 Task: Explore Airbnb accommodation in Aalst, Belgium from 21st December, 2023 to 29th December, 2023 for 6 adults. Place can be entire room with 3 bedrooms having 3 beds and 3 bathrooms. Property type can be house. Amenities needed are: washing machine, heating.
Action: Mouse moved to (473, 92)
Screenshot: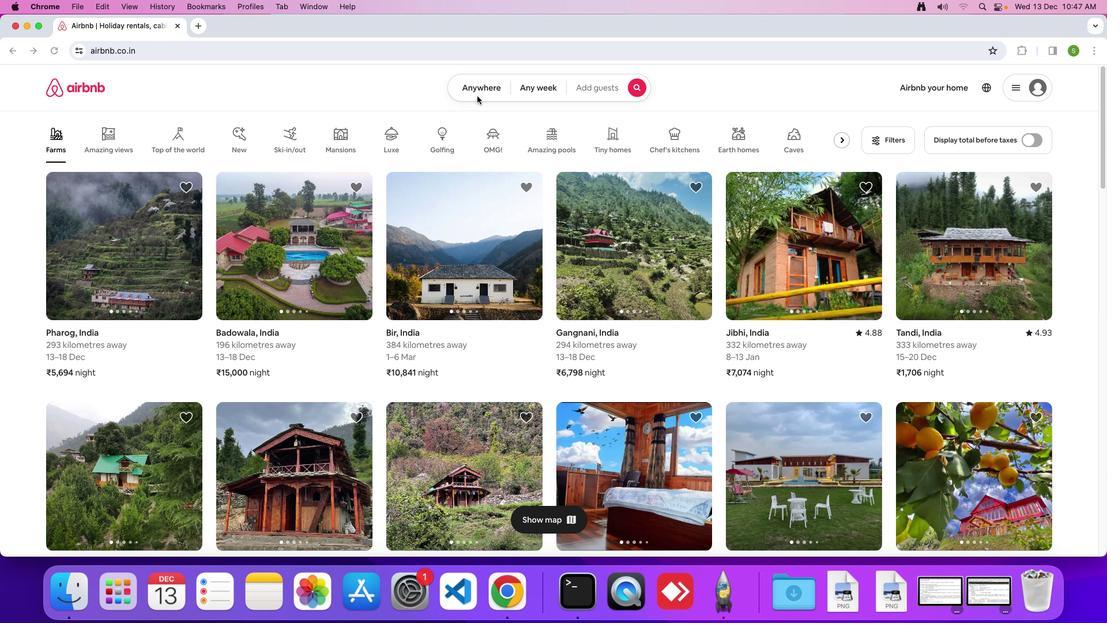 
Action: Mouse pressed left at (473, 92)
Screenshot: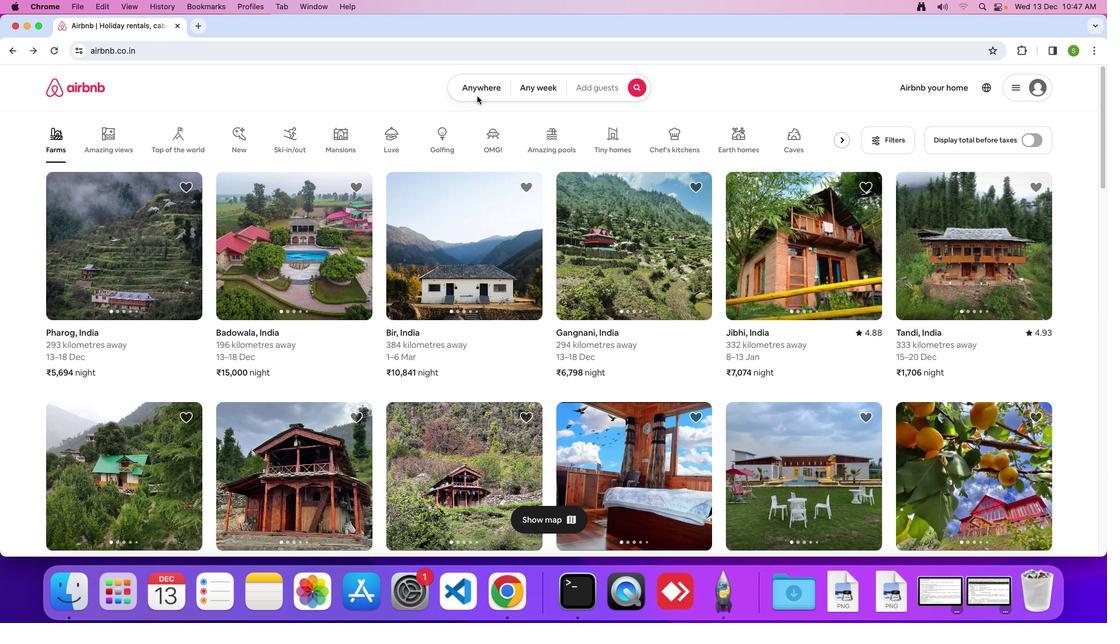 
Action: Mouse pressed left at (473, 92)
Screenshot: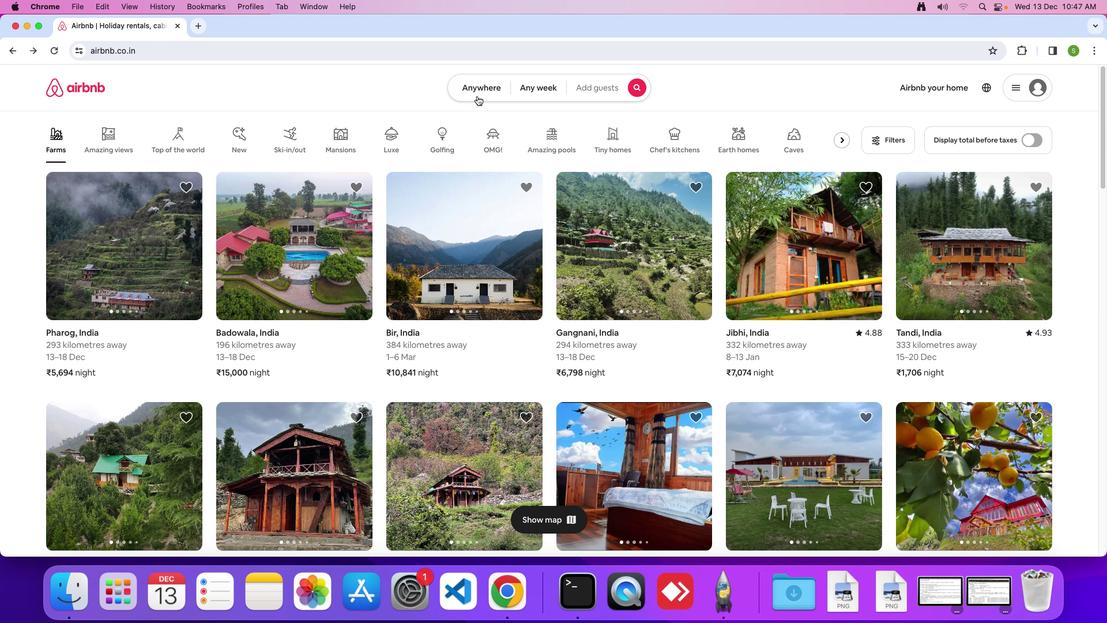 
Action: Mouse moved to (436, 126)
Screenshot: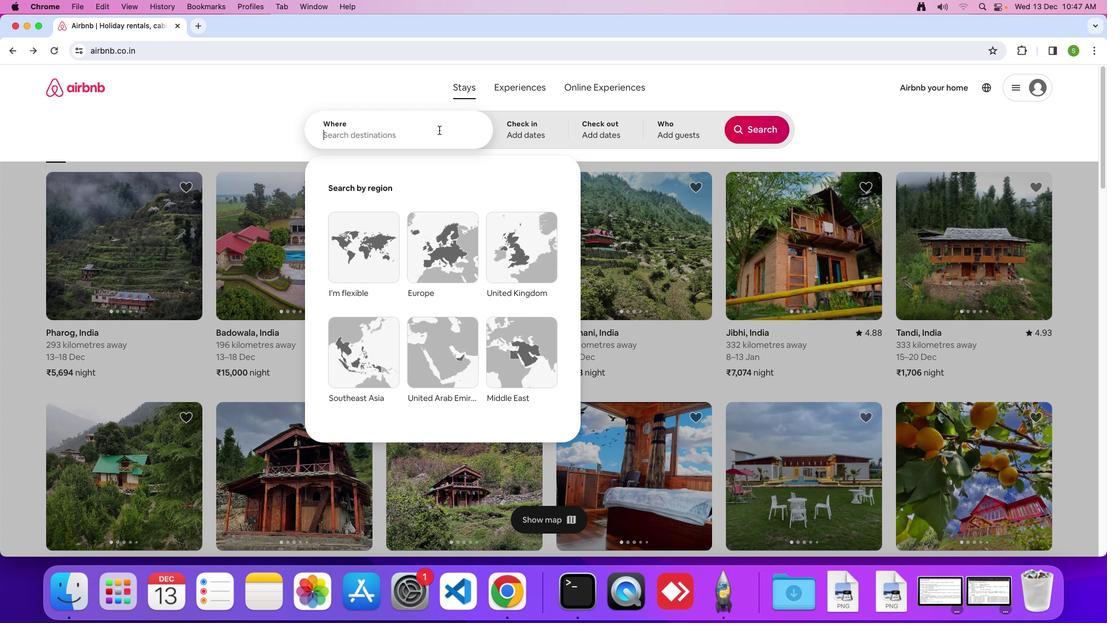 
Action: Mouse pressed left at (436, 126)
Screenshot: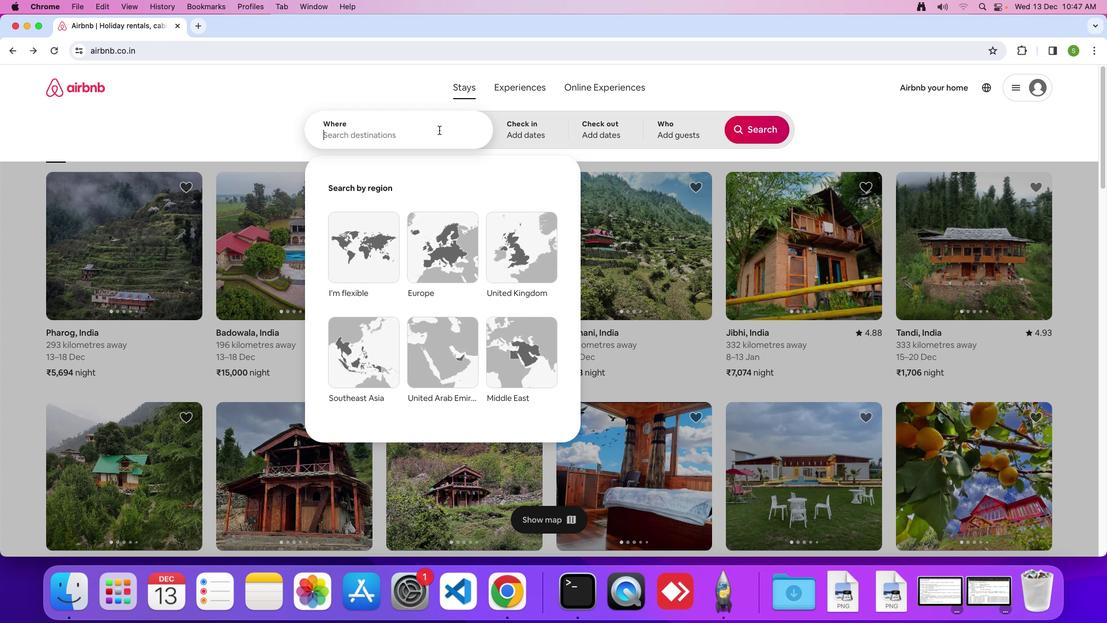 
Action: Key pressed 'A'Key.caps_lock'a''l''s''t'','Key.spaceKey.shift'B'
Screenshot: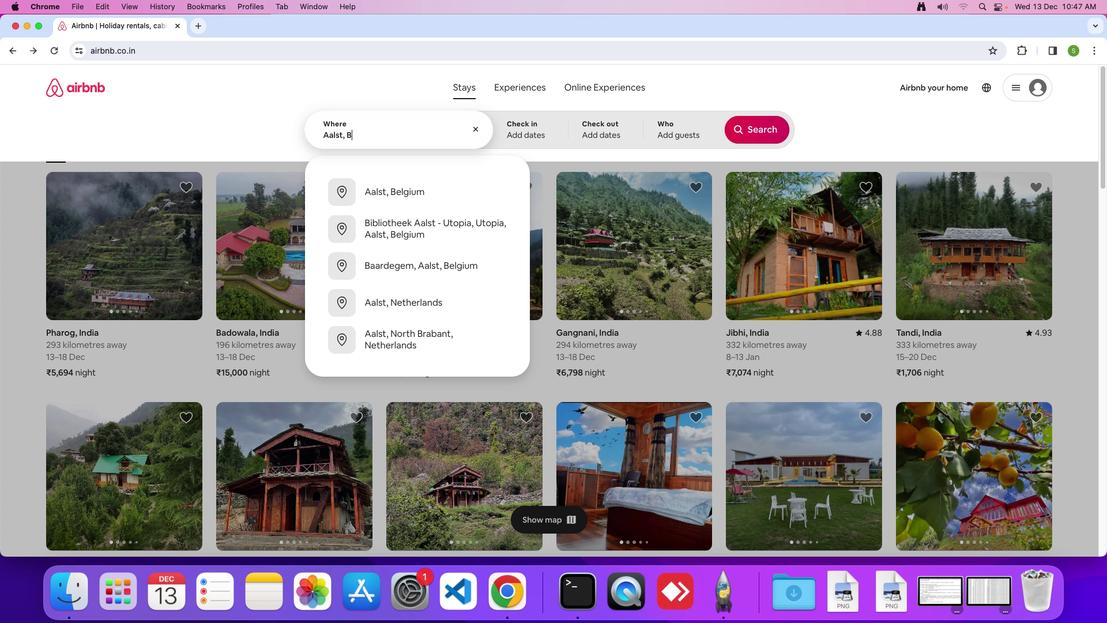 
Action: Mouse moved to (436, 126)
Screenshot: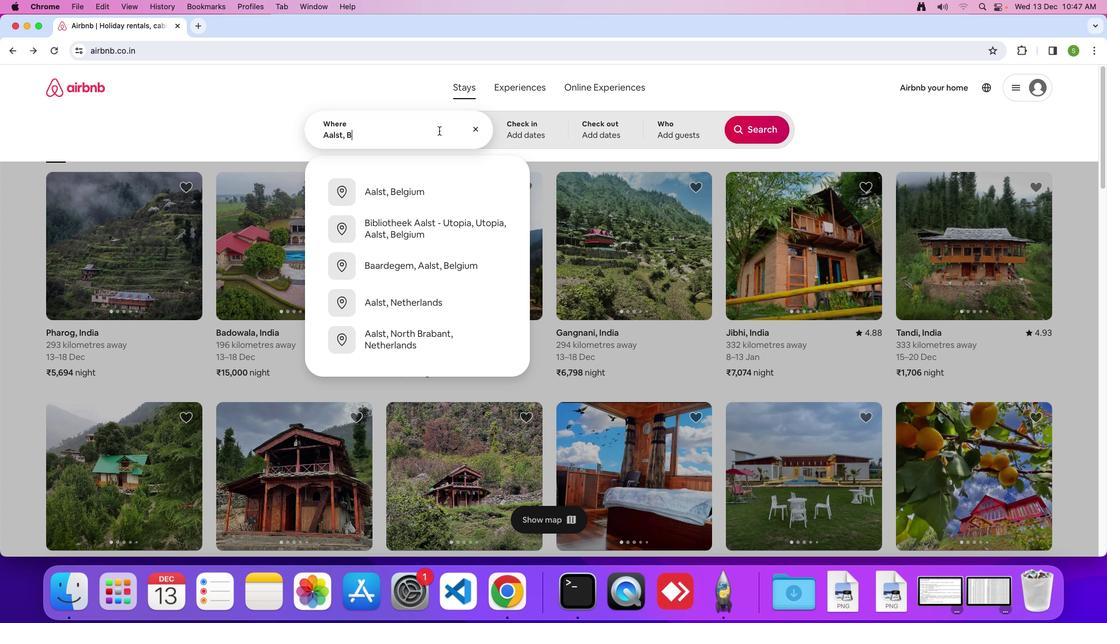 
Action: Key pressed 'e''l''g''i''u''m'Key.enter
Screenshot: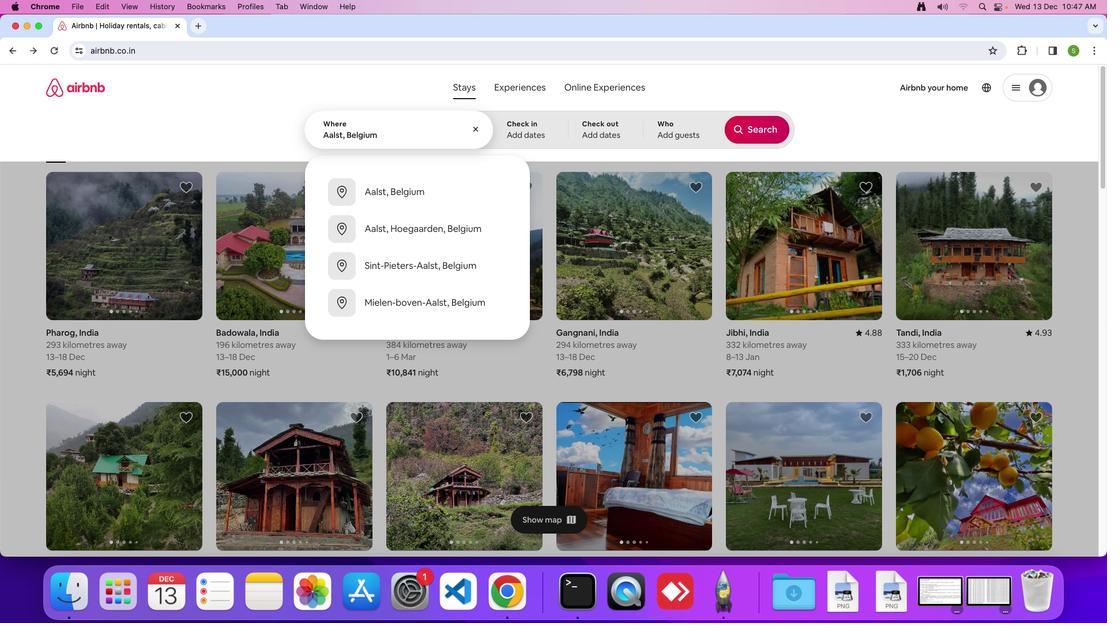 
Action: Mouse moved to (463, 351)
Screenshot: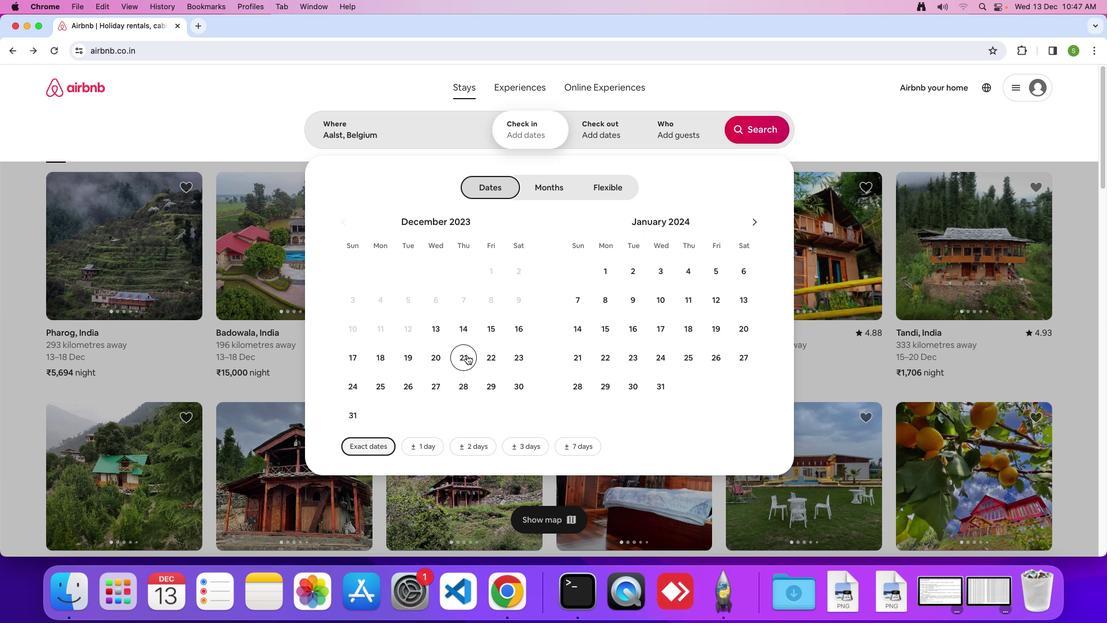 
Action: Mouse pressed left at (463, 351)
Screenshot: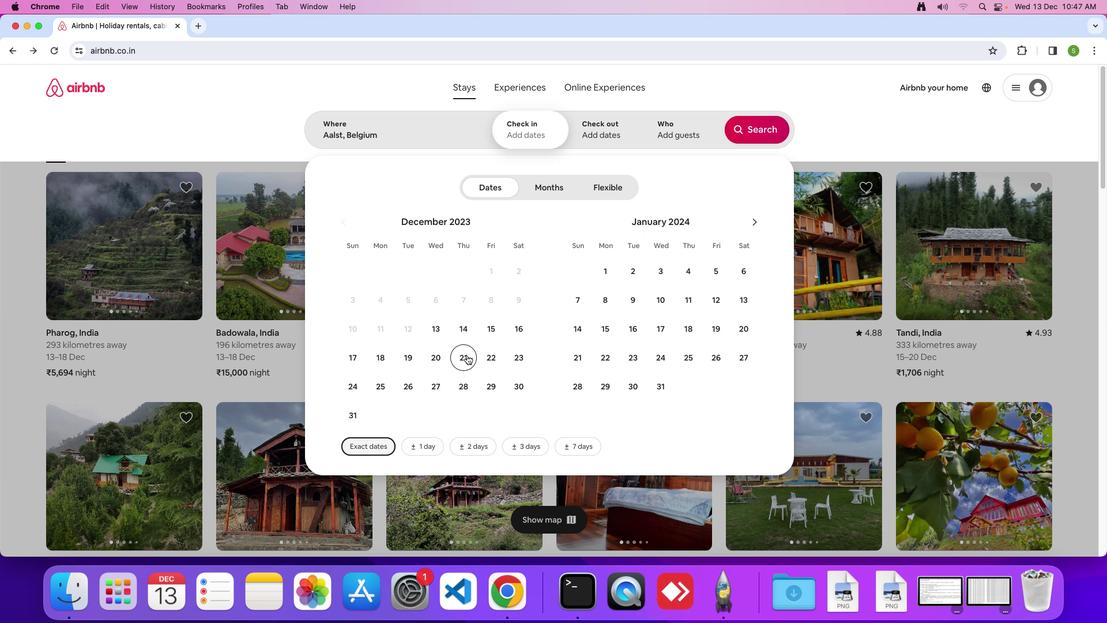 
Action: Mouse moved to (482, 378)
Screenshot: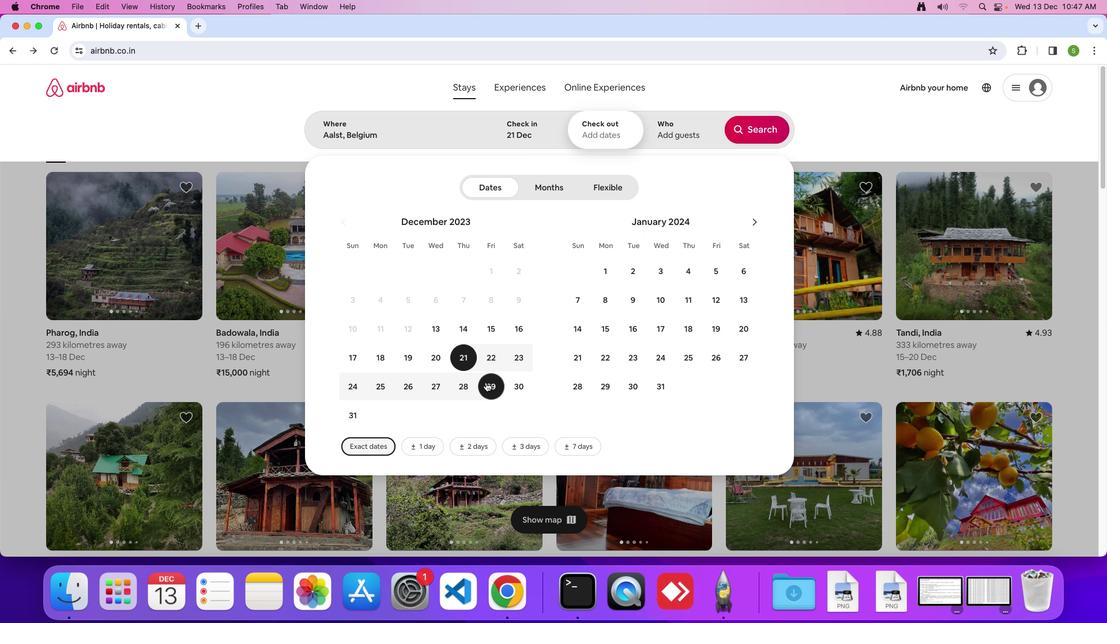 
Action: Mouse pressed left at (482, 378)
Screenshot: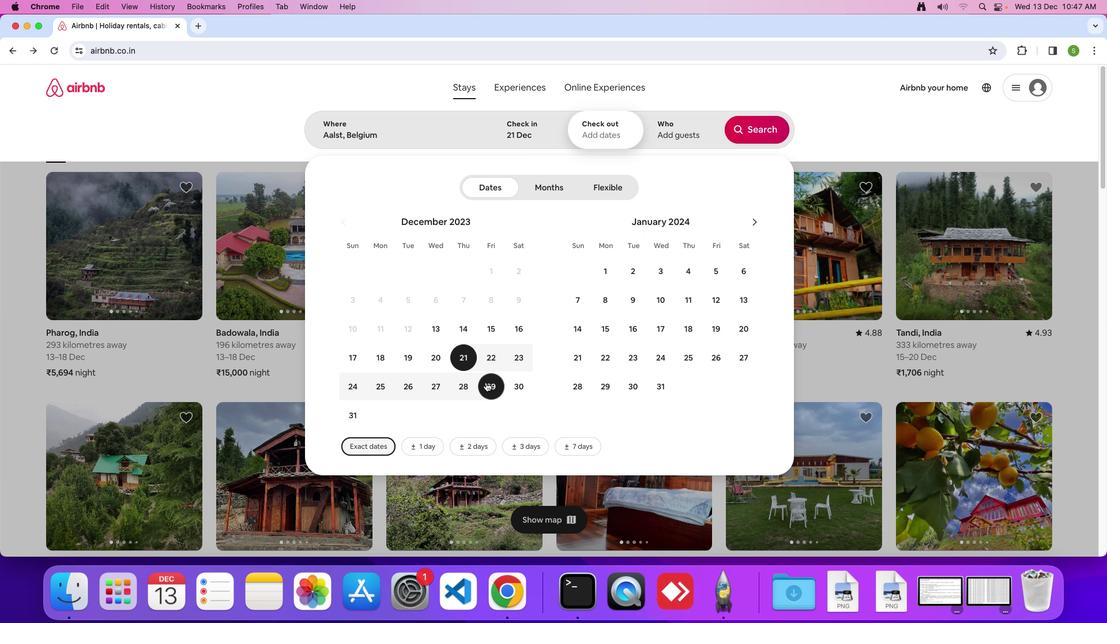 
Action: Mouse moved to (676, 132)
Screenshot: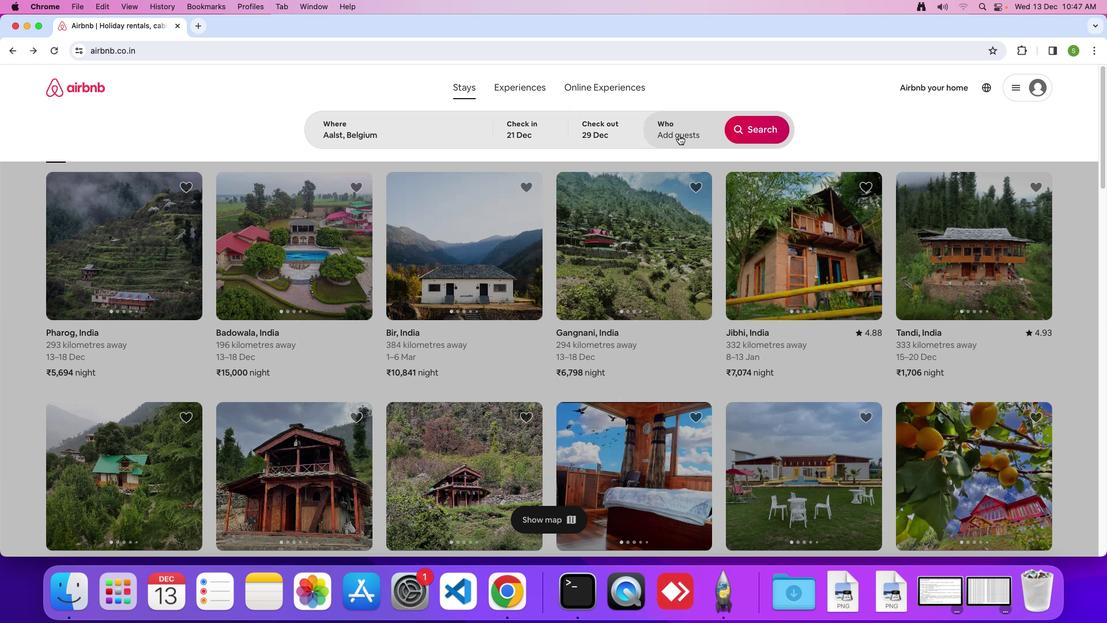 
Action: Mouse pressed left at (676, 132)
Screenshot: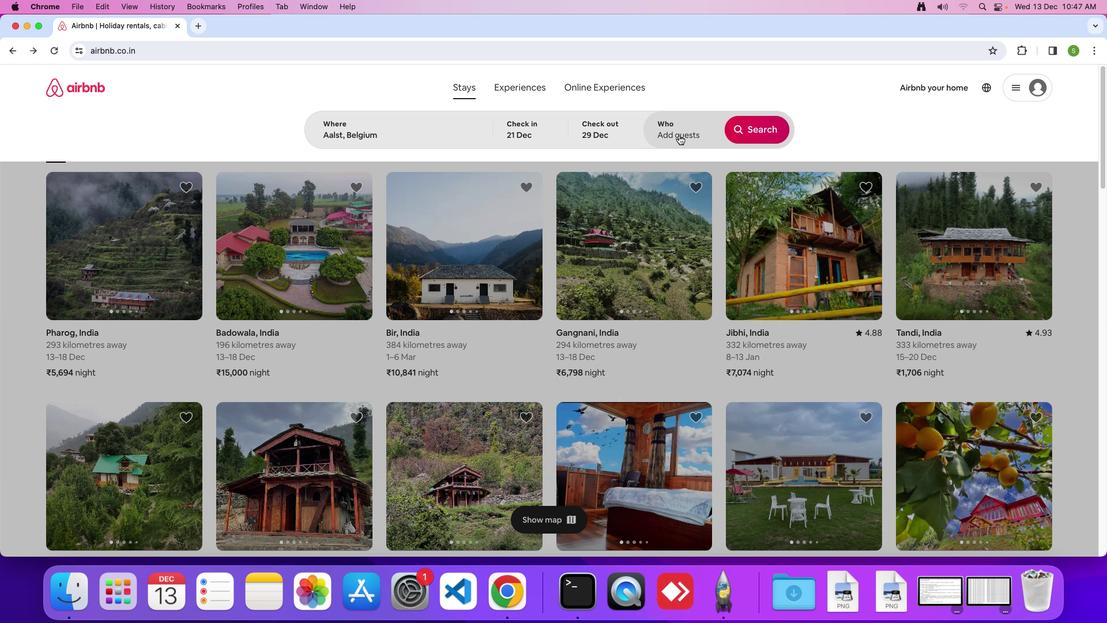 
Action: Mouse moved to (761, 188)
Screenshot: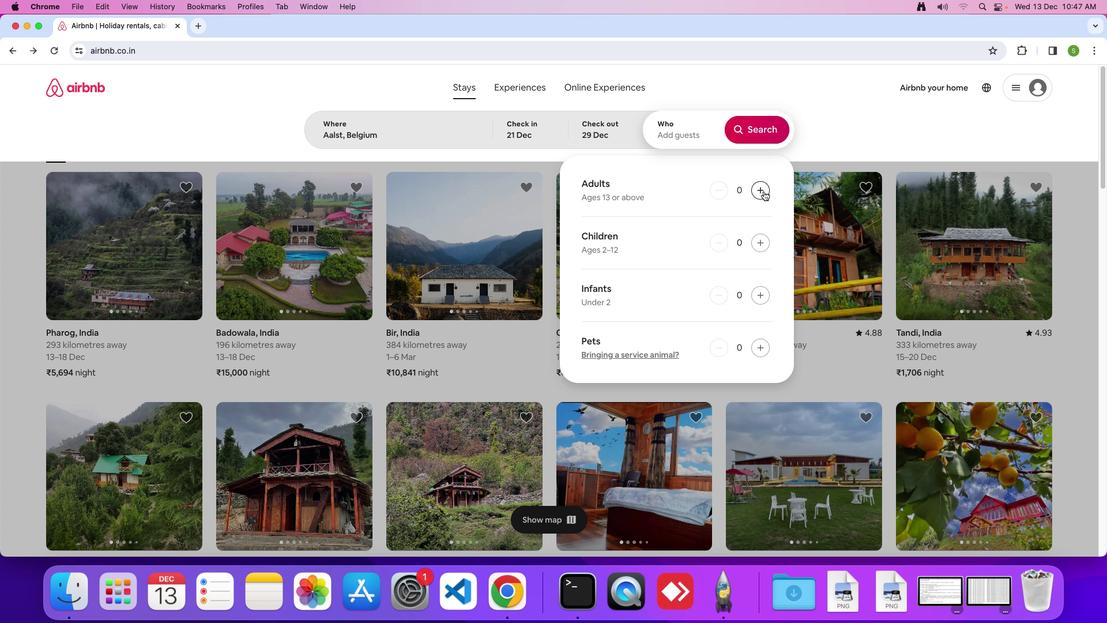 
Action: Mouse pressed left at (761, 188)
Screenshot: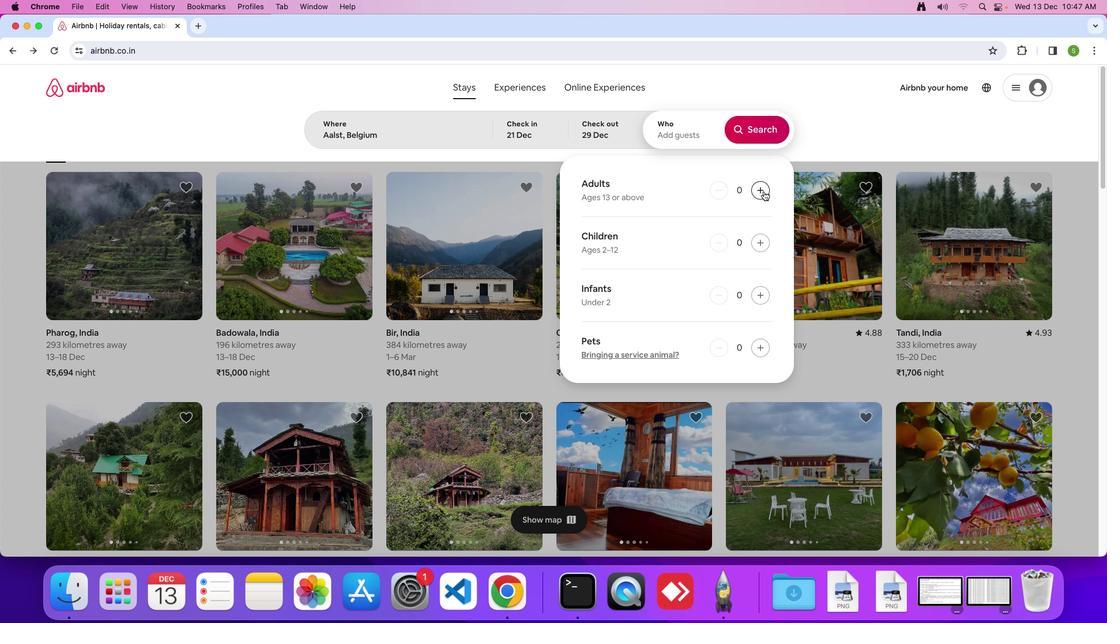 
Action: Mouse pressed left at (761, 188)
Screenshot: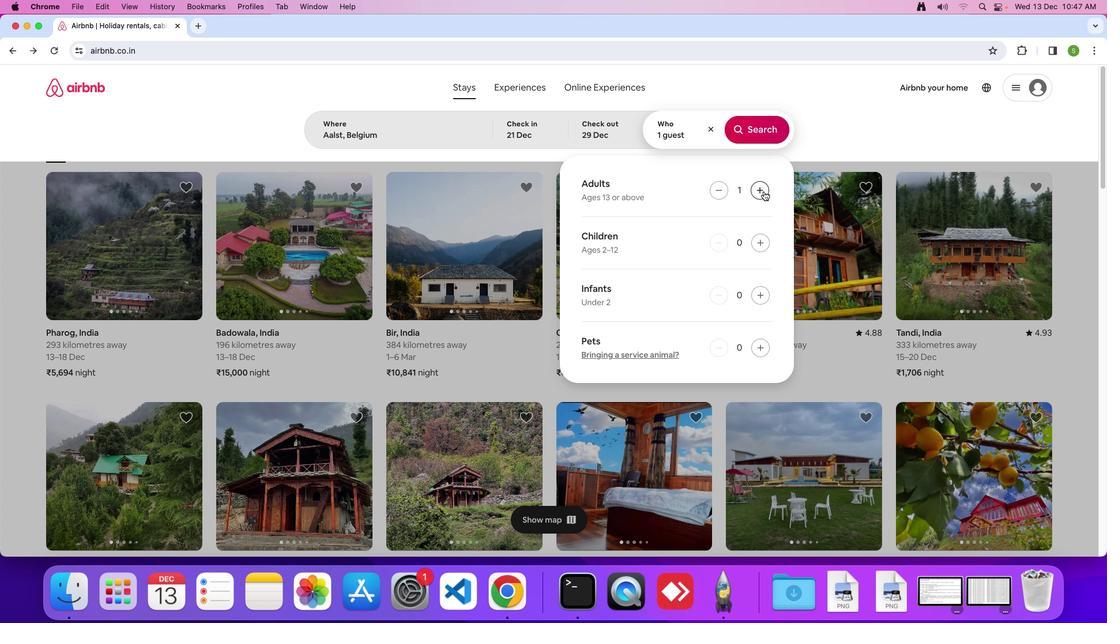 
Action: Mouse pressed left at (761, 188)
Screenshot: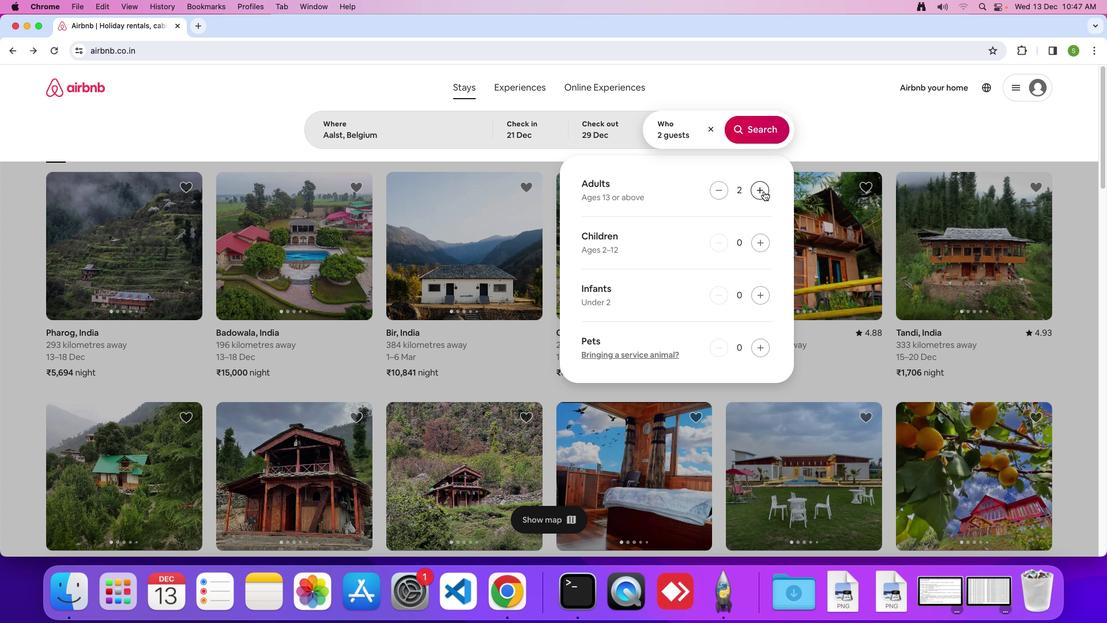 
Action: Mouse pressed left at (761, 188)
Screenshot: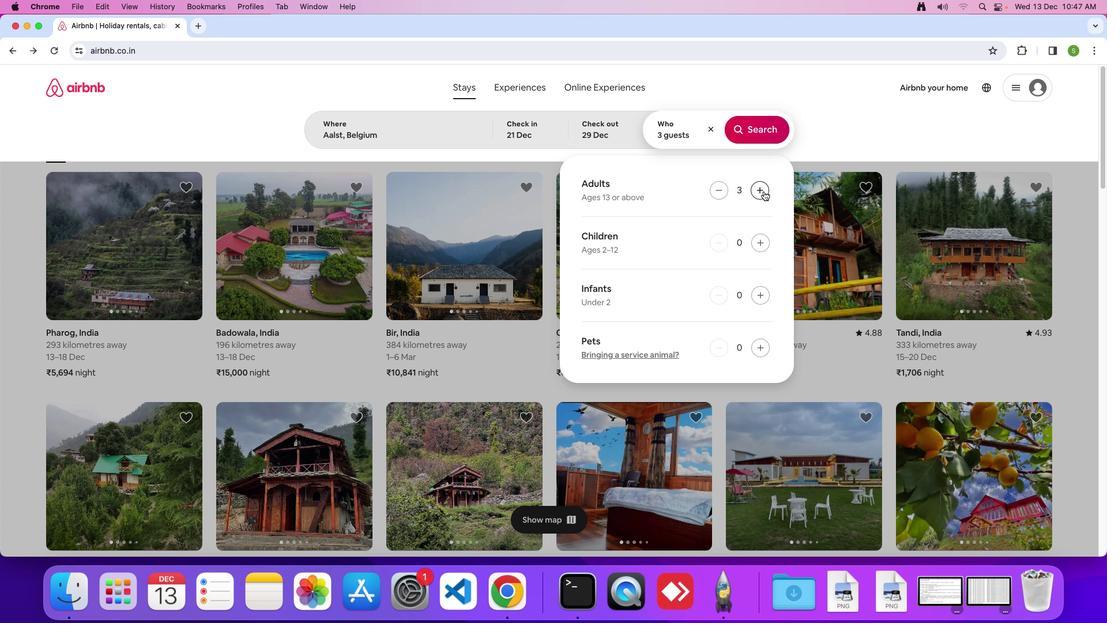 
Action: Mouse pressed left at (761, 188)
Screenshot: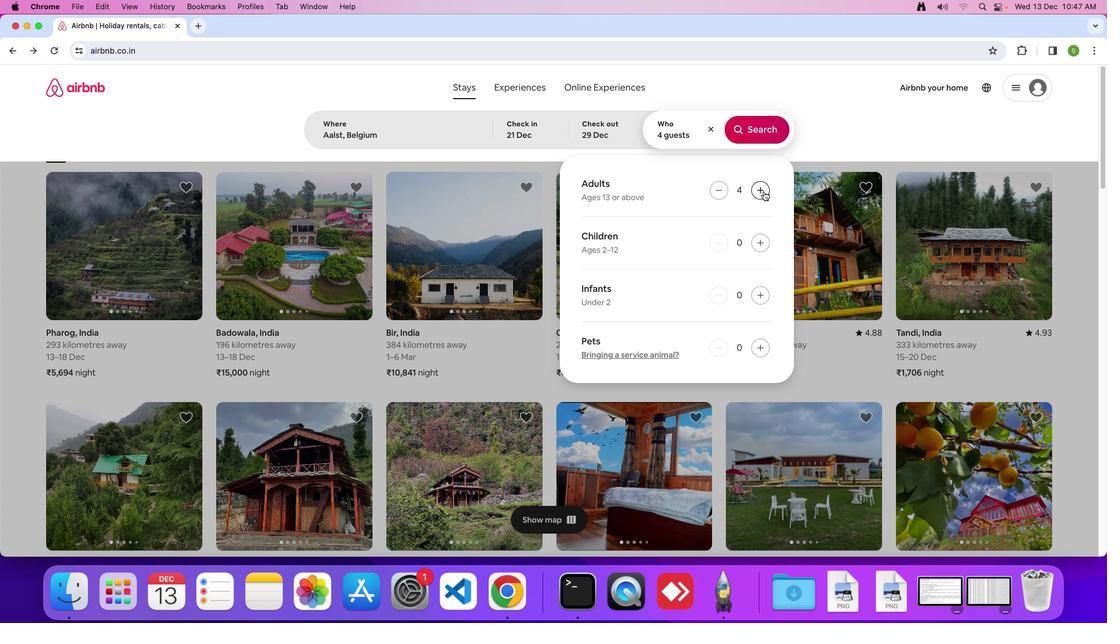 
Action: Mouse pressed left at (761, 188)
Screenshot: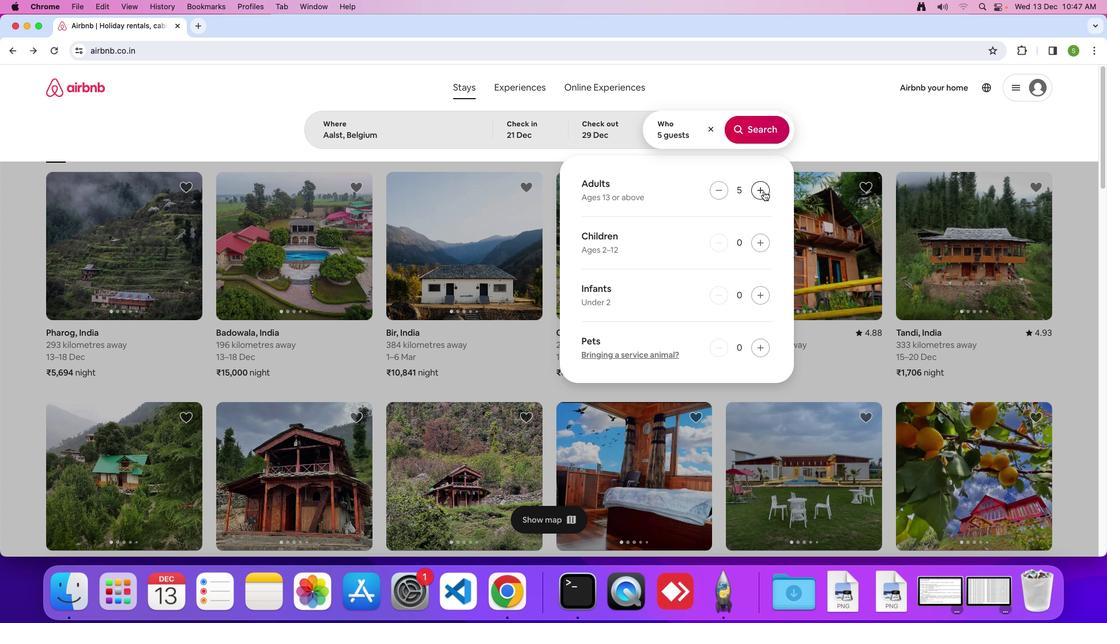 
Action: Mouse moved to (745, 121)
Screenshot: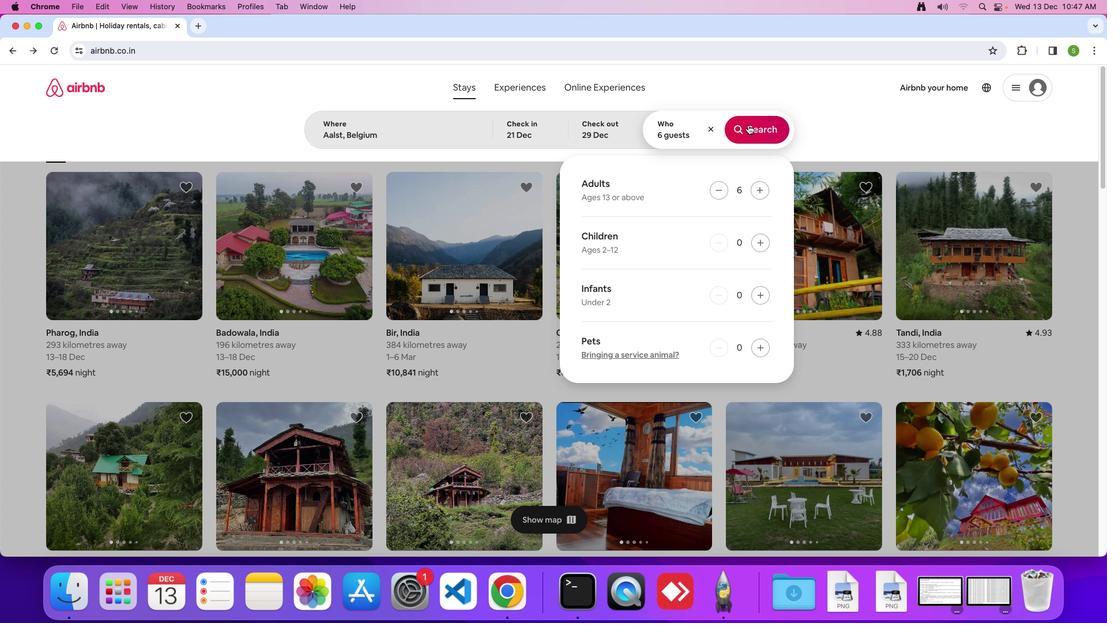 
Action: Mouse pressed left at (745, 121)
Screenshot: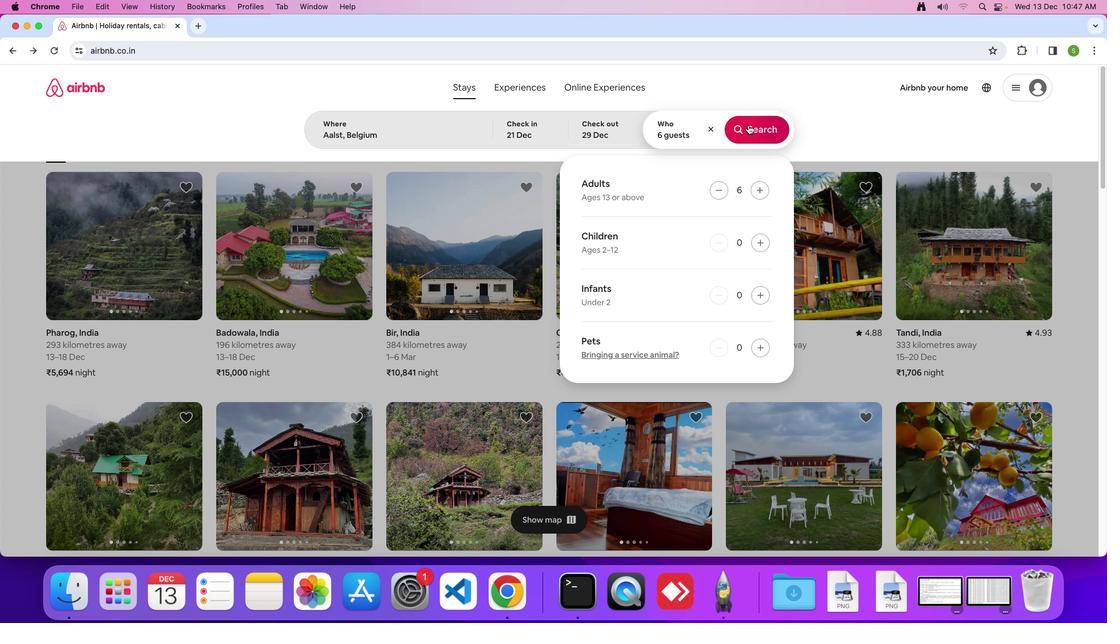 
Action: Mouse moved to (933, 135)
Screenshot: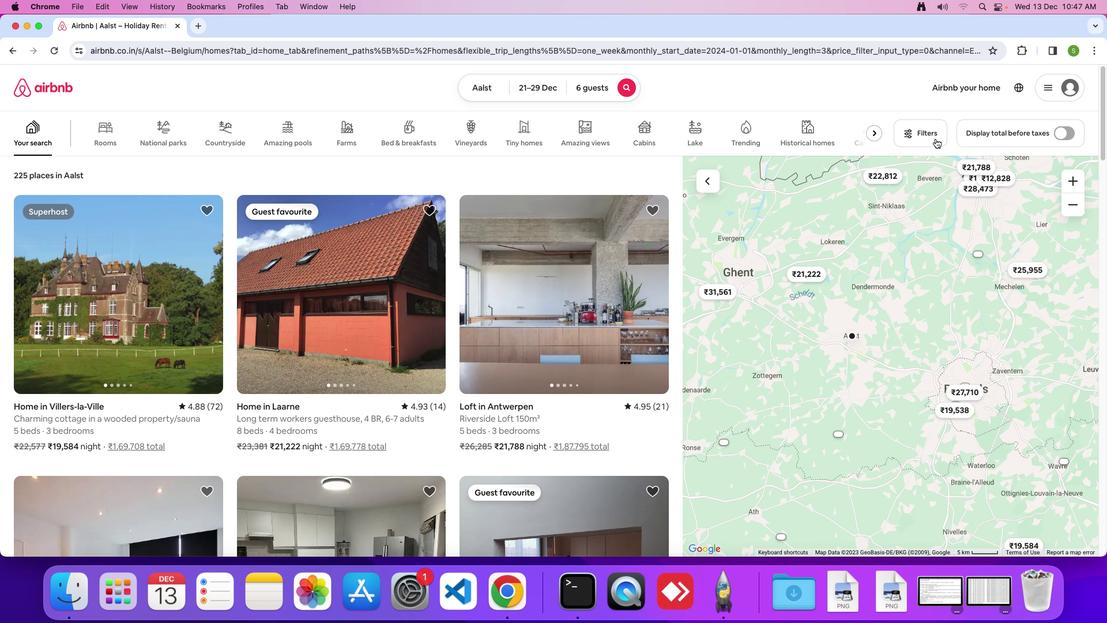 
Action: Mouse pressed left at (933, 135)
Screenshot: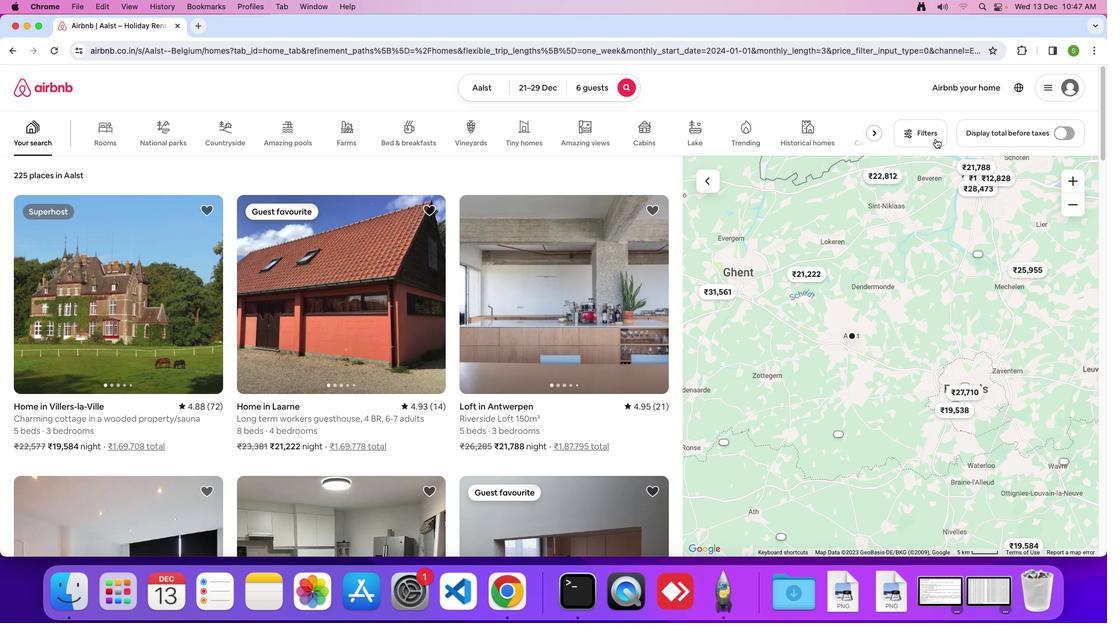 
Action: Mouse moved to (515, 316)
Screenshot: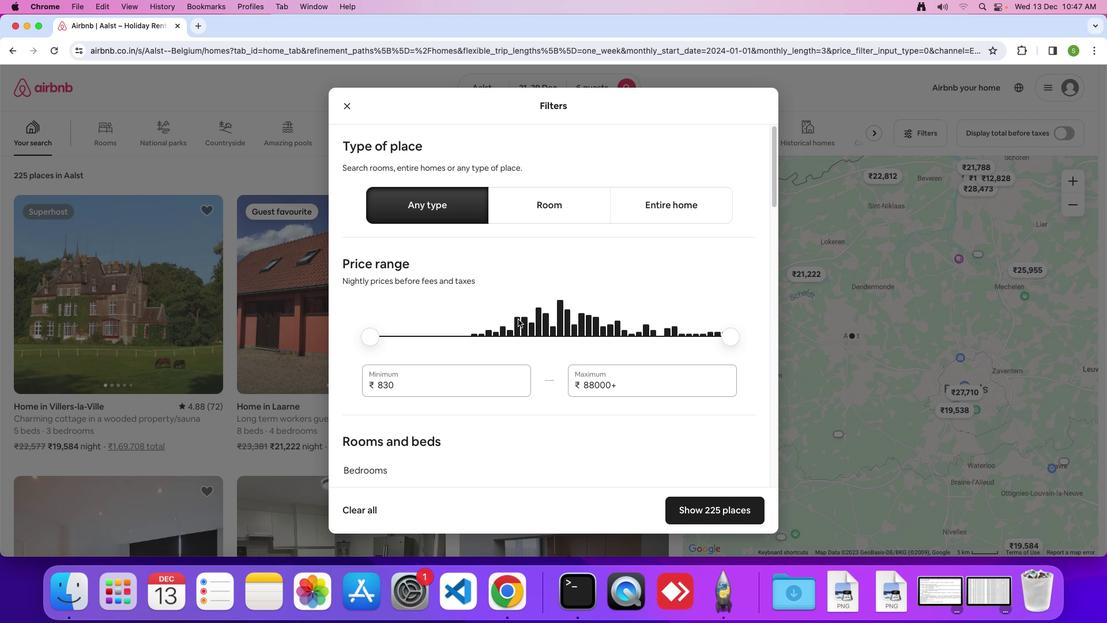 
Action: Mouse scrolled (515, 316) with delta (-2, -3)
Screenshot: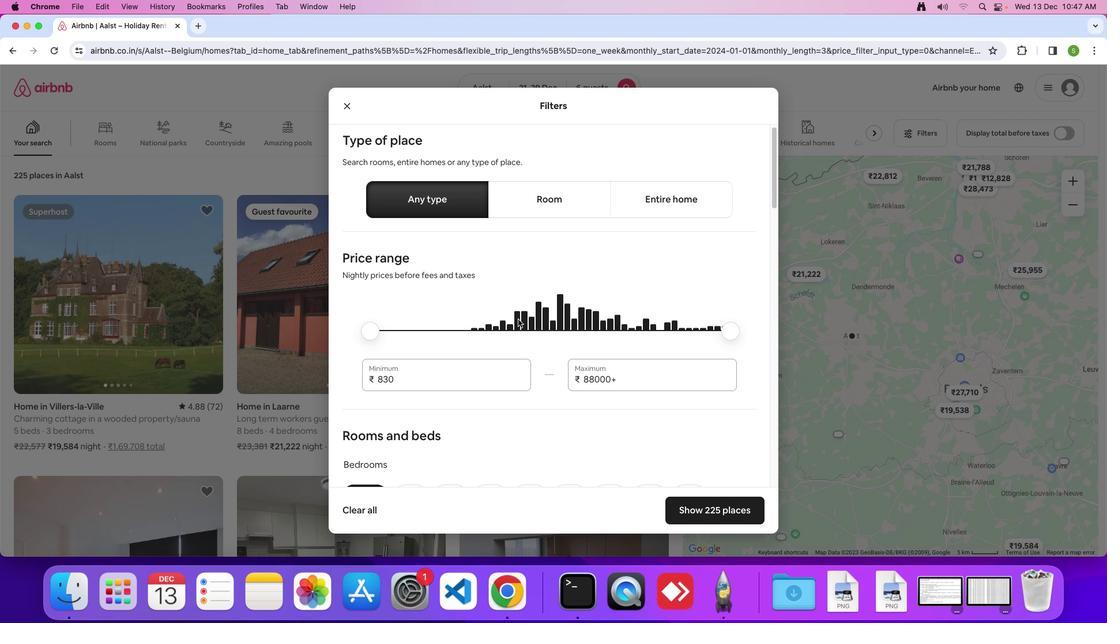 
Action: Mouse scrolled (515, 316) with delta (-2, -3)
Screenshot: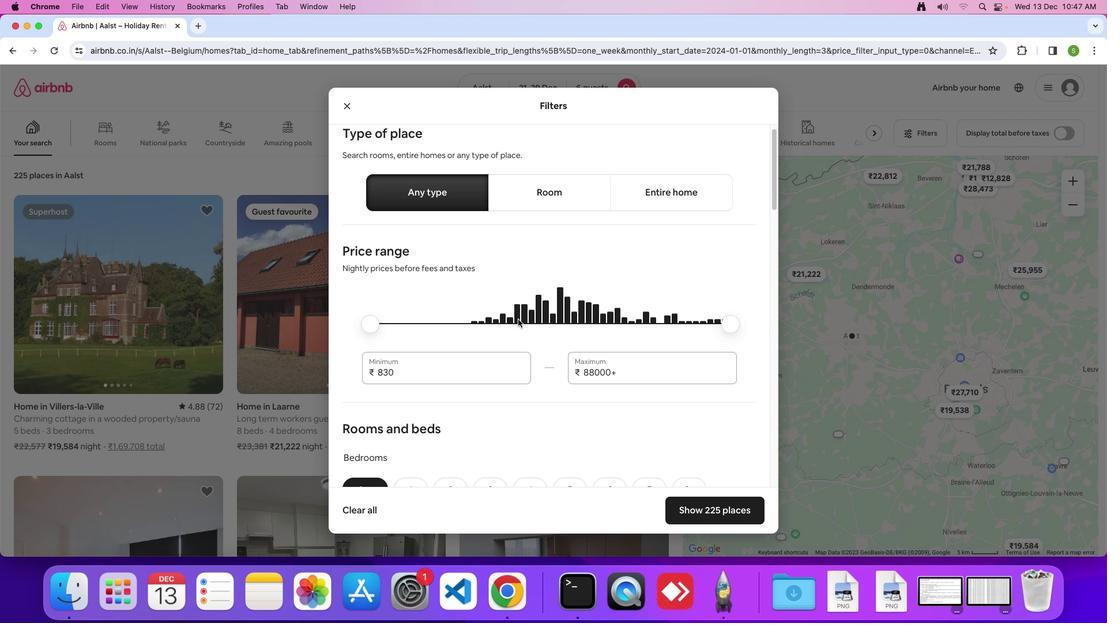 
Action: Mouse scrolled (515, 316) with delta (-2, -4)
Screenshot: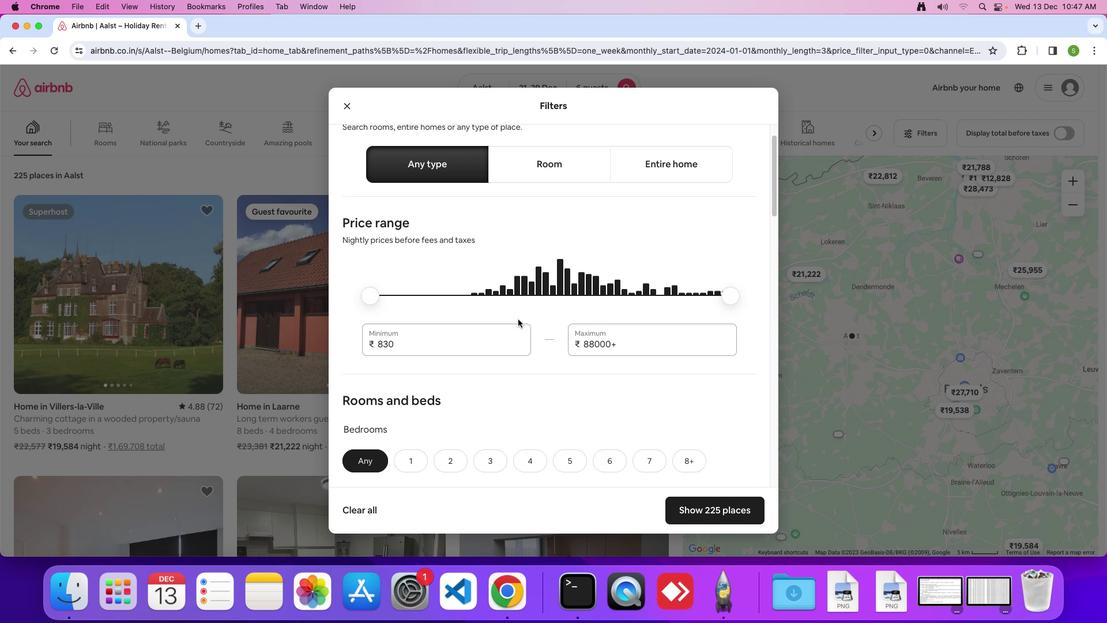 
Action: Mouse scrolled (515, 316) with delta (-2, -3)
Screenshot: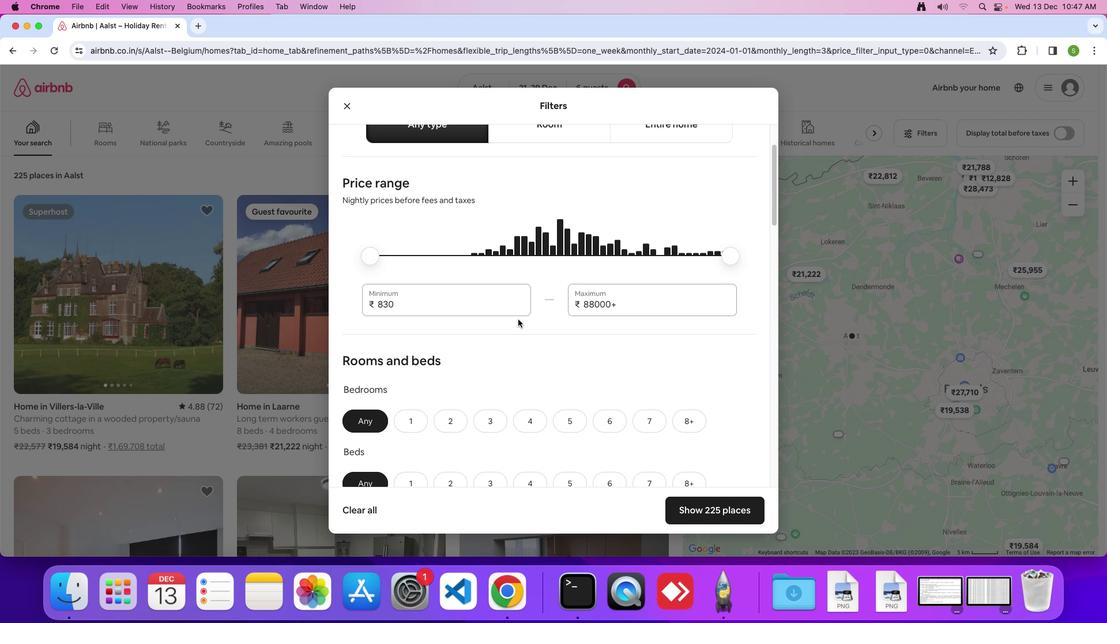 
Action: Mouse scrolled (515, 316) with delta (-2, -3)
Screenshot: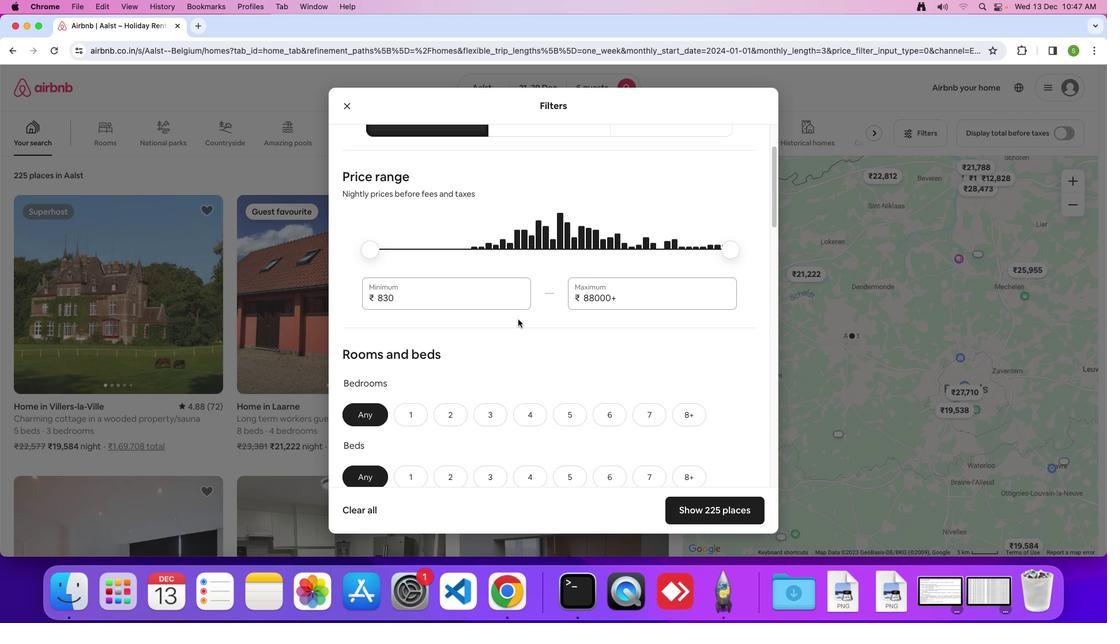 
Action: Mouse scrolled (515, 316) with delta (-2, -3)
Screenshot: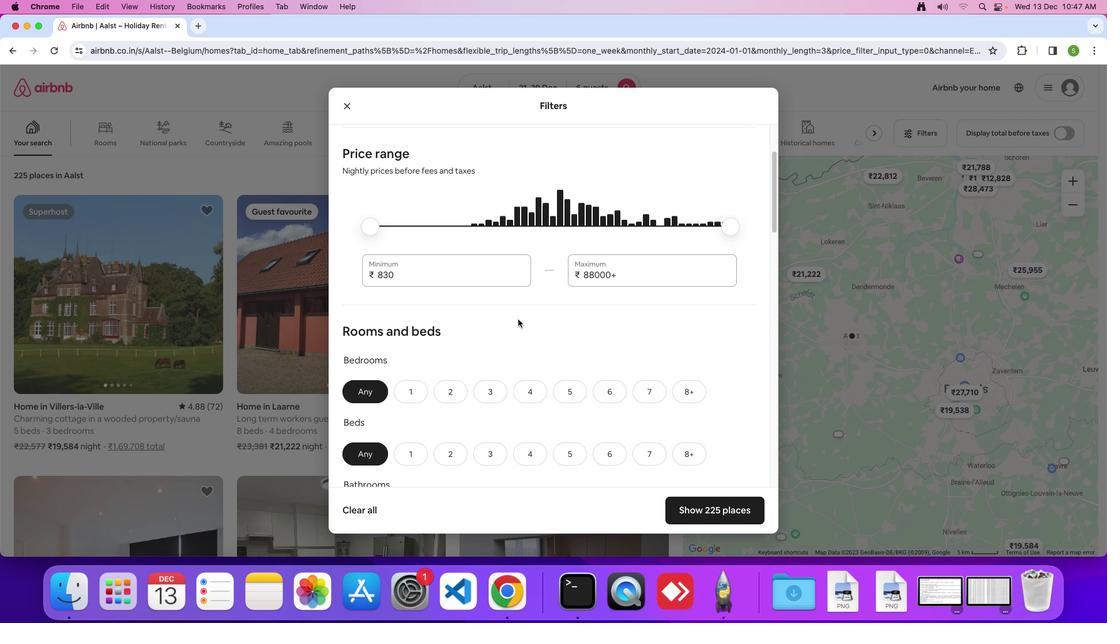 
Action: Mouse scrolled (515, 316) with delta (-2, -3)
Screenshot: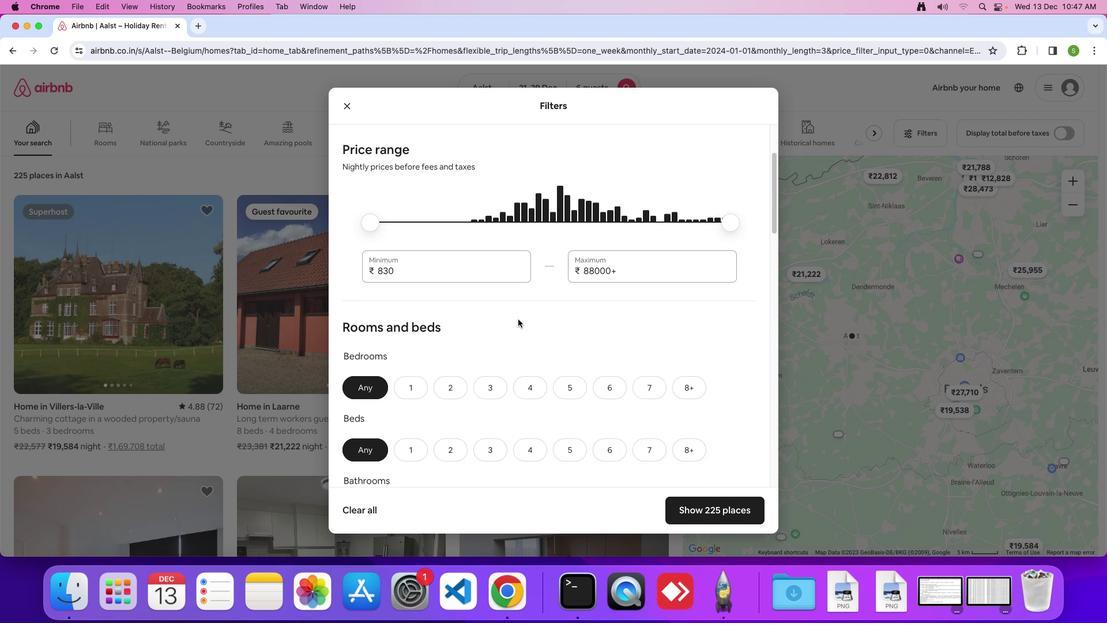 
Action: Mouse scrolled (515, 316) with delta (-2, -4)
Screenshot: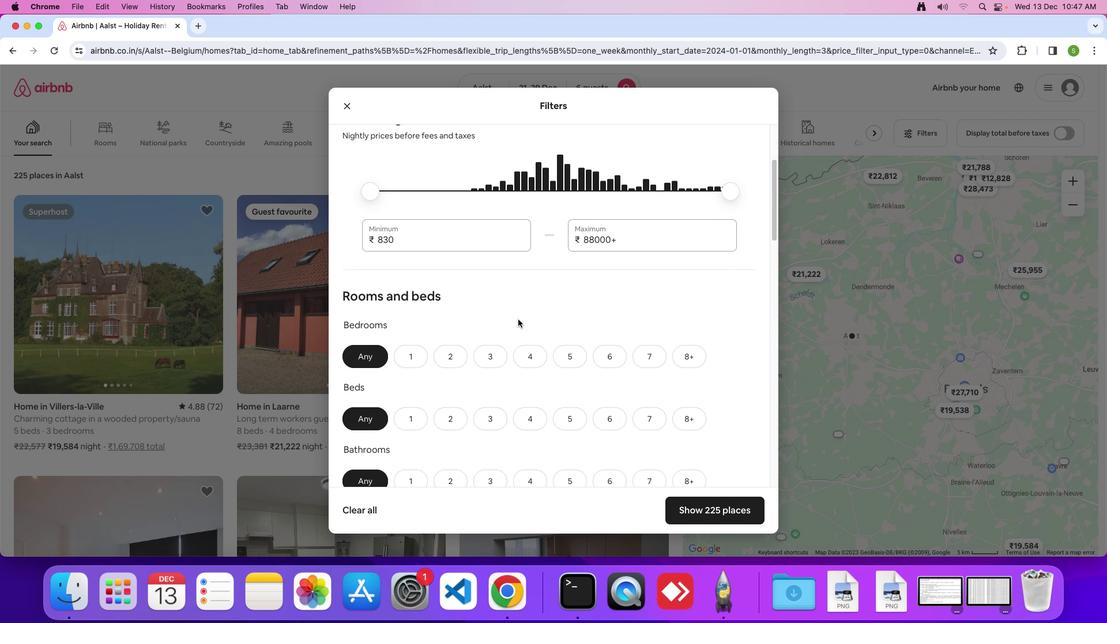 
Action: Mouse scrolled (515, 316) with delta (-2, -3)
Screenshot: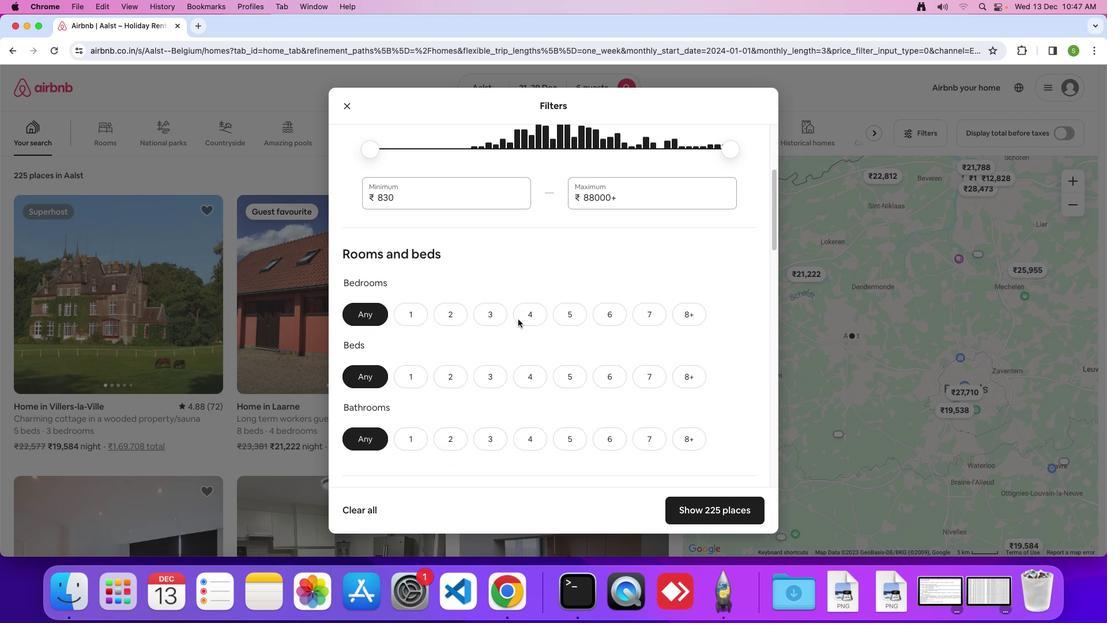
Action: Mouse scrolled (515, 316) with delta (-2, -3)
Screenshot: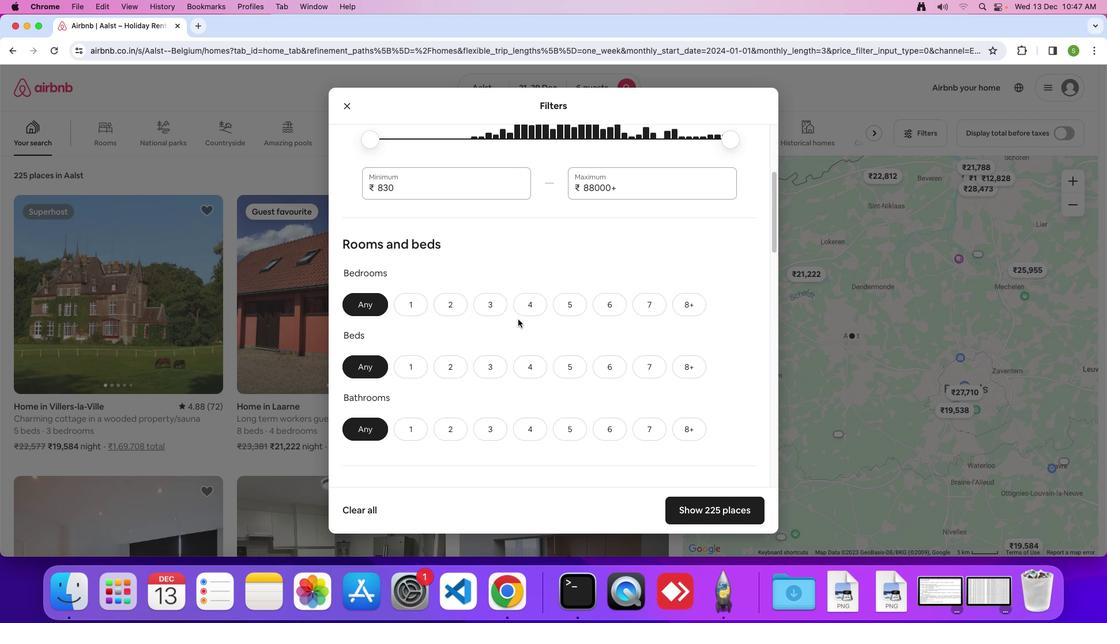 
Action: Mouse scrolled (515, 316) with delta (-2, -3)
Screenshot: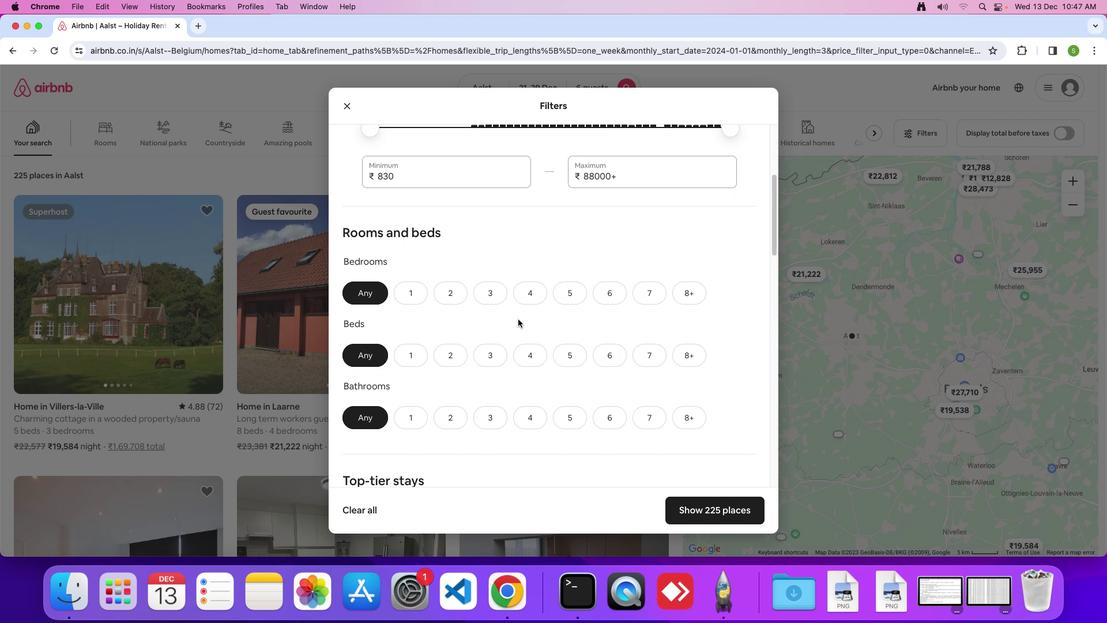 
Action: Mouse scrolled (515, 316) with delta (-2, -3)
Screenshot: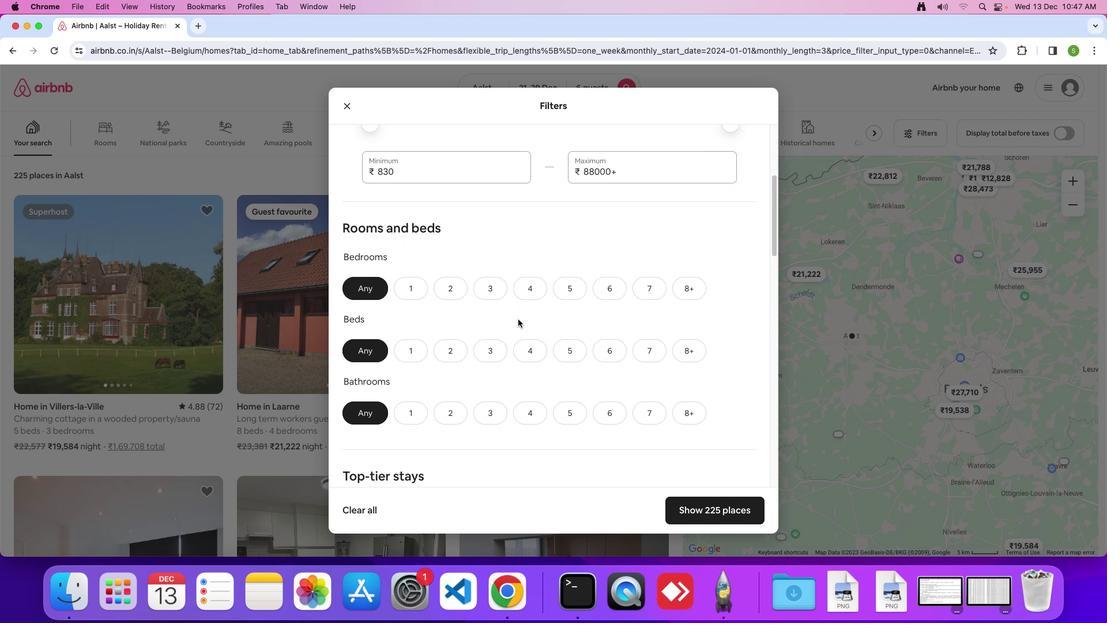 
Action: Mouse scrolled (515, 316) with delta (-2, -3)
Screenshot: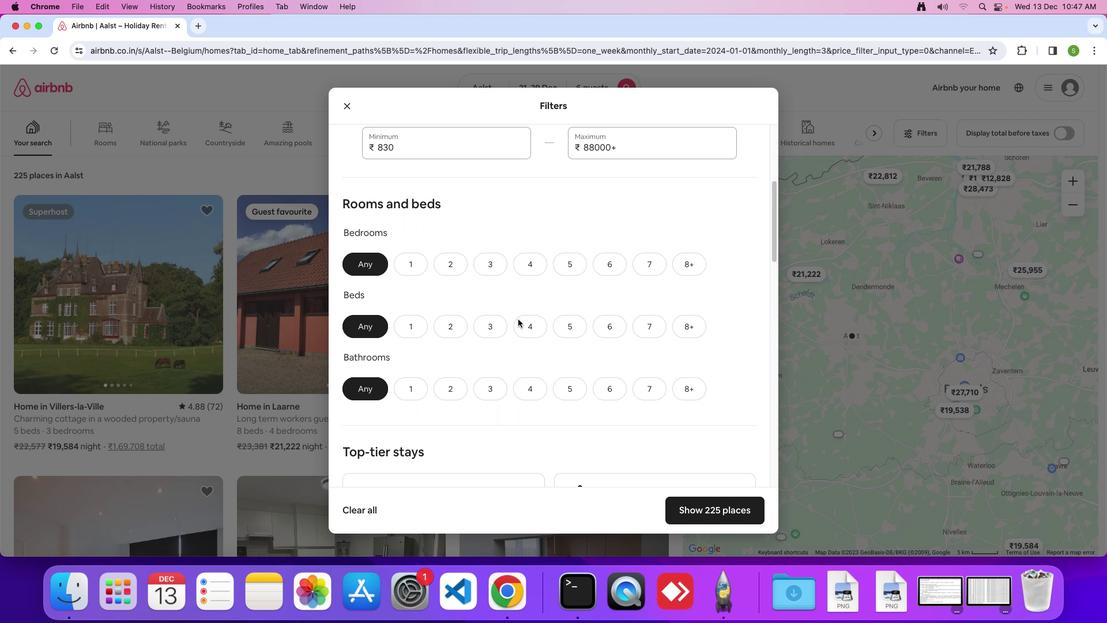 
Action: Mouse moved to (494, 252)
Screenshot: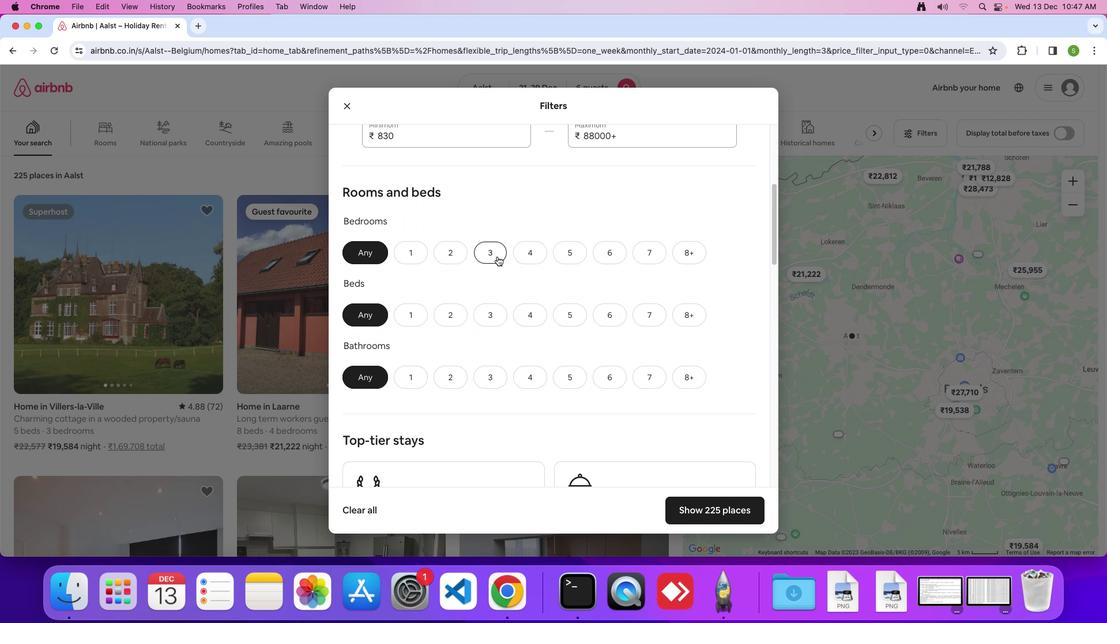 
Action: Mouse pressed left at (494, 252)
Screenshot: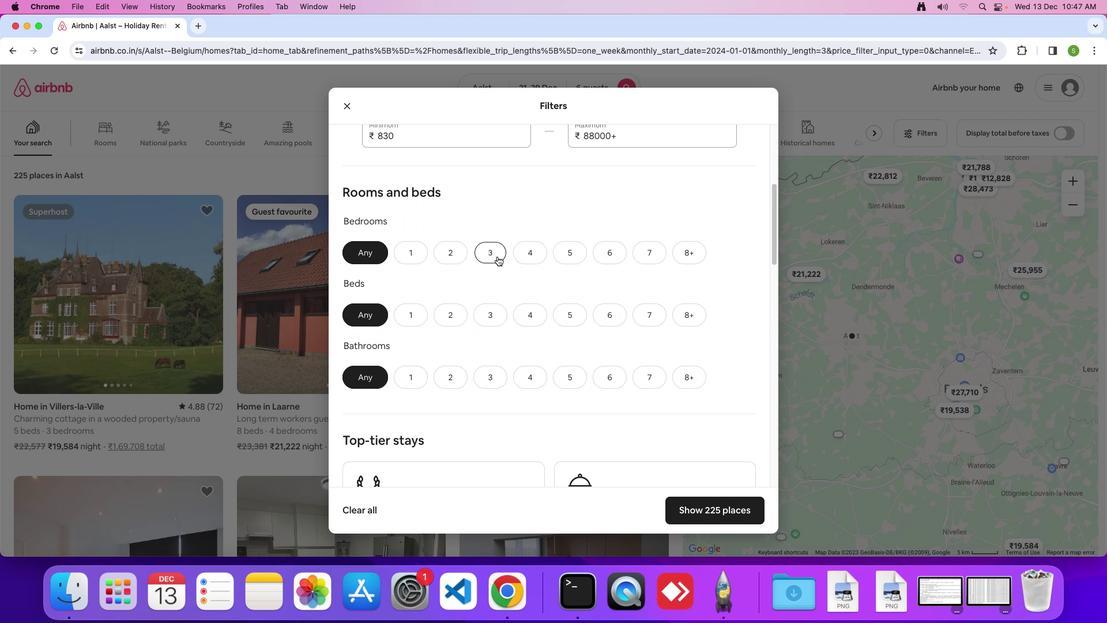 
Action: Mouse moved to (489, 322)
Screenshot: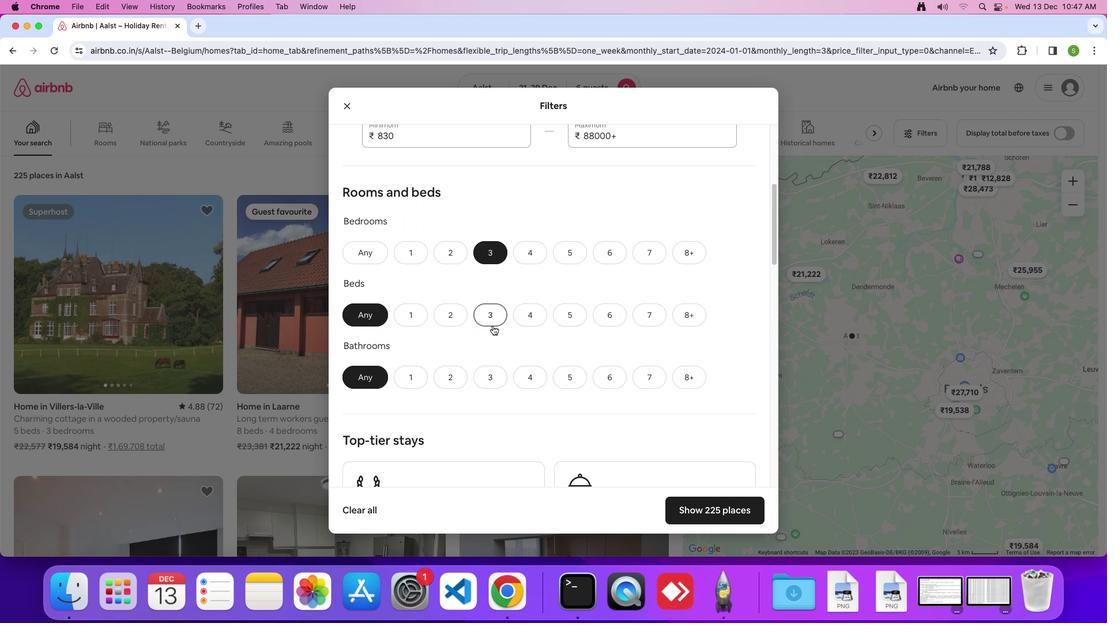 
Action: Mouse pressed left at (489, 322)
Screenshot: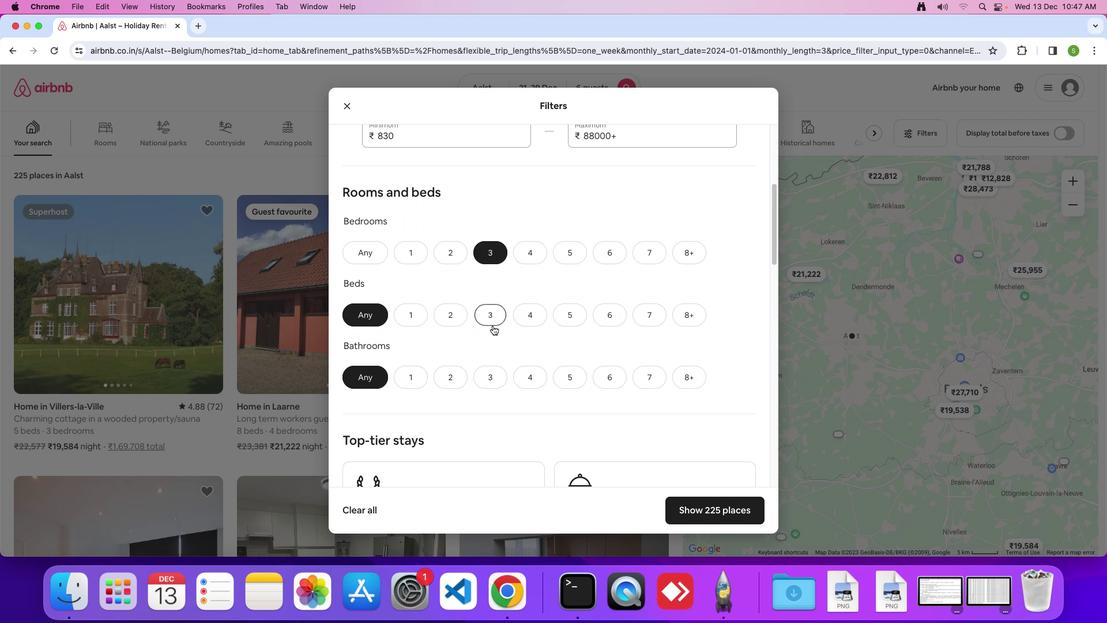 
Action: Mouse moved to (492, 312)
Screenshot: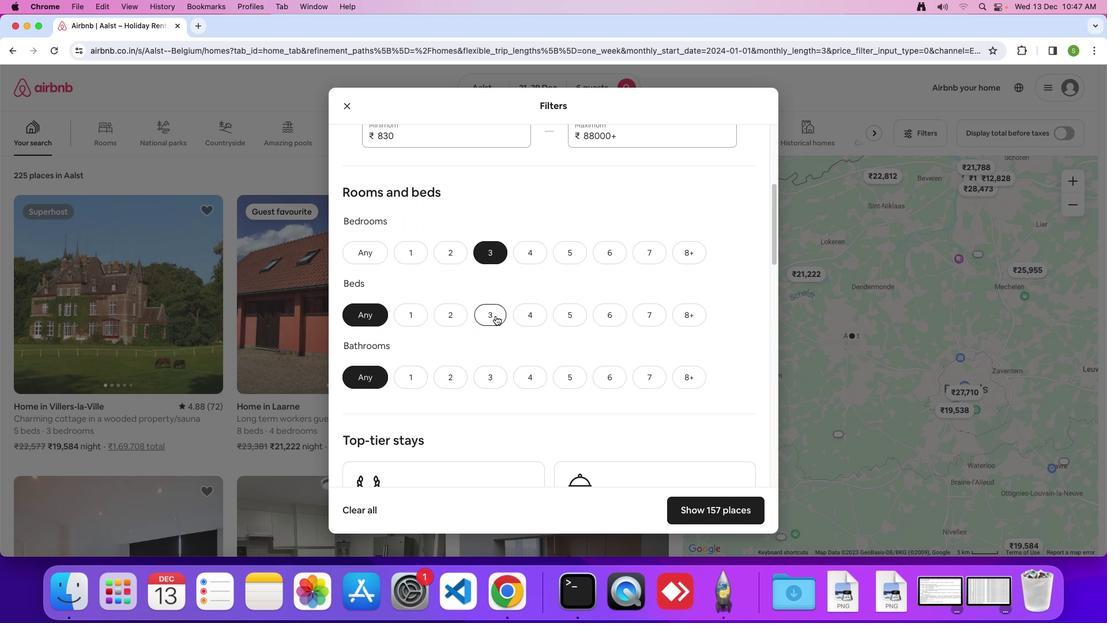 
Action: Mouse pressed left at (492, 312)
Screenshot: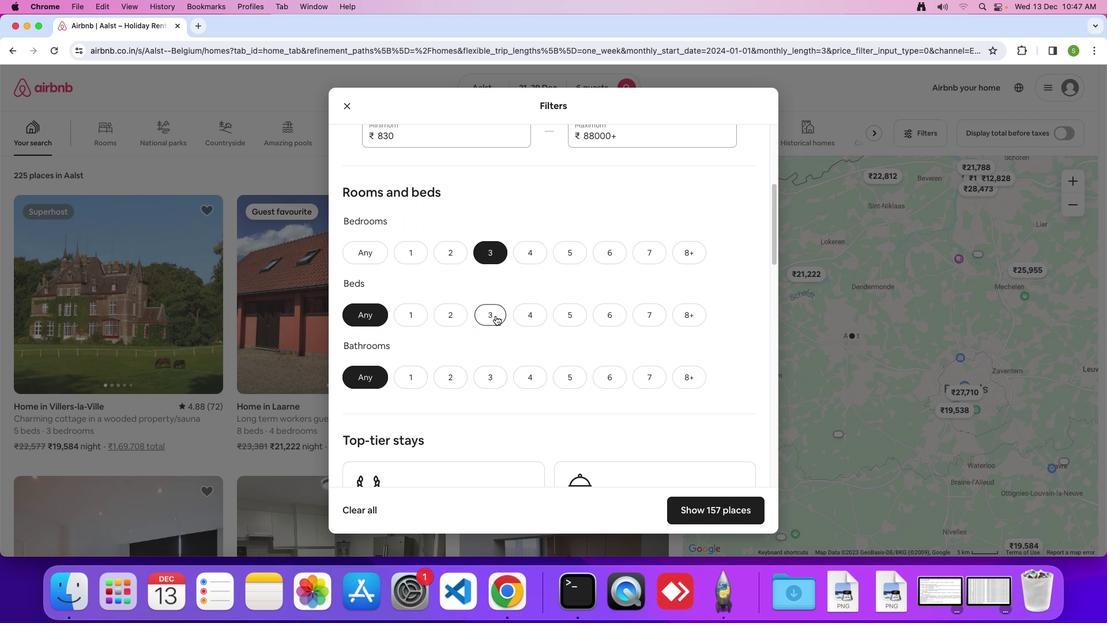 
Action: Mouse moved to (485, 376)
Screenshot: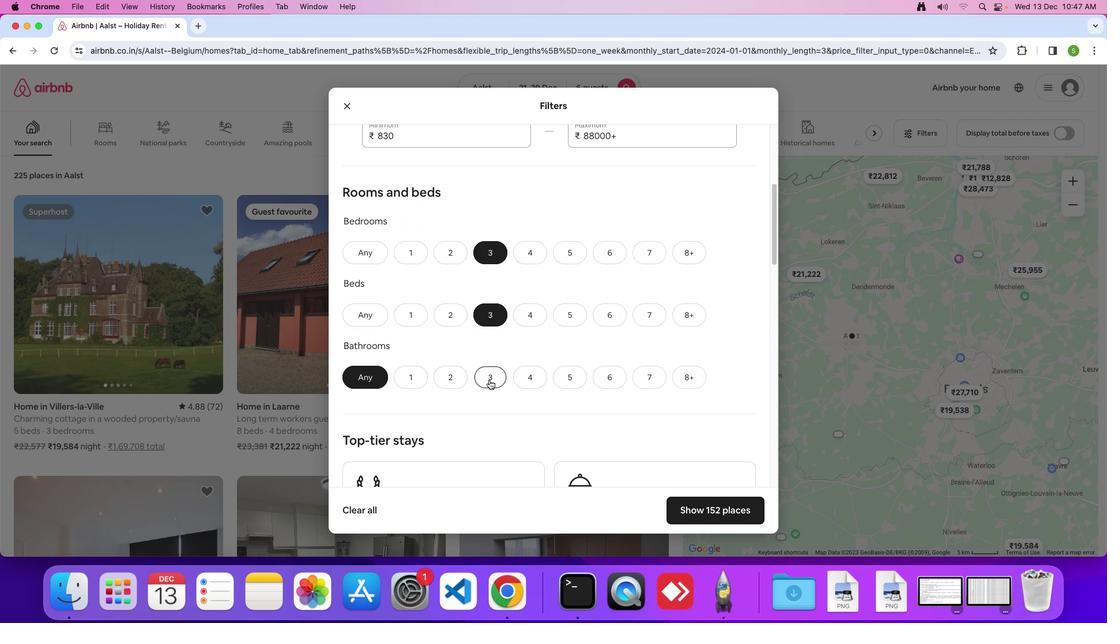 
Action: Mouse pressed left at (485, 376)
Screenshot: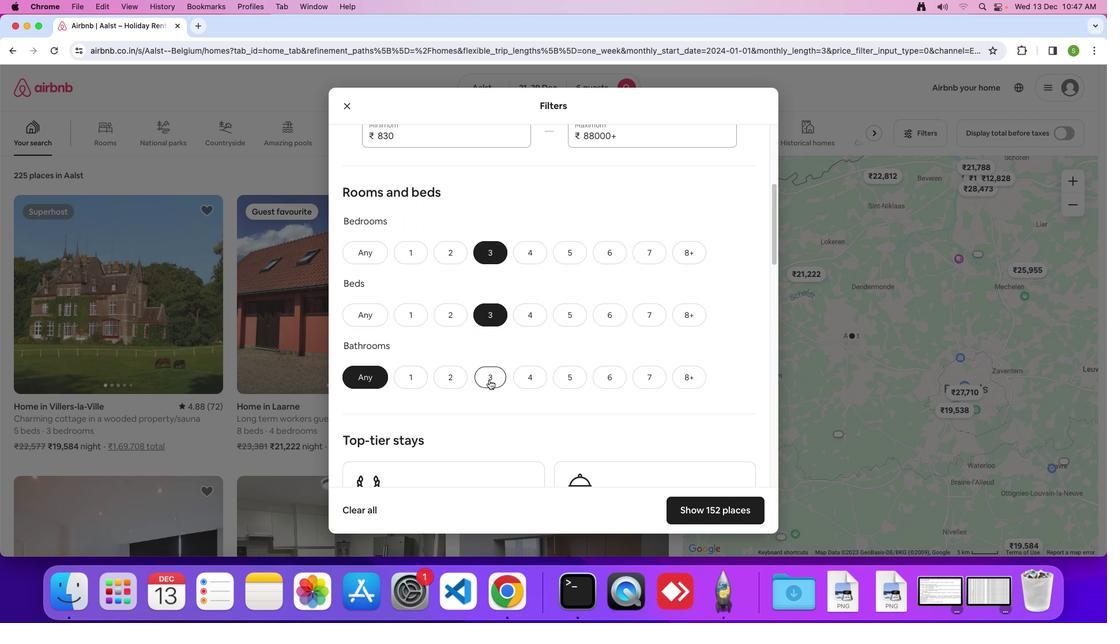 
Action: Mouse moved to (558, 345)
Screenshot: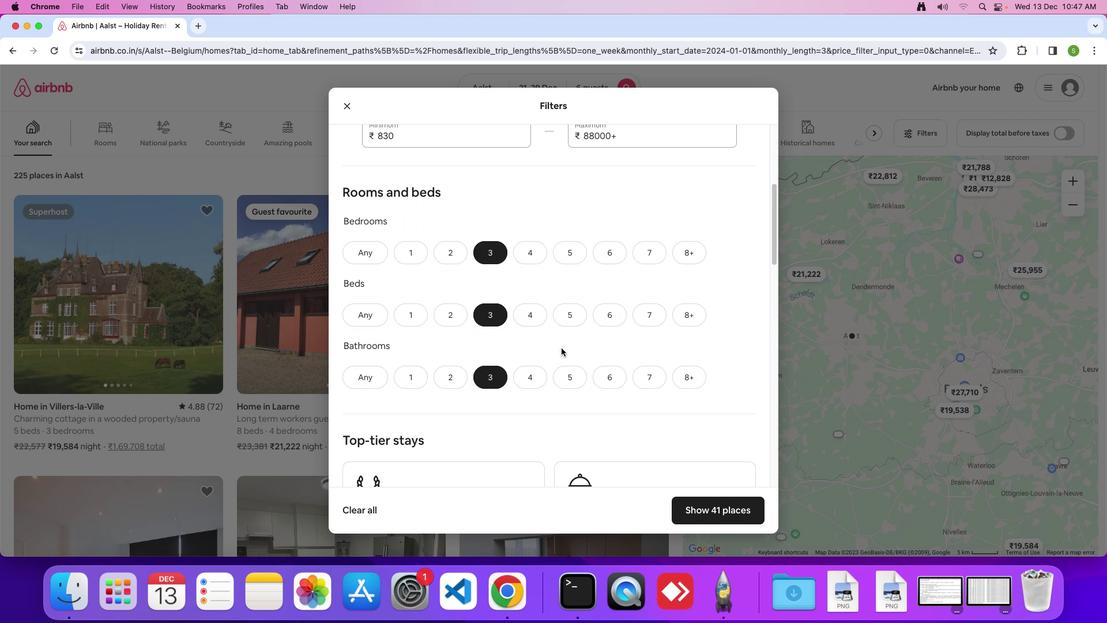 
Action: Mouse scrolled (558, 345) with delta (-2, -3)
Screenshot: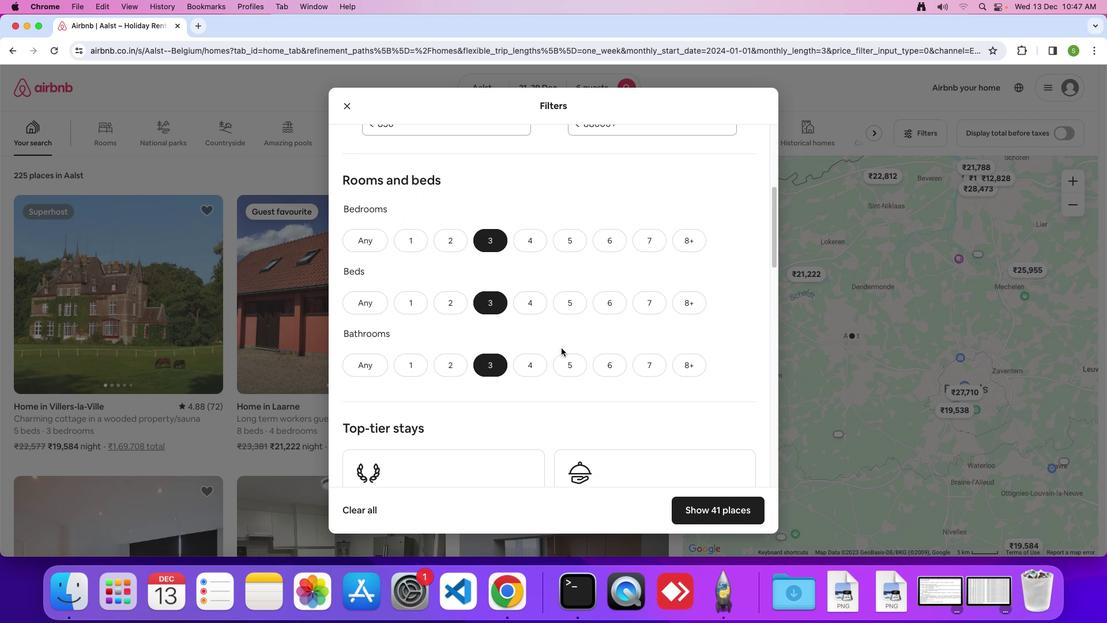 
Action: Mouse scrolled (558, 345) with delta (-2, -3)
Screenshot: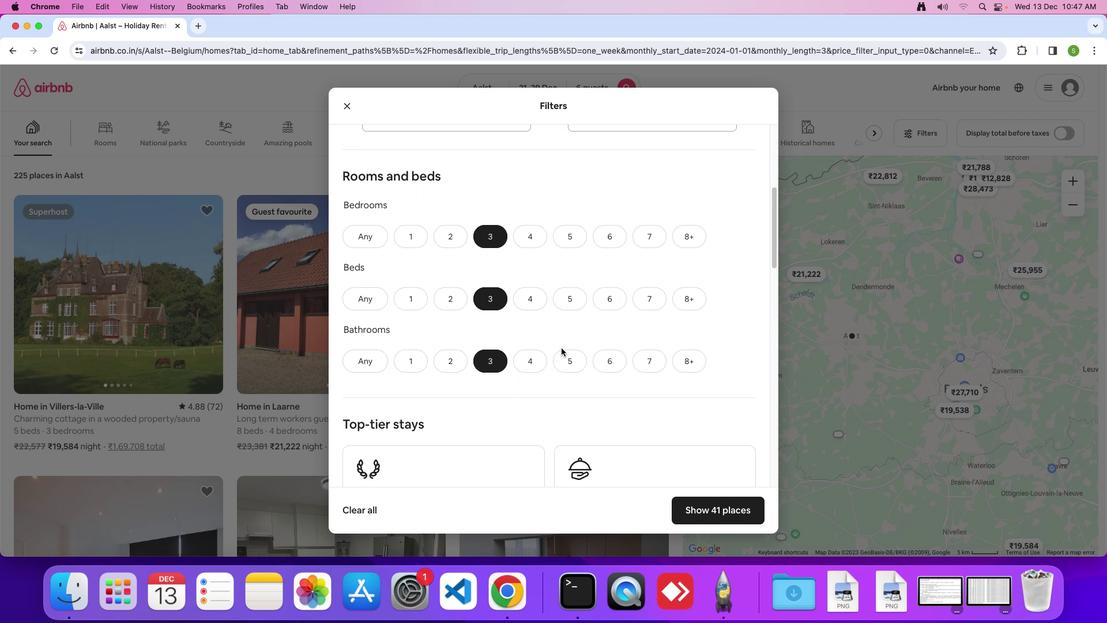 
Action: Mouse scrolled (558, 345) with delta (-2, -3)
Screenshot: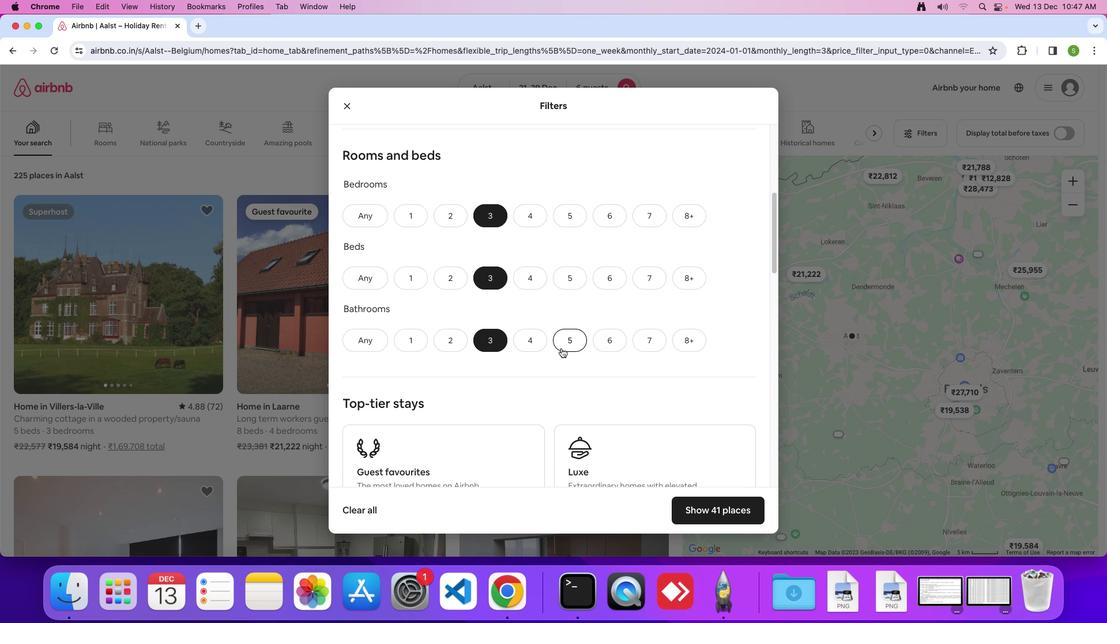 
Action: Mouse scrolled (558, 345) with delta (-2, -3)
Screenshot: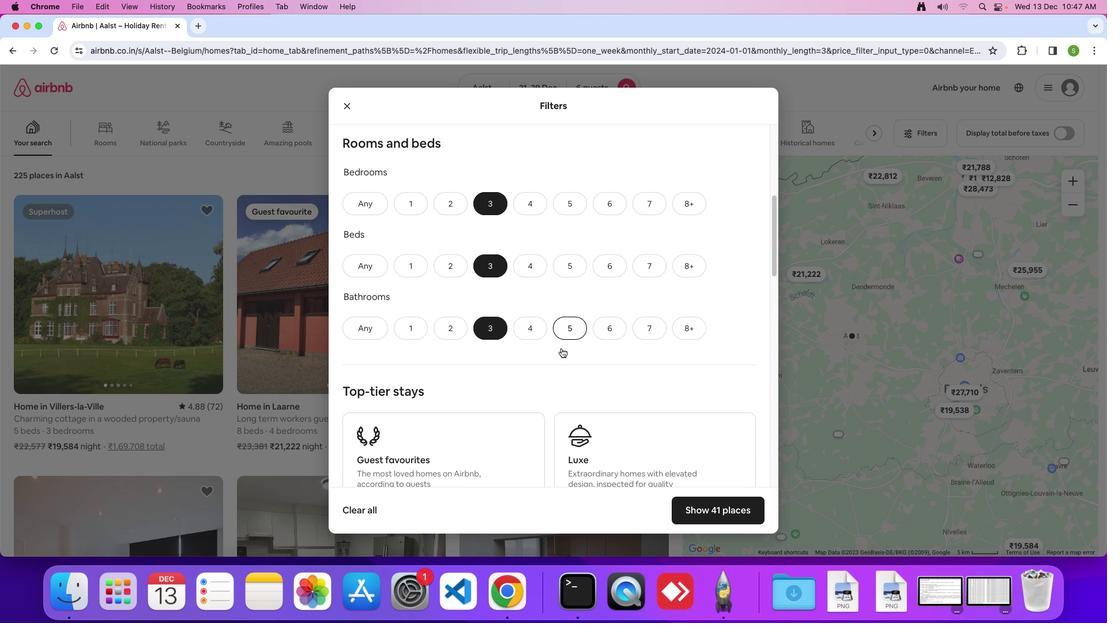 
Action: Mouse scrolled (558, 345) with delta (-2, -4)
Screenshot: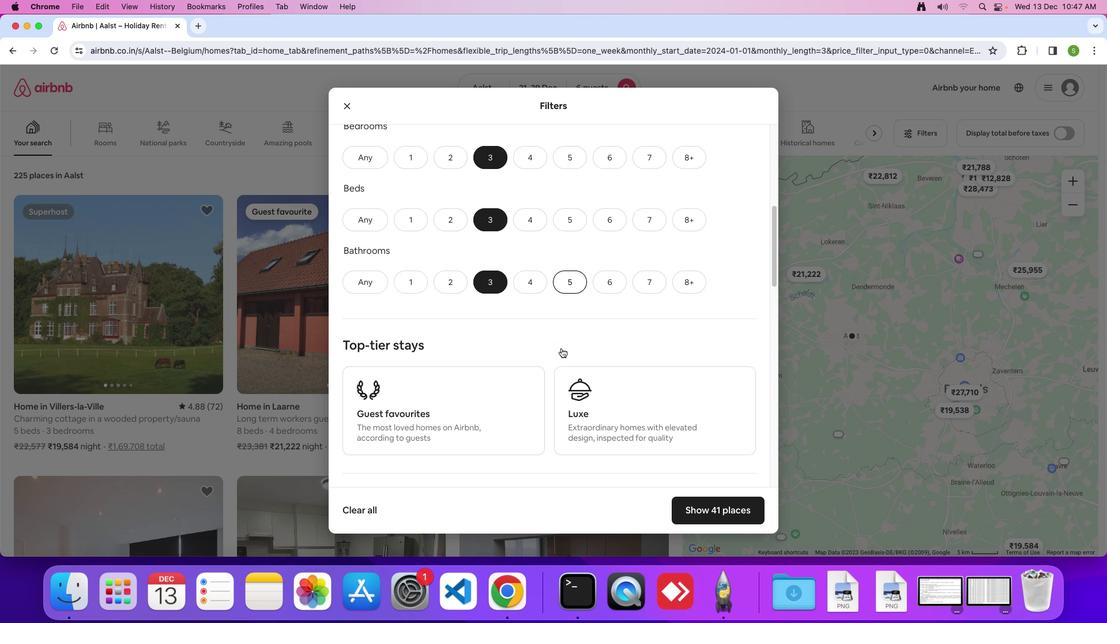 
Action: Mouse scrolled (558, 345) with delta (-2, -3)
Screenshot: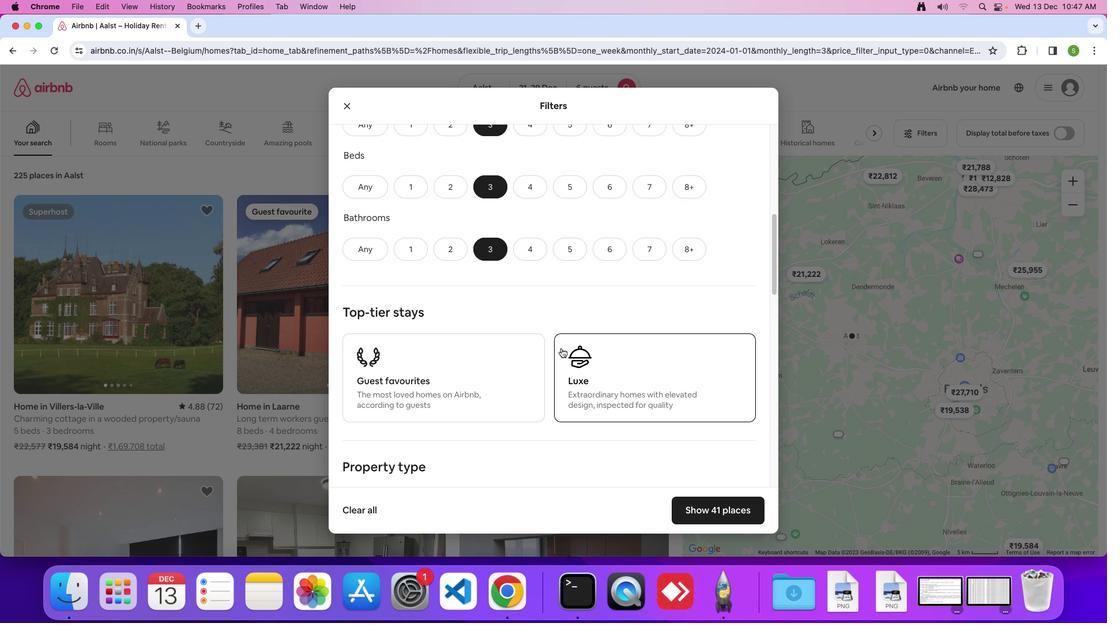 
Action: Mouse scrolled (558, 345) with delta (-2, -3)
Screenshot: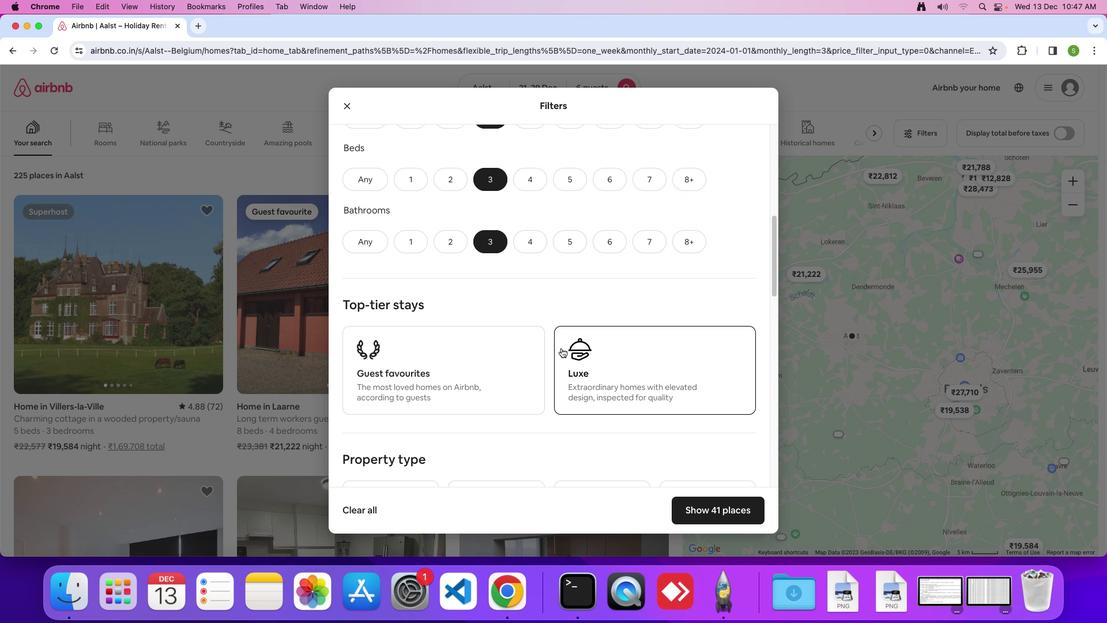 
Action: Mouse scrolled (558, 345) with delta (-2, -3)
Screenshot: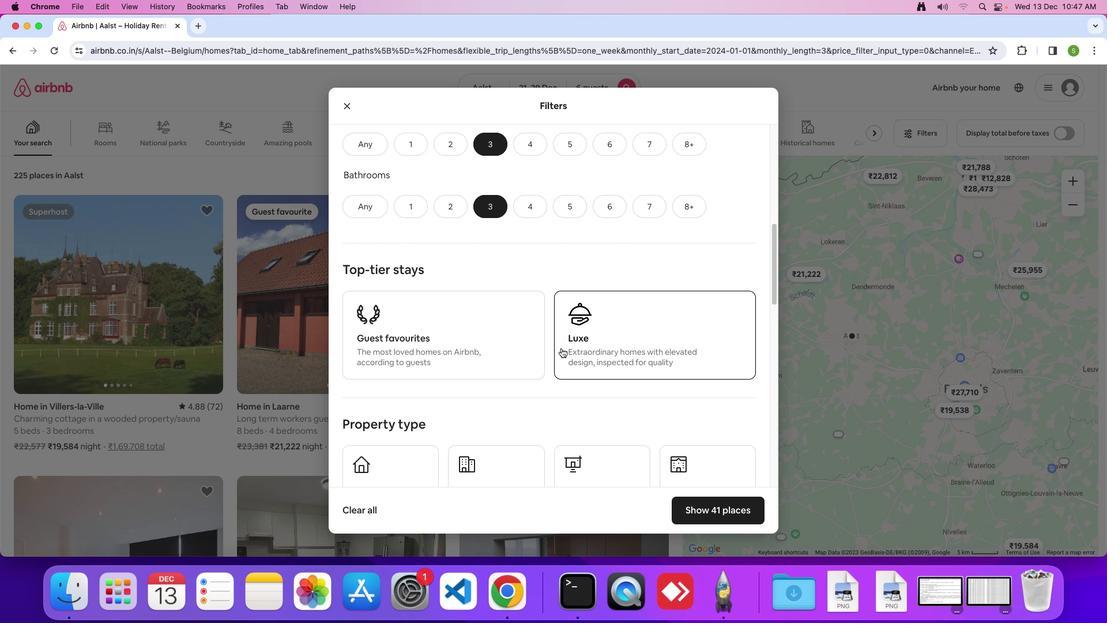 
Action: Mouse scrolled (558, 345) with delta (-2, -3)
Screenshot: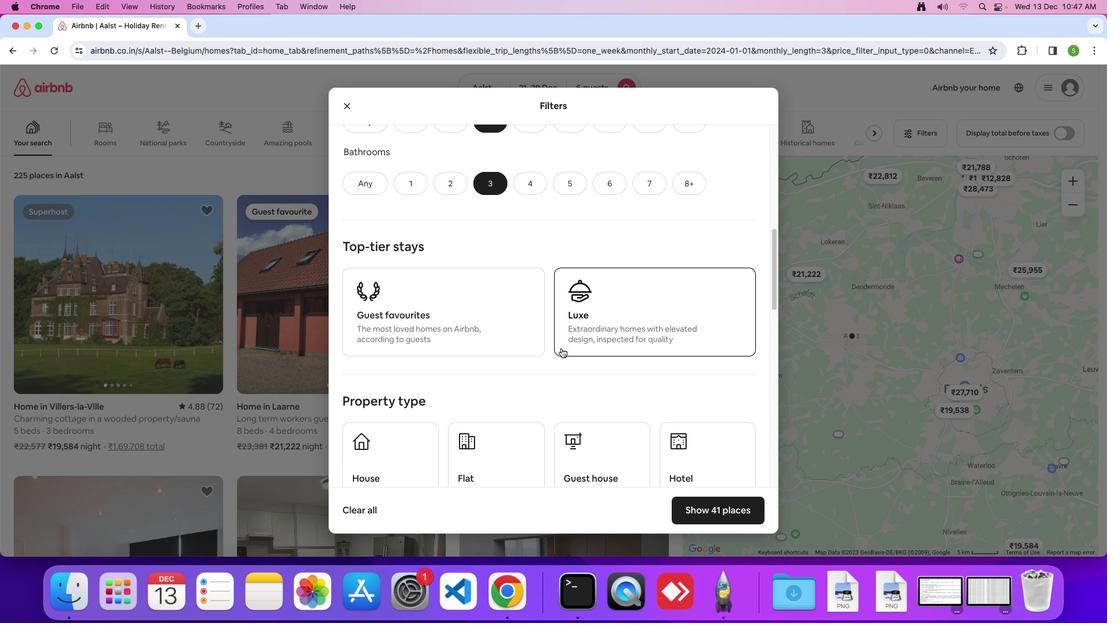 
Action: Mouse scrolled (558, 345) with delta (-2, -3)
Screenshot: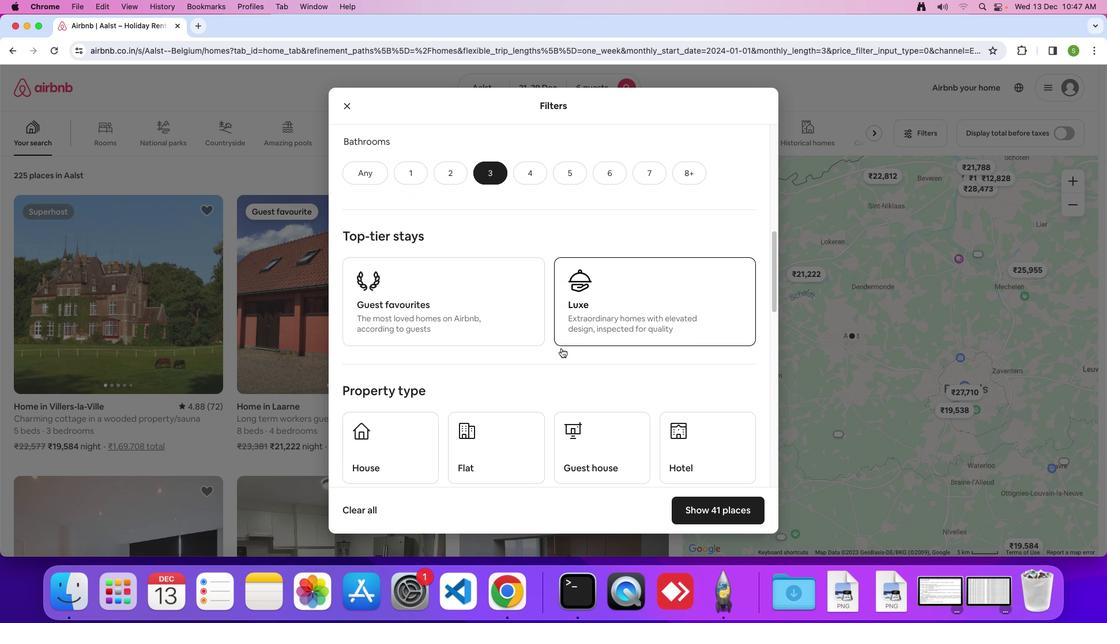 
Action: Mouse scrolled (558, 345) with delta (-2, -4)
Screenshot: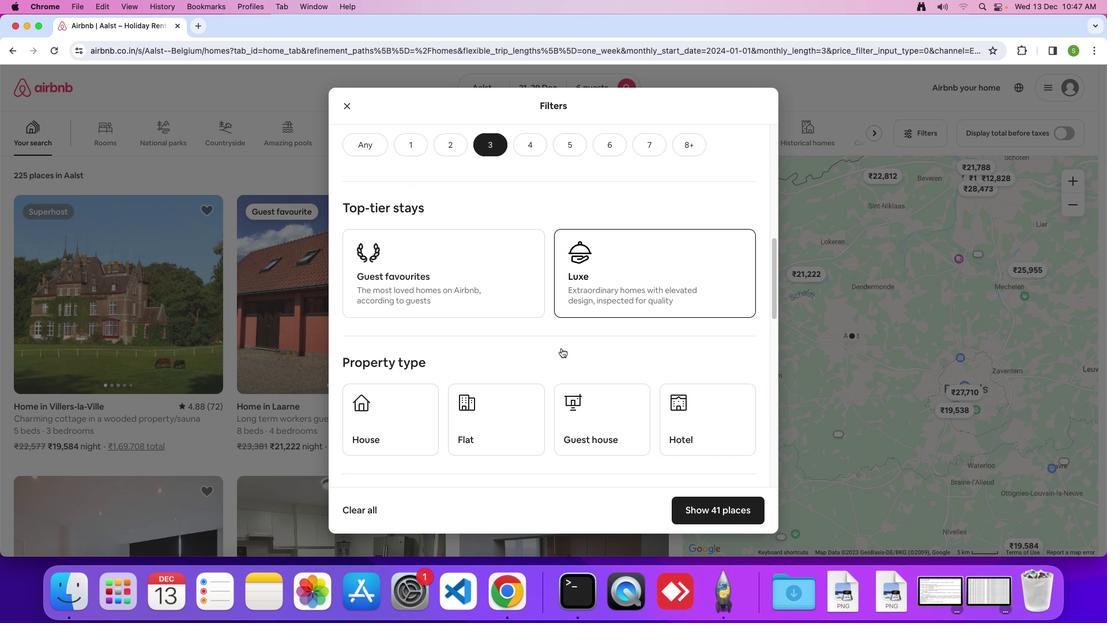 
Action: Mouse scrolled (558, 345) with delta (-2, -3)
Screenshot: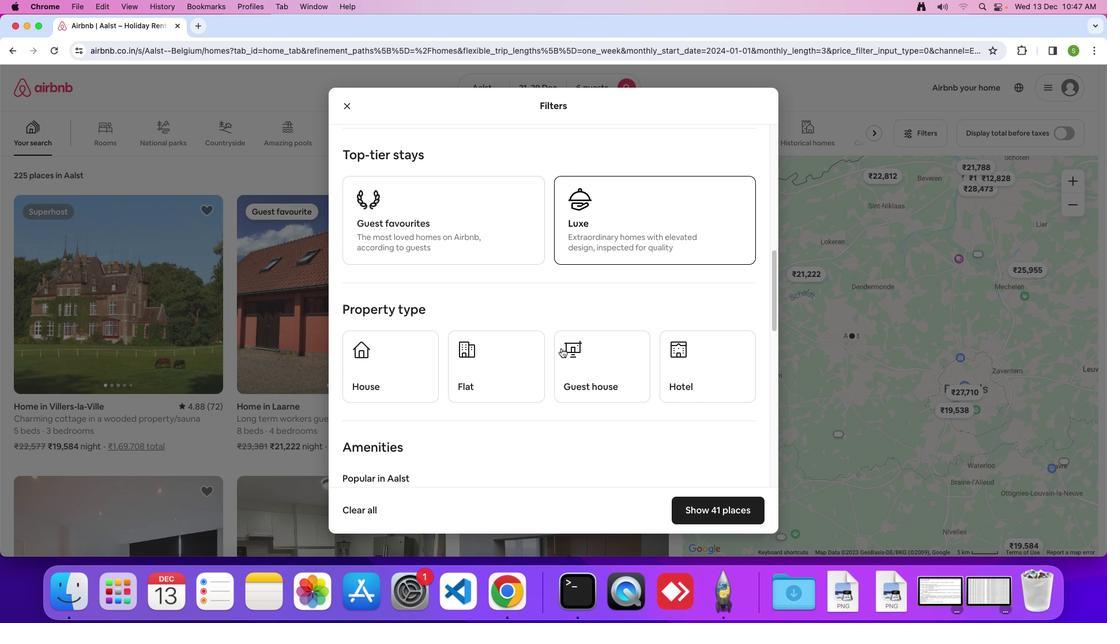 
Action: Mouse scrolled (558, 345) with delta (-2, -3)
Screenshot: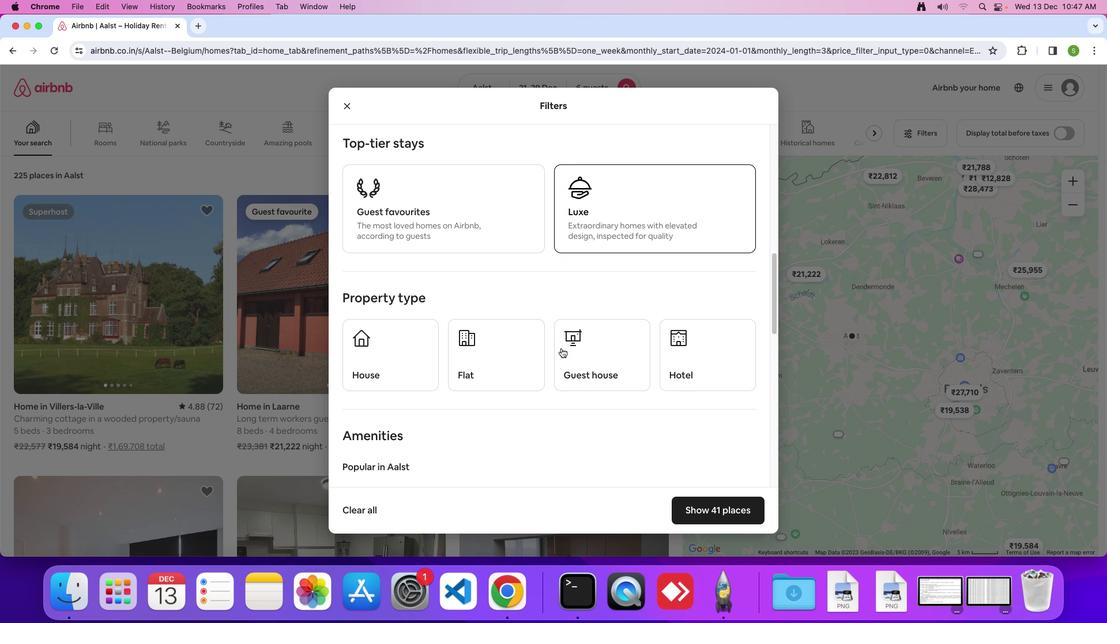 
Action: Mouse scrolled (558, 345) with delta (-2, -4)
Screenshot: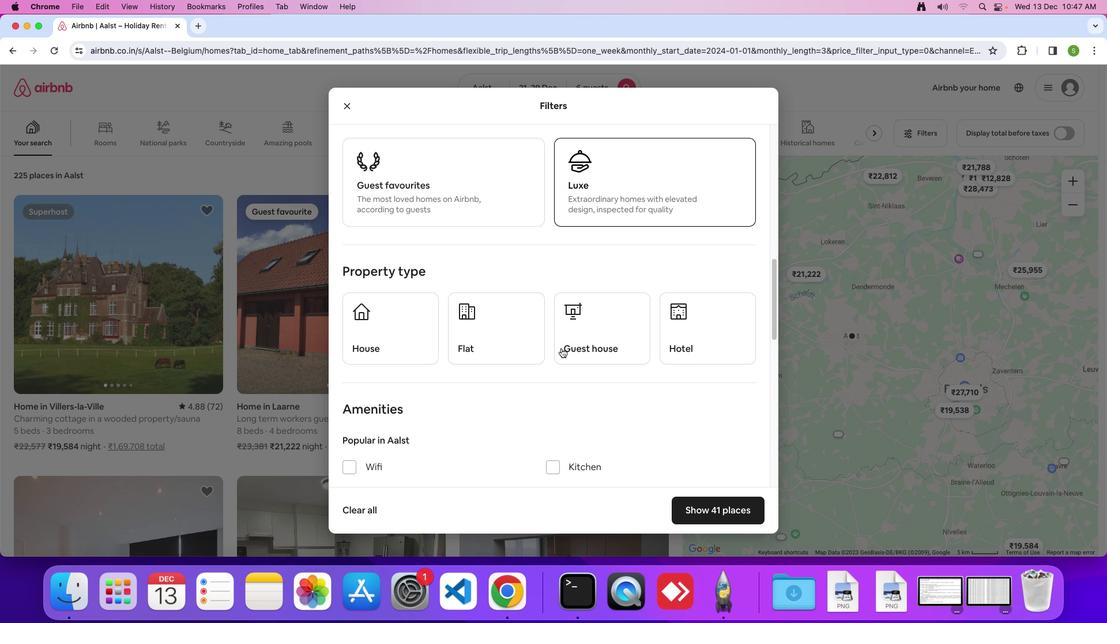 
Action: Mouse moved to (390, 304)
Screenshot: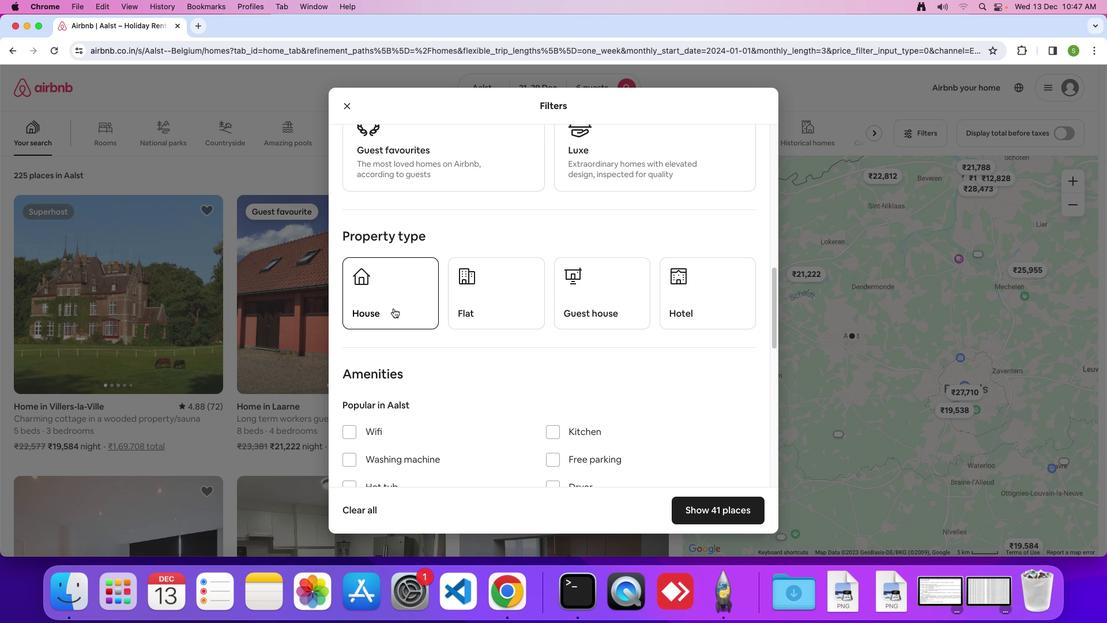 
Action: Mouse pressed left at (390, 304)
Screenshot: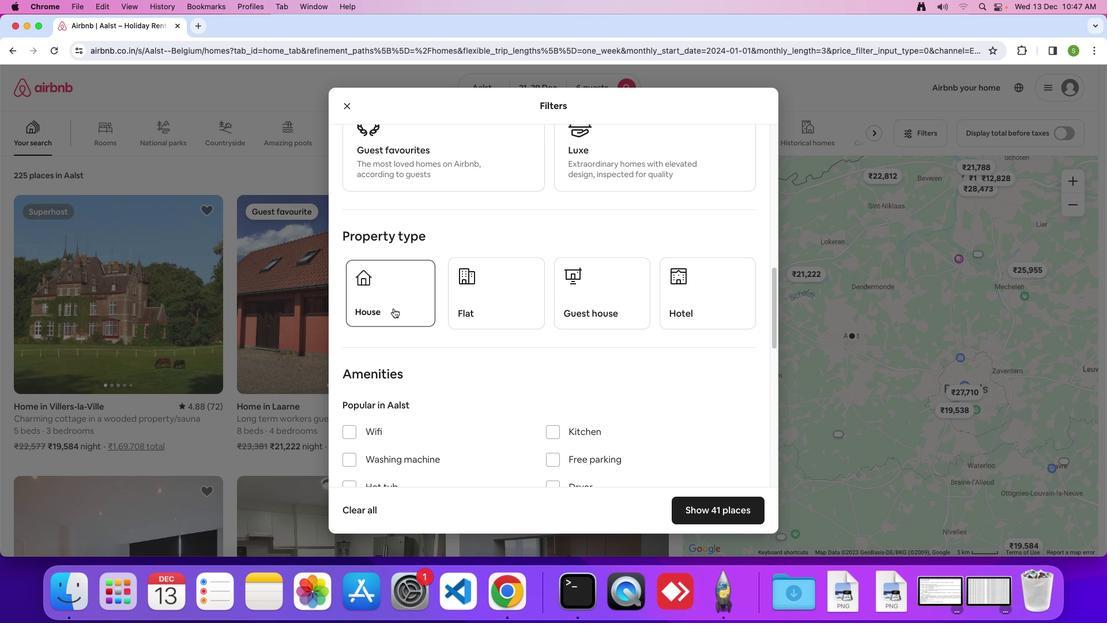 
Action: Mouse moved to (540, 349)
Screenshot: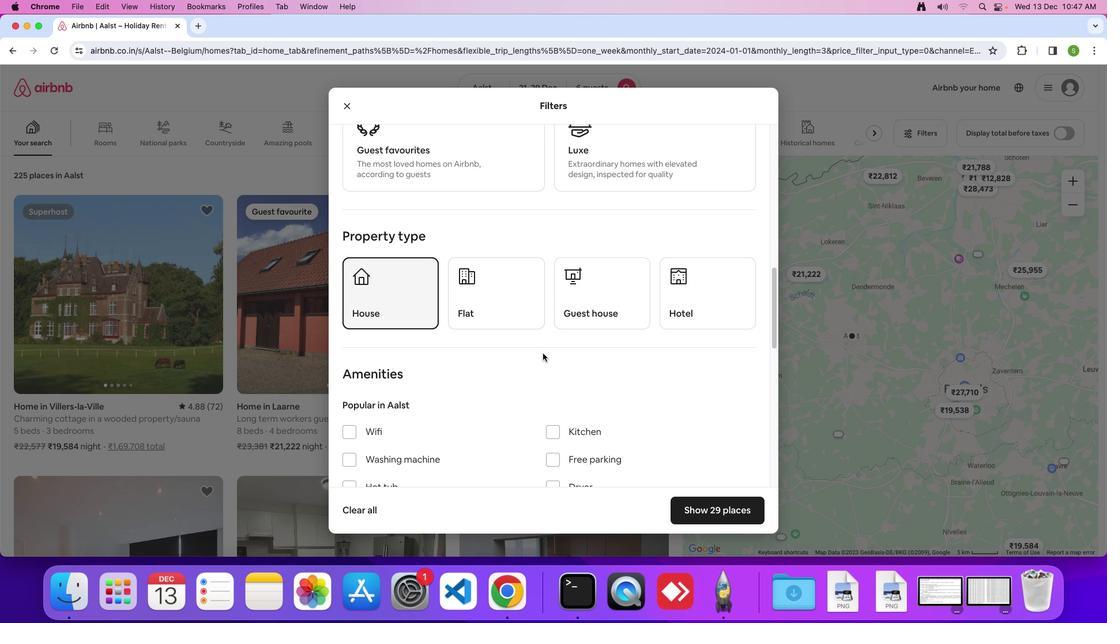 
Action: Mouse scrolled (540, 349) with delta (-2, -3)
Screenshot: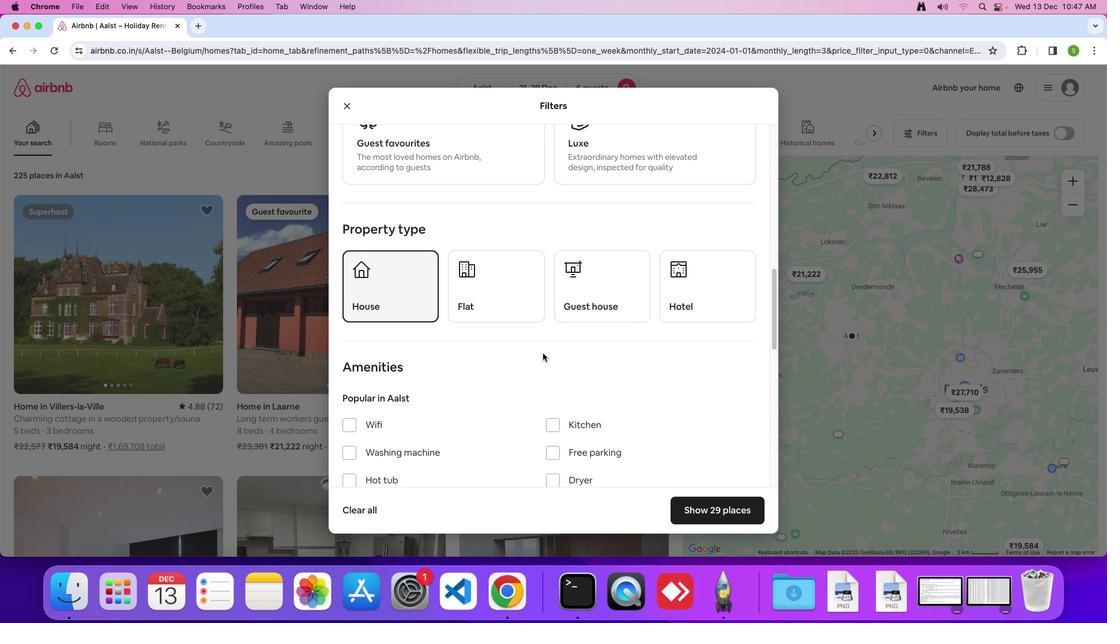 
Action: Mouse scrolled (540, 349) with delta (-2, -3)
Screenshot: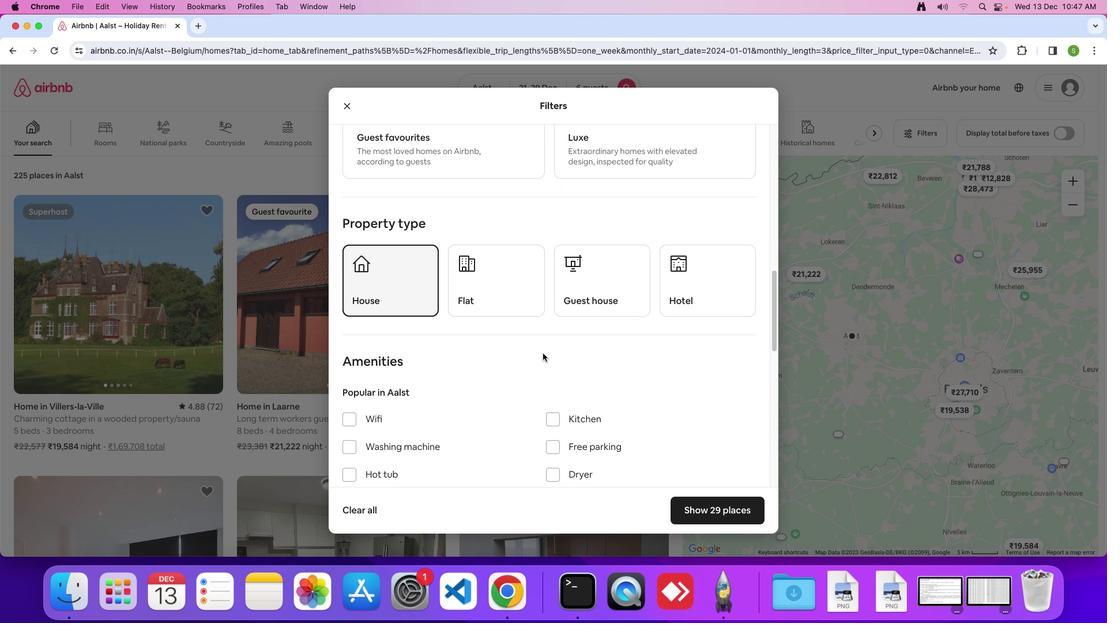 
Action: Mouse scrolled (540, 349) with delta (-2, -3)
Screenshot: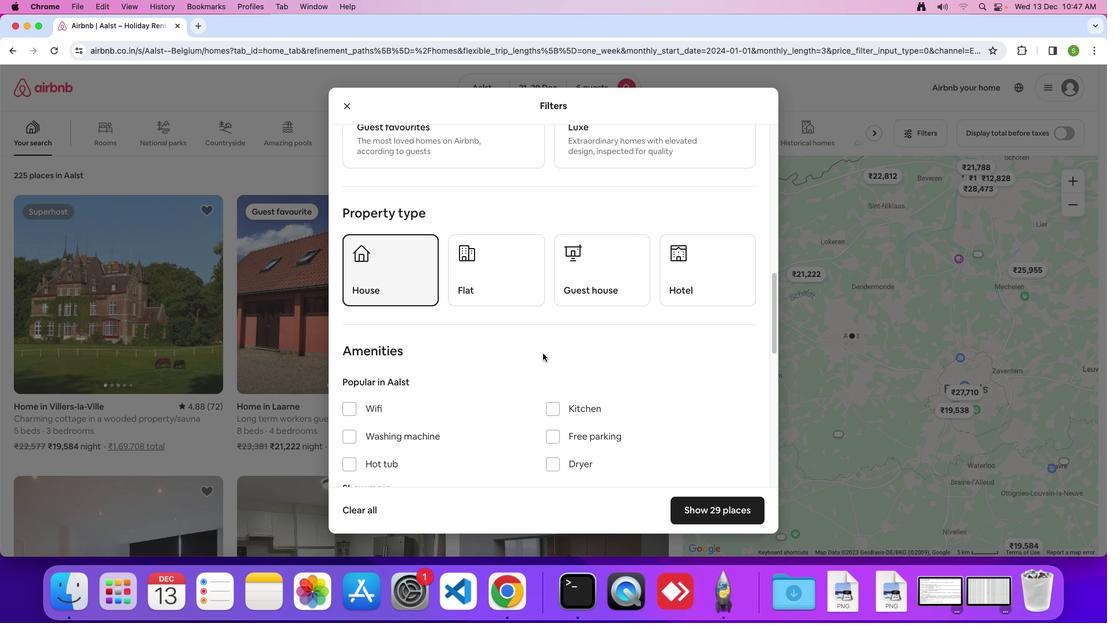
Action: Mouse scrolled (540, 349) with delta (-2, -3)
Screenshot: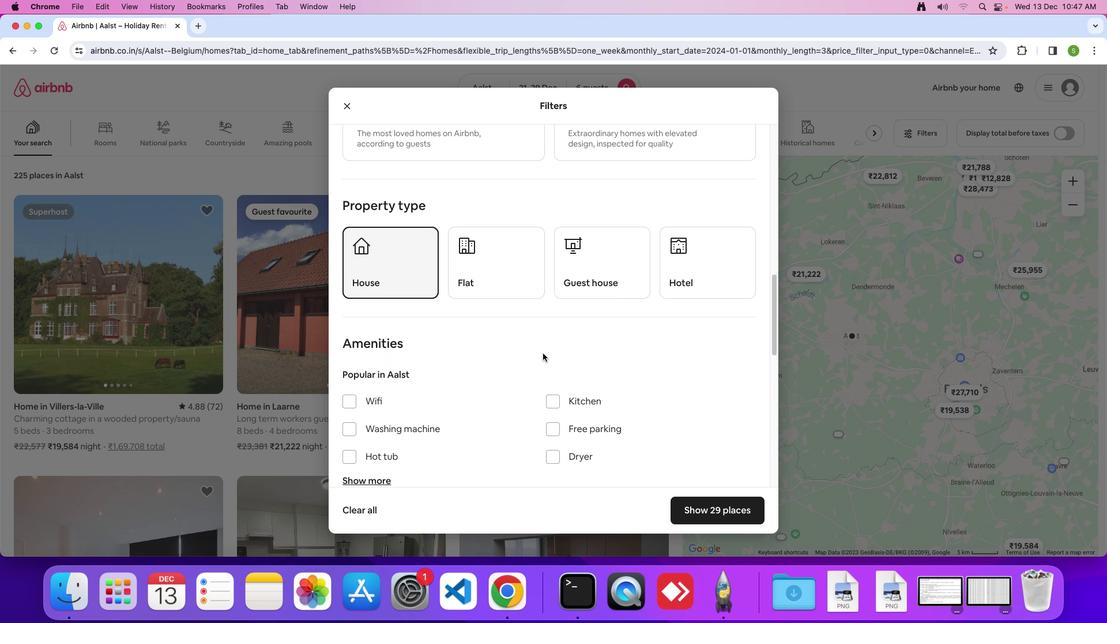 
Action: Mouse scrolled (540, 349) with delta (-2, -3)
Screenshot: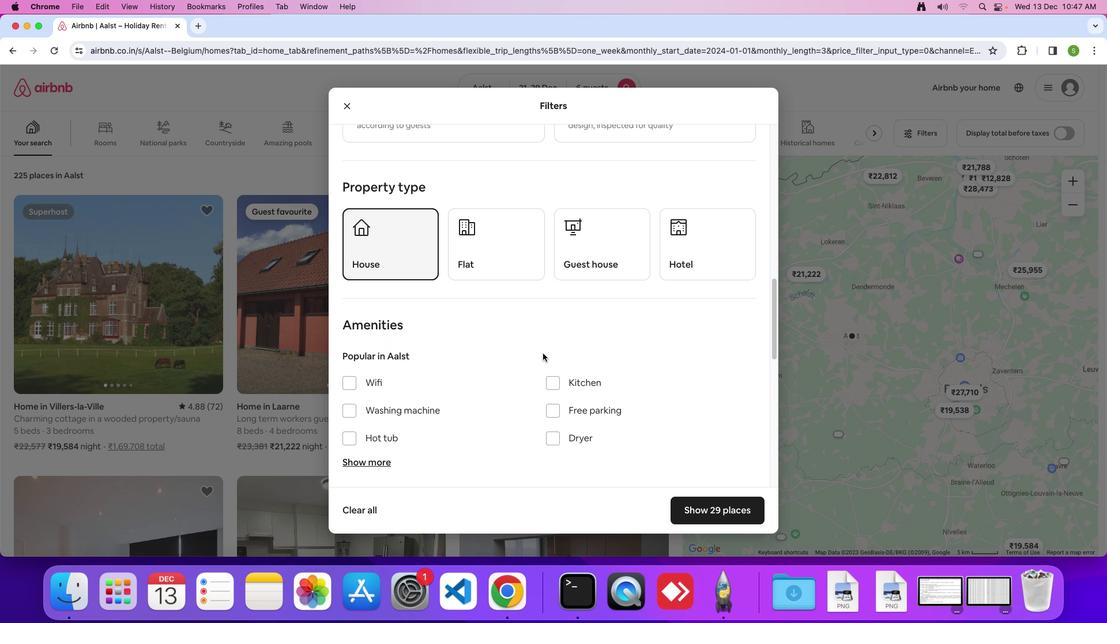 
Action: Mouse scrolled (540, 349) with delta (-2, -3)
Screenshot: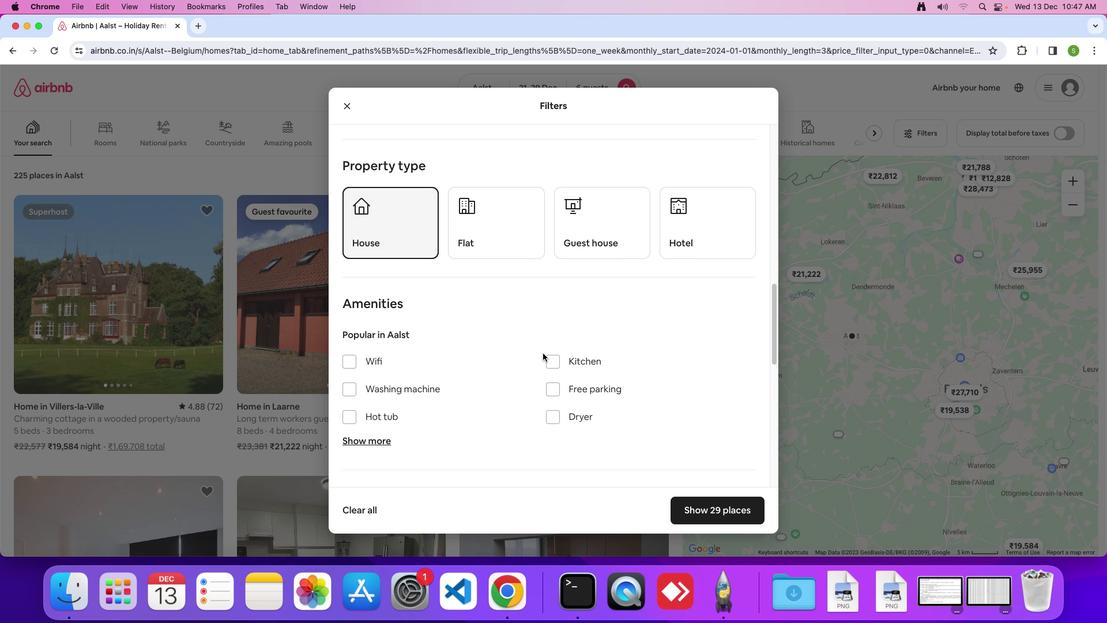 
Action: Mouse scrolled (540, 349) with delta (-2, -3)
Screenshot: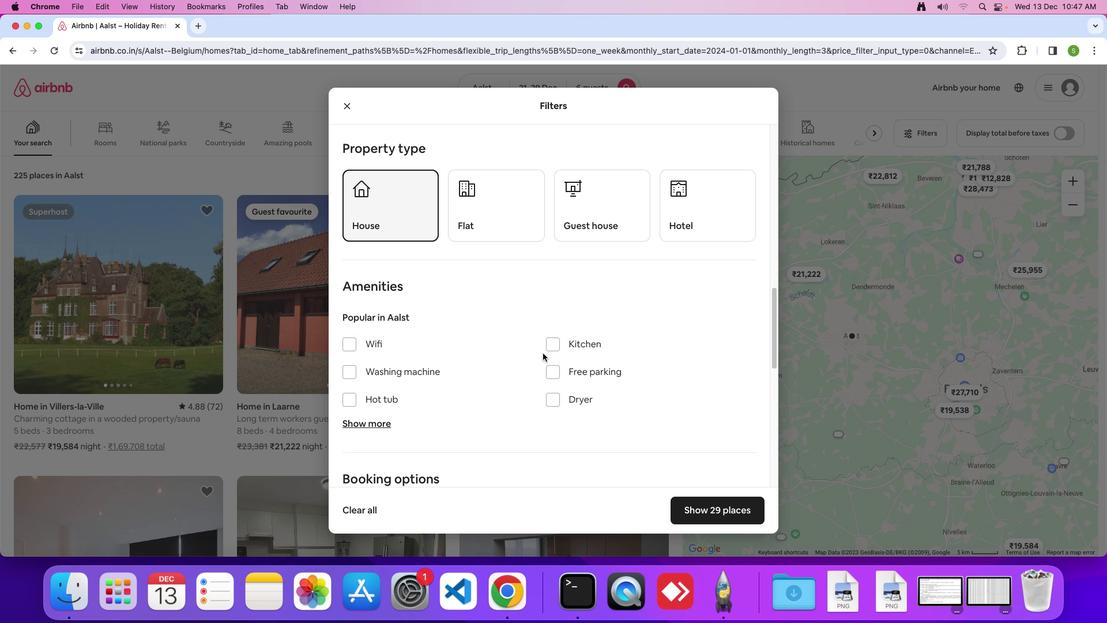 
Action: Mouse scrolled (540, 349) with delta (-2, -4)
Screenshot: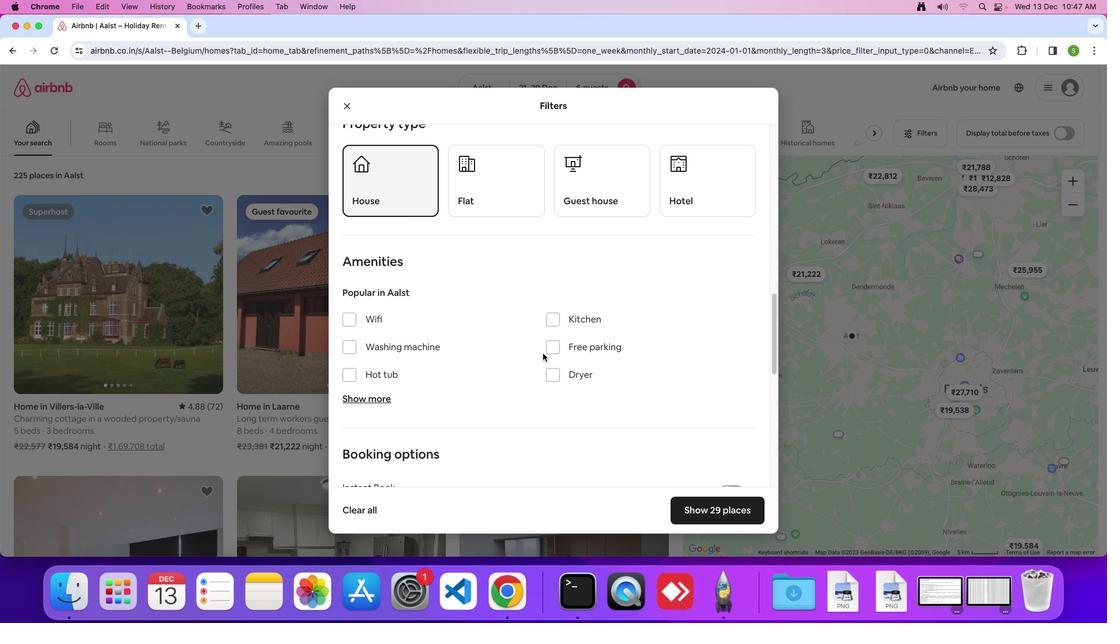 
Action: Mouse scrolled (540, 349) with delta (-2, -3)
Screenshot: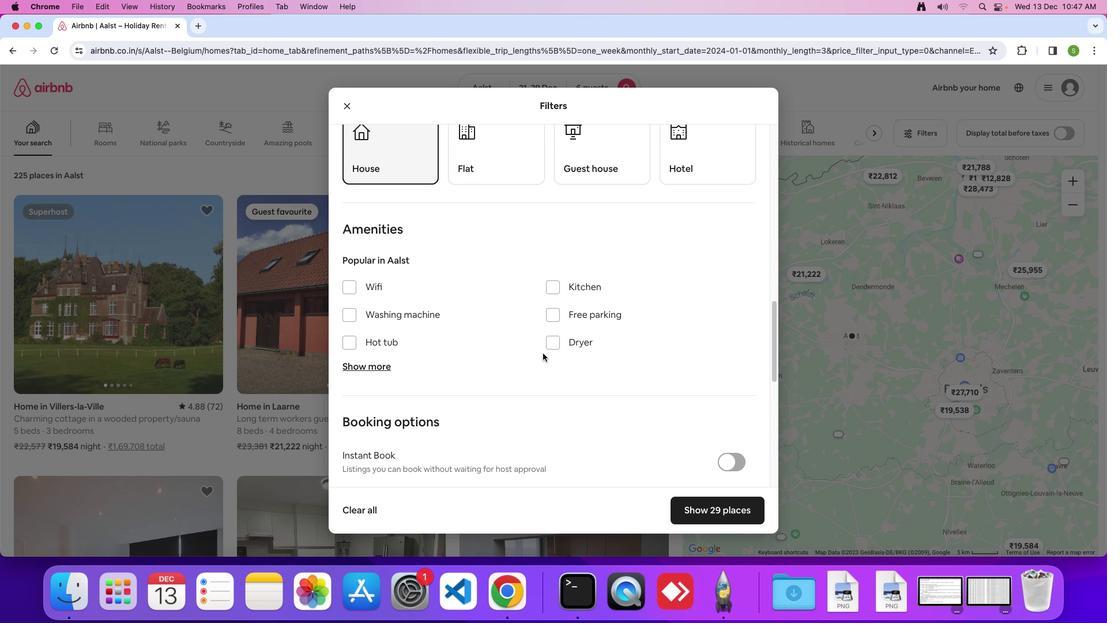 
Action: Mouse scrolled (540, 349) with delta (-2, -3)
Screenshot: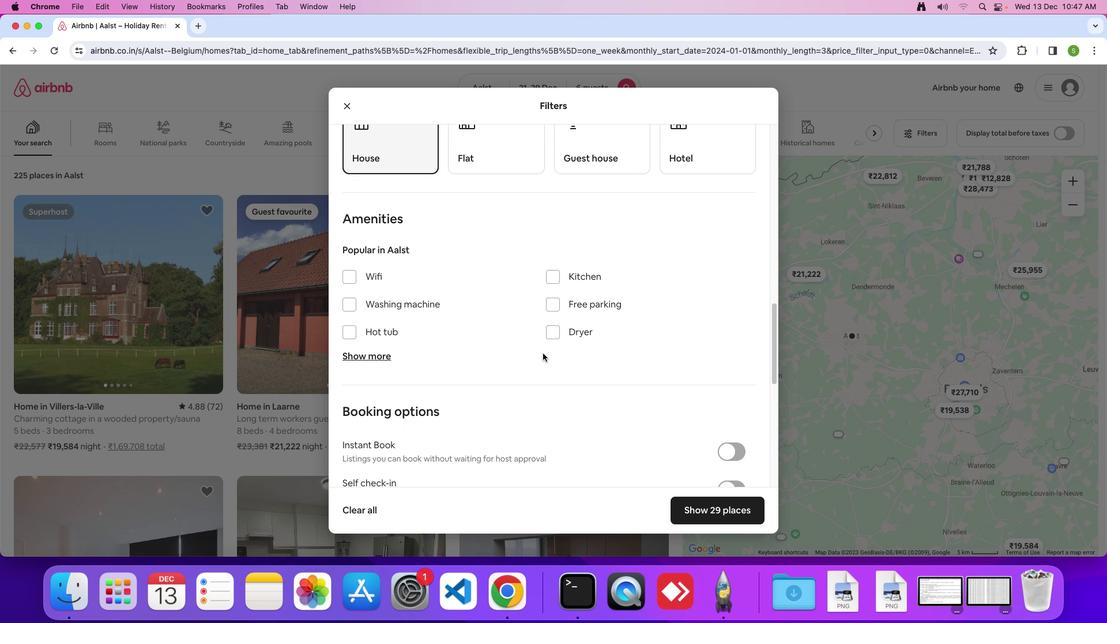 
Action: Mouse scrolled (540, 349) with delta (-2, -3)
Screenshot: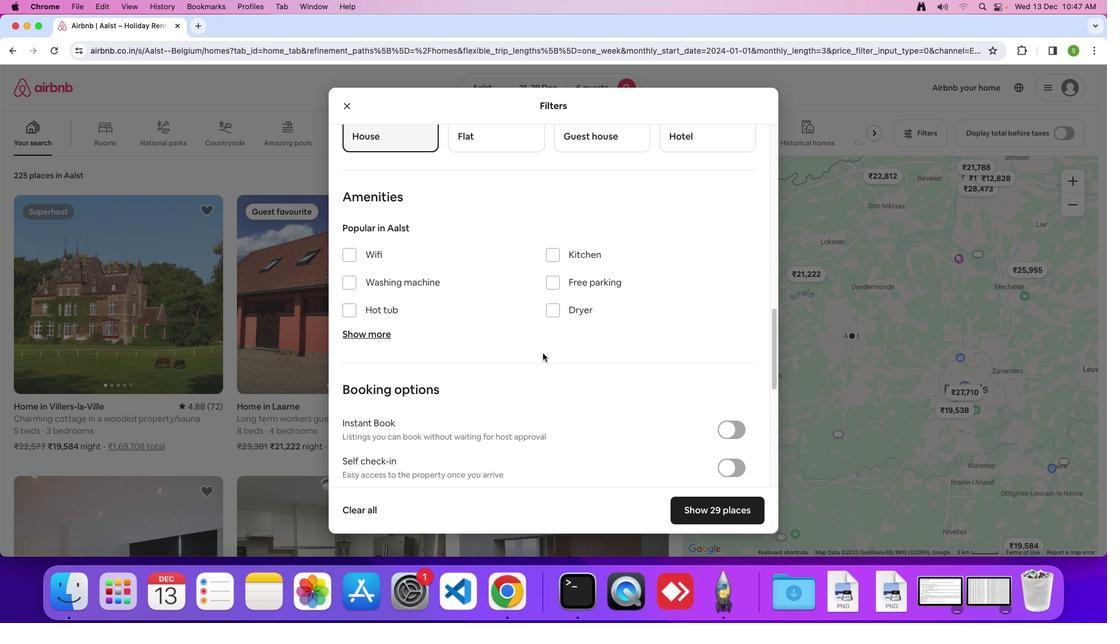 
Action: Mouse moved to (346, 269)
Screenshot: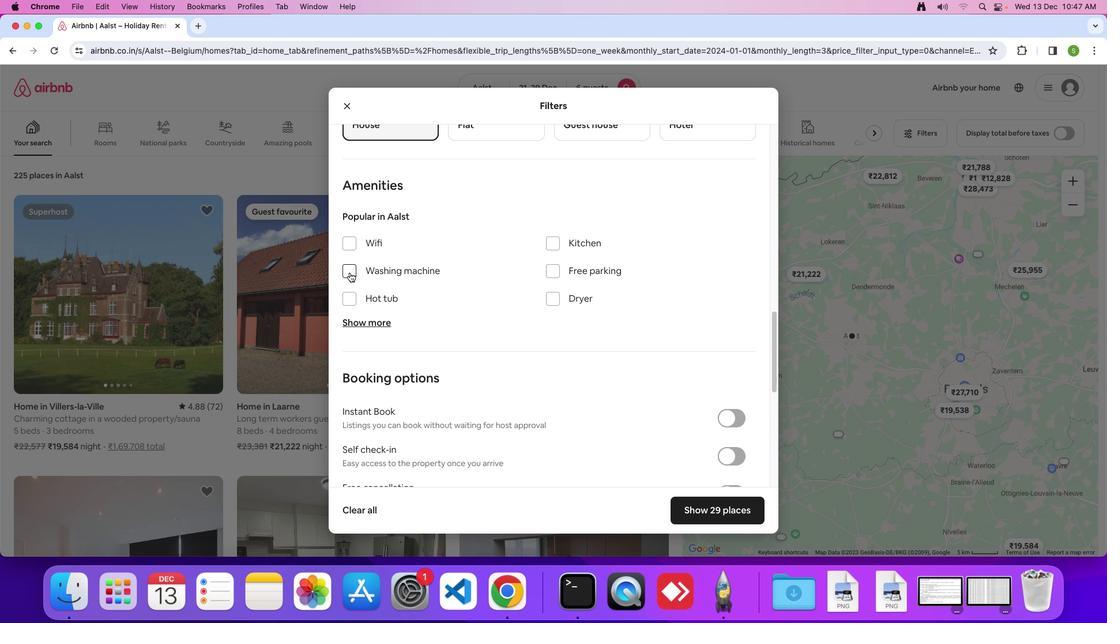 
Action: Mouse pressed left at (346, 269)
Screenshot: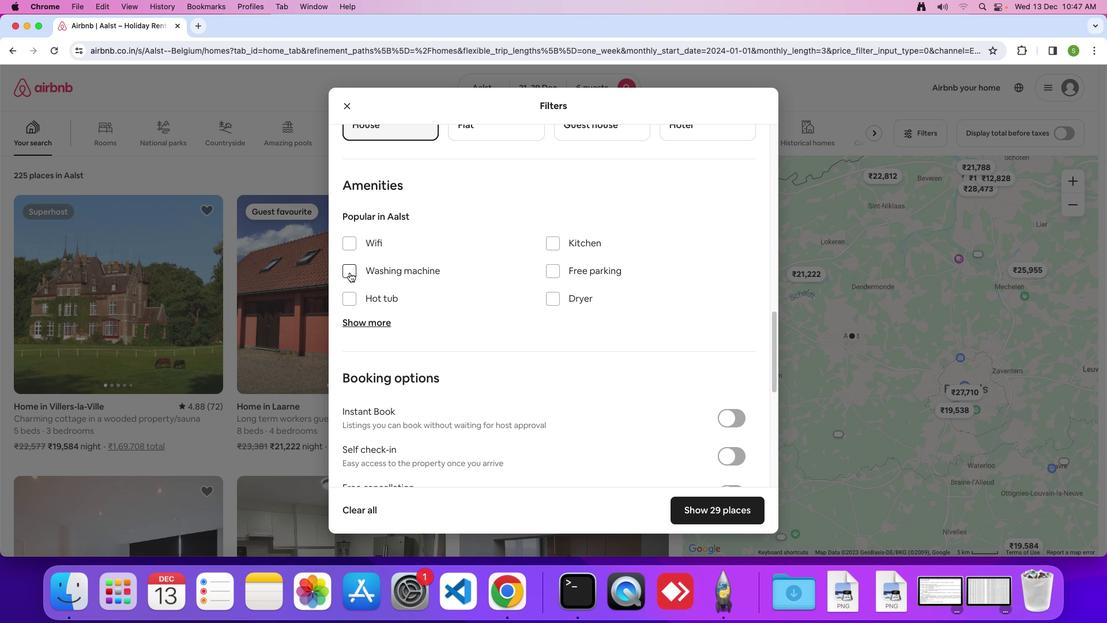 
Action: Mouse moved to (358, 317)
Screenshot: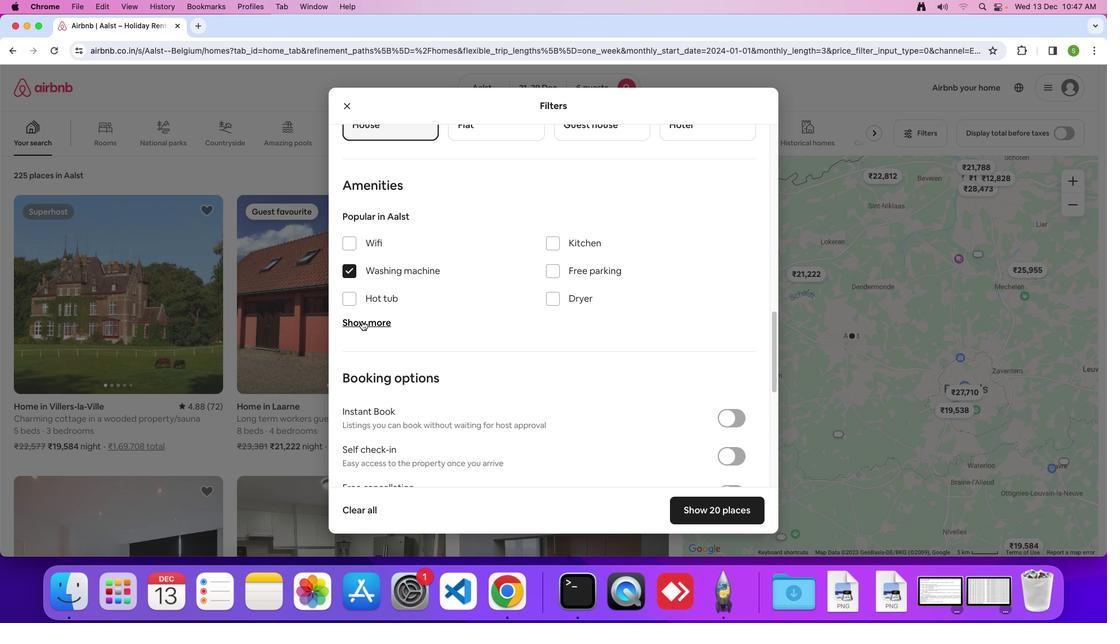 
Action: Mouse pressed left at (358, 317)
Screenshot: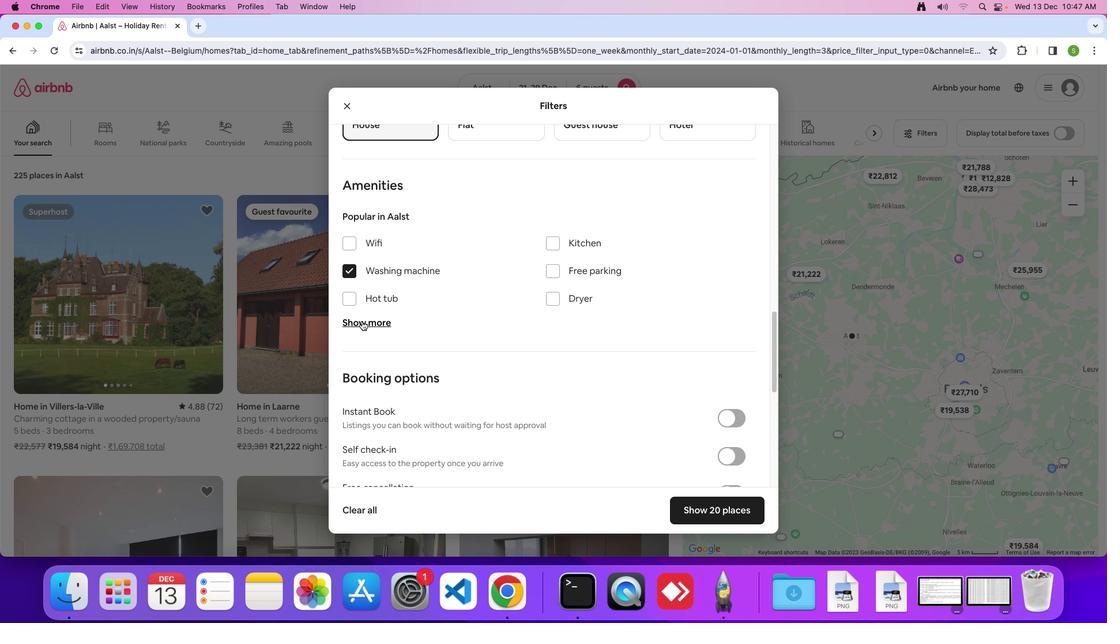 
Action: Mouse moved to (513, 308)
Screenshot: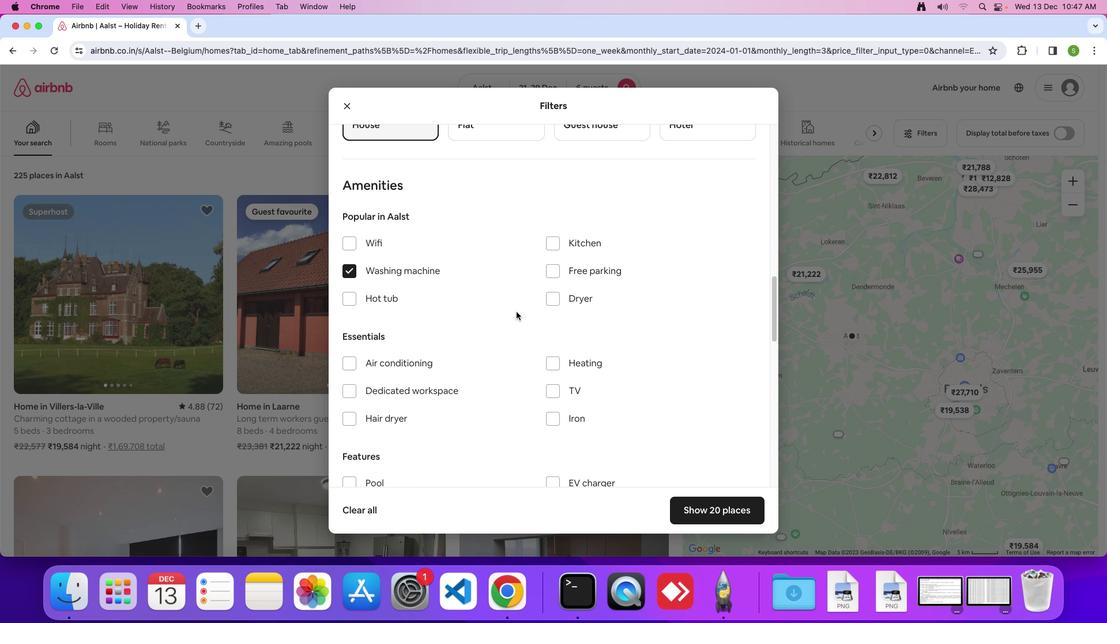 
Action: Mouse scrolled (513, 308) with delta (-2, -3)
Screenshot: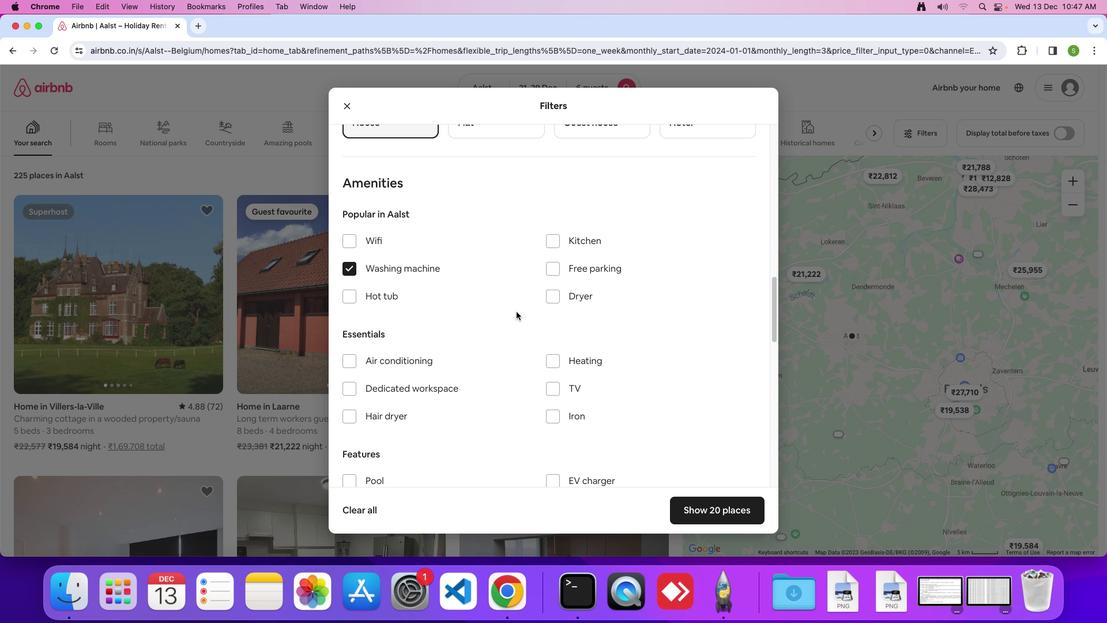 
Action: Mouse scrolled (513, 308) with delta (-2, -3)
Screenshot: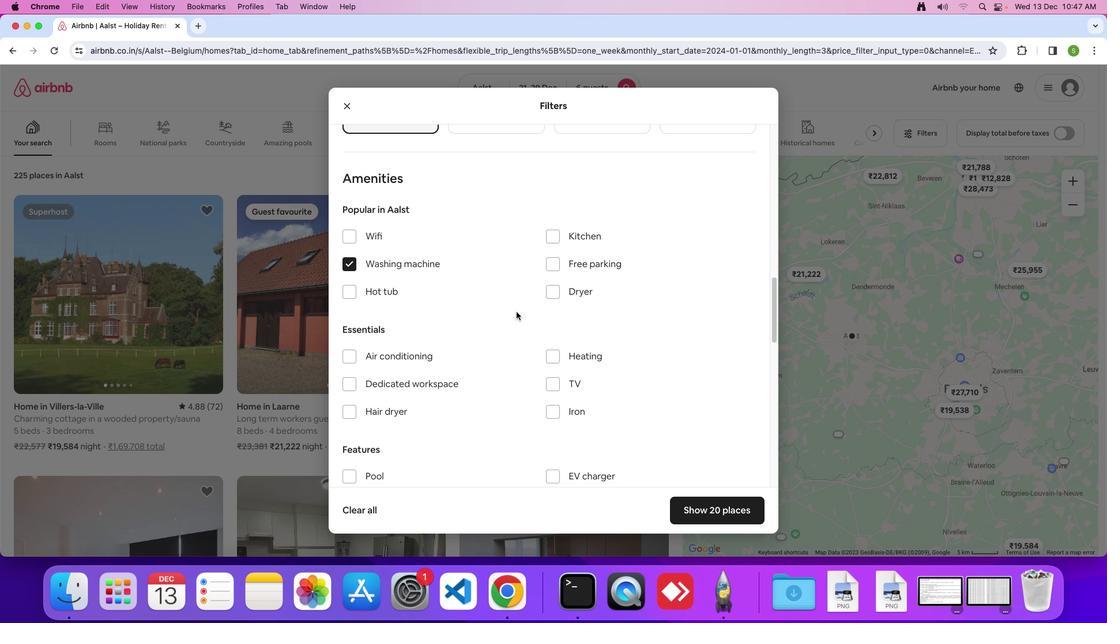 
Action: Mouse scrolled (513, 308) with delta (-2, -4)
Screenshot: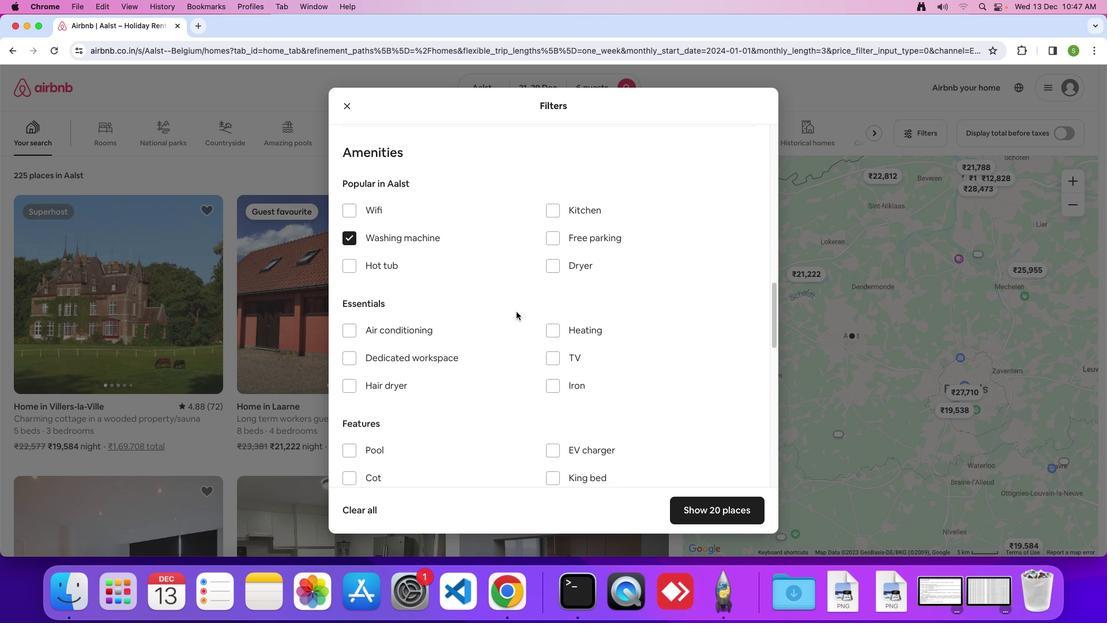 
Action: Mouse moved to (552, 279)
Screenshot: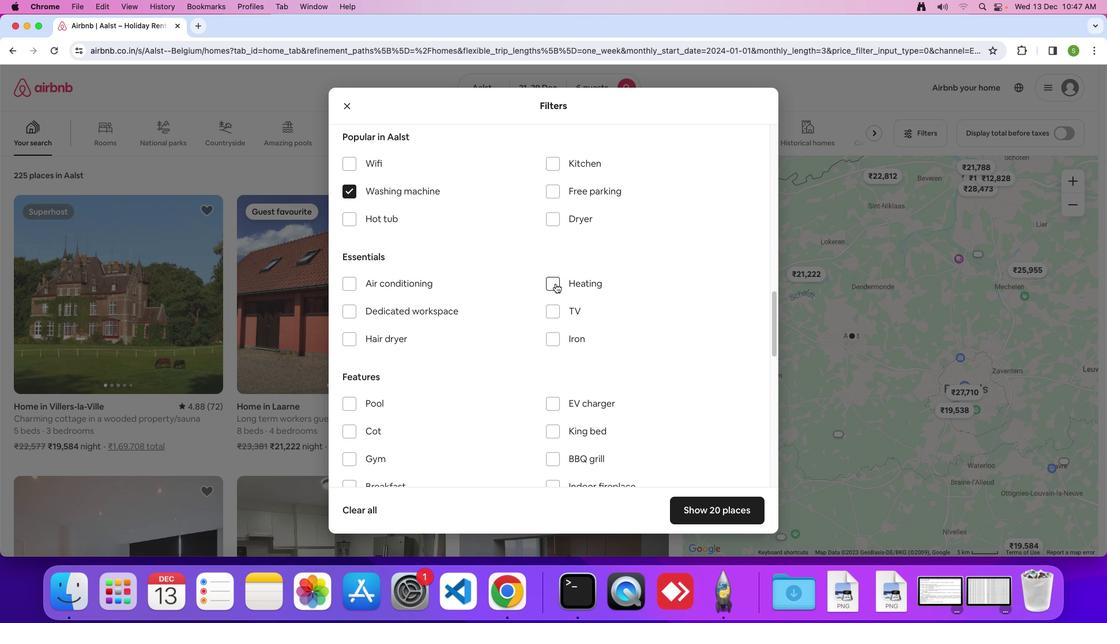 
Action: Mouse pressed left at (552, 279)
Screenshot: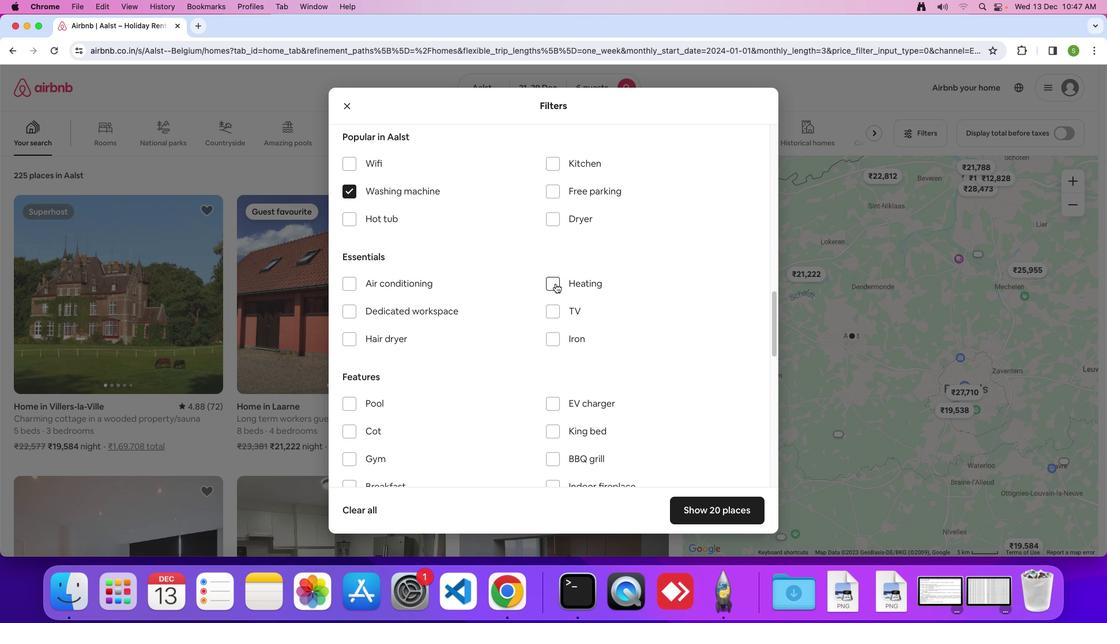 
Action: Mouse moved to (442, 299)
Screenshot: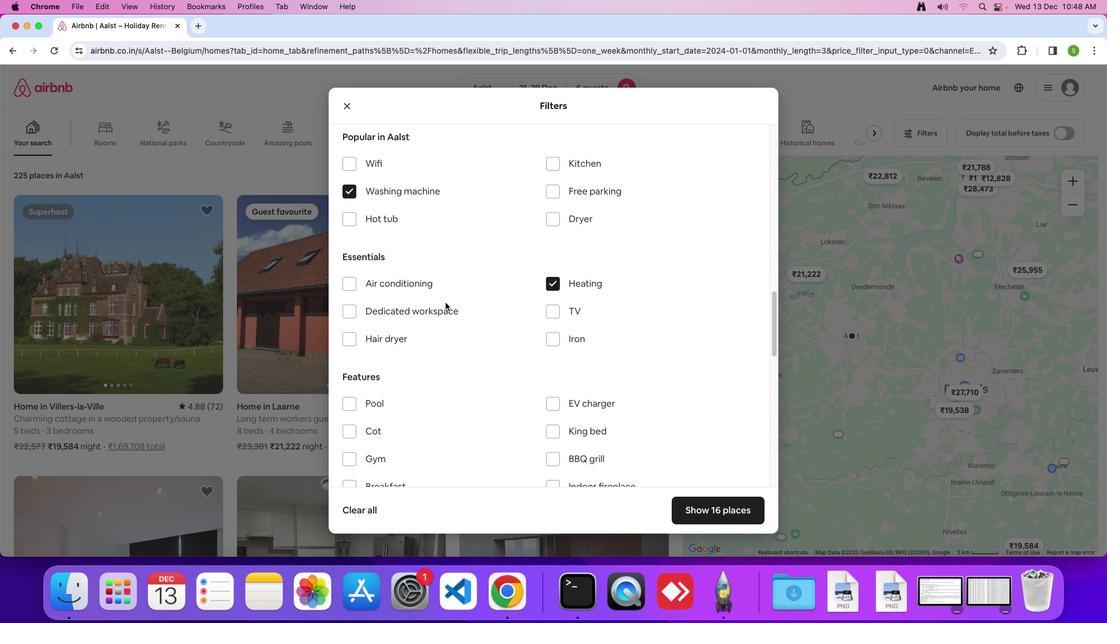 
Action: Mouse scrolled (442, 299) with delta (-2, -3)
Screenshot: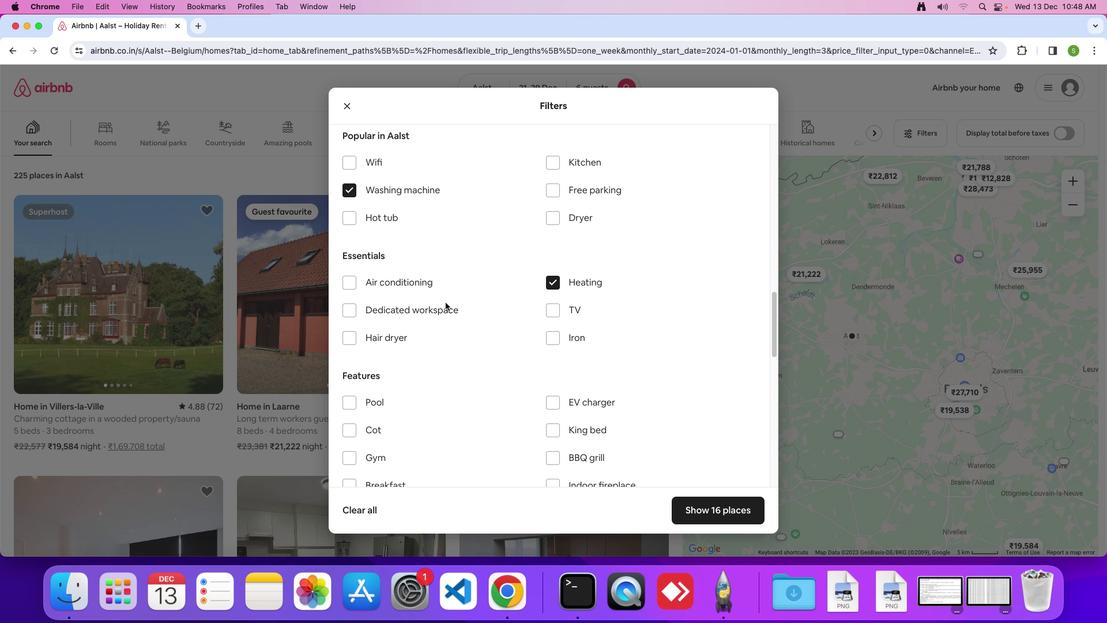 
Action: Mouse scrolled (442, 299) with delta (-2, -3)
Screenshot: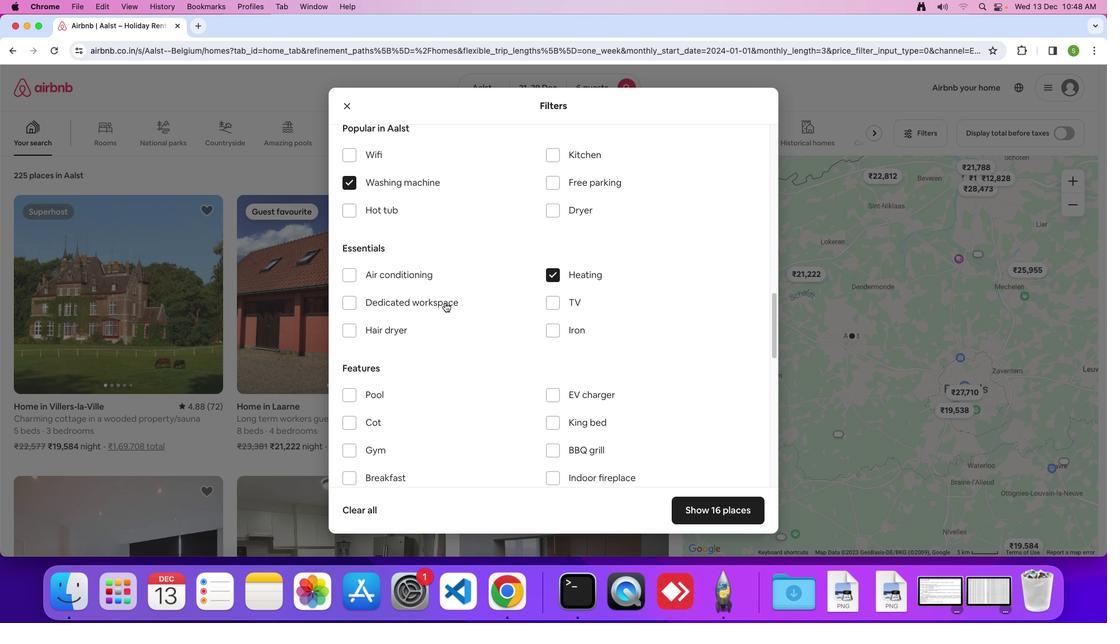 
Action: Mouse moved to (442, 299)
Screenshot: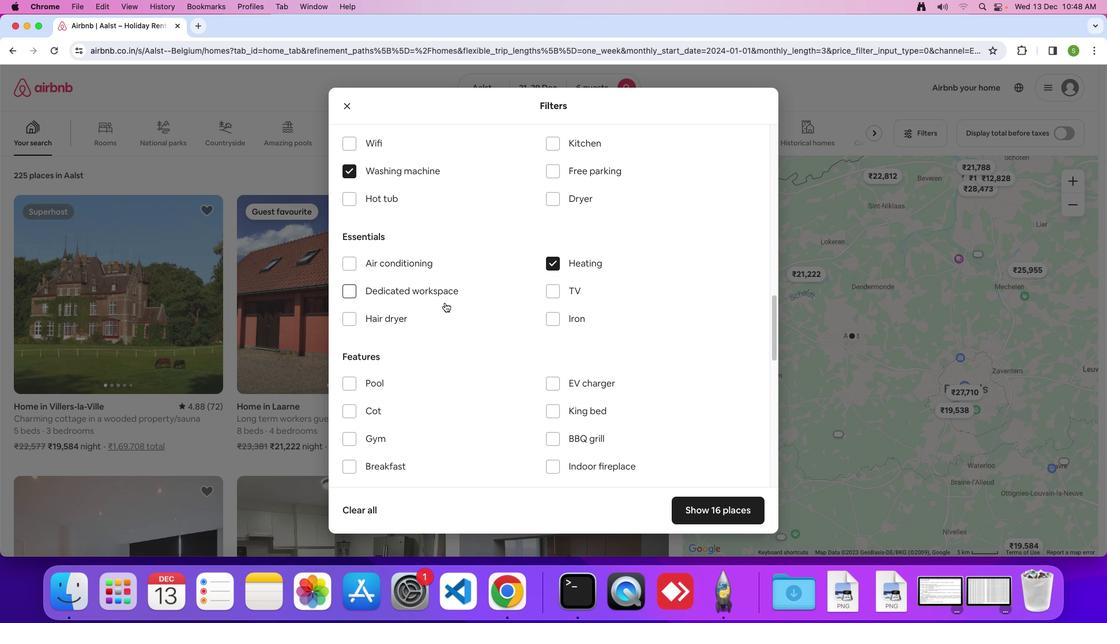 
Action: Mouse scrolled (442, 299) with delta (-2, -3)
Screenshot: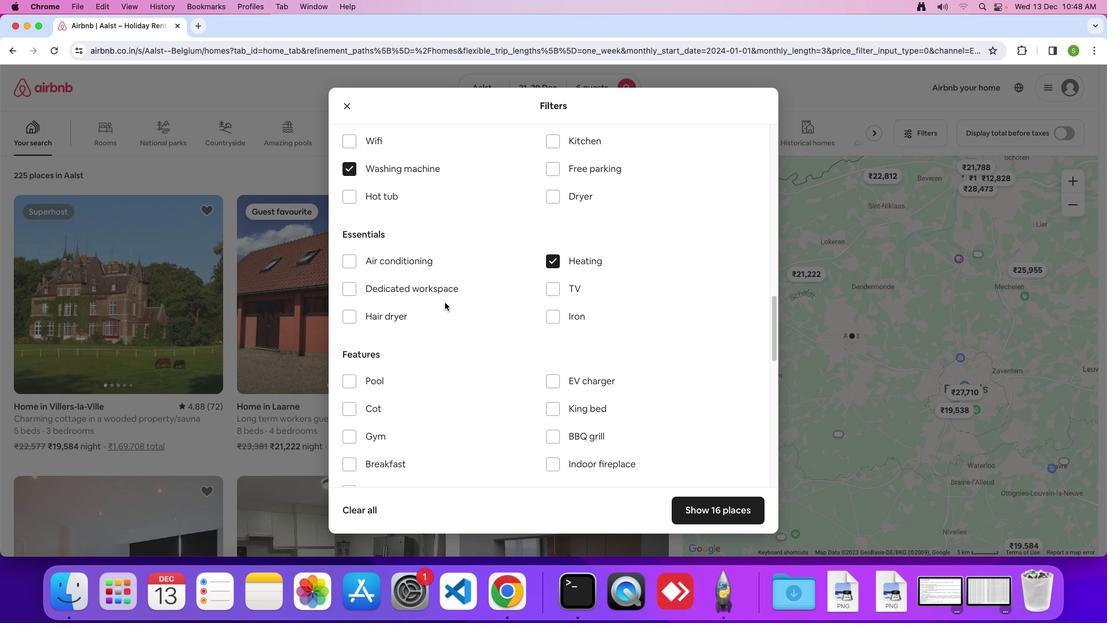 
Action: Mouse scrolled (442, 299) with delta (-2, -3)
Screenshot: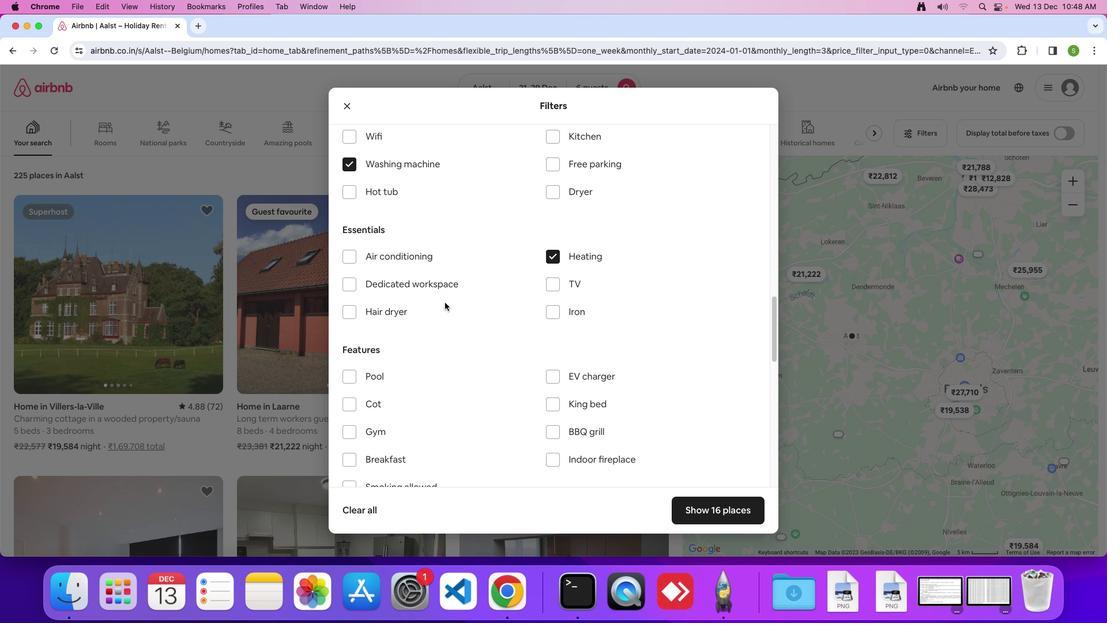 
Action: Mouse scrolled (442, 299) with delta (-2, -4)
Screenshot: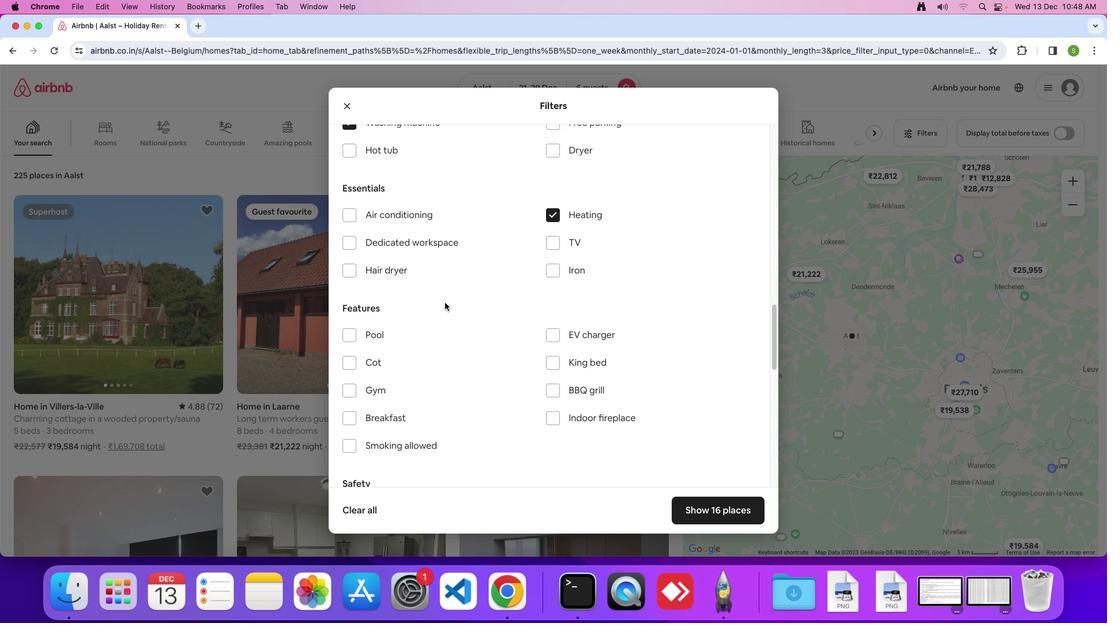 
Action: Mouse scrolled (442, 299) with delta (-2, -3)
Screenshot: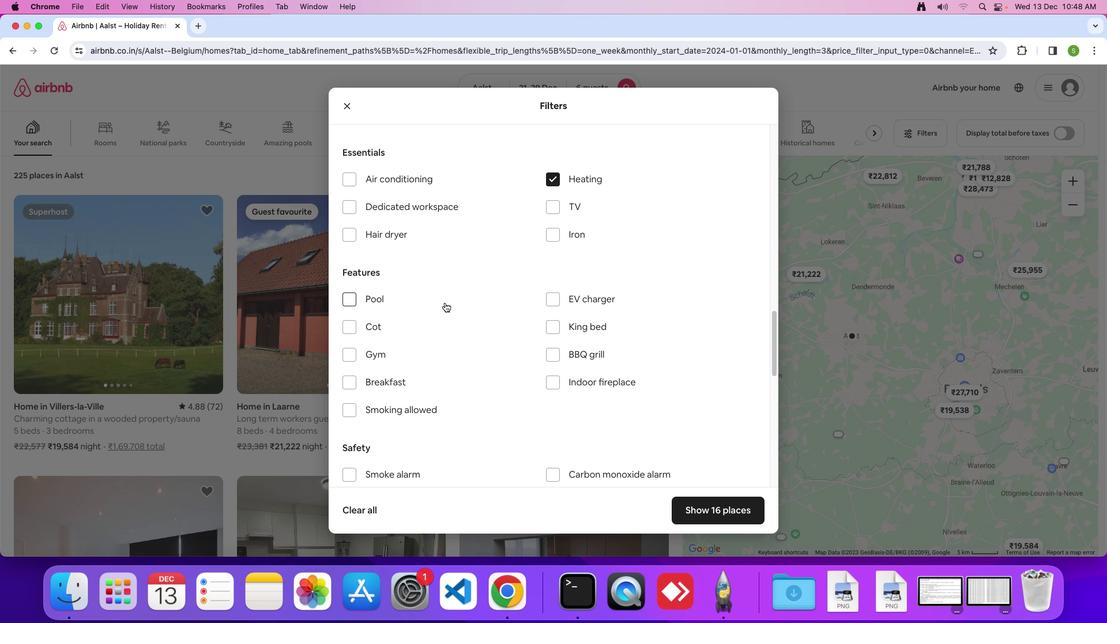 
Action: Mouse scrolled (442, 299) with delta (-2, -3)
Screenshot: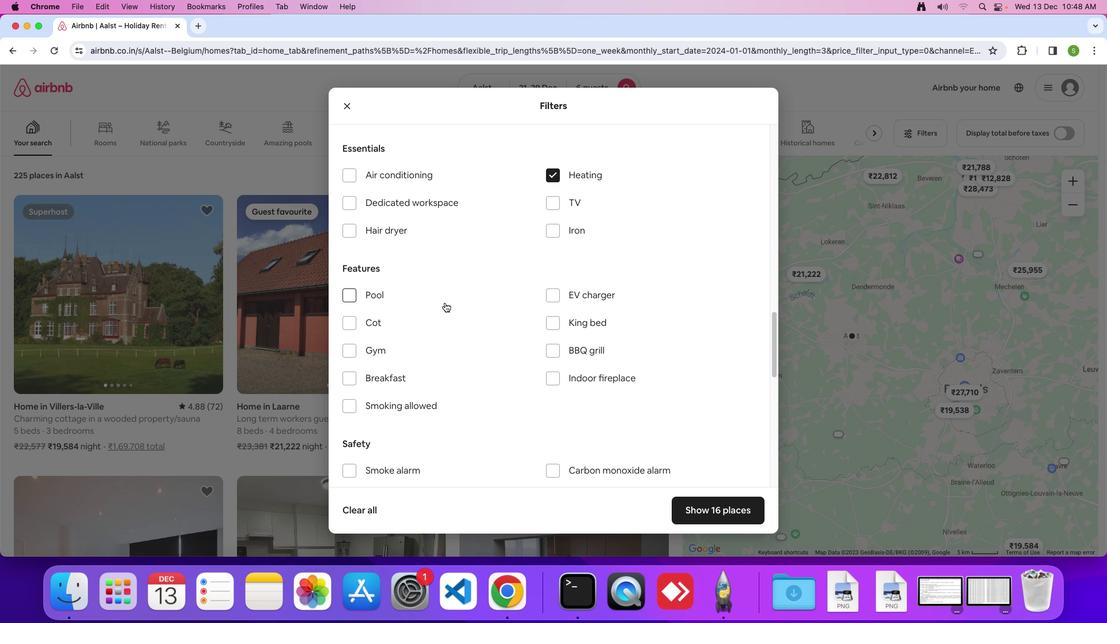 
Action: Mouse scrolled (442, 299) with delta (-2, -3)
Screenshot: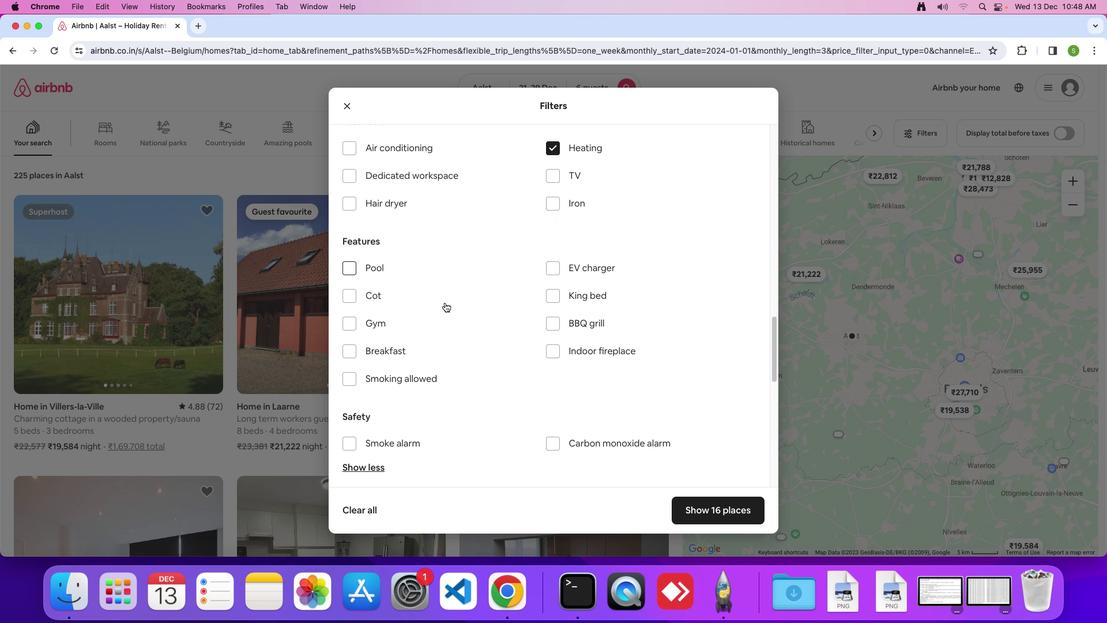 
Action: Mouse scrolled (442, 299) with delta (-2, -3)
Screenshot: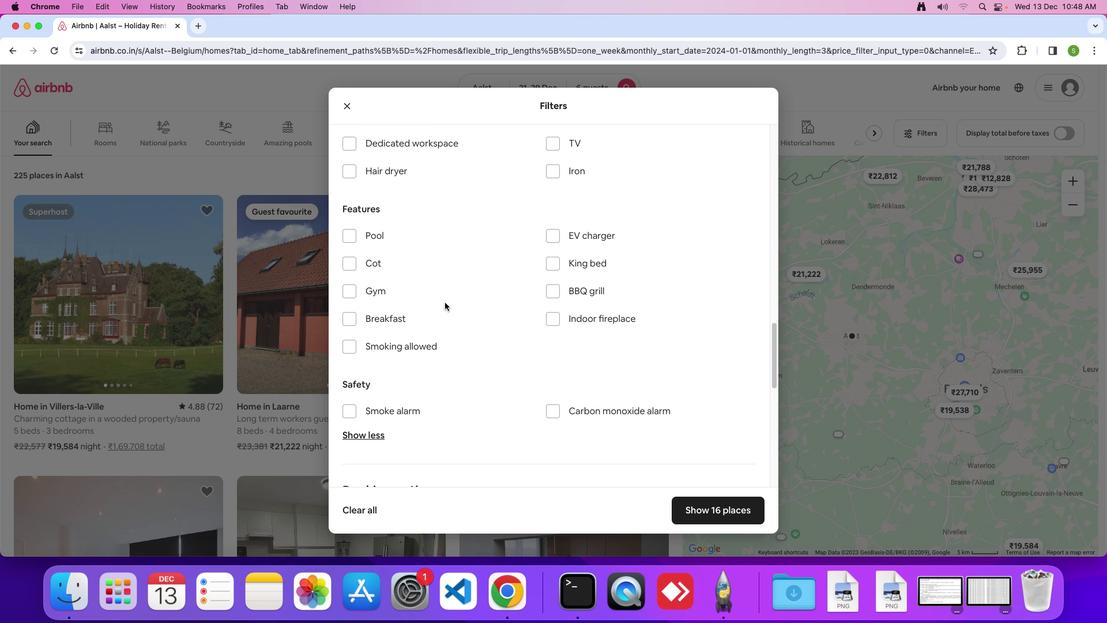 
Action: Mouse scrolled (442, 299) with delta (-2, -3)
Screenshot: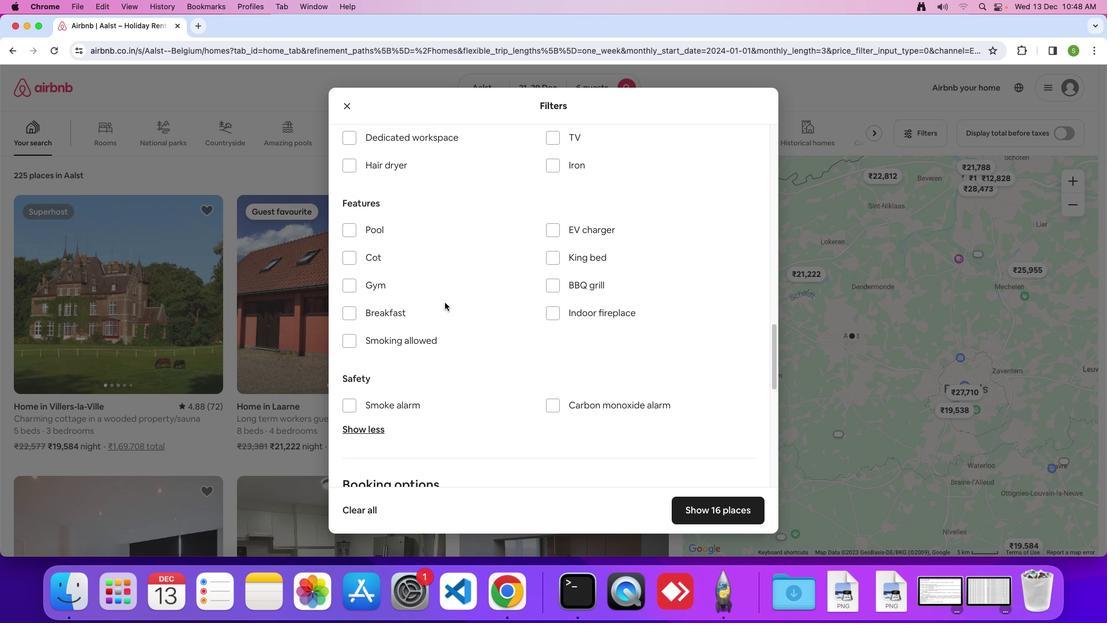 
Action: Mouse scrolled (442, 299) with delta (-2, -3)
Screenshot: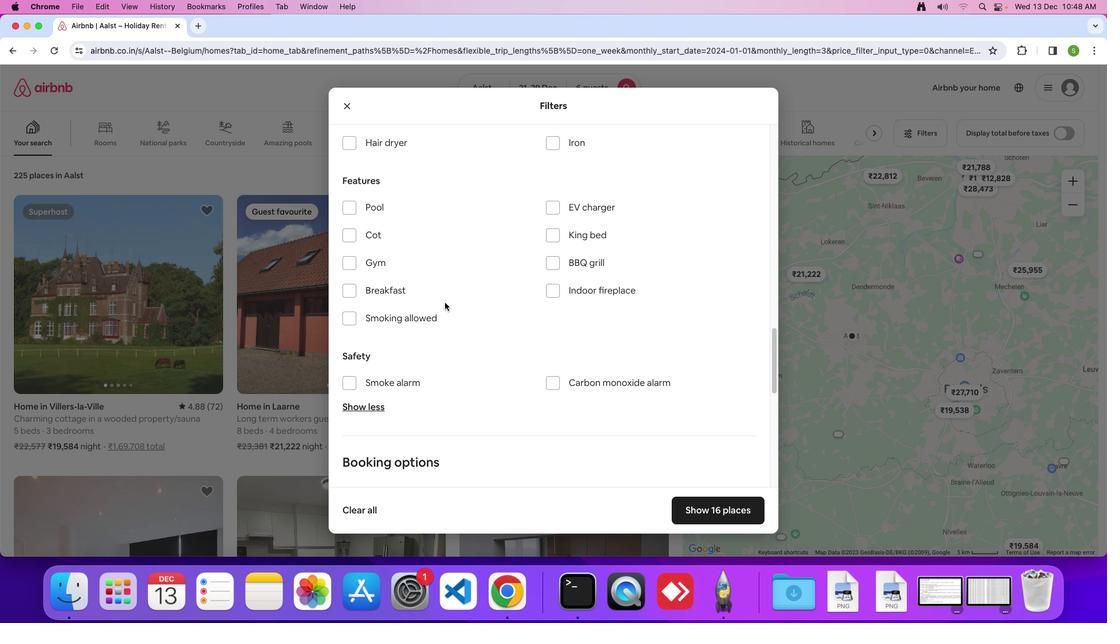 
Action: Mouse scrolled (442, 299) with delta (-2, -3)
Screenshot: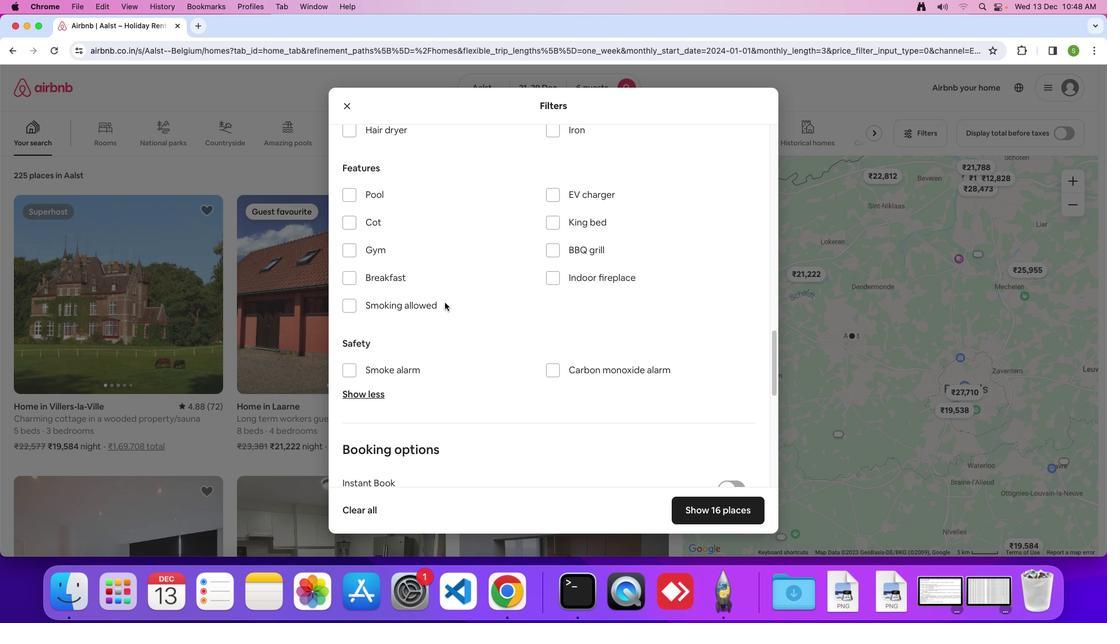 
Action: Mouse scrolled (442, 299) with delta (-2, -4)
Screenshot: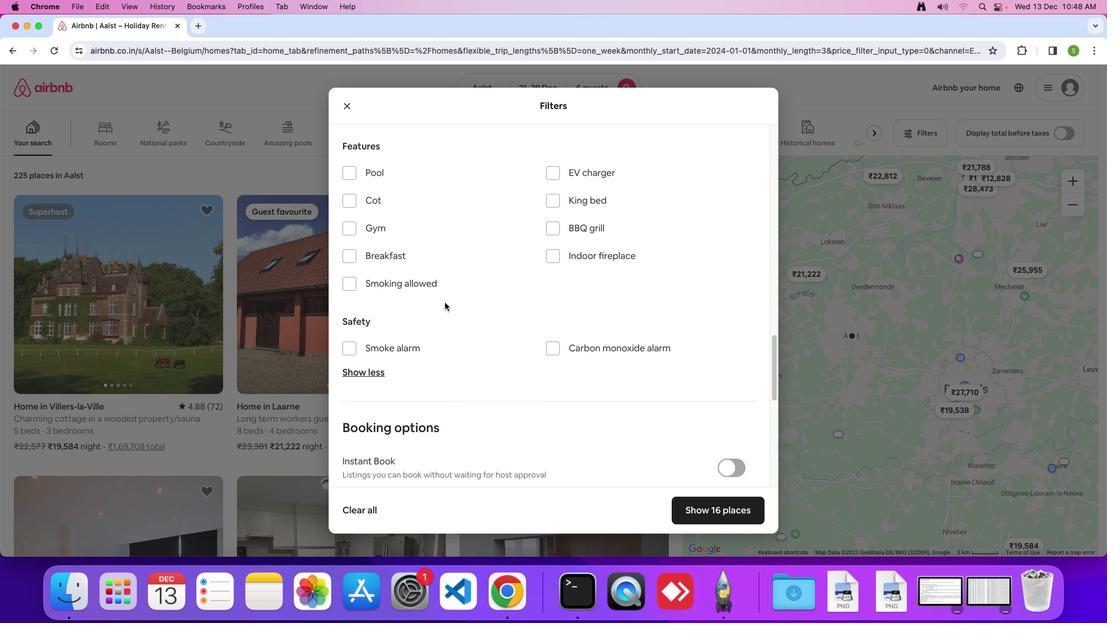 
Action: Mouse scrolled (442, 299) with delta (-2, -3)
Screenshot: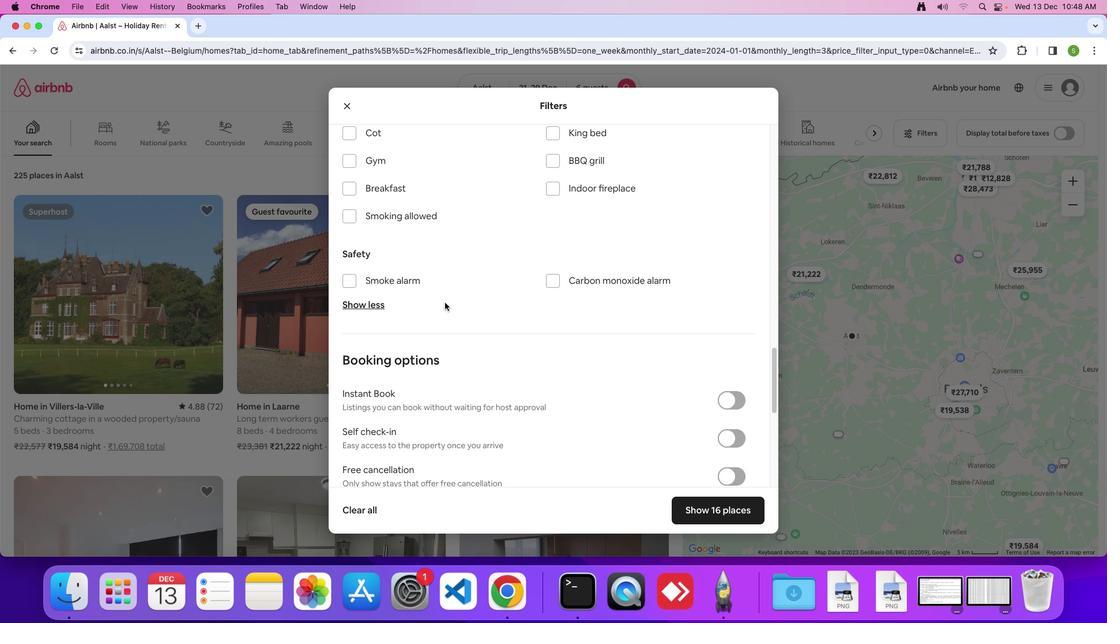 
Action: Mouse scrolled (442, 299) with delta (-2, -3)
Screenshot: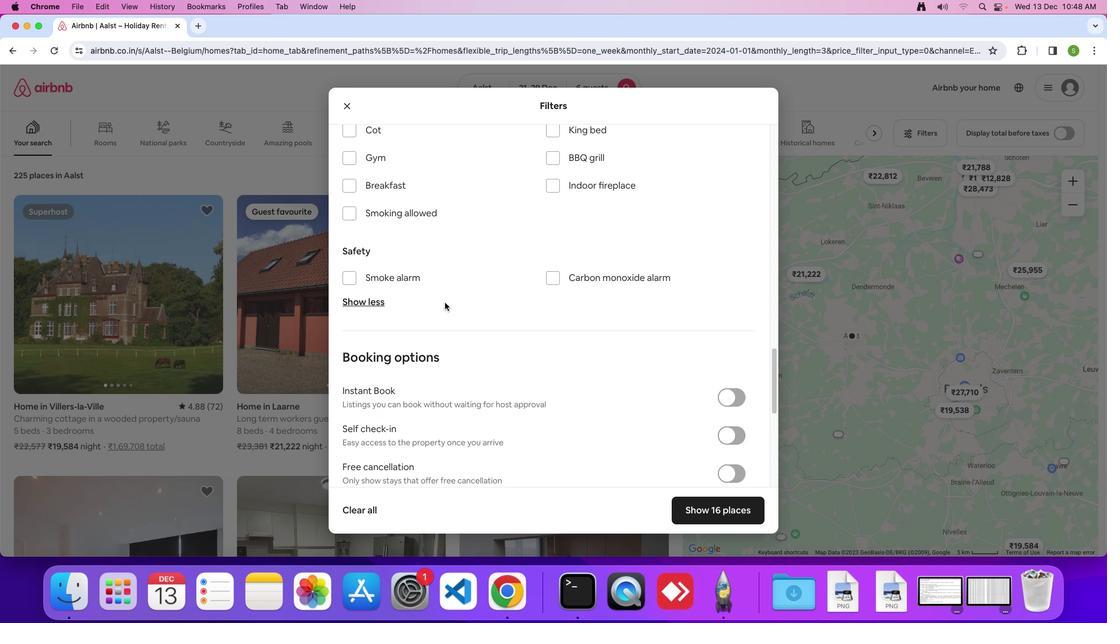 
Action: Mouse scrolled (442, 299) with delta (-2, -4)
Screenshot: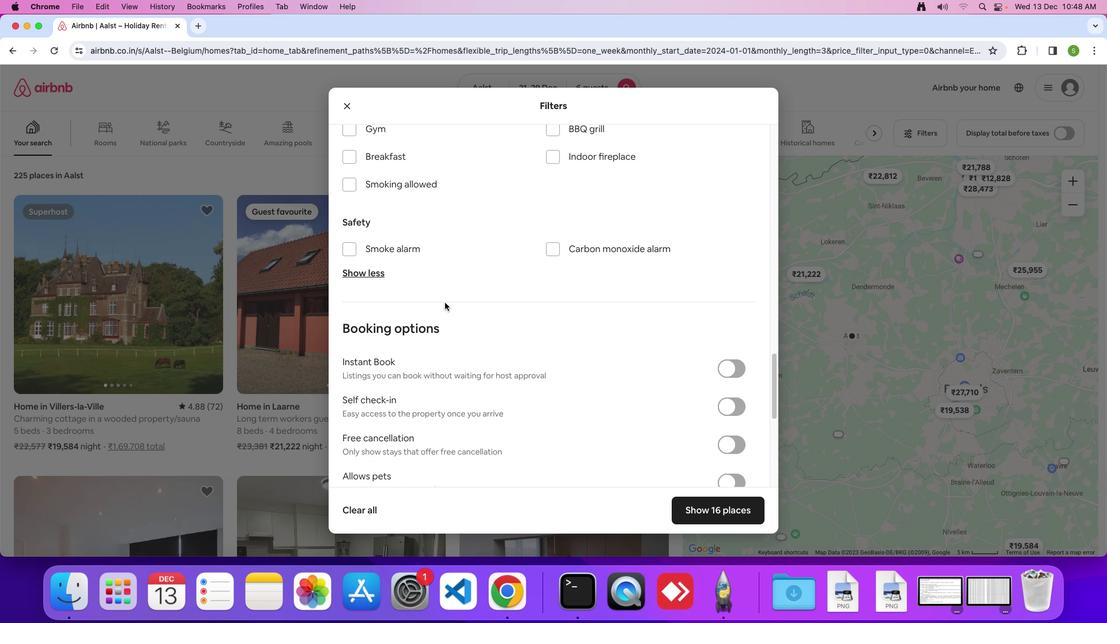 
Action: Mouse scrolled (442, 299) with delta (-2, -3)
Screenshot: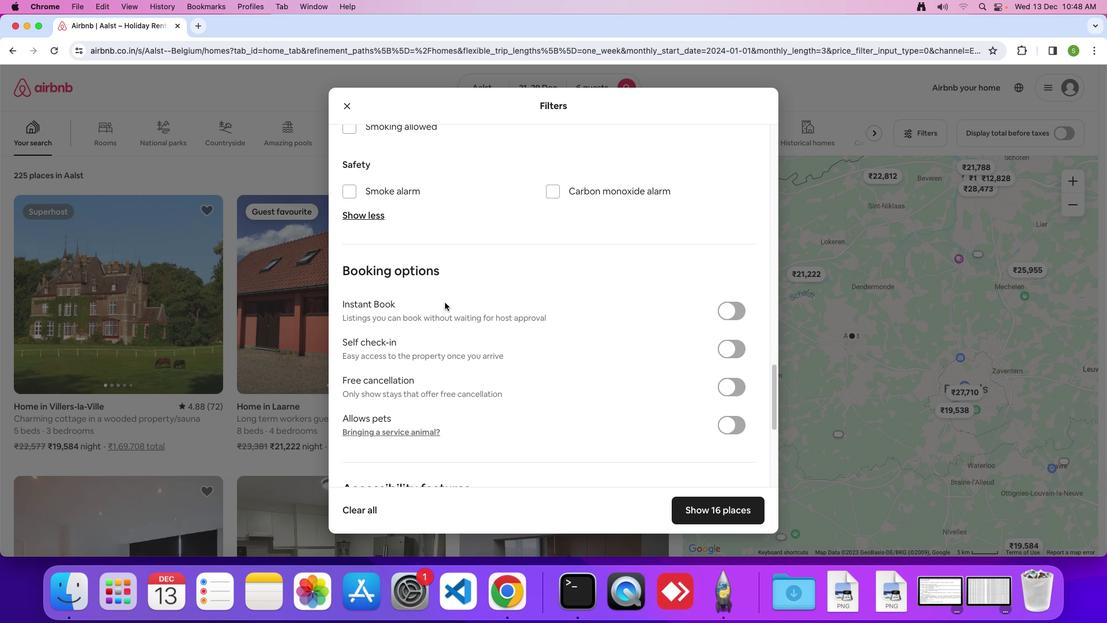
Action: Mouse scrolled (442, 299) with delta (-2, -3)
Screenshot: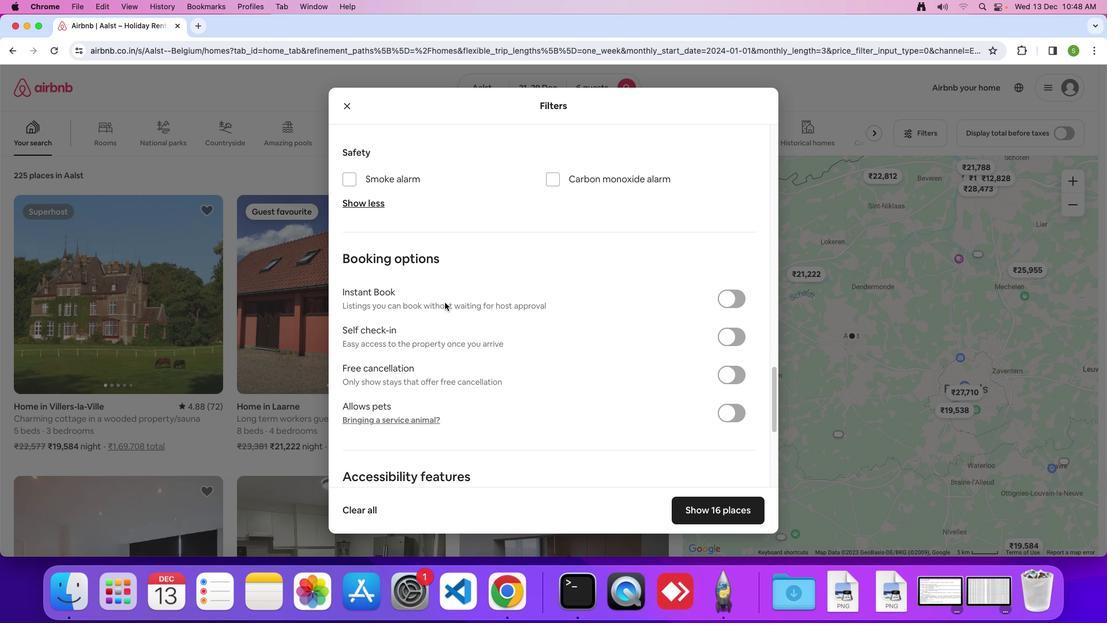 
Action: Mouse scrolled (442, 299) with delta (-2, -4)
Screenshot: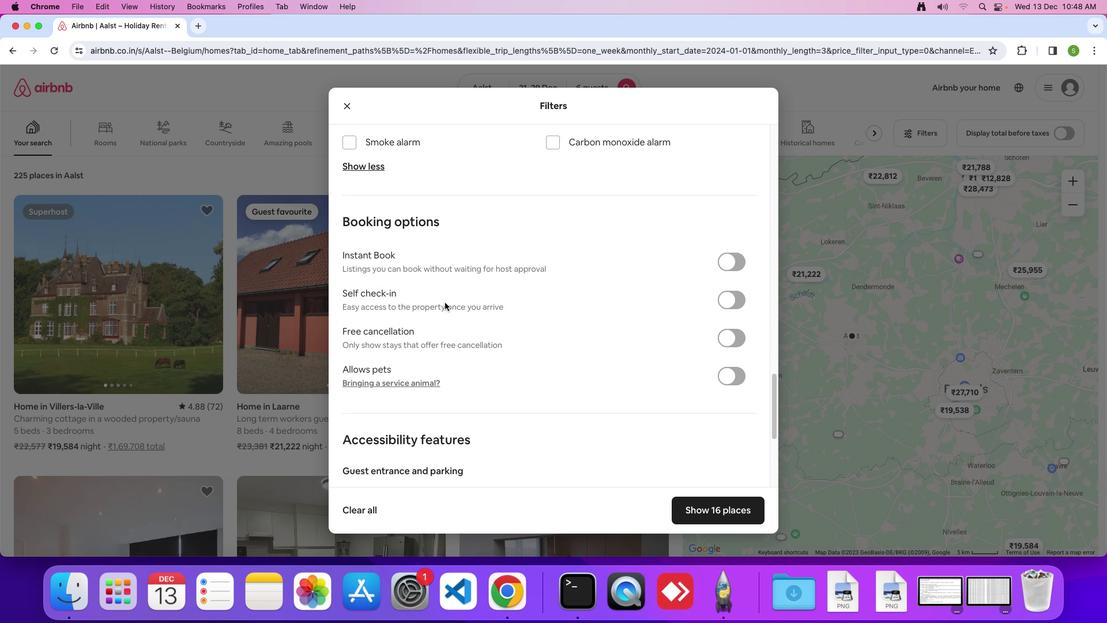 
Action: Mouse scrolled (442, 299) with delta (-2, -3)
Screenshot: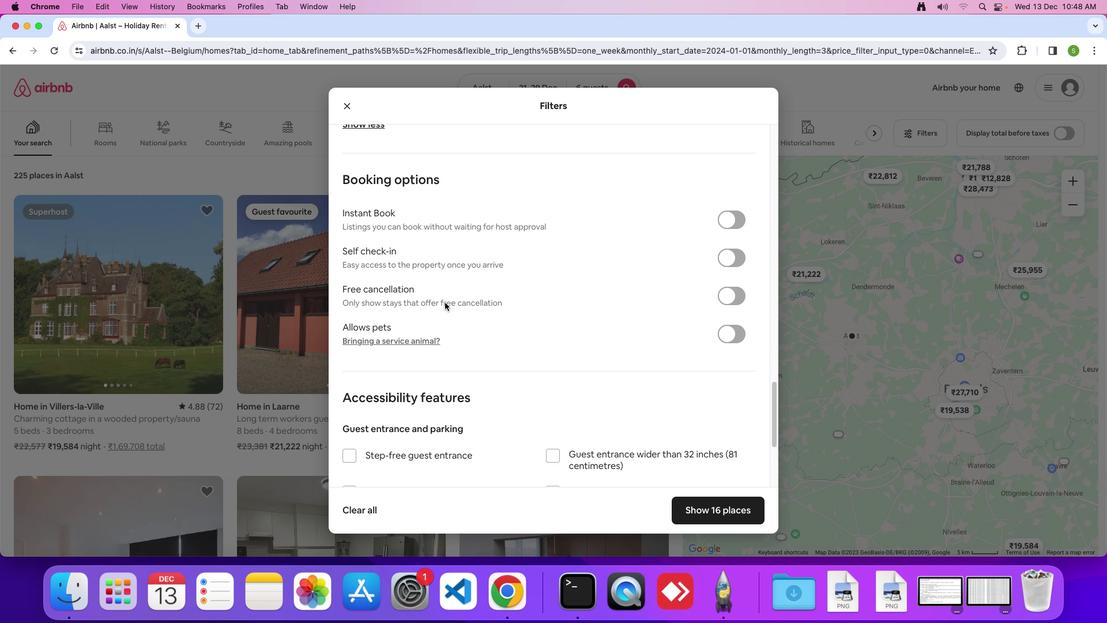 
Action: Mouse scrolled (442, 299) with delta (-2, -3)
Screenshot: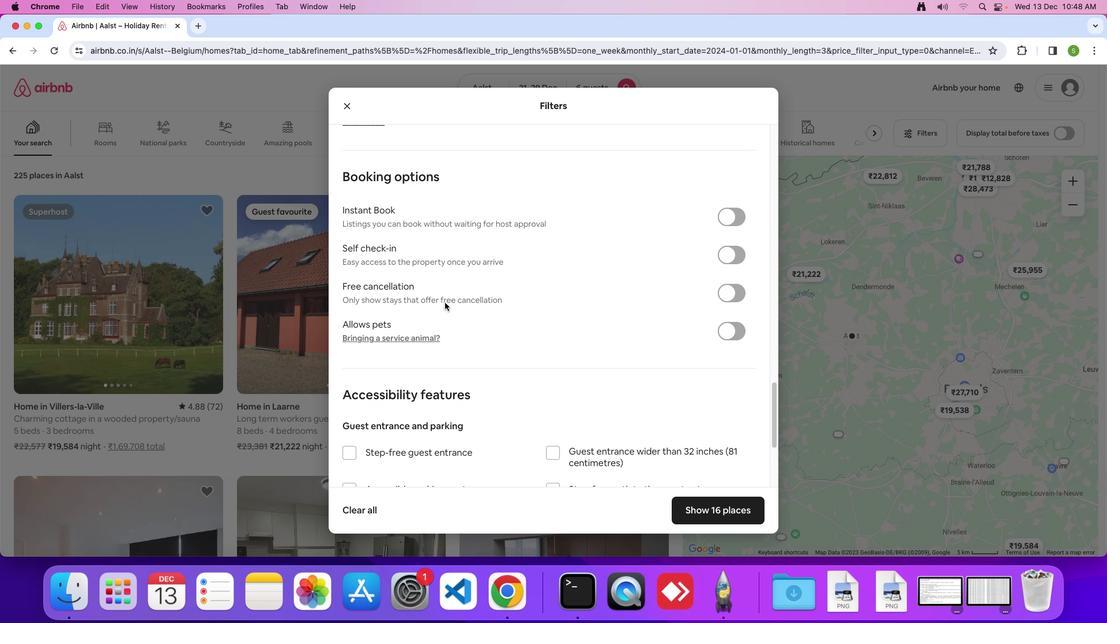 
Action: Mouse scrolled (442, 299) with delta (-2, -3)
Screenshot: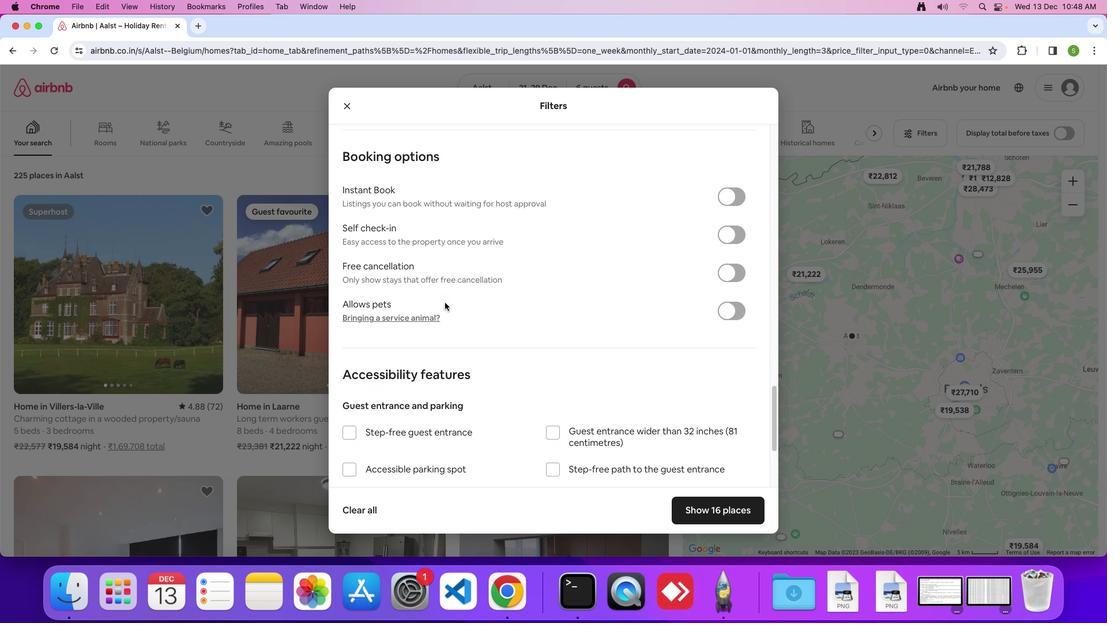 
Action: Mouse scrolled (442, 299) with delta (-2, -3)
Screenshot: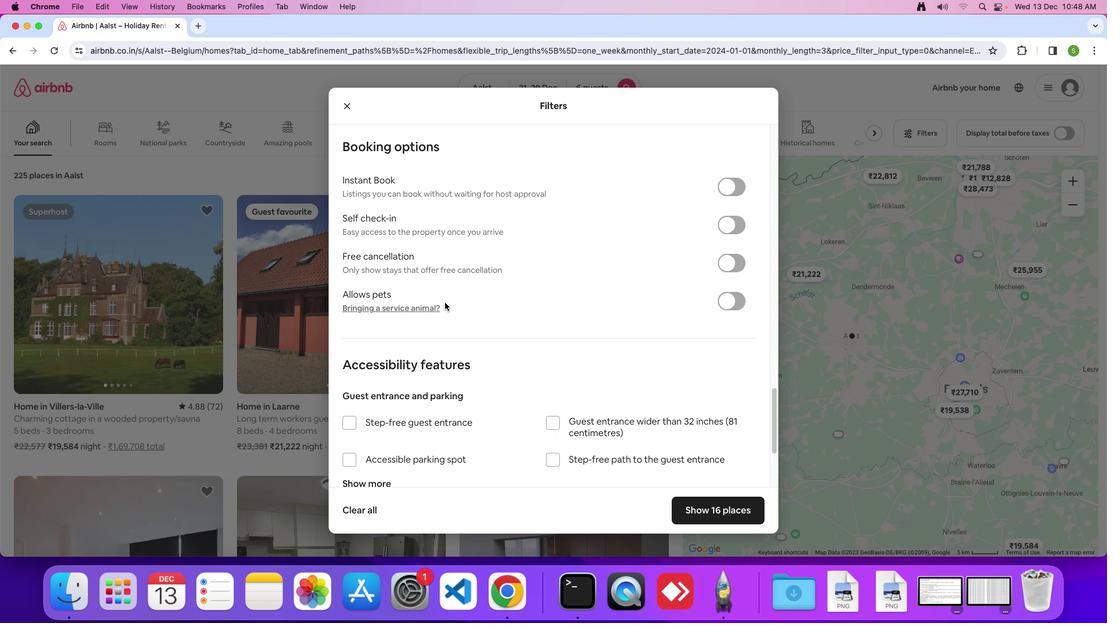 
Action: Mouse scrolled (442, 299) with delta (-2, -3)
Screenshot: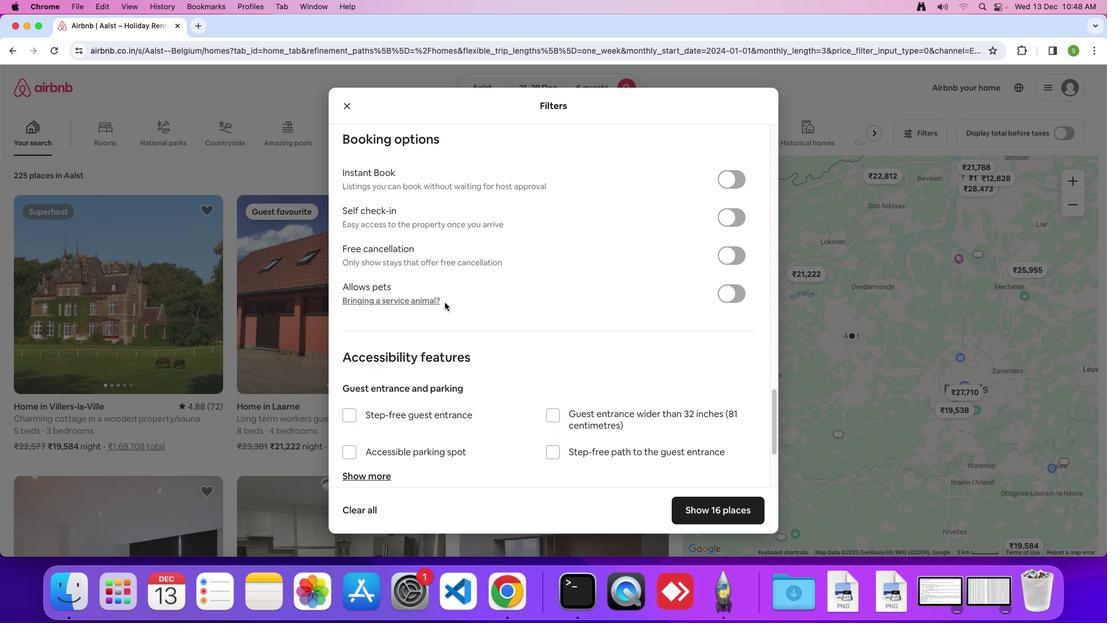 
Action: Mouse scrolled (442, 299) with delta (-2, -3)
Screenshot: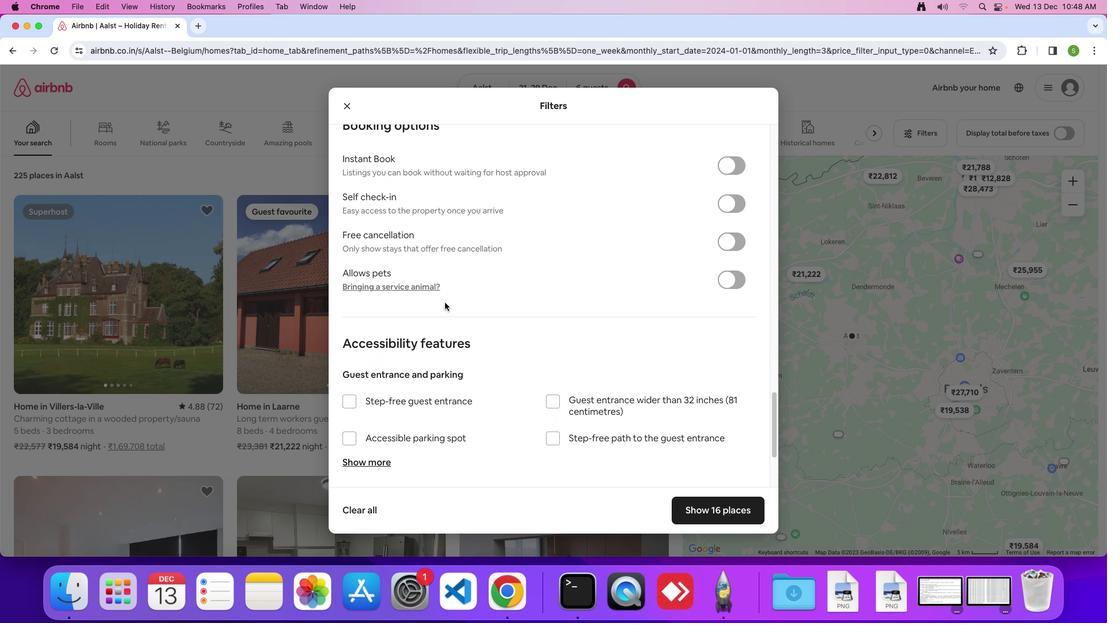 
Action: Mouse scrolled (442, 299) with delta (-2, -3)
Screenshot: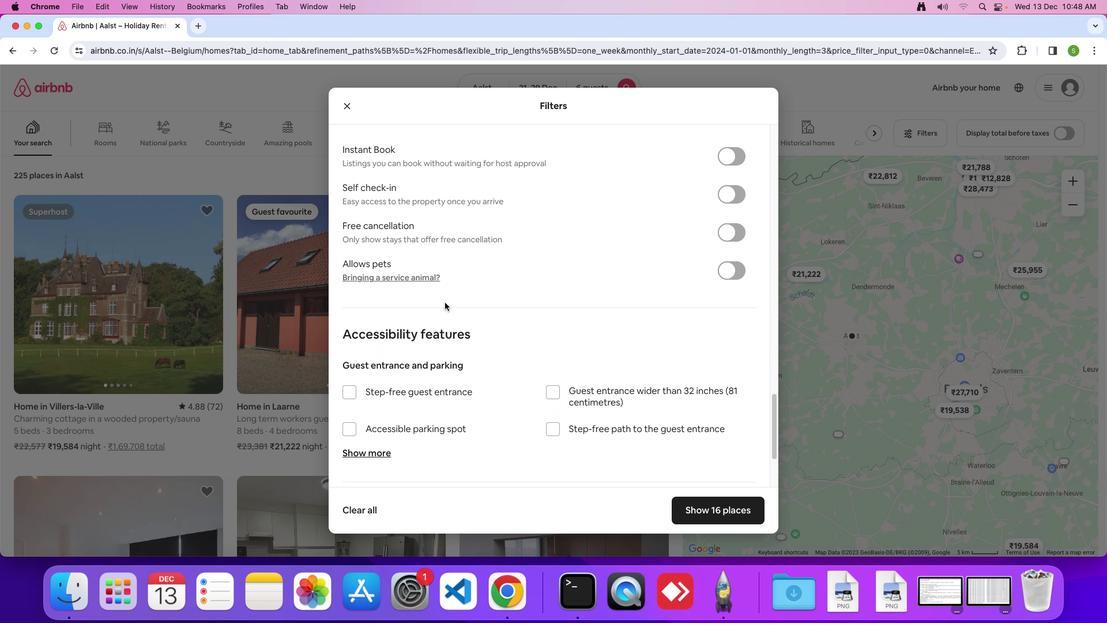 
Action: Mouse scrolled (442, 299) with delta (-2, -4)
Screenshot: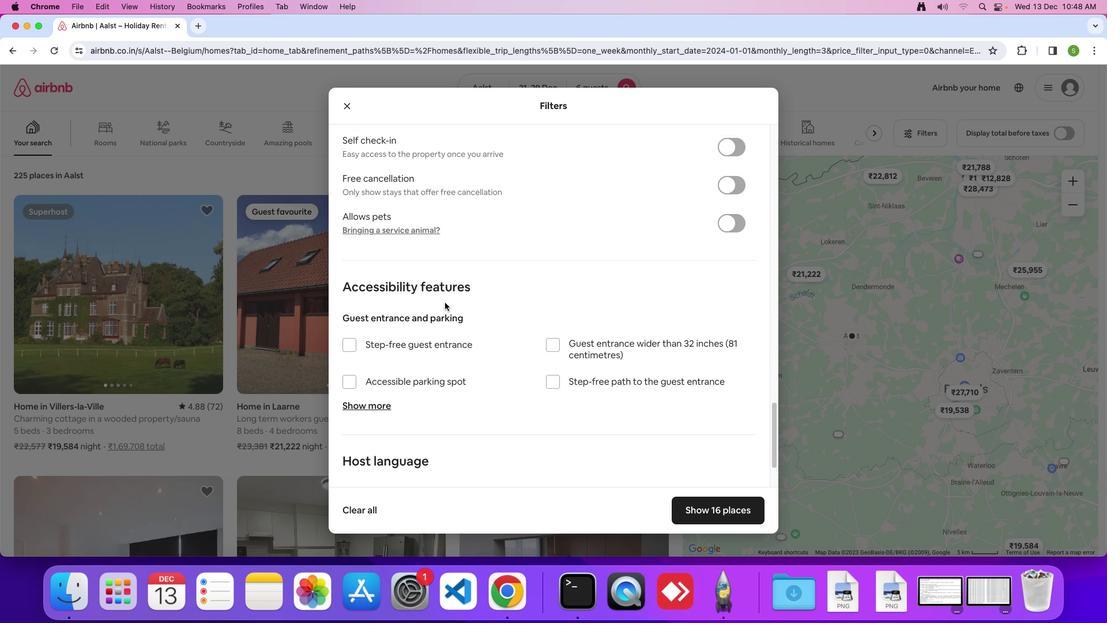 
Action: Mouse scrolled (442, 299) with delta (-2, -3)
Screenshot: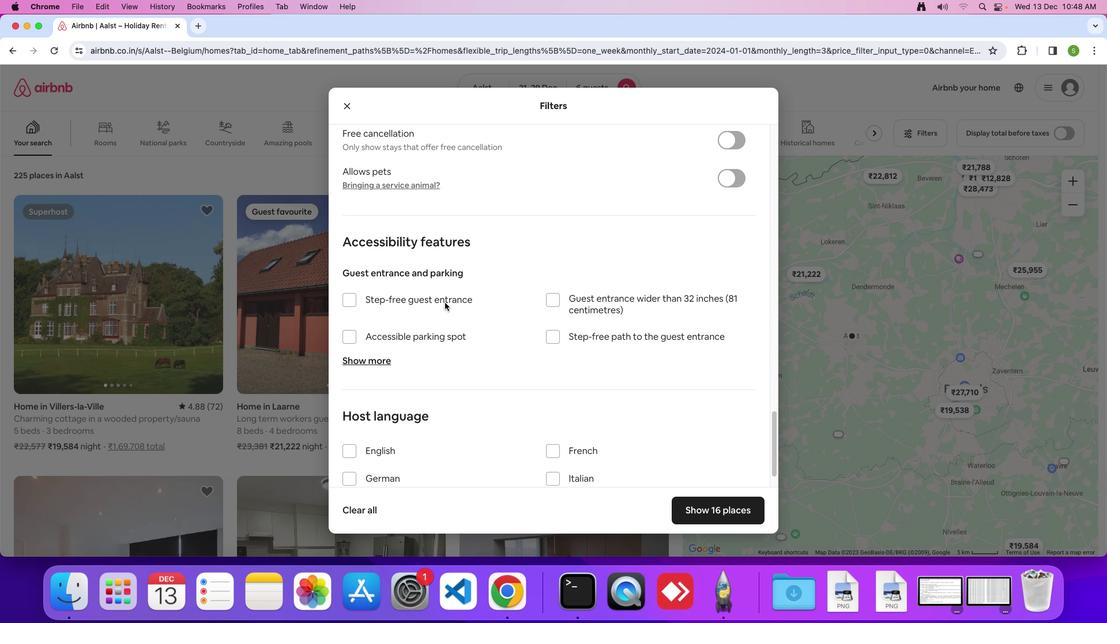 
Action: Mouse scrolled (442, 299) with delta (-2, -3)
Screenshot: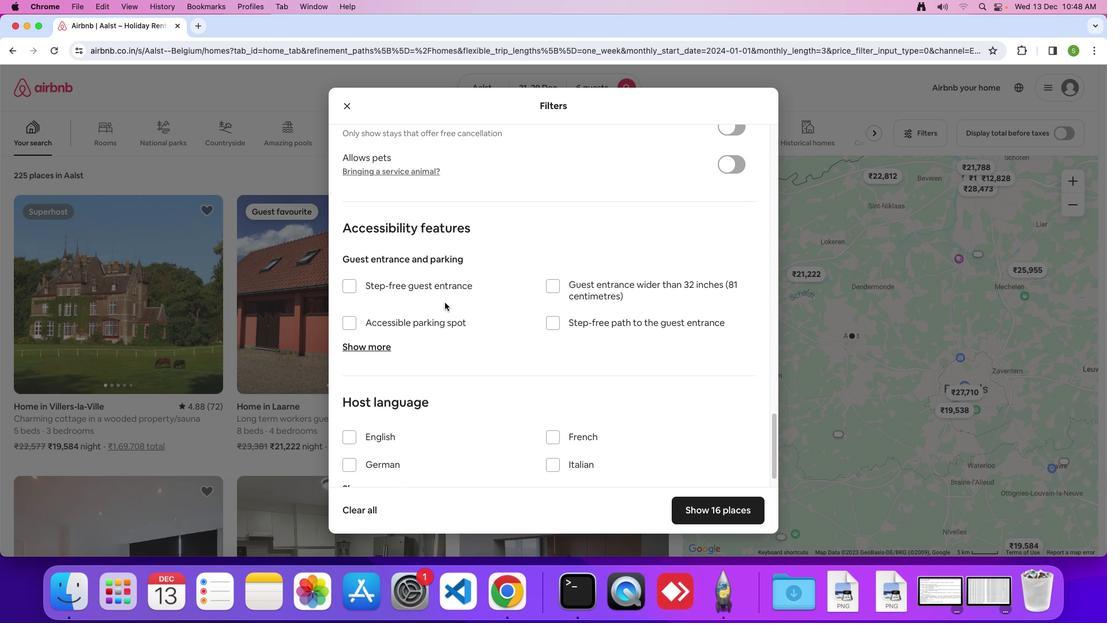 
Action: Mouse scrolled (442, 299) with delta (-2, -4)
Screenshot: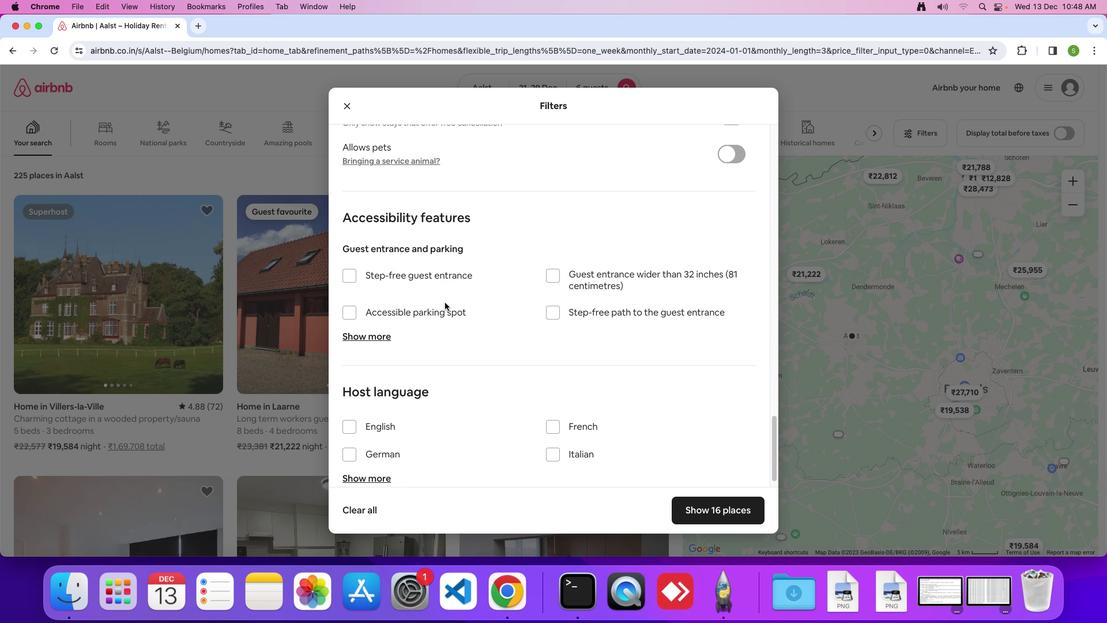 
Action: Mouse scrolled (442, 299) with delta (-2, -3)
Screenshot: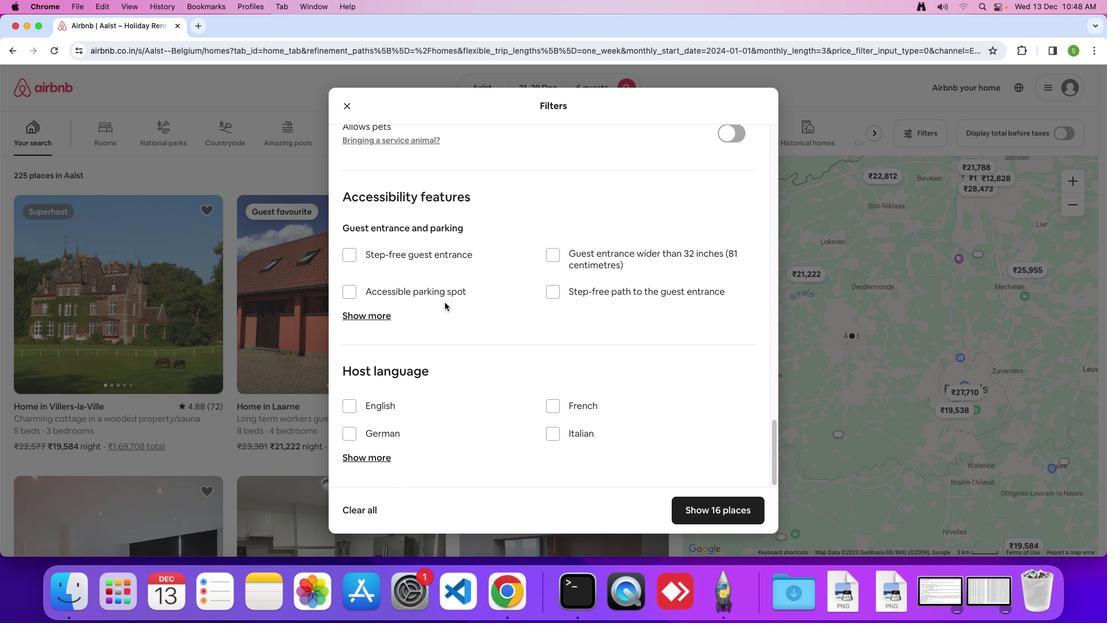 
Action: Mouse scrolled (442, 299) with delta (-2, -3)
Screenshot: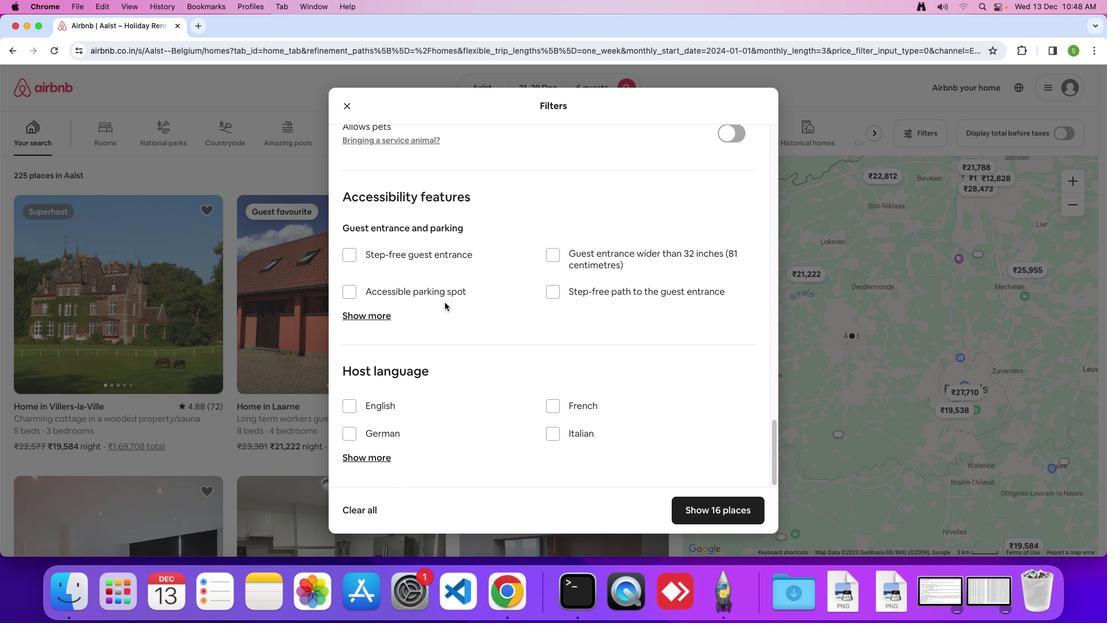 
Action: Mouse scrolled (442, 299) with delta (-2, -4)
Screenshot: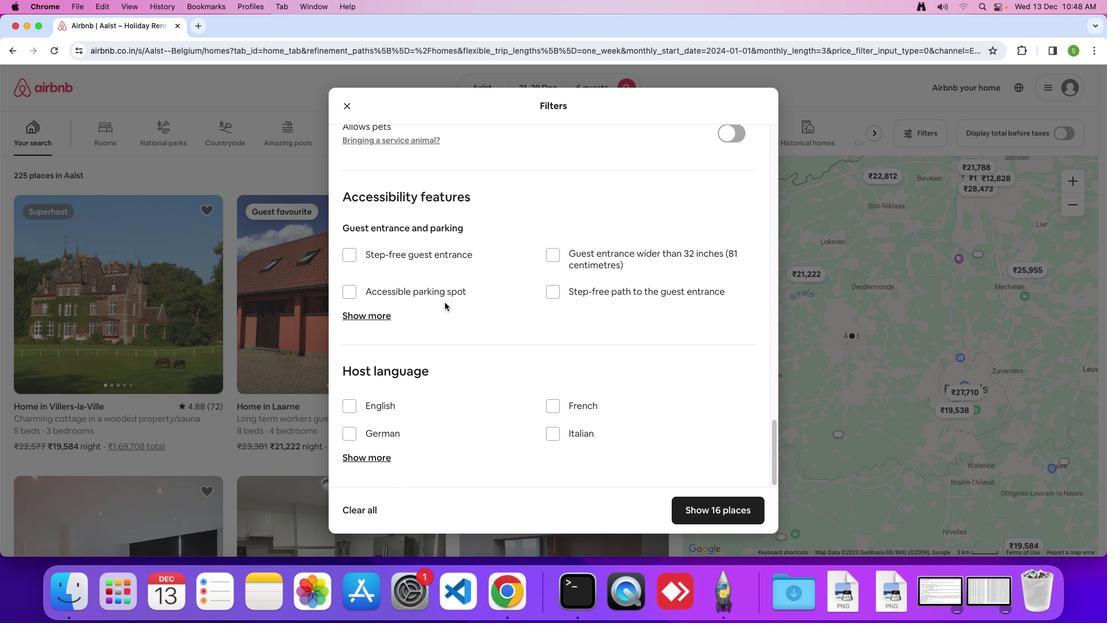 
Action: Mouse moved to (689, 507)
Screenshot: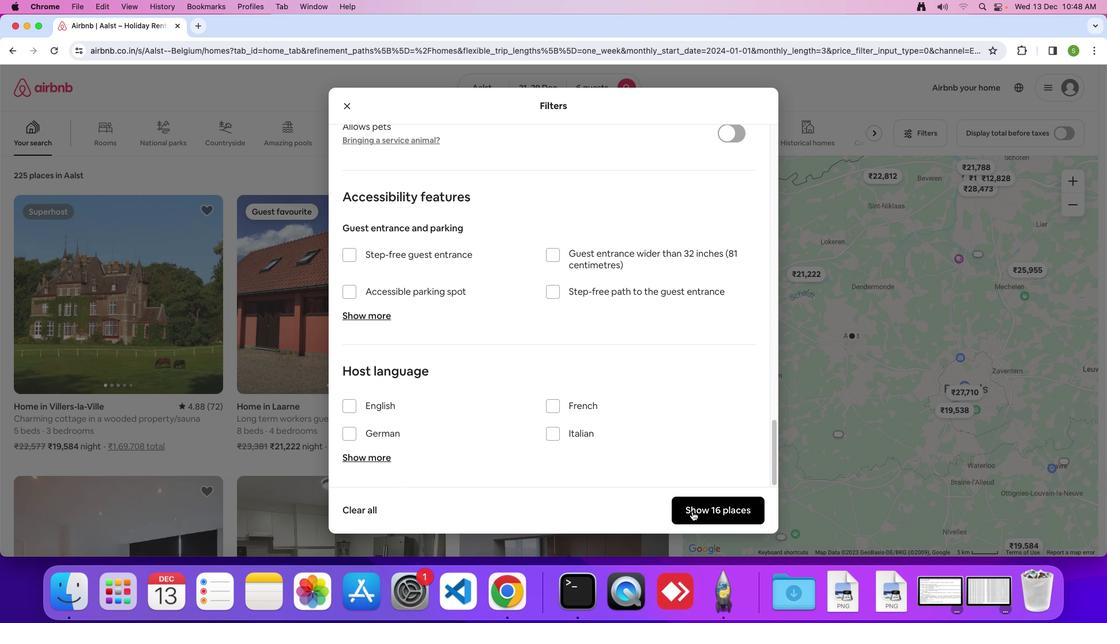 
Action: Mouse pressed left at (689, 507)
Screenshot: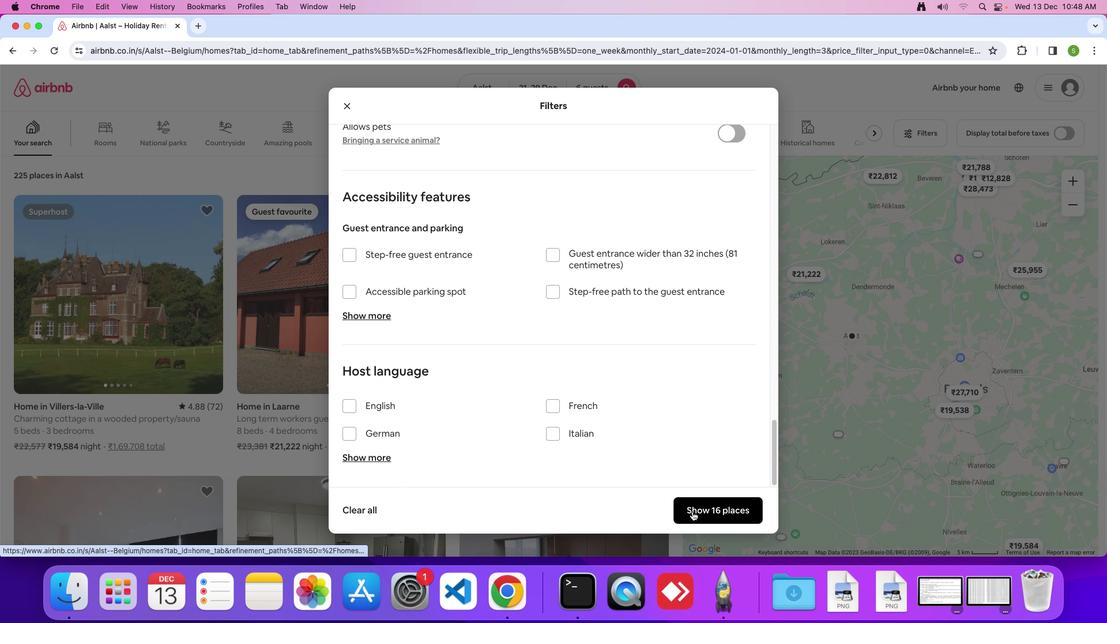 
Action: Mouse moved to (174, 324)
Screenshot: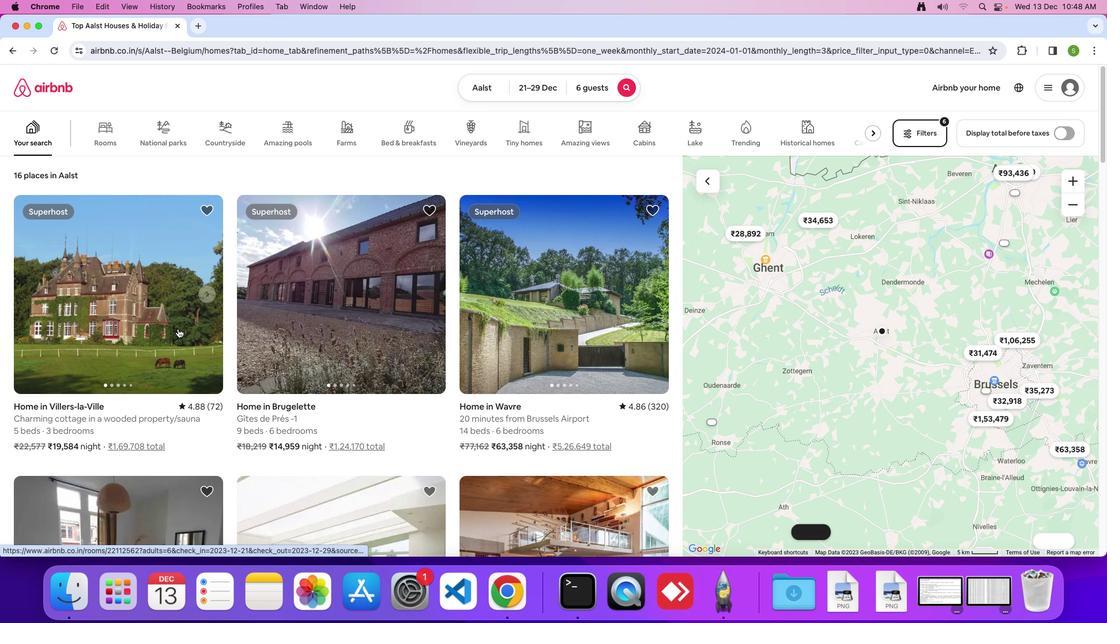 
Action: Mouse pressed left at (174, 324)
Screenshot: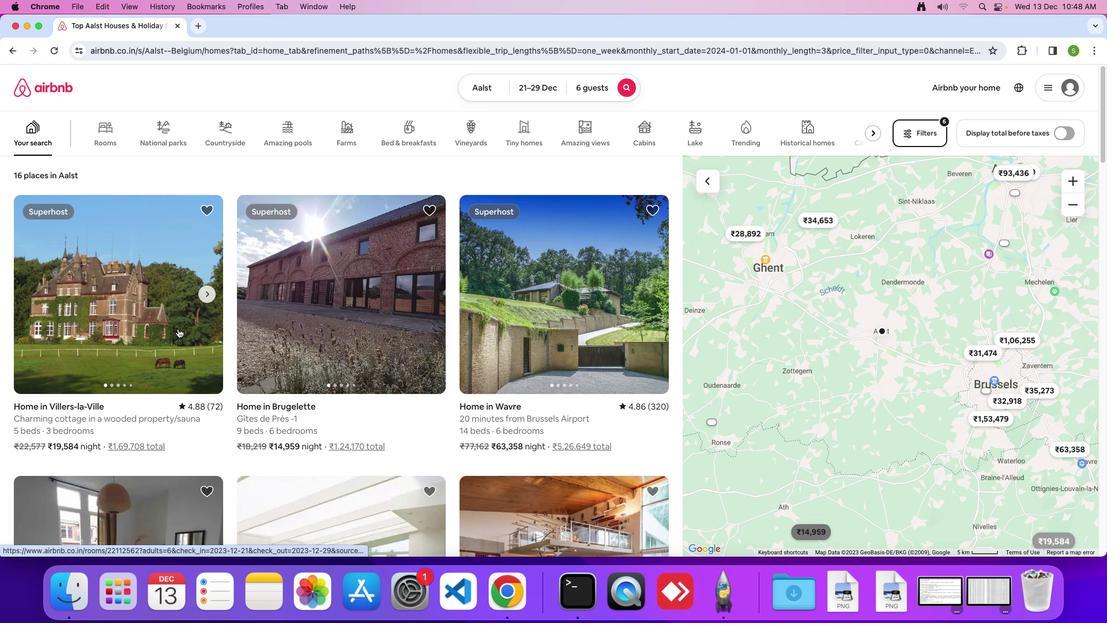 
Action: Mouse moved to (386, 302)
Screenshot: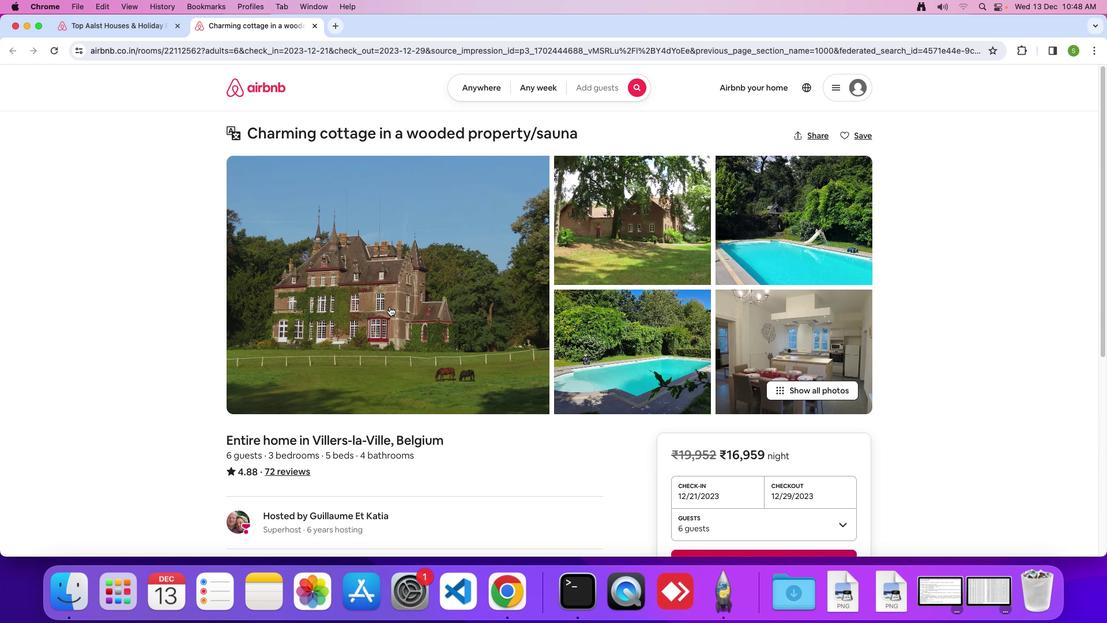 
Action: Mouse pressed left at (386, 302)
Screenshot: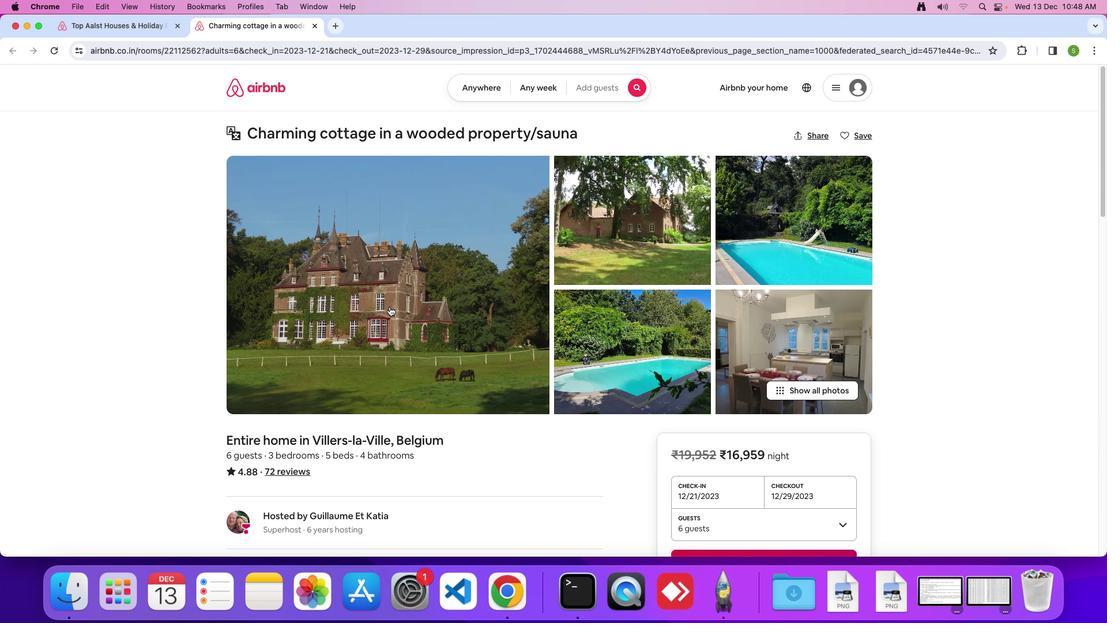 
Action: Mouse moved to (493, 410)
Screenshot: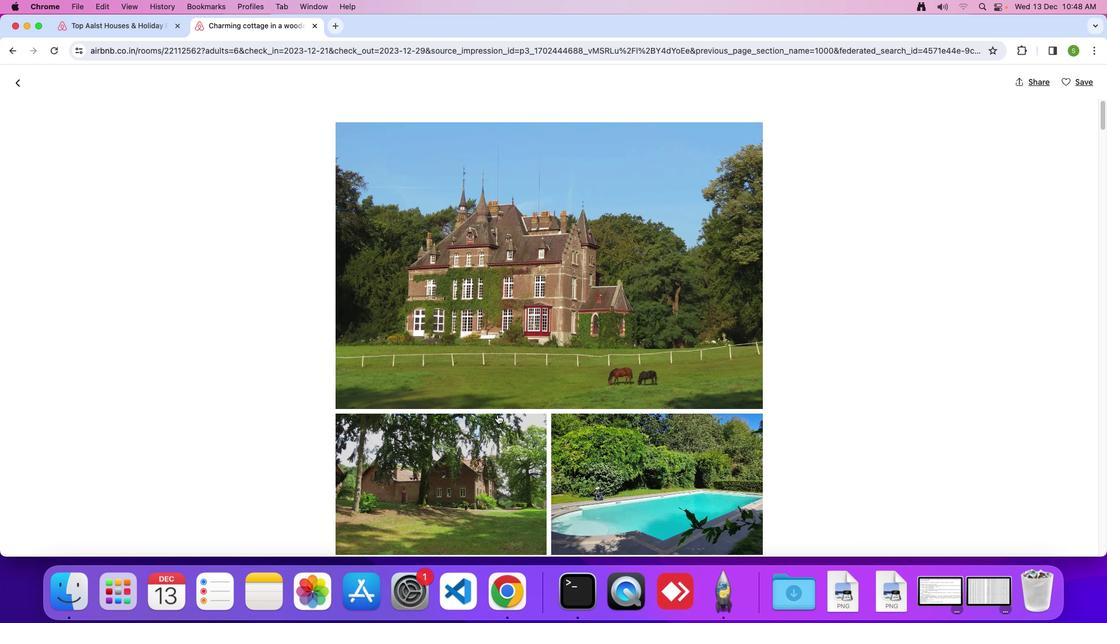 
Action: Mouse scrolled (493, 410) with delta (-2, -3)
Screenshot: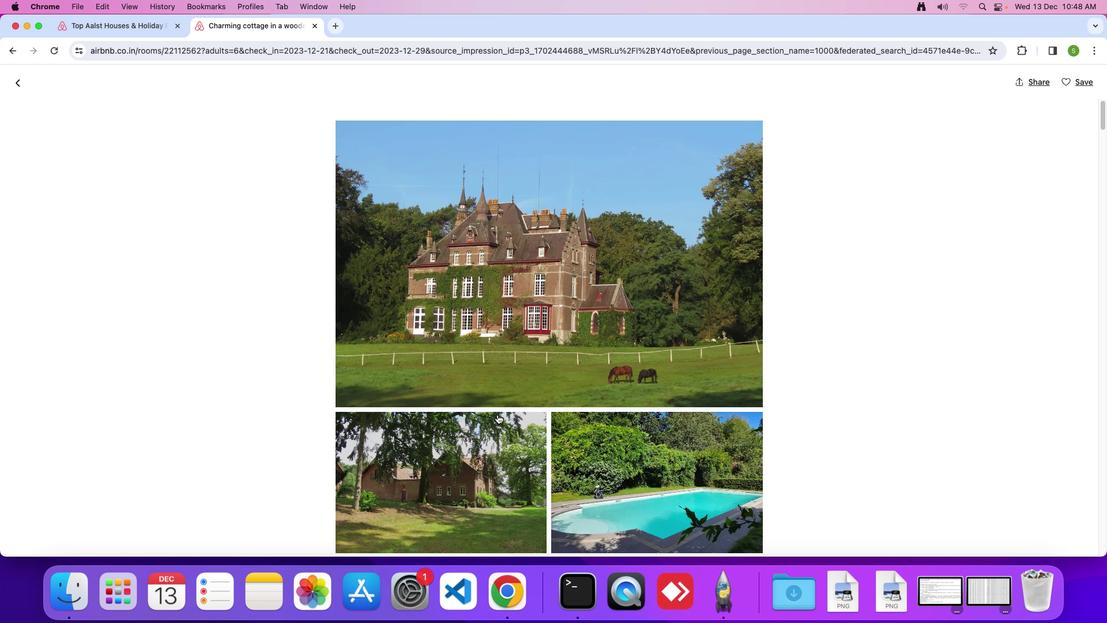 
Action: Mouse scrolled (493, 410) with delta (-2, -3)
Screenshot: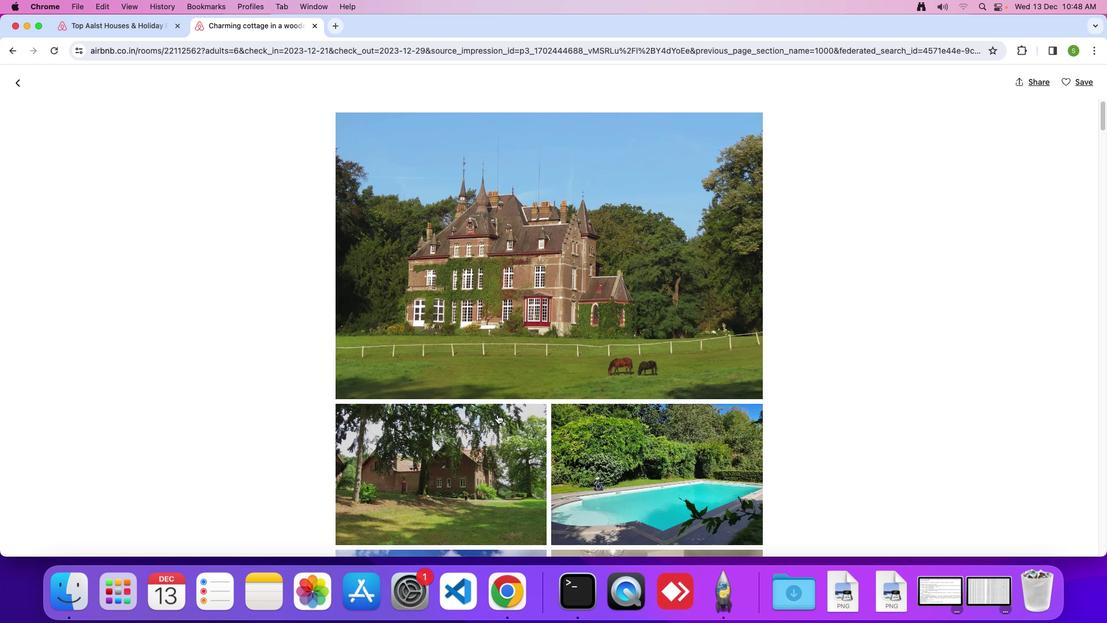 
Action: Mouse scrolled (493, 410) with delta (-2, -3)
Screenshot: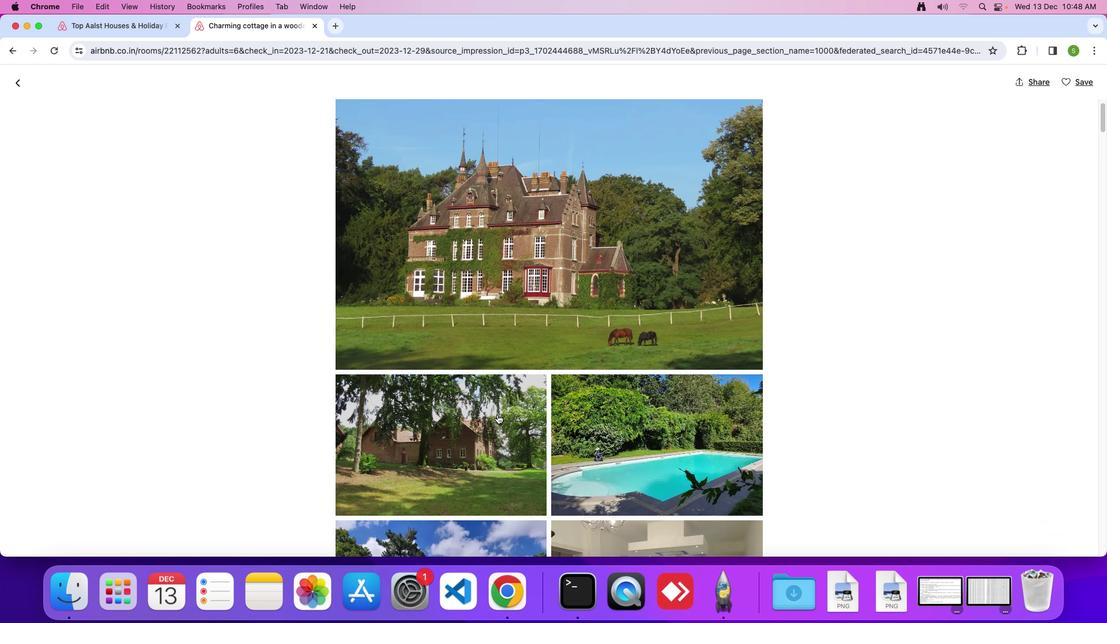 
Action: Mouse scrolled (493, 410) with delta (-2, -3)
Screenshot: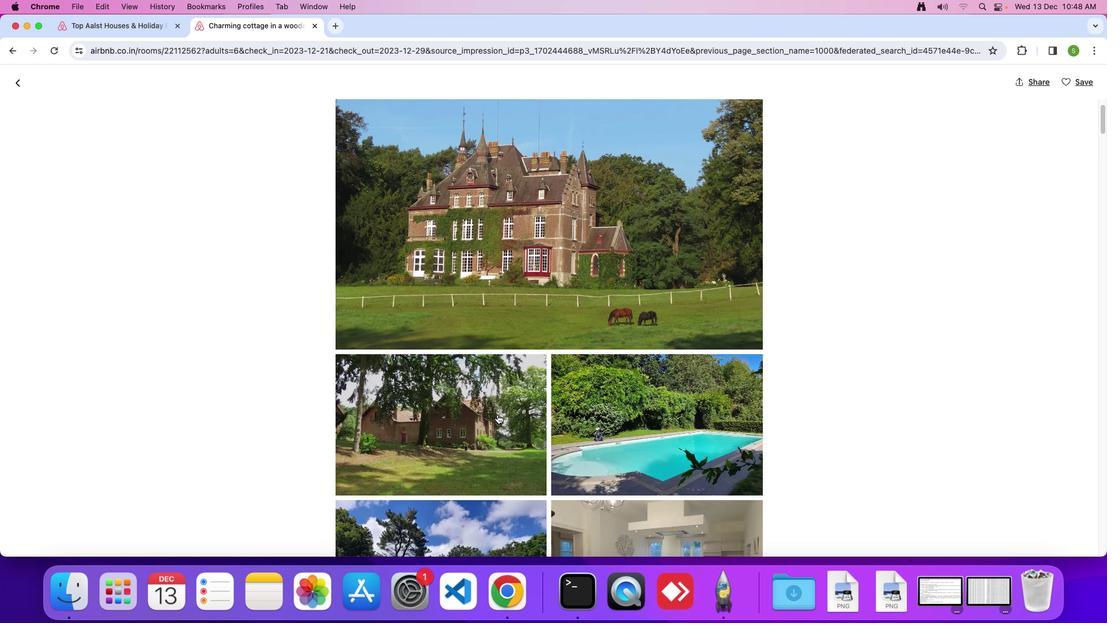 
Action: Mouse scrolled (493, 410) with delta (-2, -3)
Screenshot: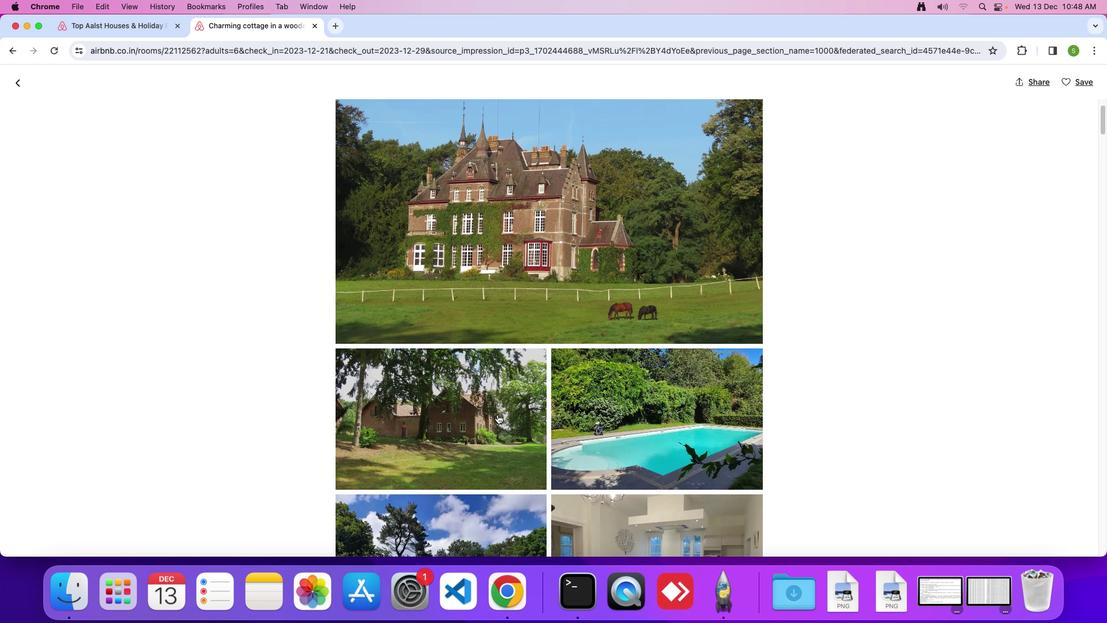 
Action: Mouse scrolled (493, 410) with delta (-2, -4)
Screenshot: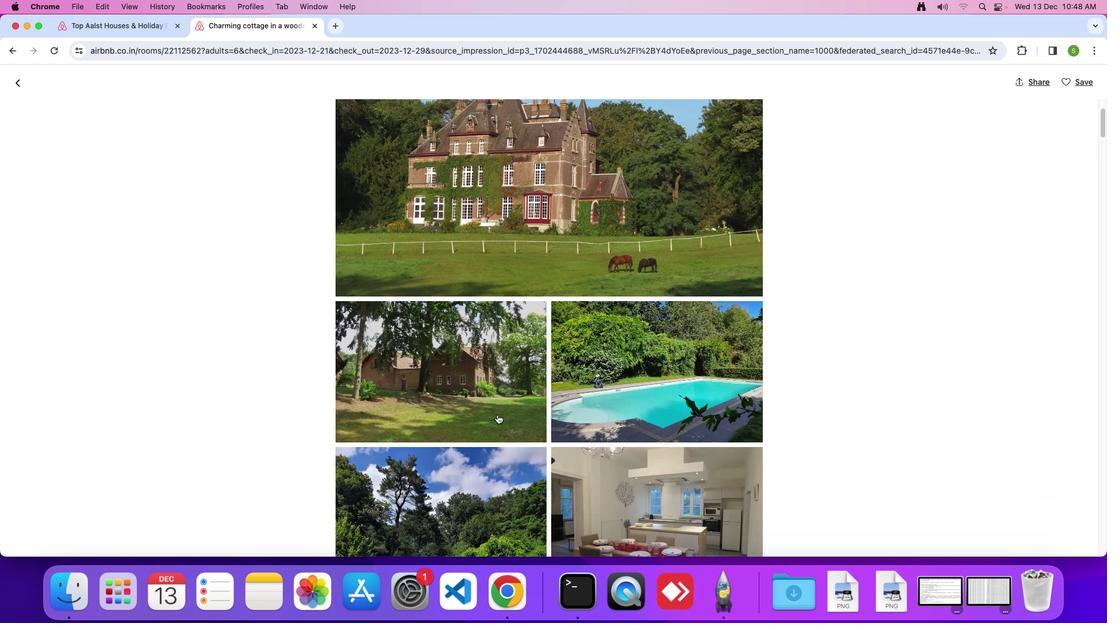 
Action: Mouse scrolled (493, 410) with delta (-2, -3)
Screenshot: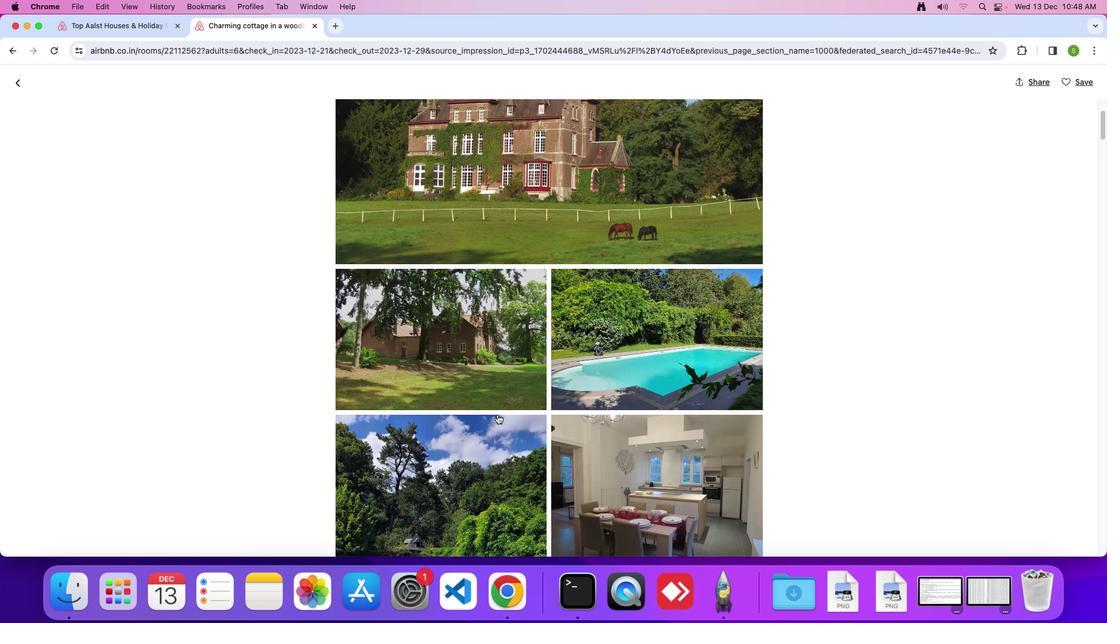 
Action: Mouse scrolled (493, 410) with delta (-2, -3)
Screenshot: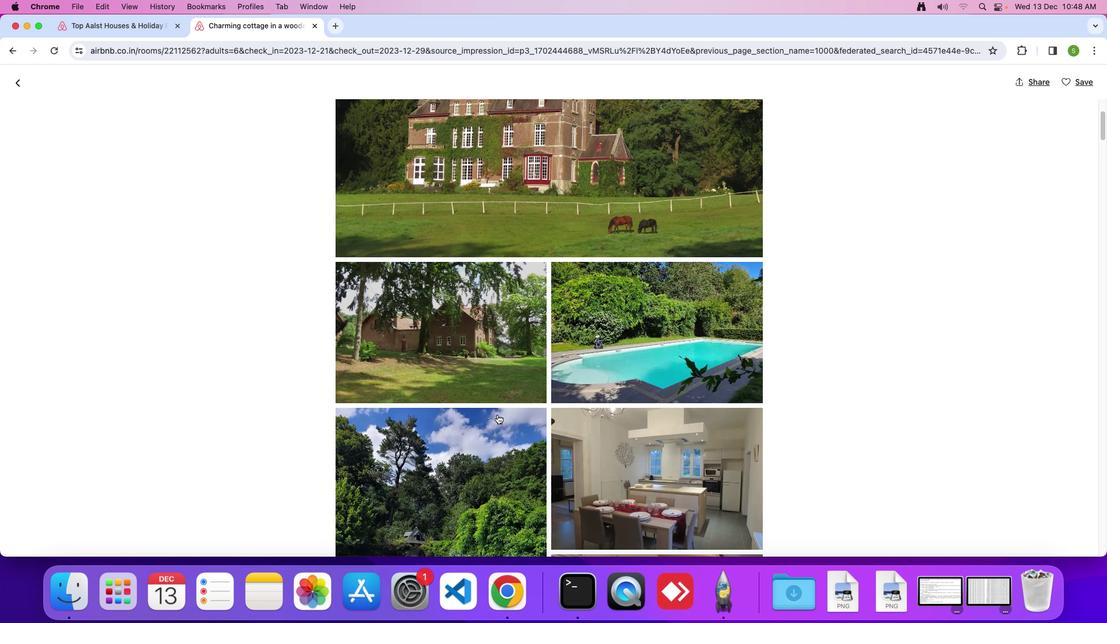 
Action: Mouse scrolled (493, 410) with delta (-2, -4)
Screenshot: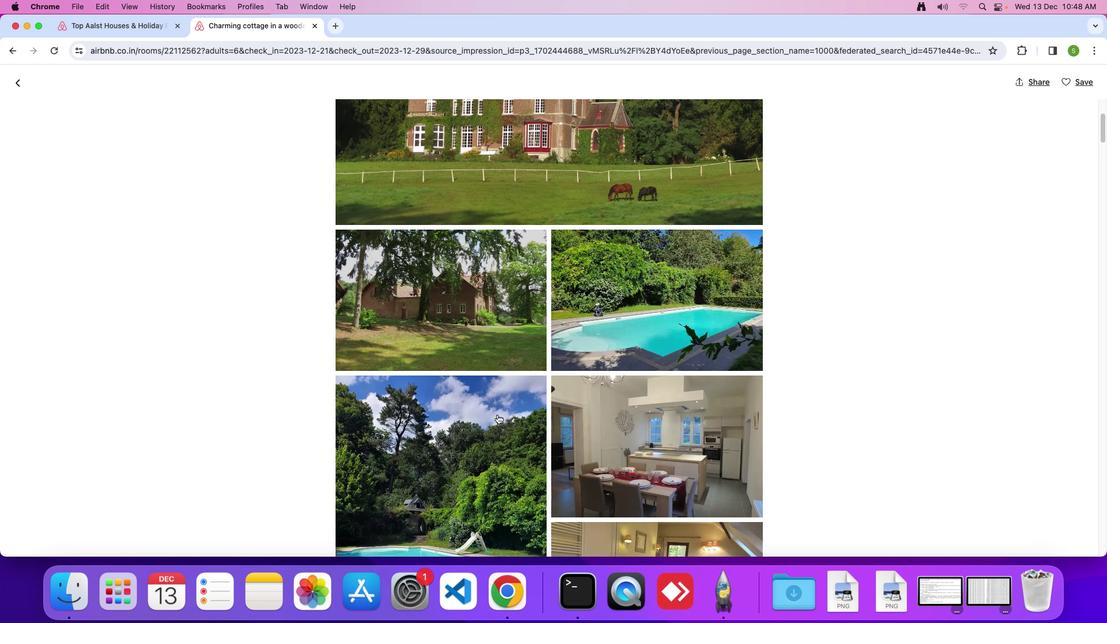 
Action: Mouse scrolled (493, 410) with delta (-2, -3)
Screenshot: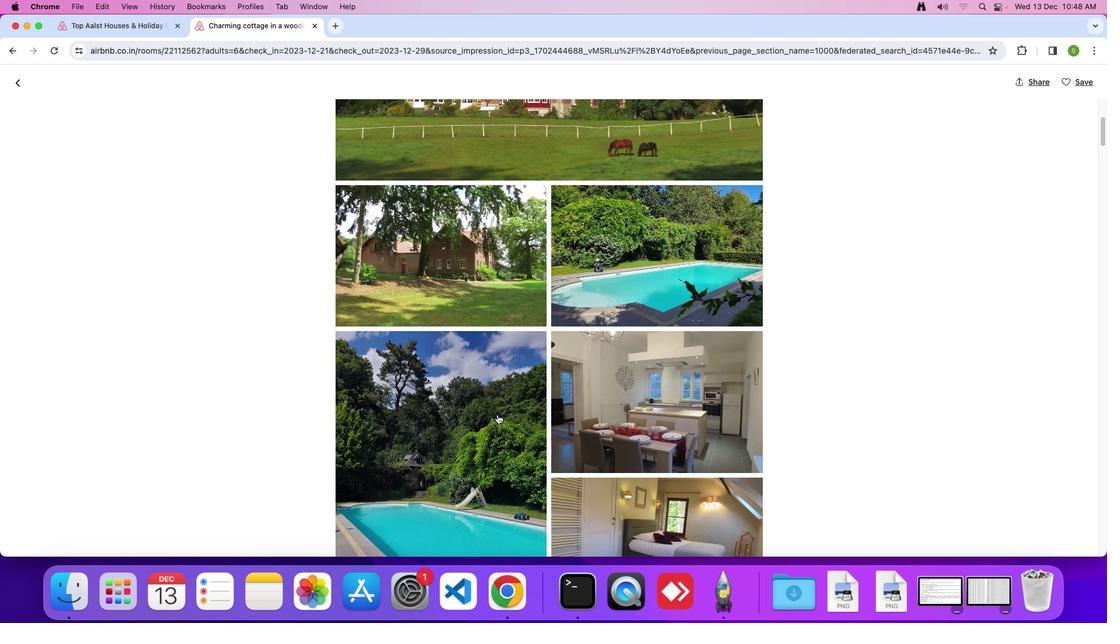 
Action: Mouse scrolled (493, 410) with delta (-2, -3)
Screenshot: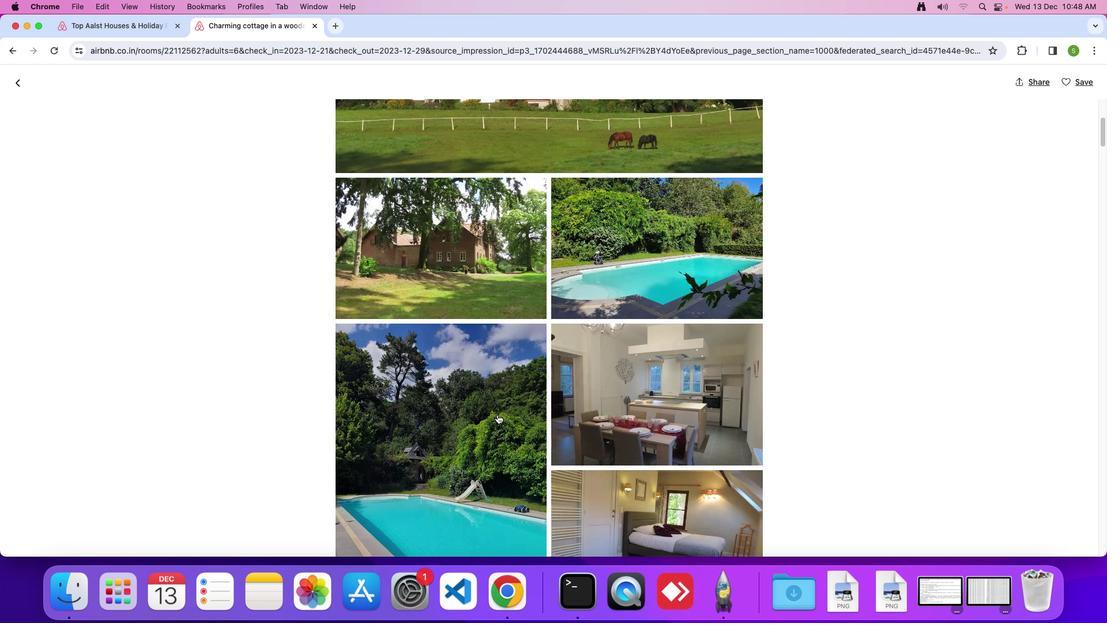 
Action: Mouse scrolled (493, 410) with delta (-2, -4)
Screenshot: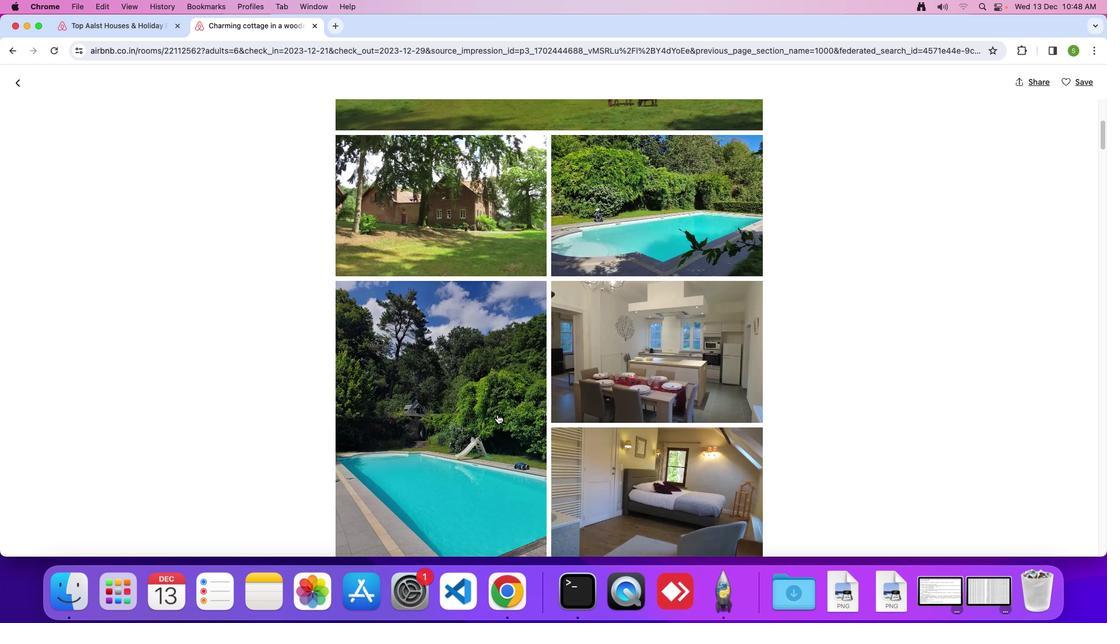 
Action: Mouse scrolled (493, 410) with delta (-2, -3)
Screenshot: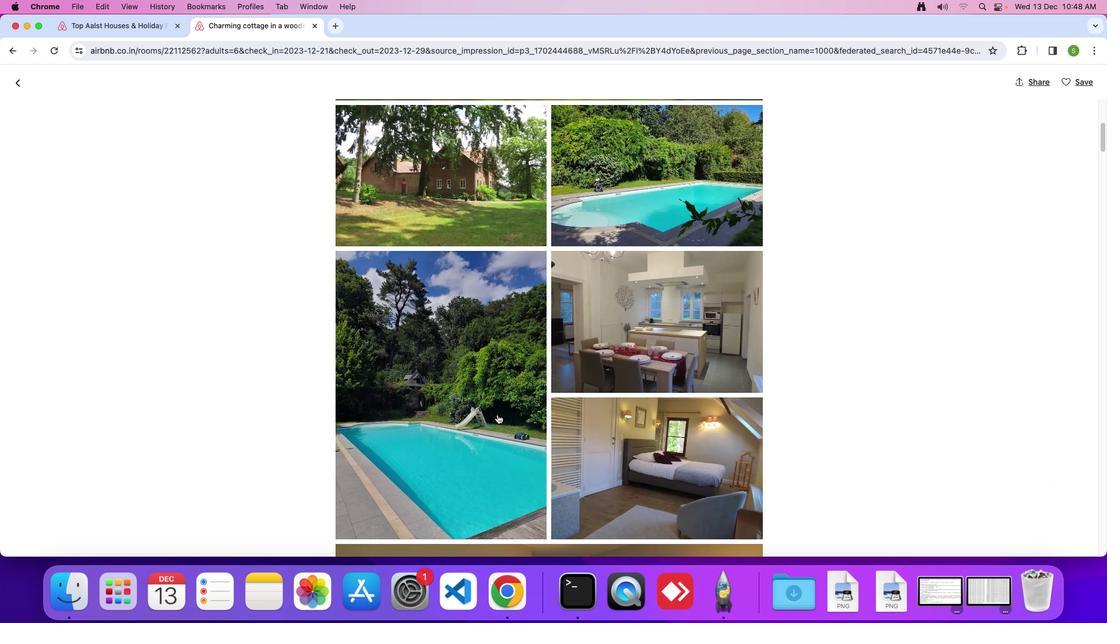 
Action: Mouse moved to (494, 410)
Screenshot: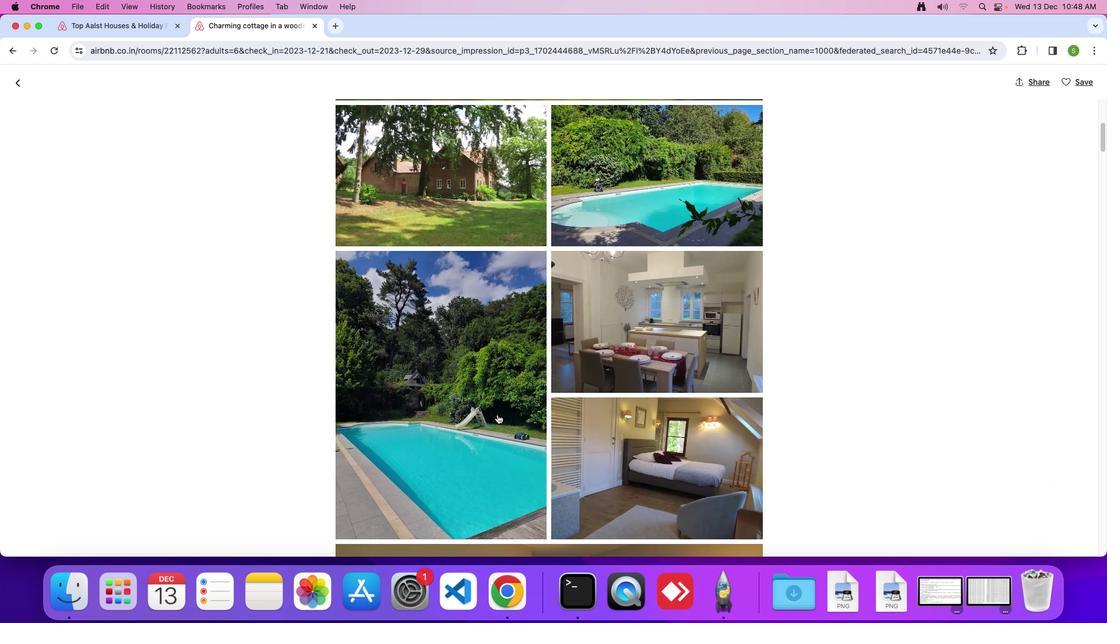 
Action: Mouse scrolled (494, 410) with delta (-2, -3)
Screenshot: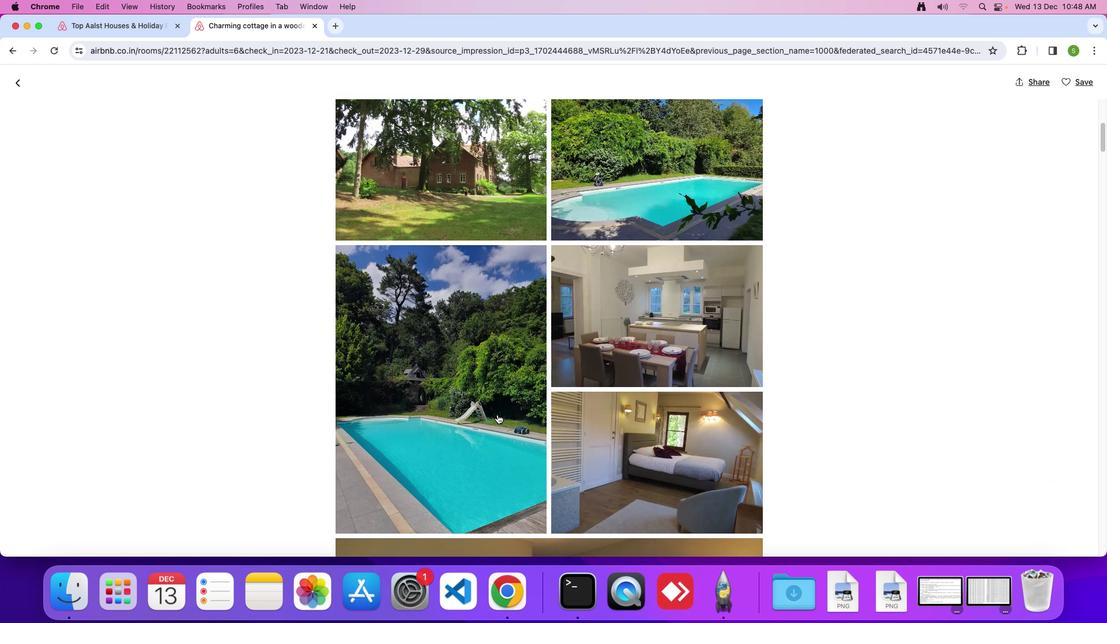 
Action: Mouse scrolled (494, 410) with delta (-2, -3)
Screenshot: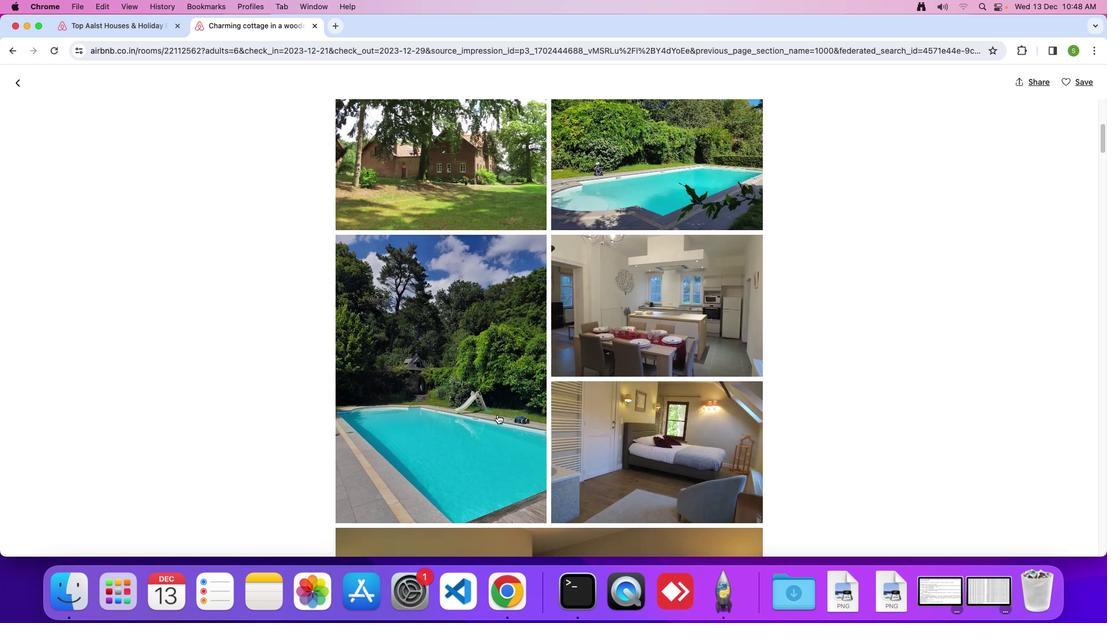
Action: Mouse scrolled (494, 410) with delta (-2, -3)
Screenshot: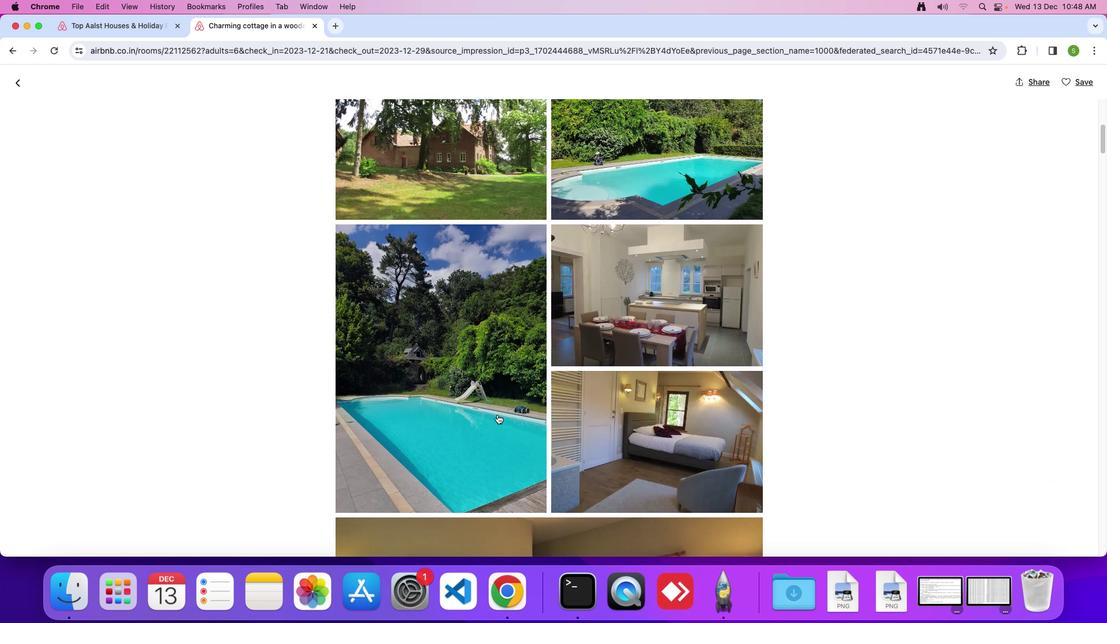 
Action: Mouse scrolled (494, 410) with delta (-2, -4)
Screenshot: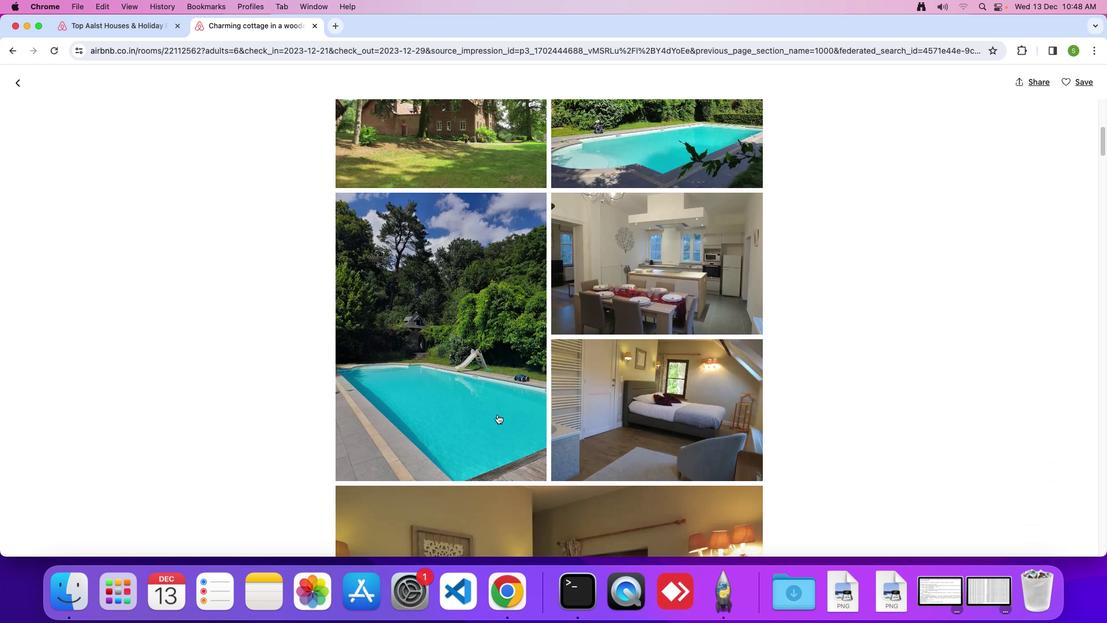 
Action: Mouse scrolled (494, 410) with delta (-2, -3)
Screenshot: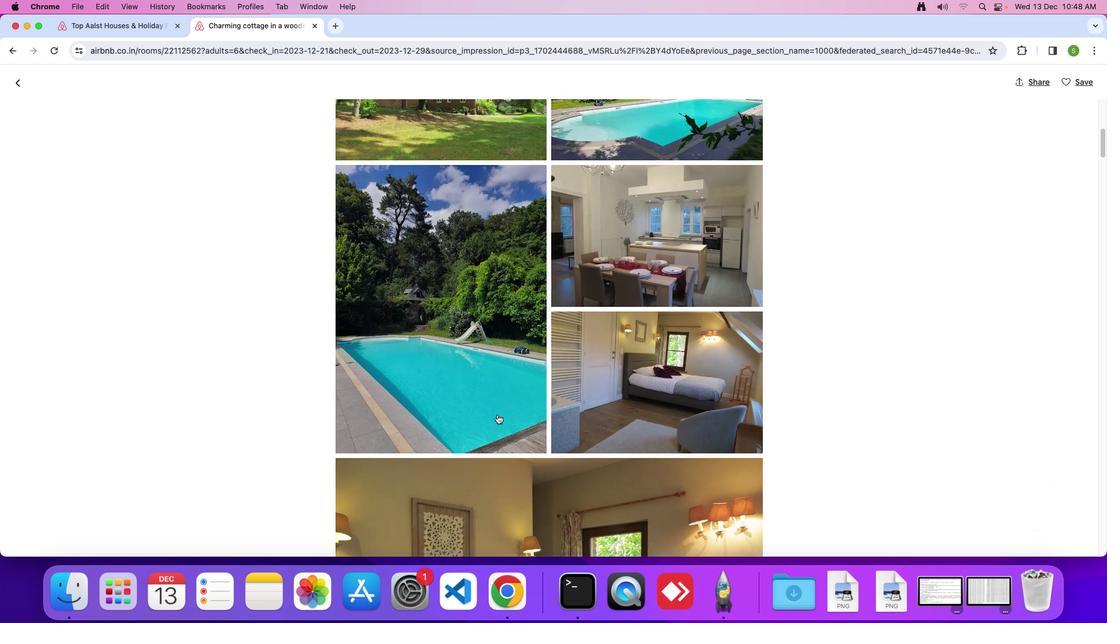 
Action: Mouse scrolled (494, 410) with delta (-2, -3)
Screenshot: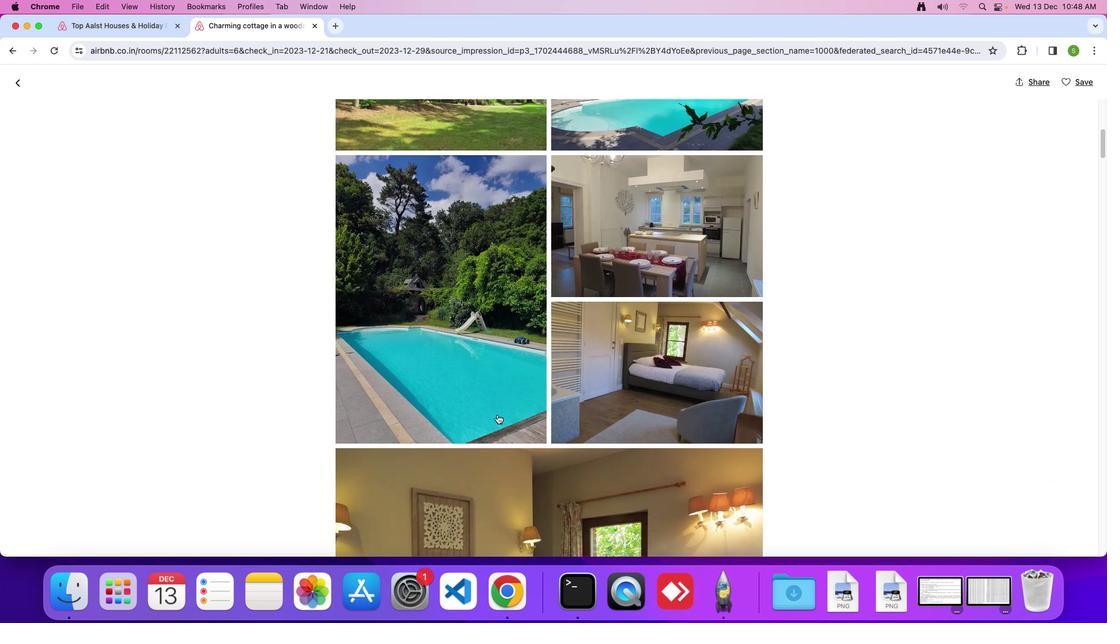 
Action: Mouse scrolled (494, 410) with delta (-2, -3)
Screenshot: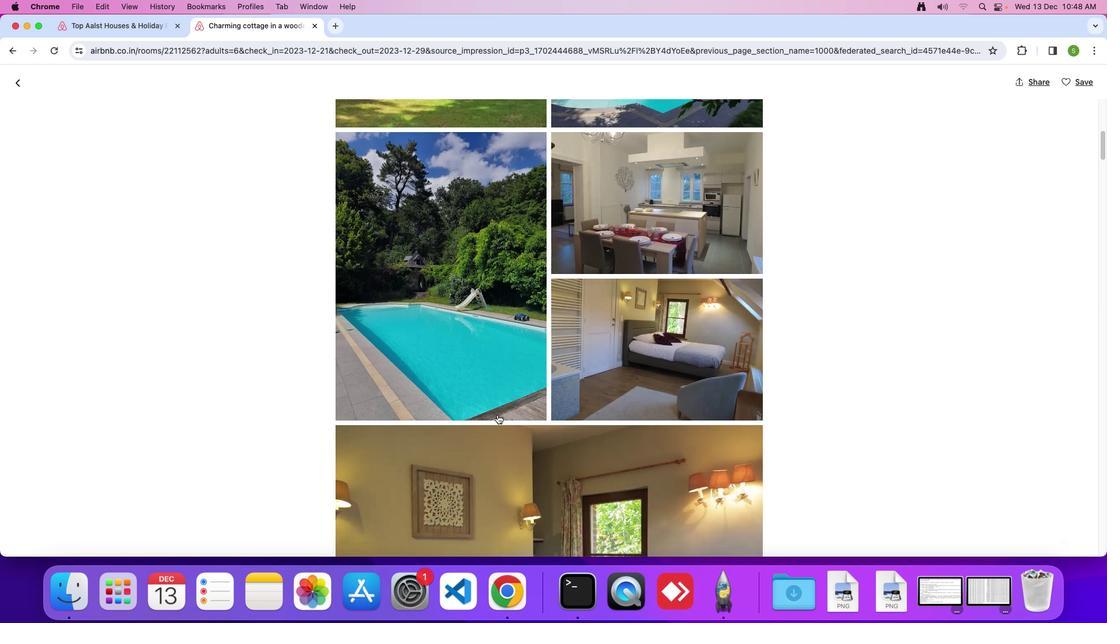 
Action: Mouse scrolled (494, 410) with delta (-2, -3)
Screenshot: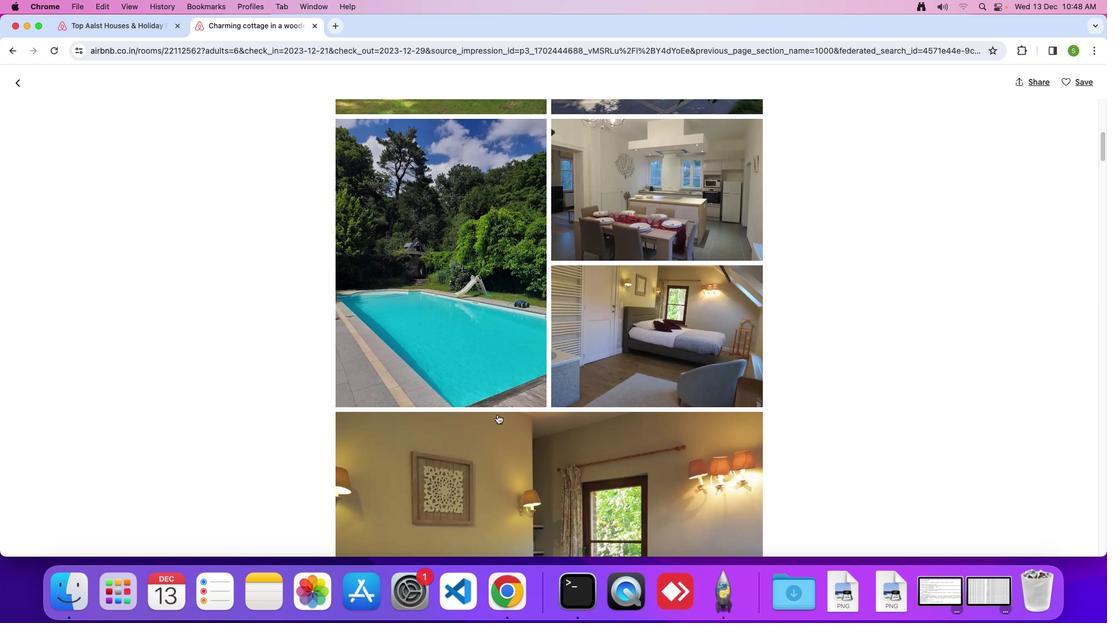 
Action: Mouse scrolled (494, 410) with delta (-2, -3)
Screenshot: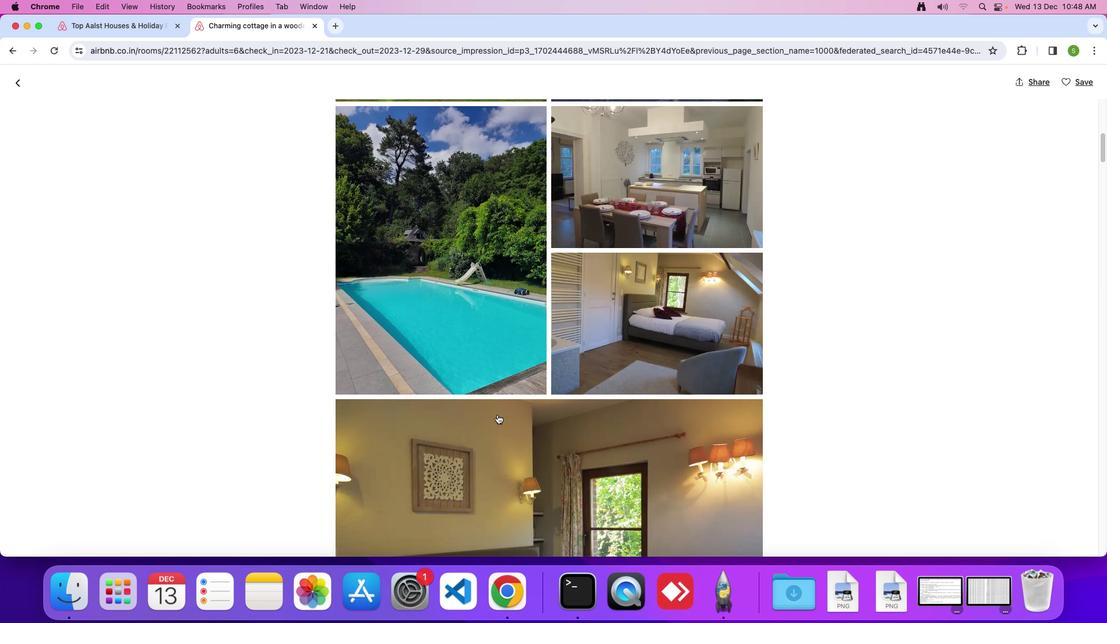 
Action: Mouse scrolled (494, 410) with delta (-2, -4)
Screenshot: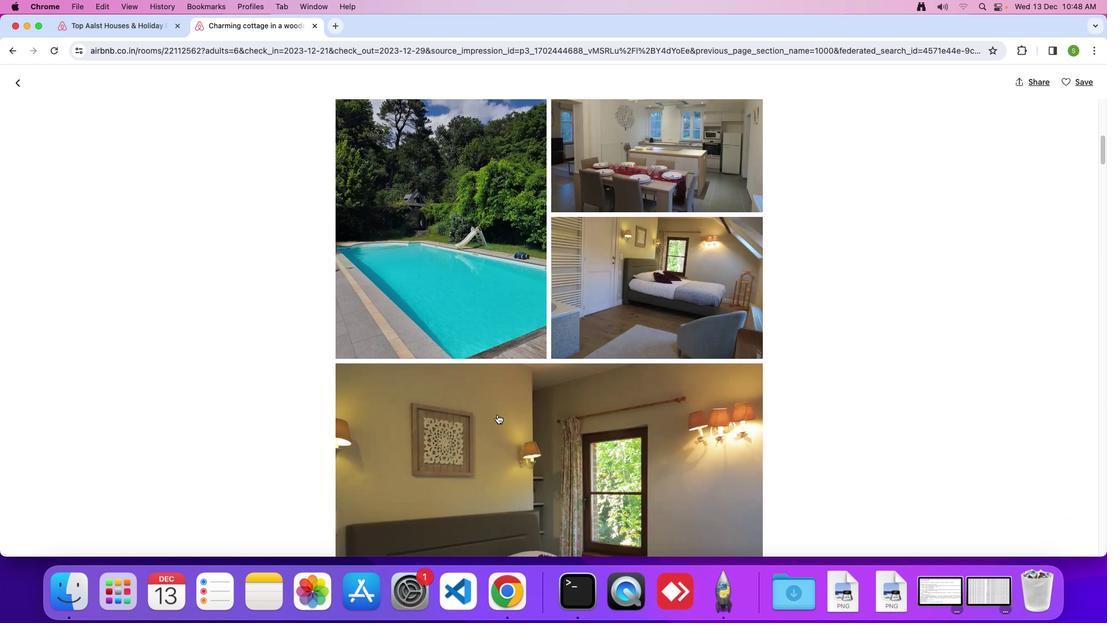 
Action: Mouse scrolled (494, 410) with delta (-2, -3)
Screenshot: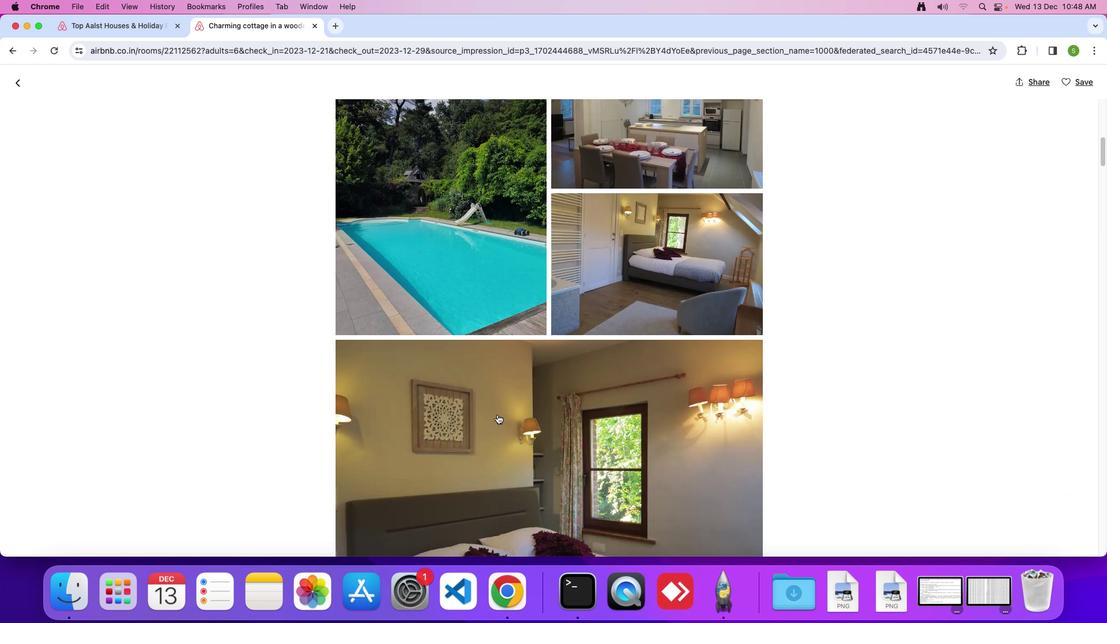 
Action: Mouse scrolled (494, 410) with delta (-2, -3)
Screenshot: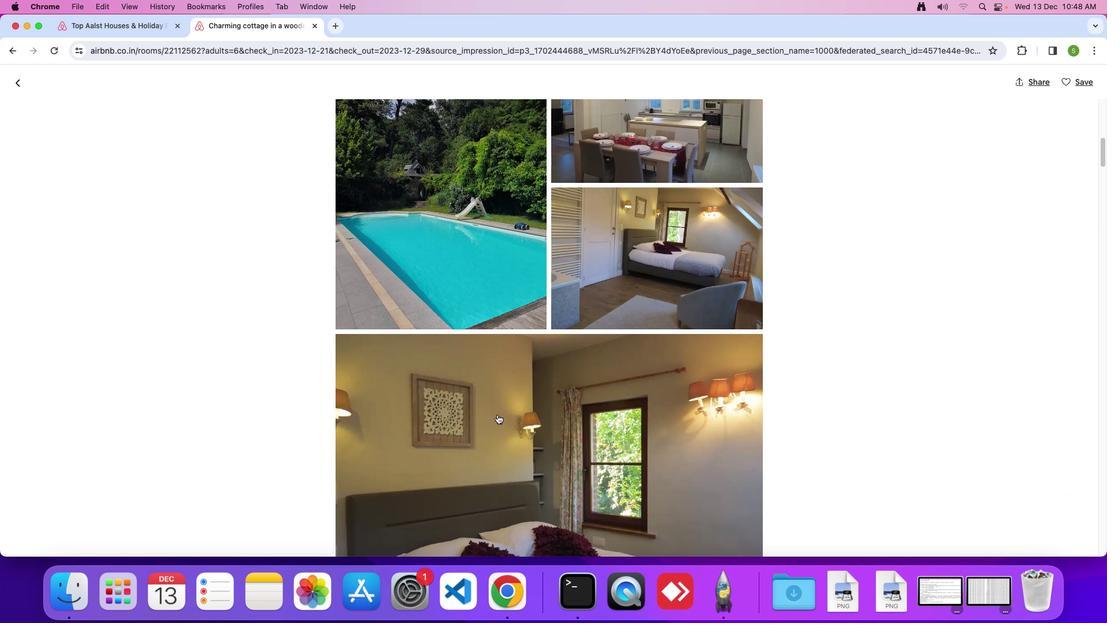 
Action: Mouse scrolled (494, 410) with delta (-2, -3)
Screenshot: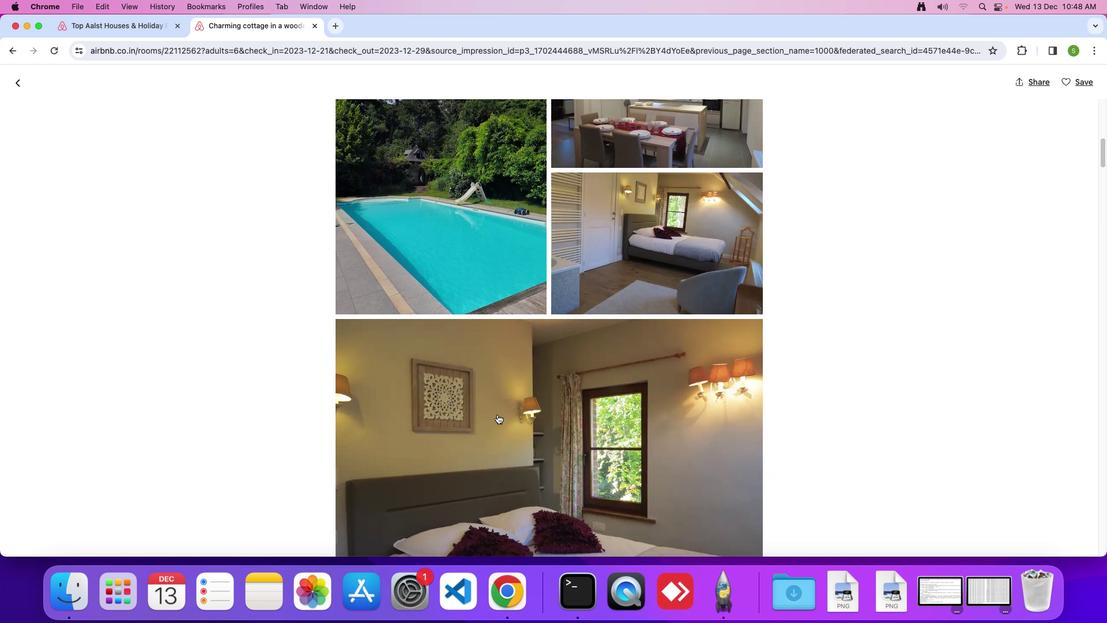 
Action: Mouse scrolled (494, 410) with delta (-2, -3)
Screenshot: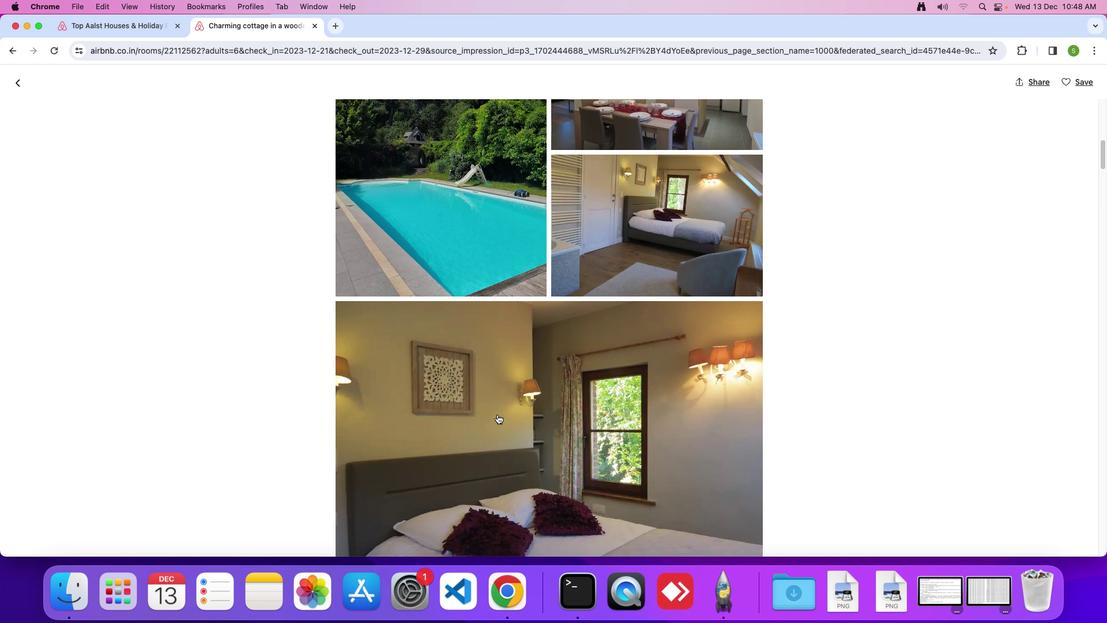 
Action: Mouse scrolled (494, 410) with delta (-2, -4)
Screenshot: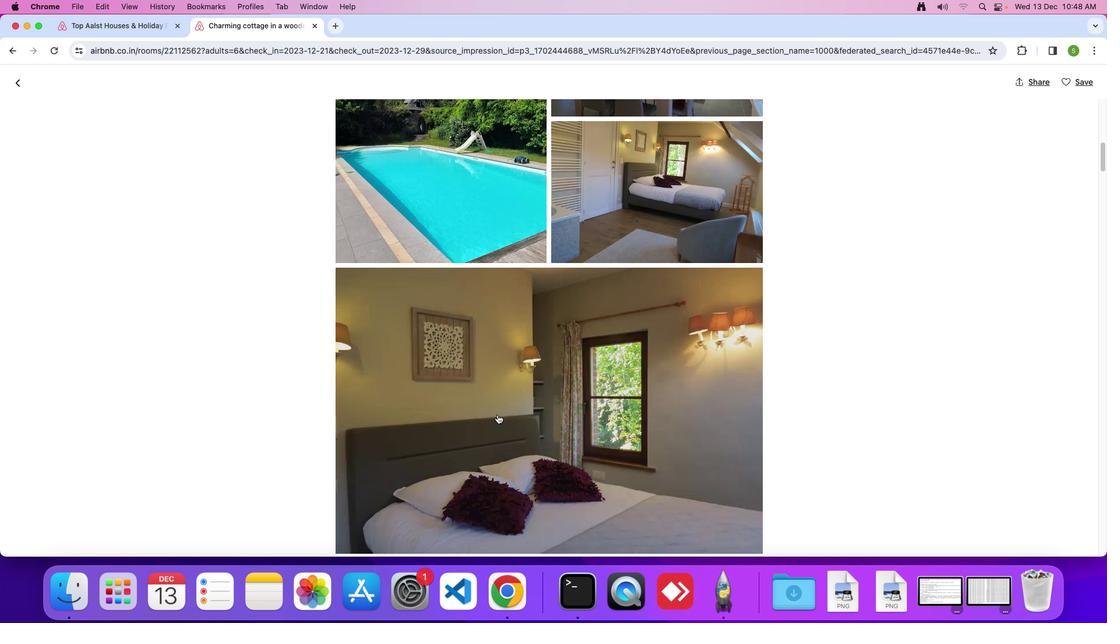 
Action: Mouse scrolled (494, 410) with delta (-2, -3)
Screenshot: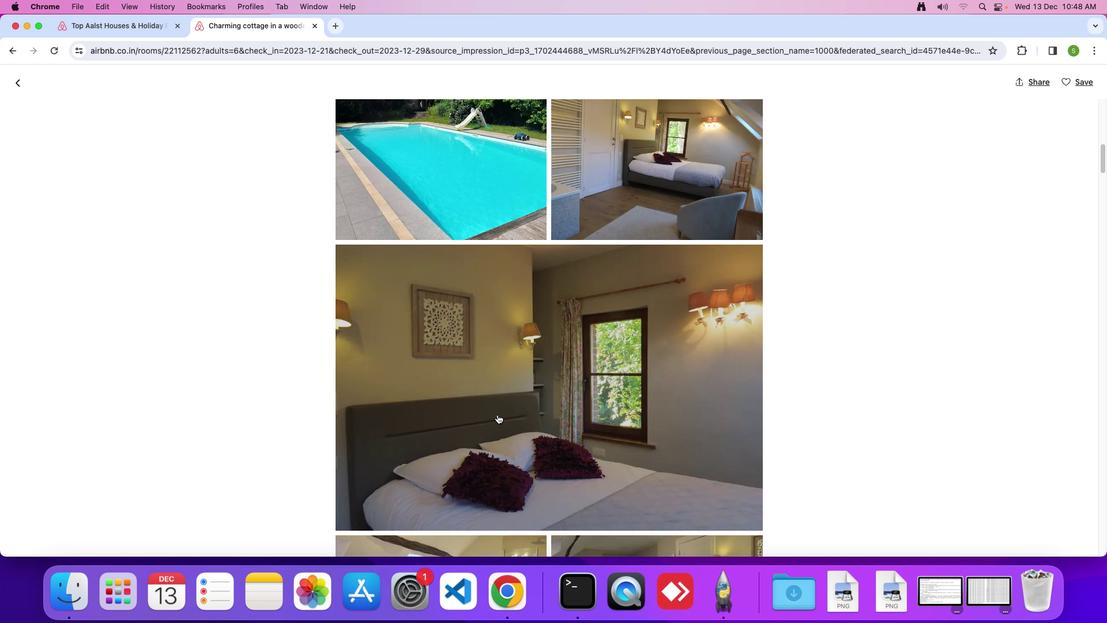 
Action: Mouse scrolled (494, 410) with delta (-2, -3)
Screenshot: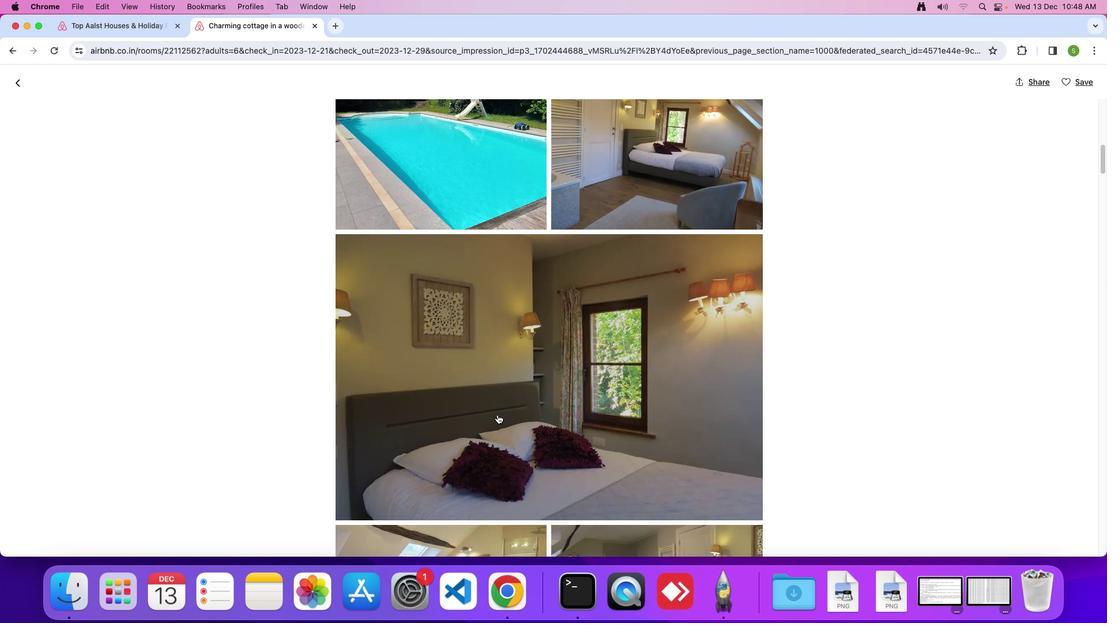 
Action: Mouse scrolled (494, 410) with delta (-2, -3)
Screenshot: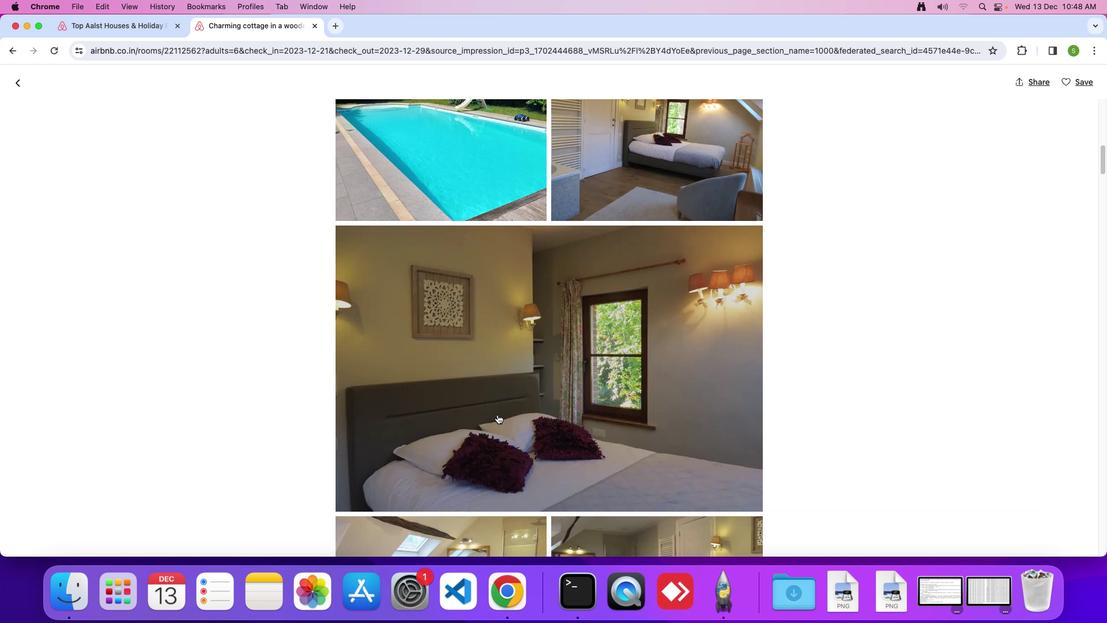 
Action: Mouse scrolled (494, 410) with delta (-2, -3)
Screenshot: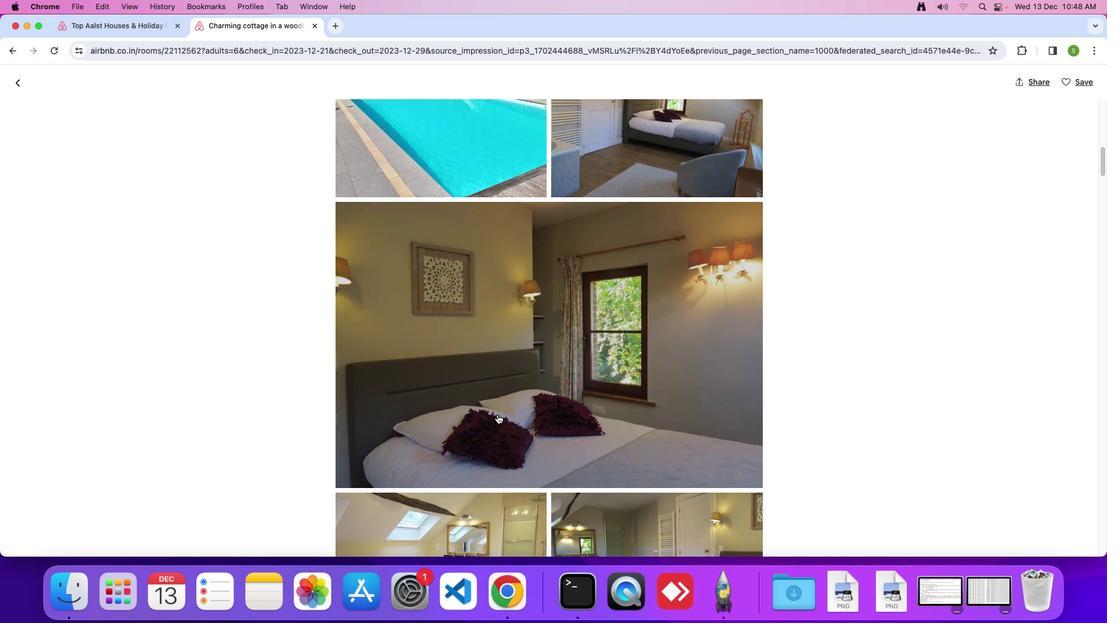 
Action: Mouse scrolled (494, 410) with delta (-2, -4)
Screenshot: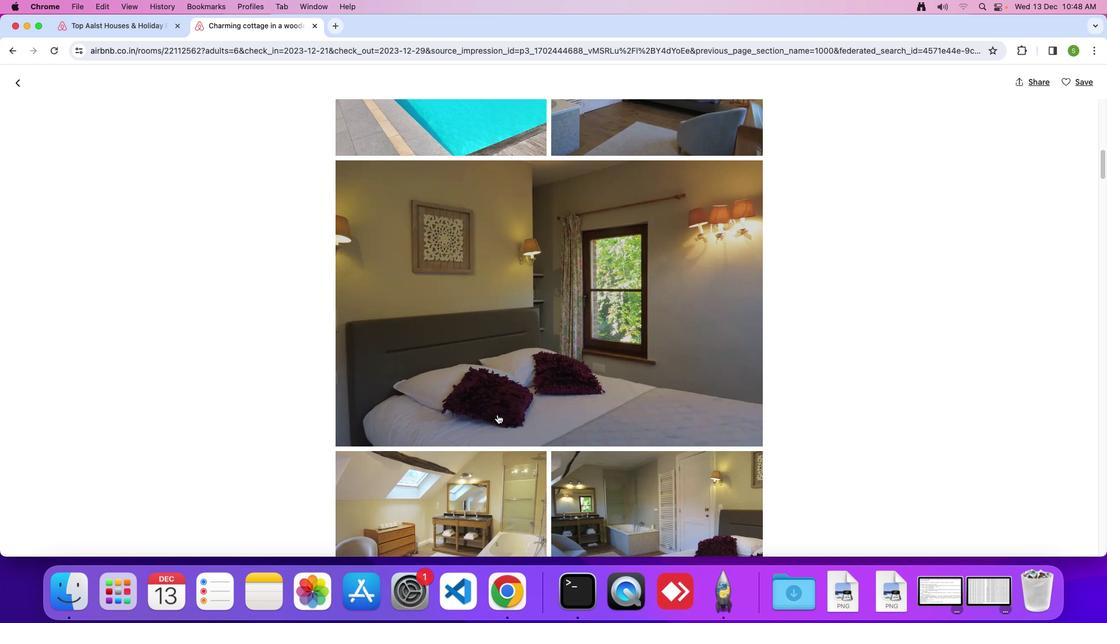 
Action: Mouse scrolled (494, 410) with delta (-2, -3)
Screenshot: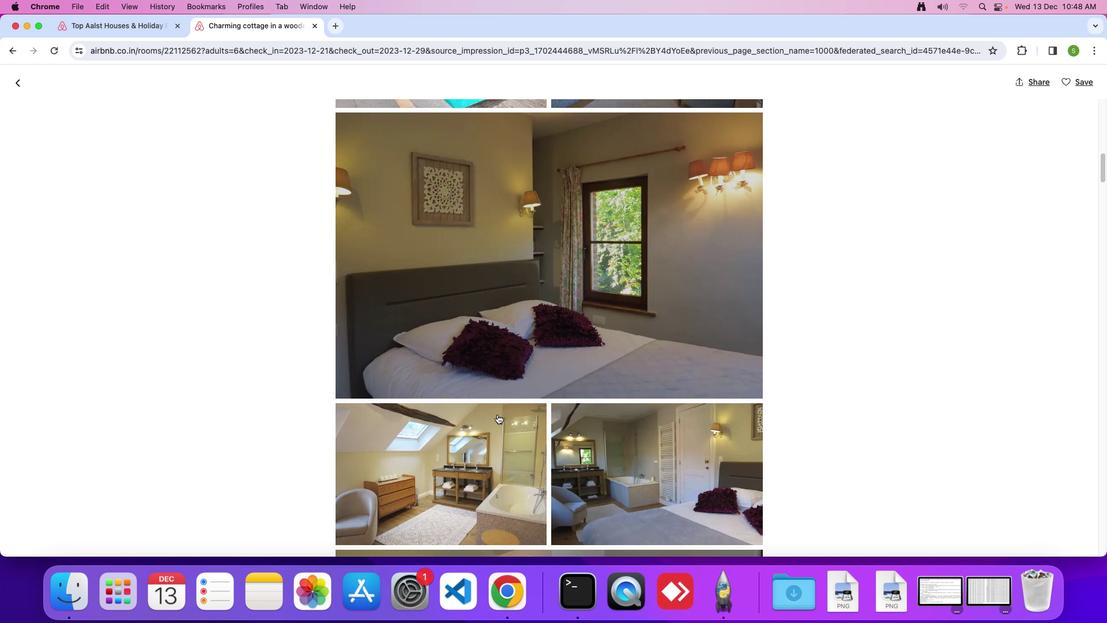 
Action: Mouse scrolled (494, 410) with delta (-2, -3)
Screenshot: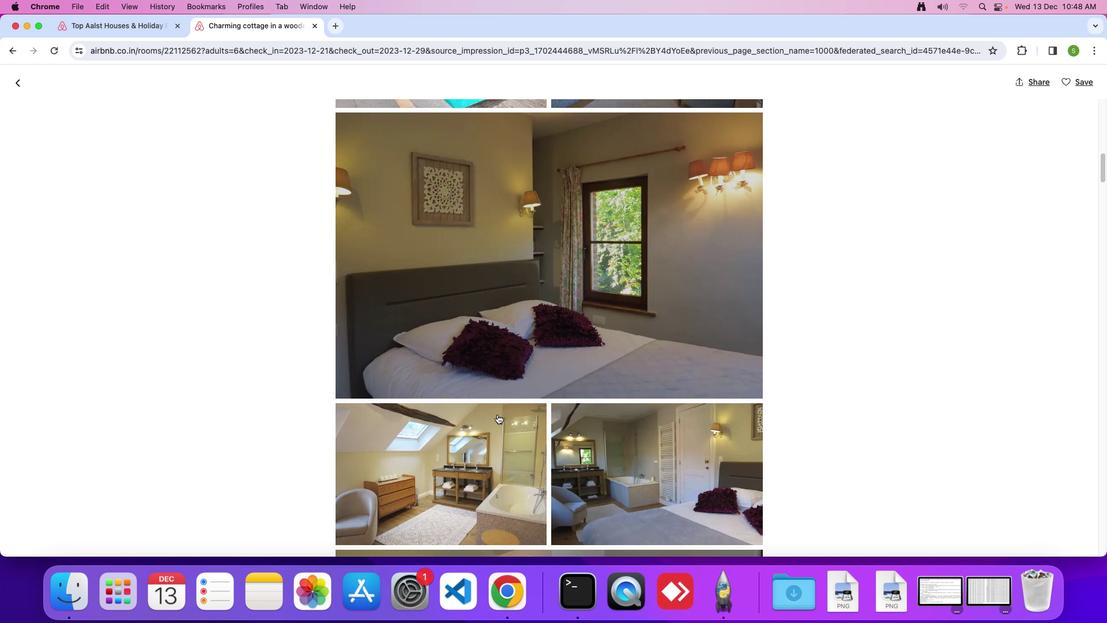 
Action: Mouse scrolled (494, 410) with delta (-2, -4)
Screenshot: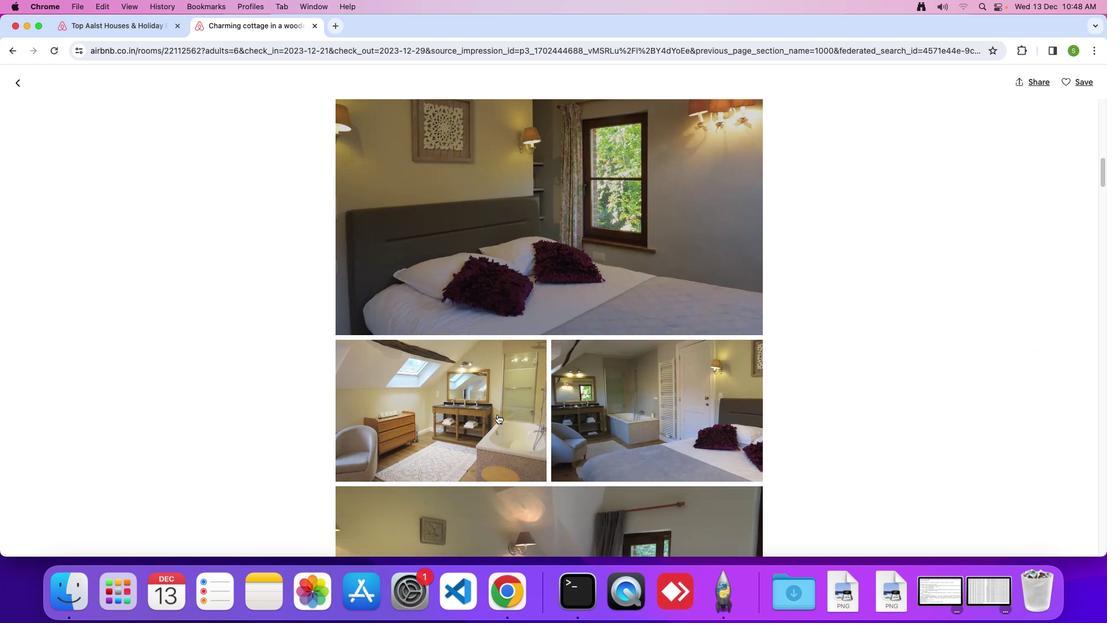 
Action: Mouse scrolled (494, 410) with delta (-2, -3)
Screenshot: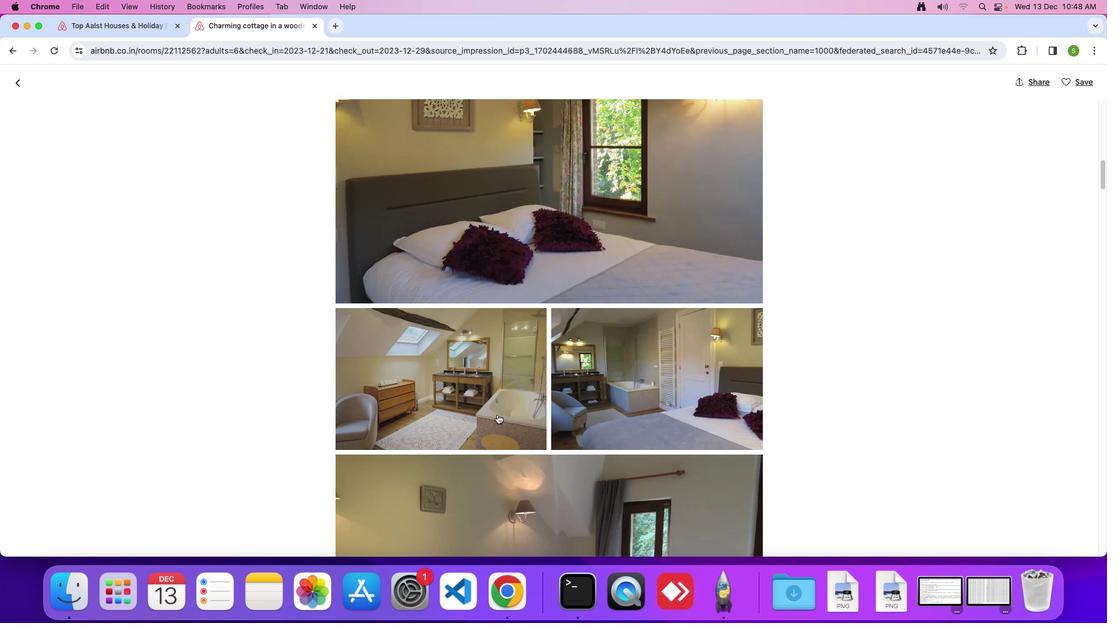 
Action: Mouse scrolled (494, 410) with delta (-2, -3)
Screenshot: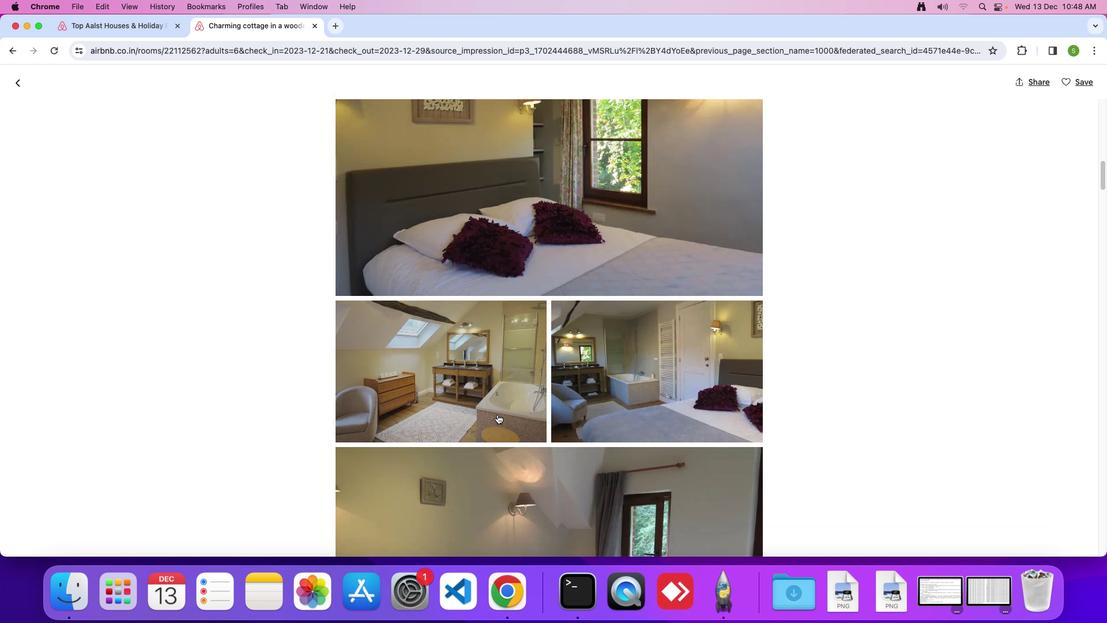
Action: Mouse scrolled (494, 410) with delta (-2, -4)
Screenshot: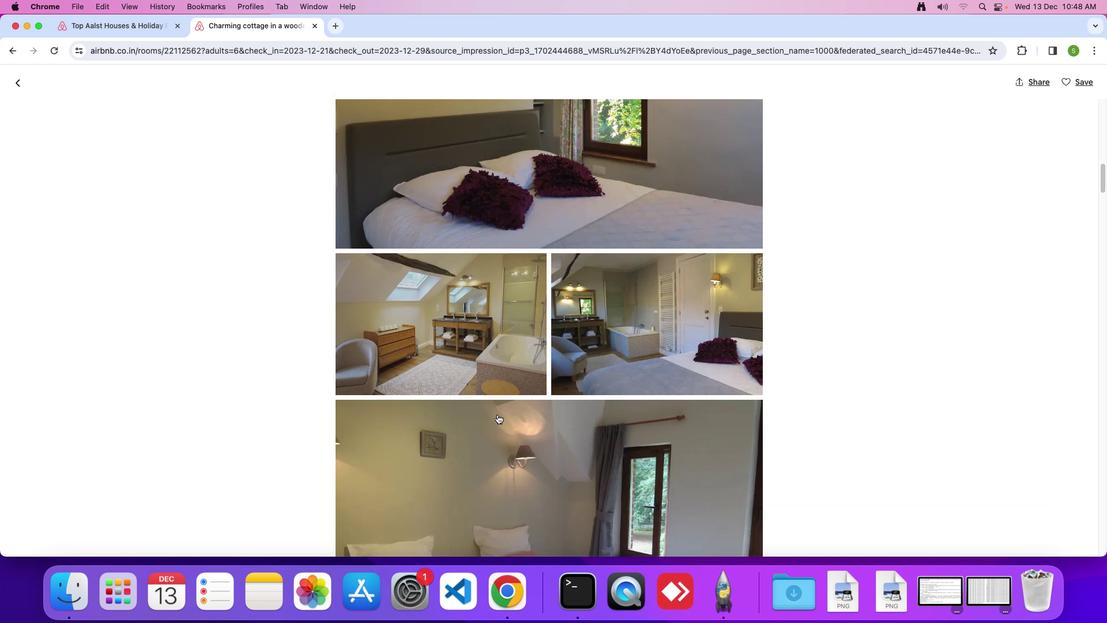 
Action: Mouse scrolled (494, 410) with delta (-2, -3)
Screenshot: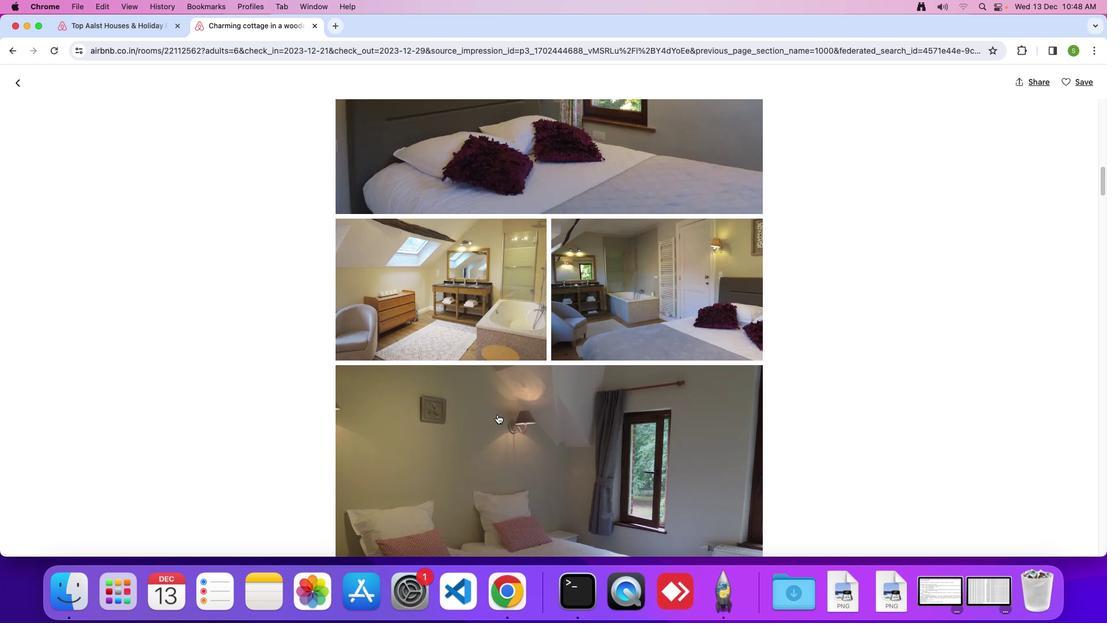 
Action: Mouse scrolled (494, 410) with delta (-2, -3)
Screenshot: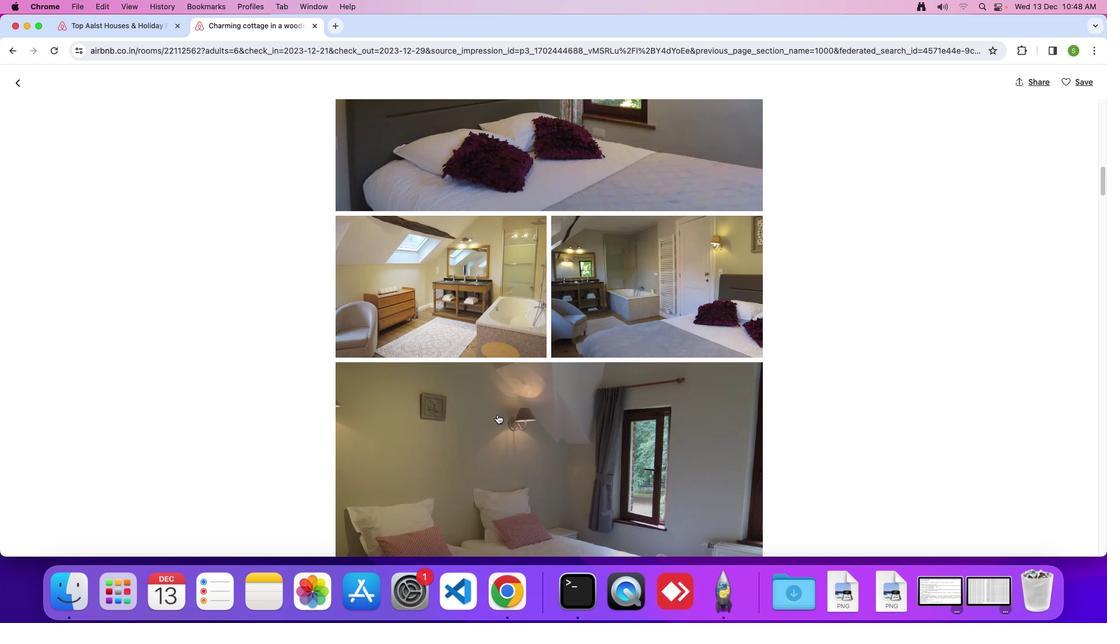 
Action: Mouse scrolled (494, 410) with delta (-2, -4)
Screenshot: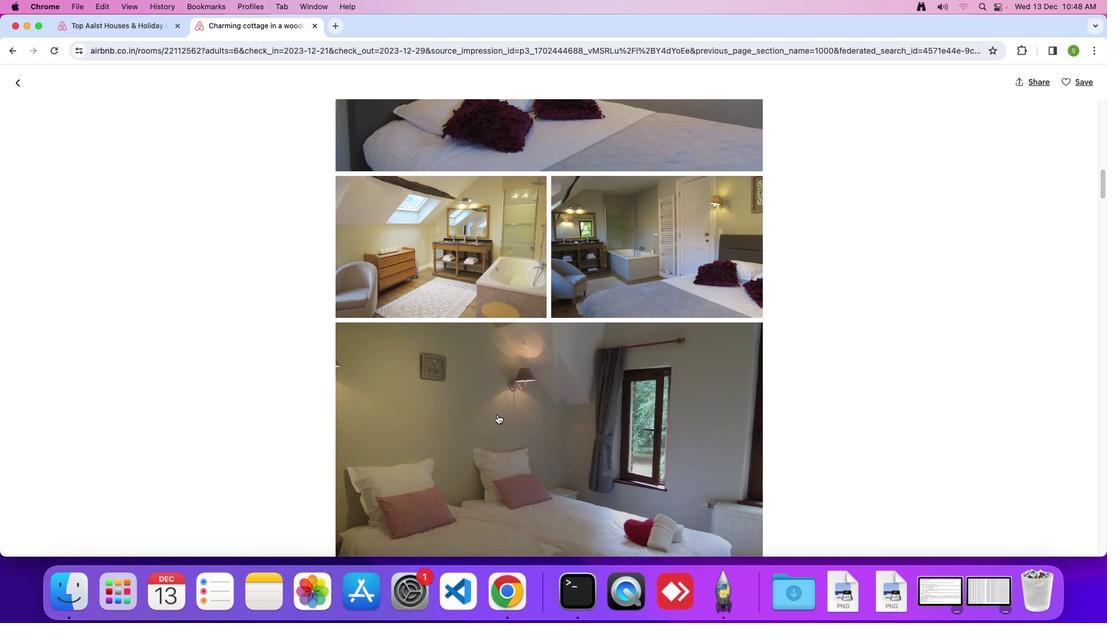 
Action: Mouse scrolled (494, 410) with delta (-2, -3)
Screenshot: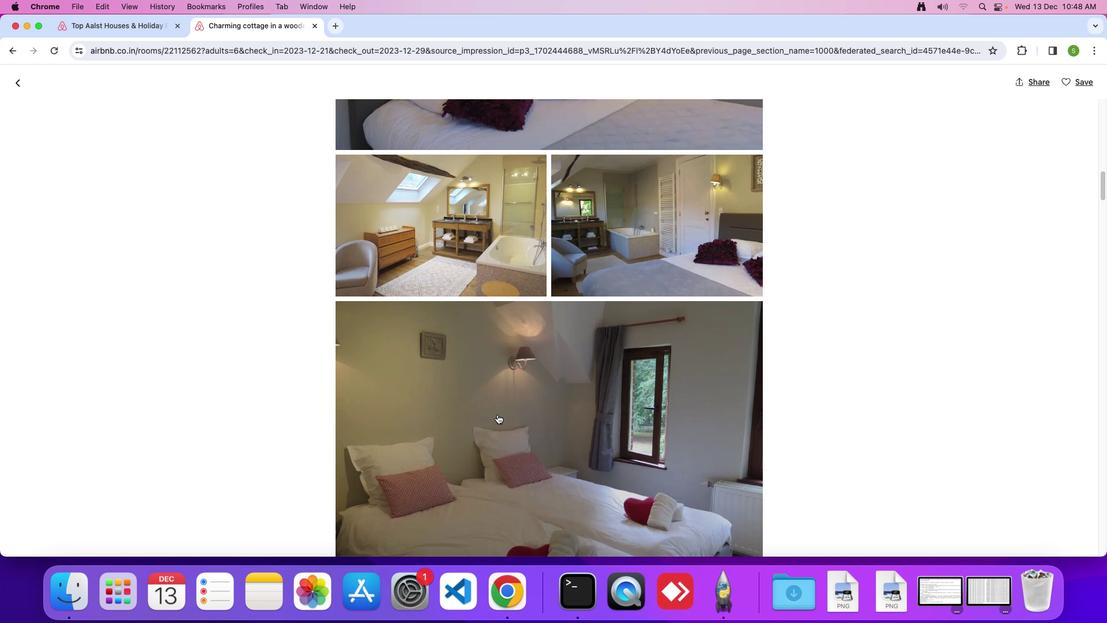
Action: Mouse scrolled (494, 410) with delta (-2, -3)
Screenshot: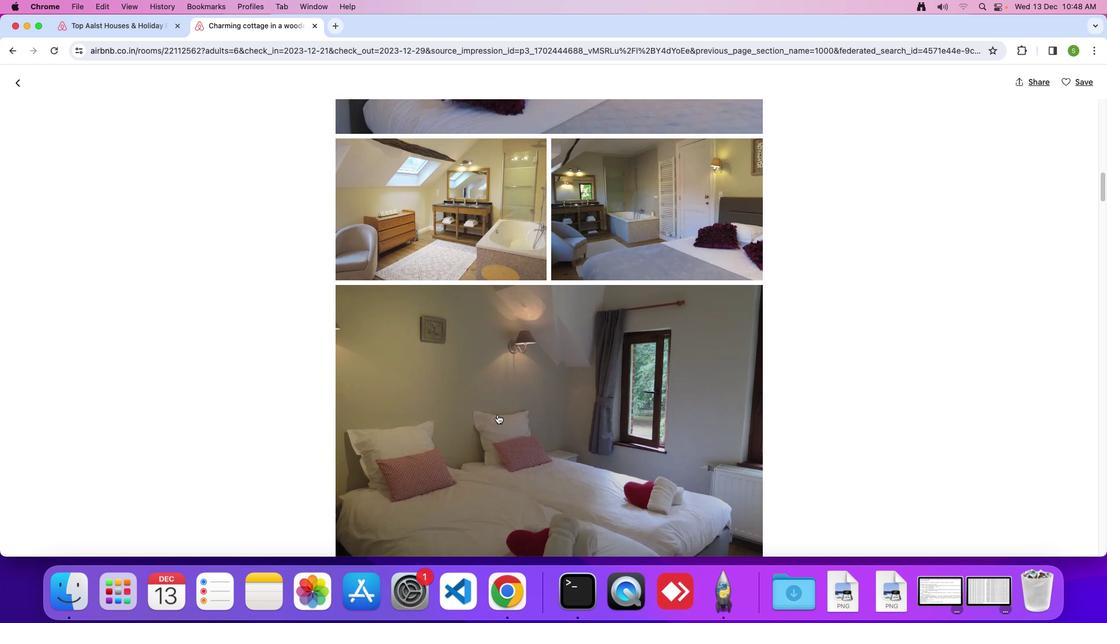 
Action: Mouse scrolled (494, 410) with delta (-2, -4)
Screenshot: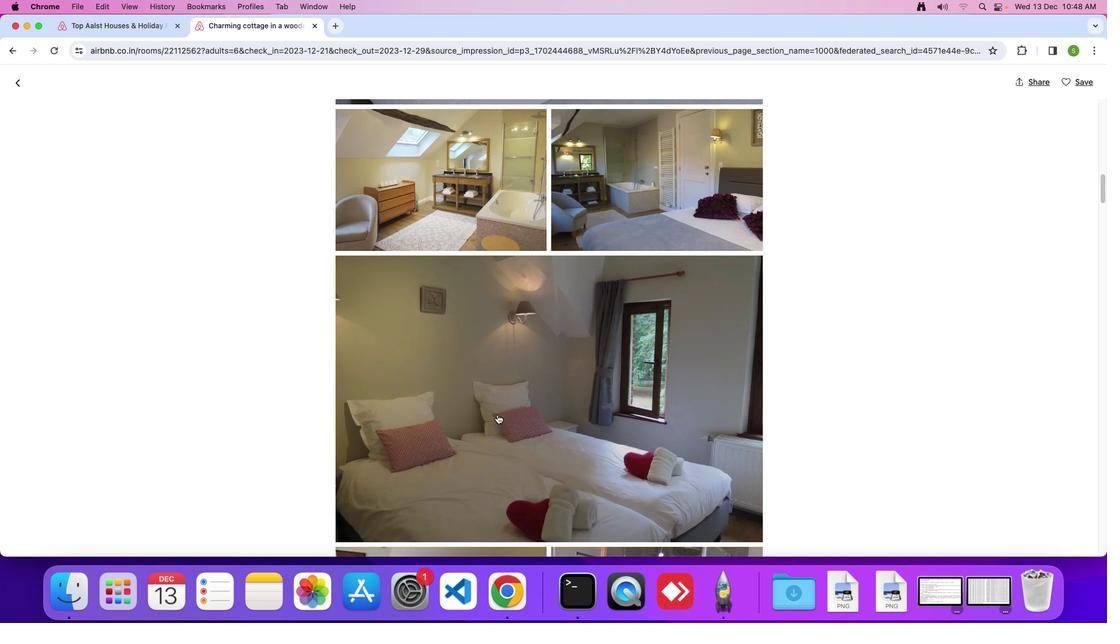 
Action: Mouse scrolled (494, 410) with delta (-2, -3)
Screenshot: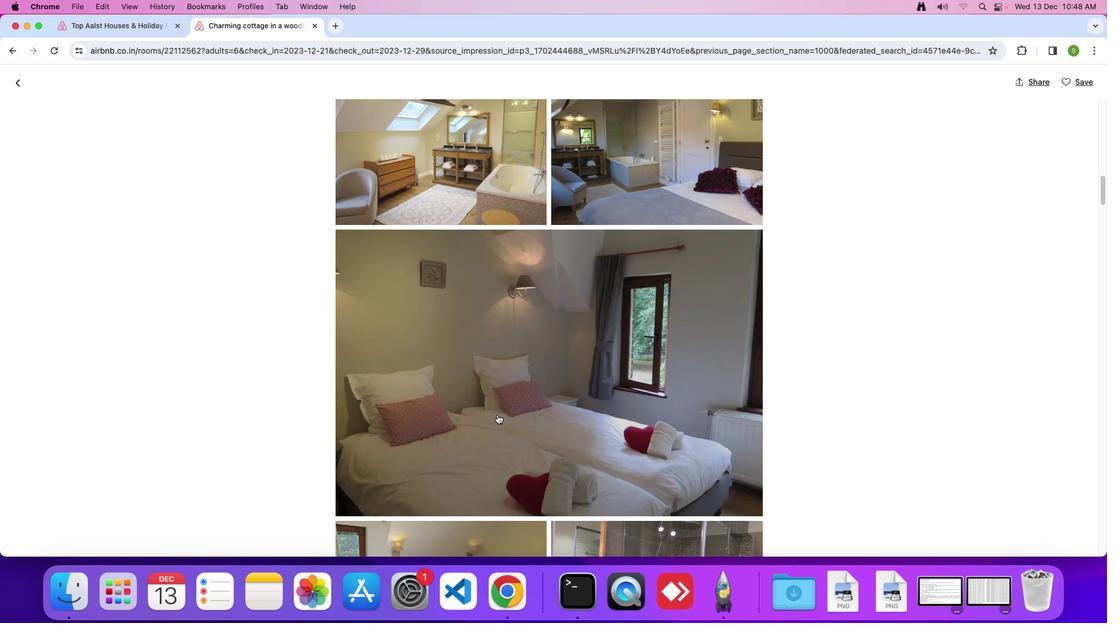 
Action: Mouse scrolled (494, 410) with delta (-2, -3)
Screenshot: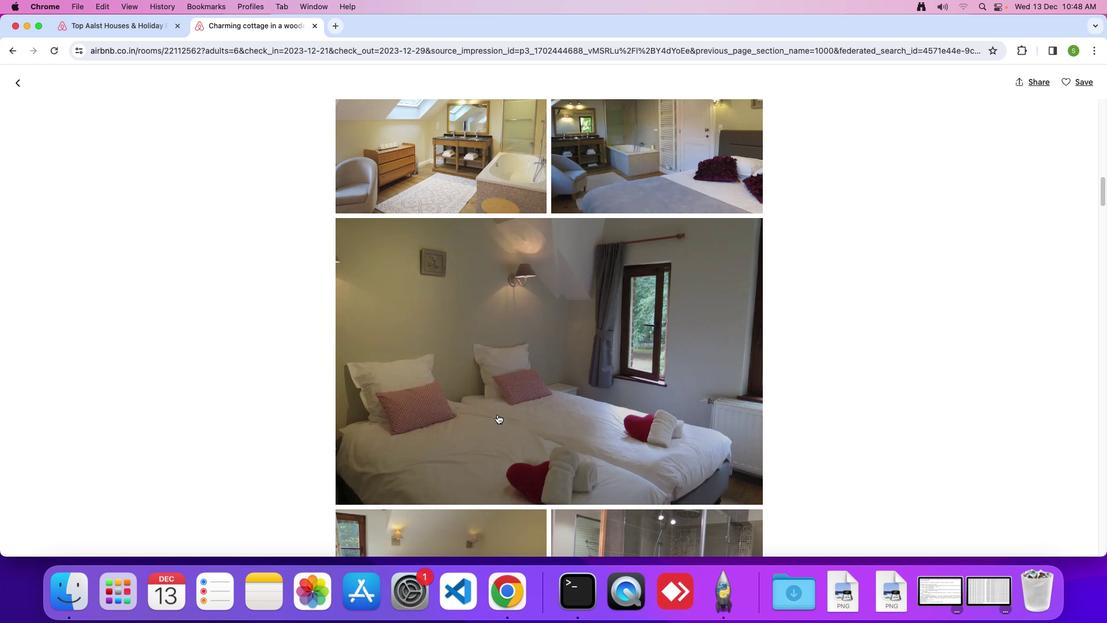 
Action: Mouse scrolled (494, 410) with delta (-2, -4)
Screenshot: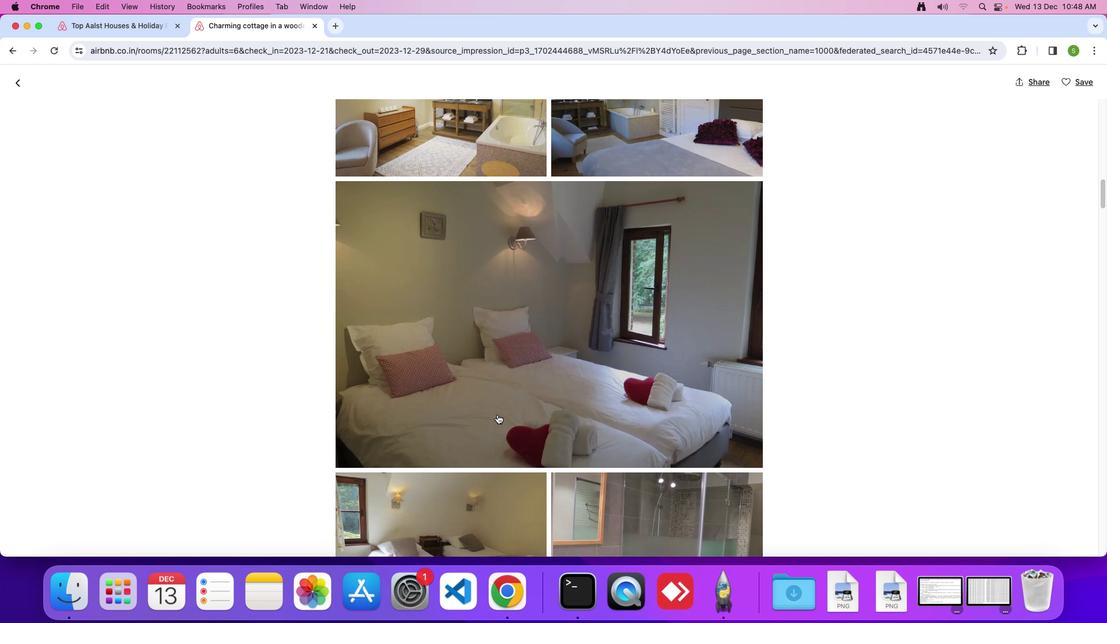 
Action: Mouse scrolled (494, 410) with delta (-2, -3)
Screenshot: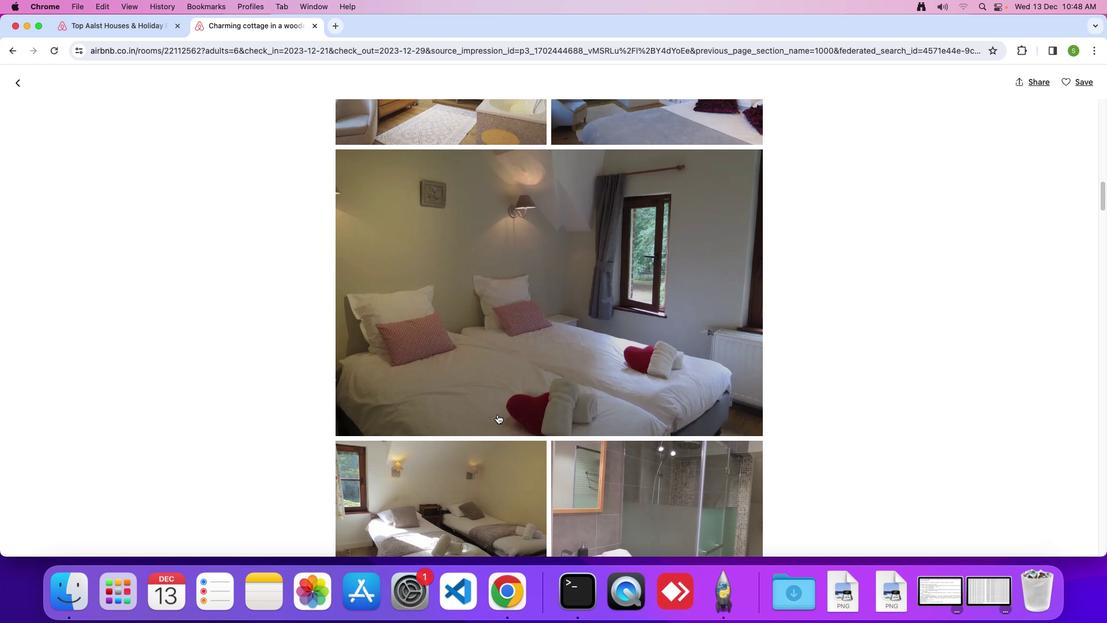 
Action: Mouse scrolled (494, 410) with delta (-2, -3)
Screenshot: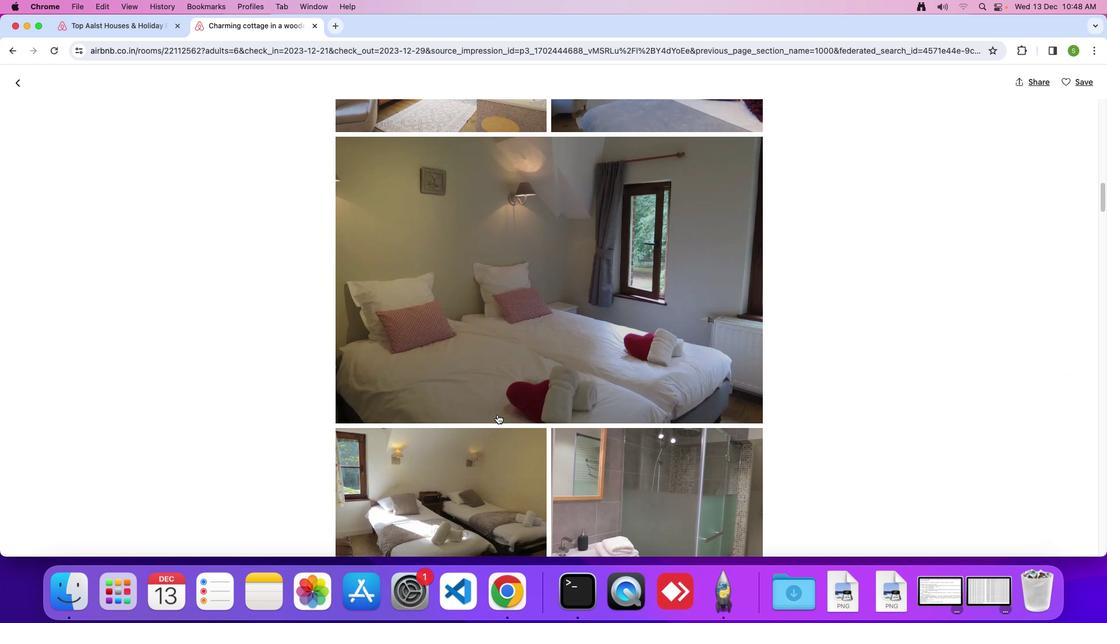 
Action: Mouse scrolled (494, 410) with delta (-2, -4)
Screenshot: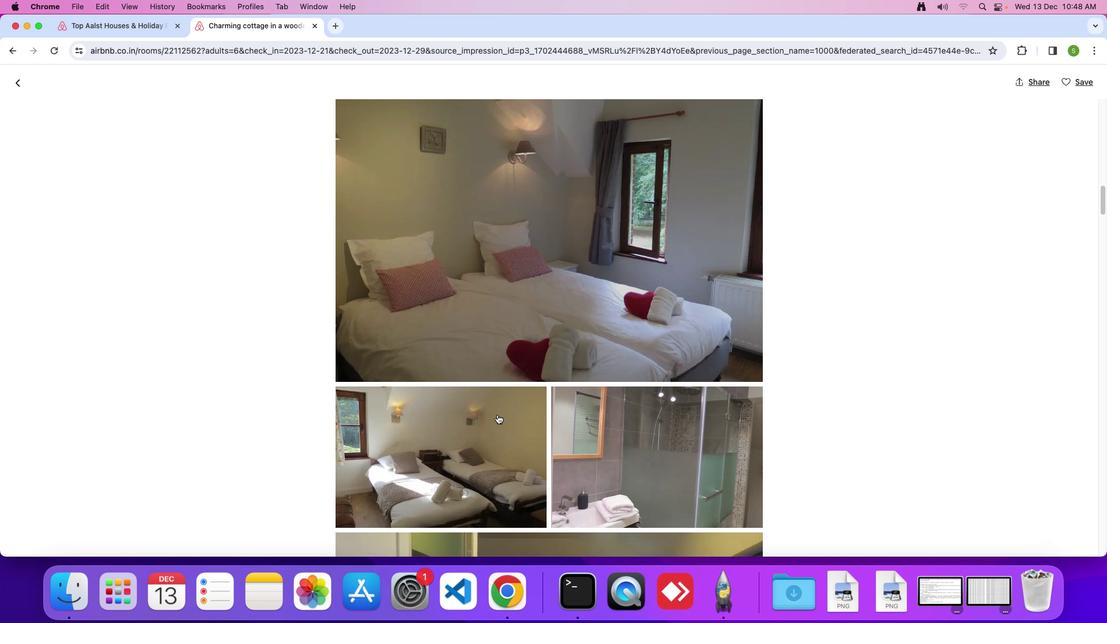 
Action: Mouse scrolled (494, 410) with delta (-2, -3)
Screenshot: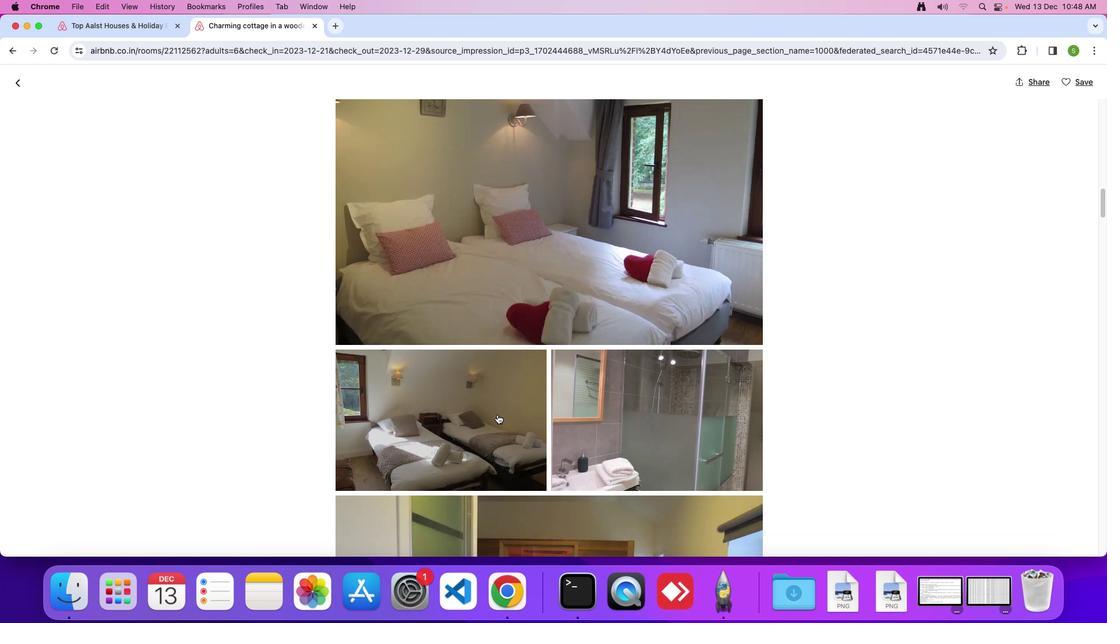 
Action: Mouse scrolled (494, 410) with delta (-2, -3)
Screenshot: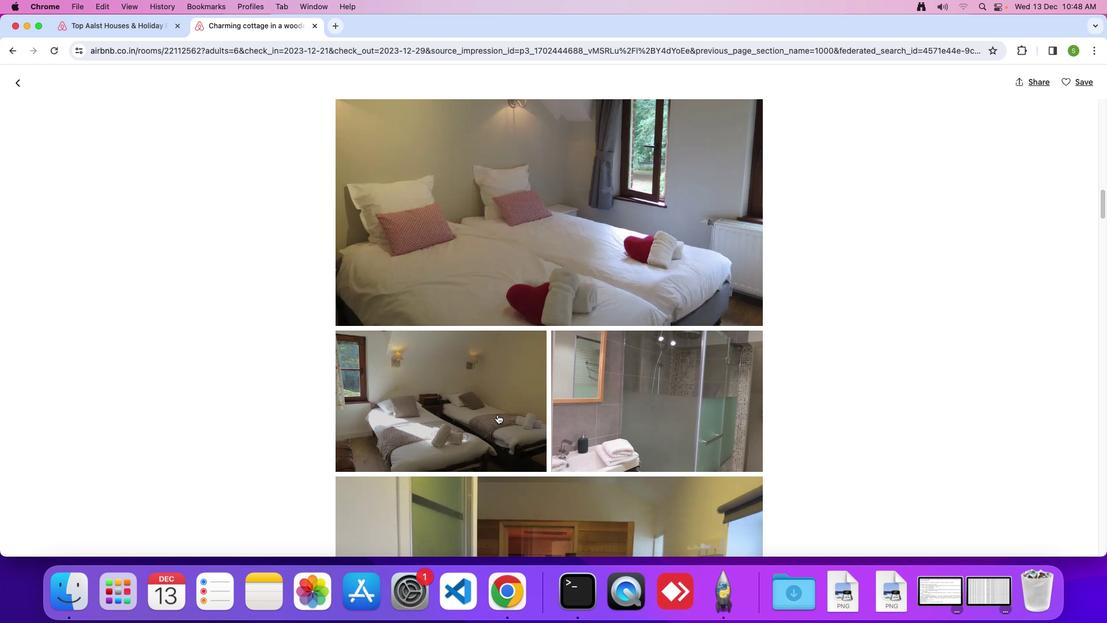 
Action: Mouse scrolled (494, 410) with delta (-2, -4)
Screenshot: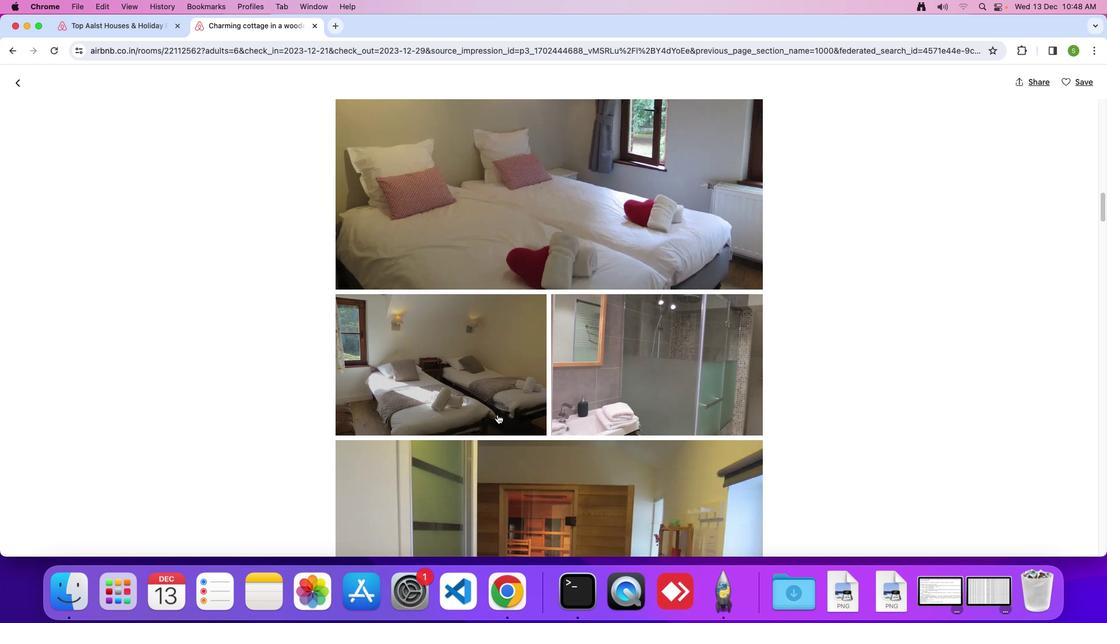 
Action: Mouse scrolled (494, 410) with delta (-2, -3)
Screenshot: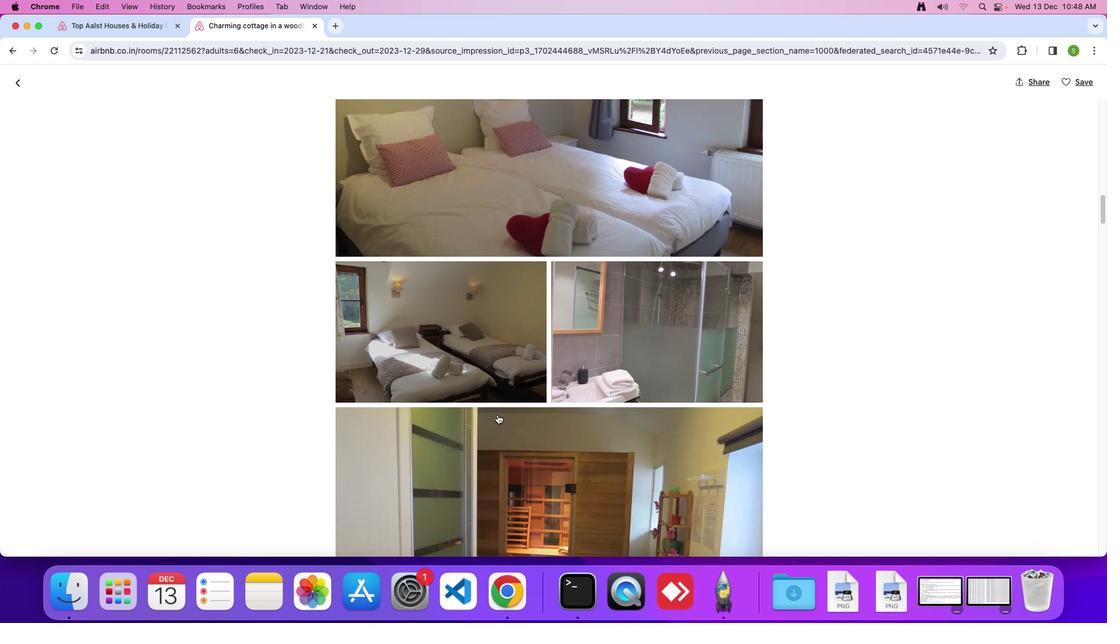 
Action: Mouse scrolled (494, 410) with delta (-2, -3)
Screenshot: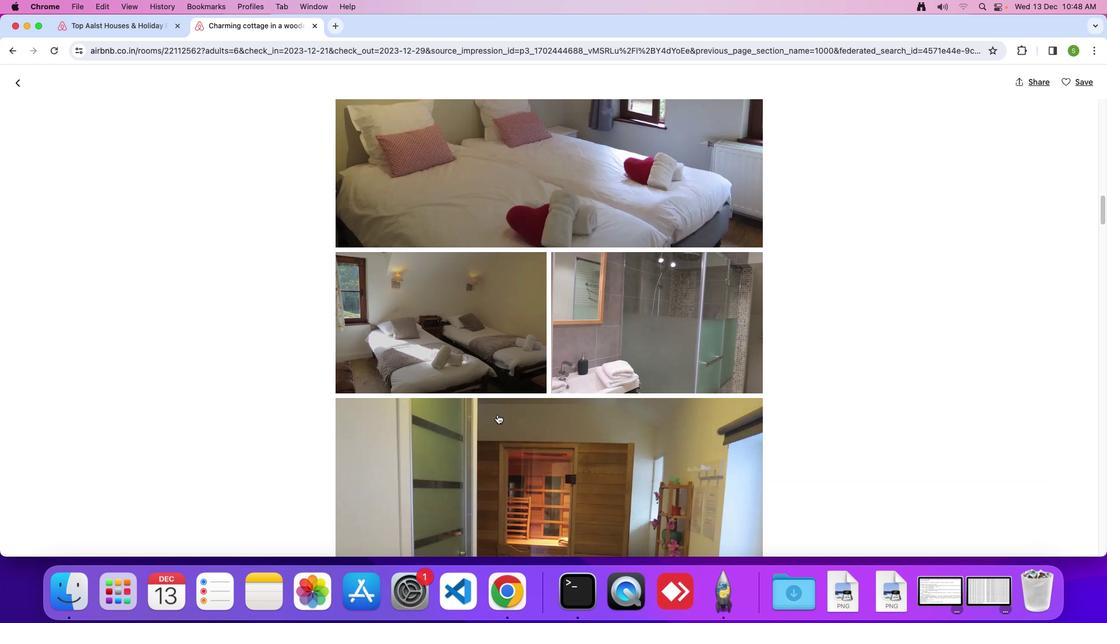 
Action: Mouse scrolled (494, 410) with delta (-2, -4)
Screenshot: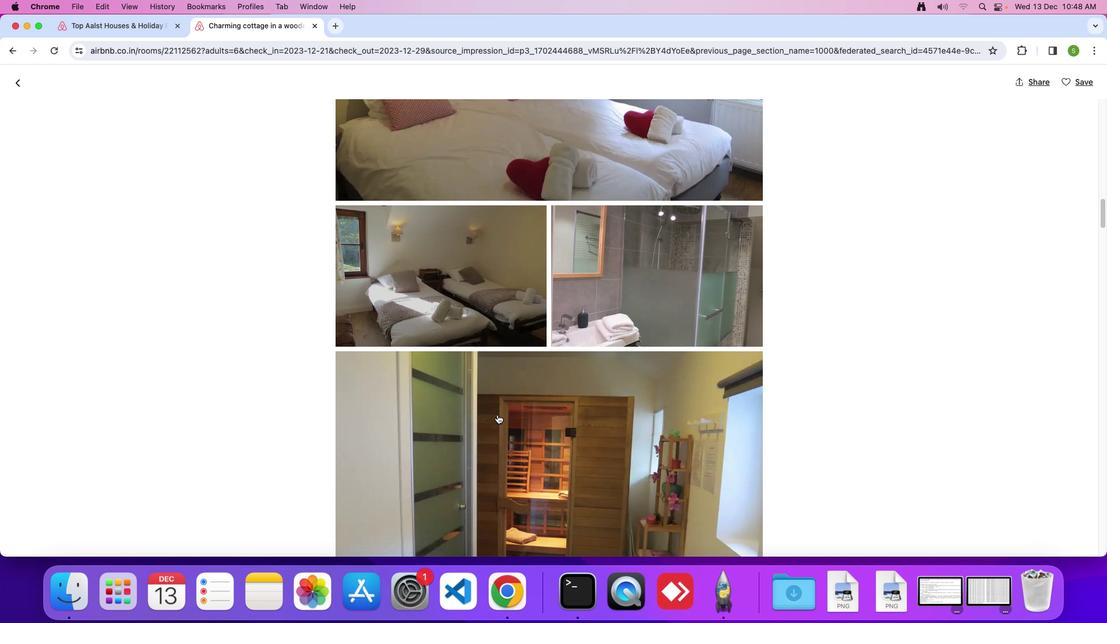 
Action: Mouse scrolled (494, 410) with delta (-2, -3)
Screenshot: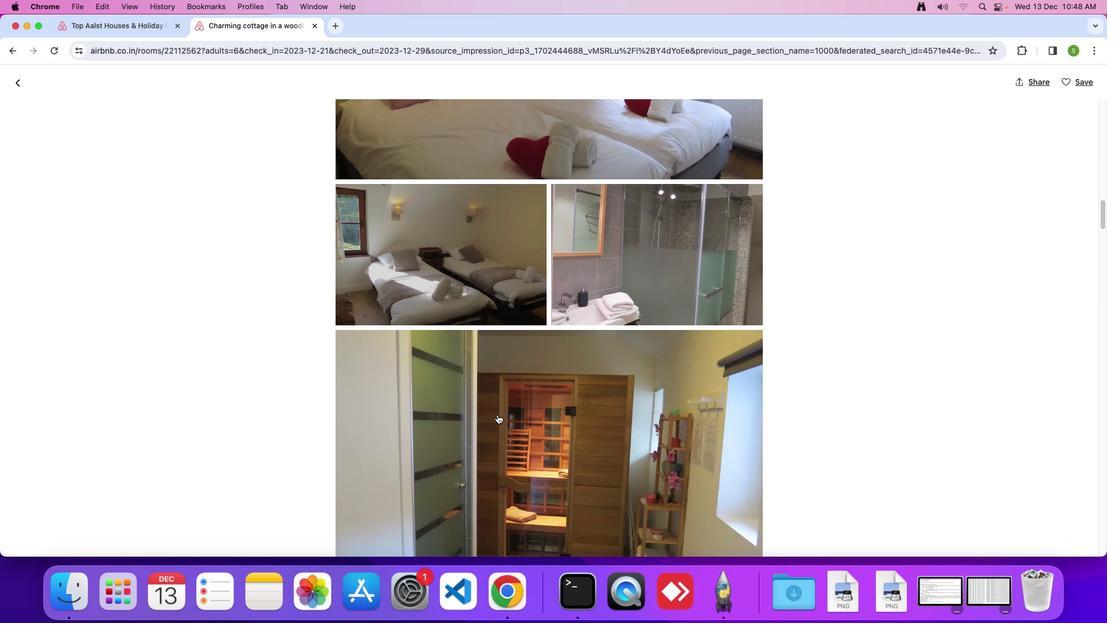 
Action: Mouse scrolled (494, 410) with delta (-2, -3)
Screenshot: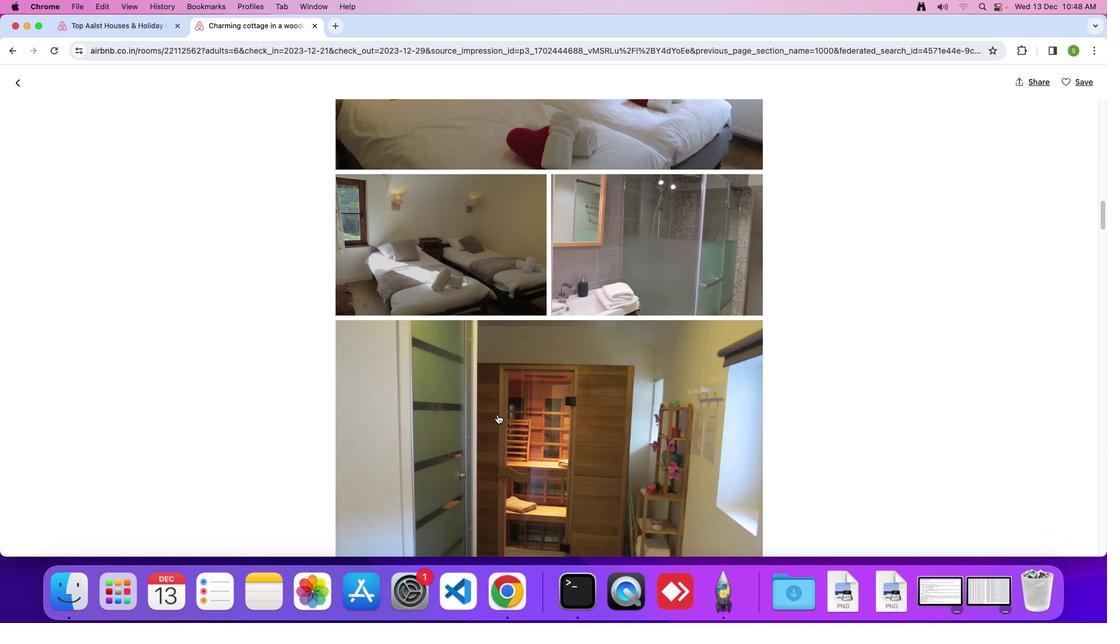 
Action: Mouse scrolled (494, 410) with delta (-2, -4)
Screenshot: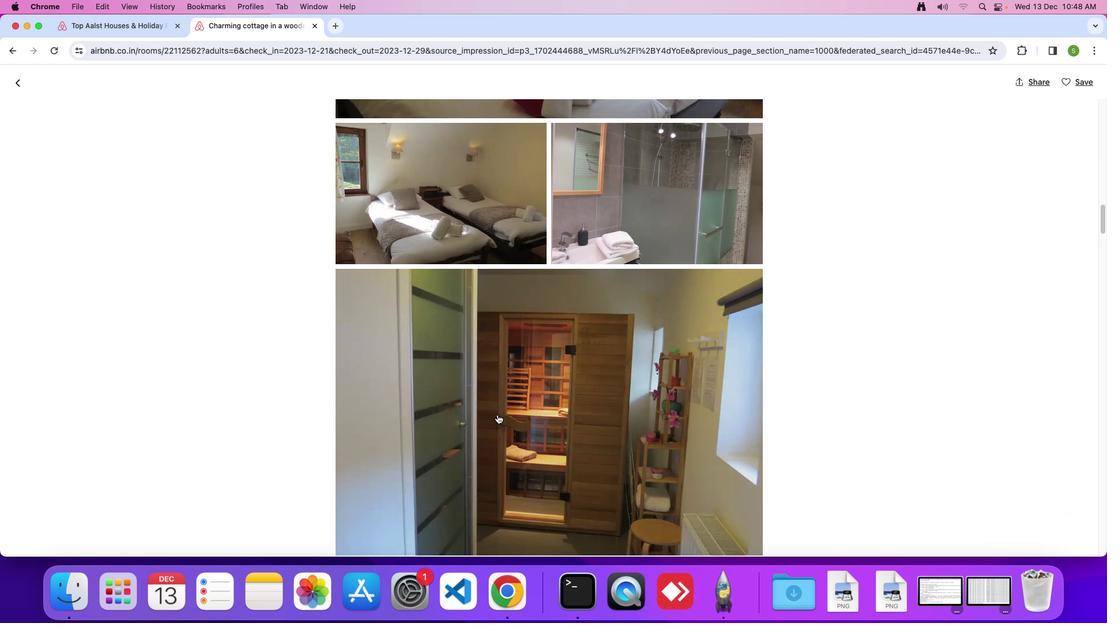 
Action: Mouse scrolled (494, 410) with delta (-2, -3)
Screenshot: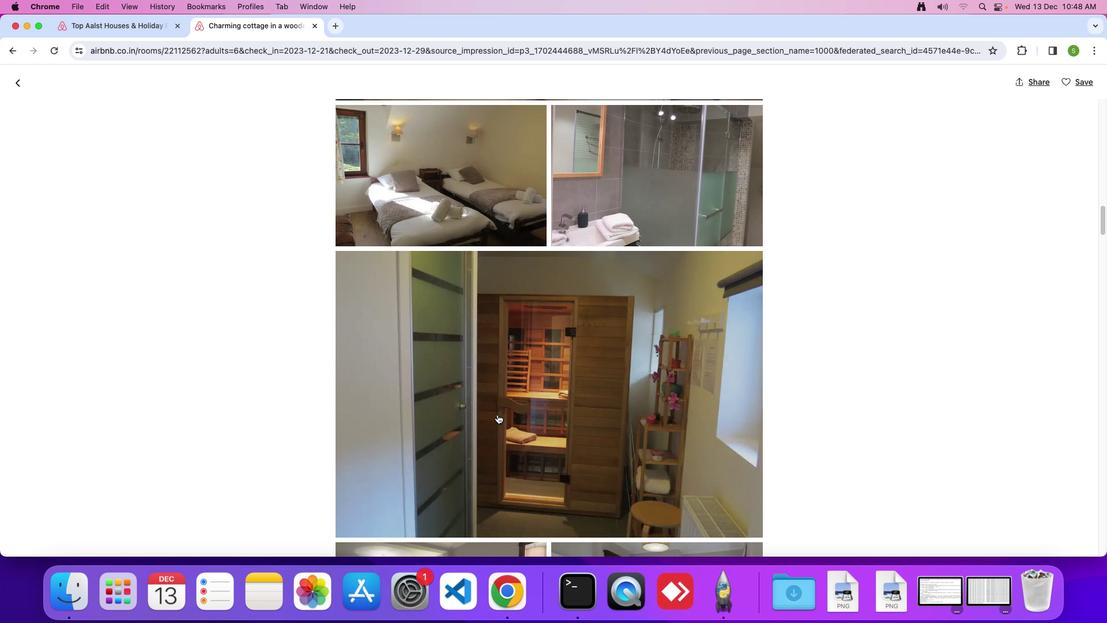 
Action: Mouse scrolled (494, 410) with delta (-2, -3)
Screenshot: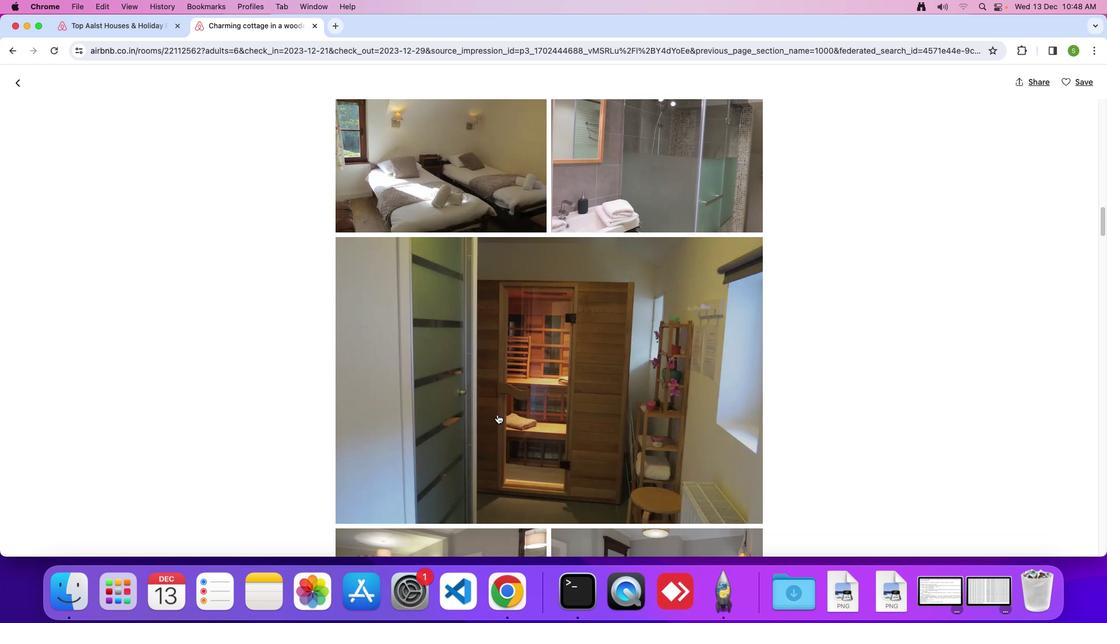
Action: Mouse scrolled (494, 410) with delta (-2, -4)
Screenshot: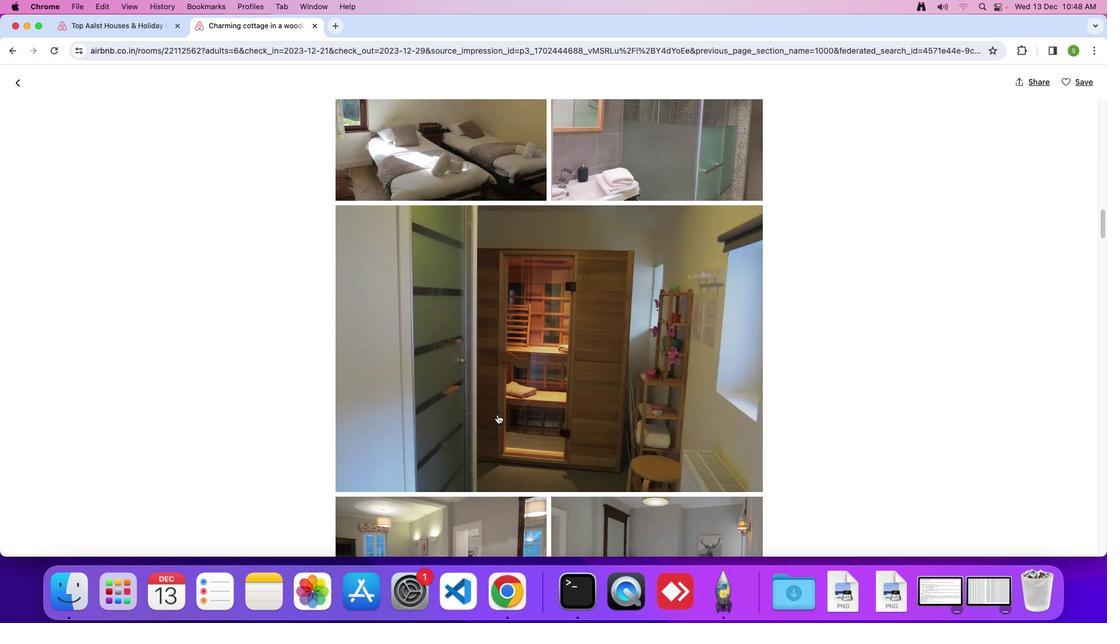
Action: Mouse scrolled (494, 410) with delta (-2, -3)
Screenshot: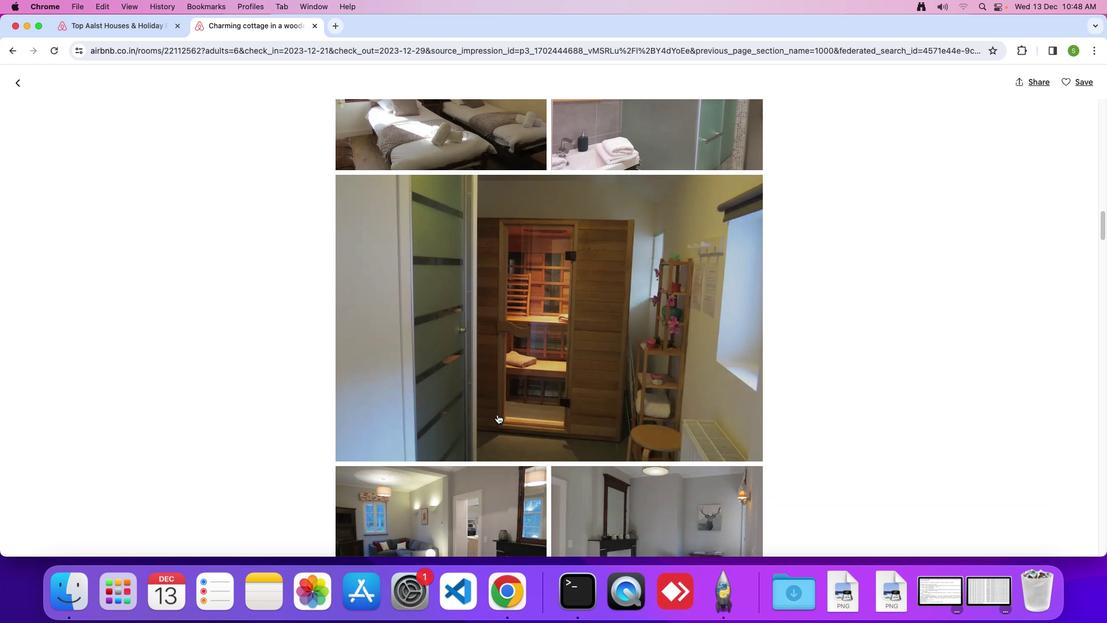 
Action: Mouse scrolled (494, 410) with delta (-2, -3)
Screenshot: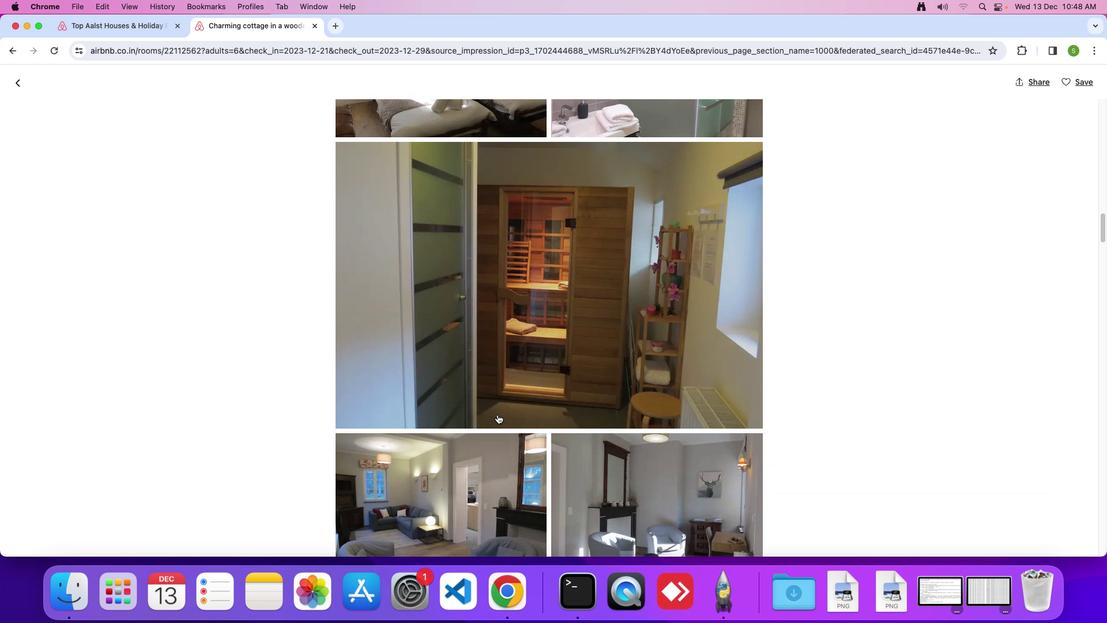 
Action: Mouse scrolled (494, 410) with delta (-2, -4)
Screenshot: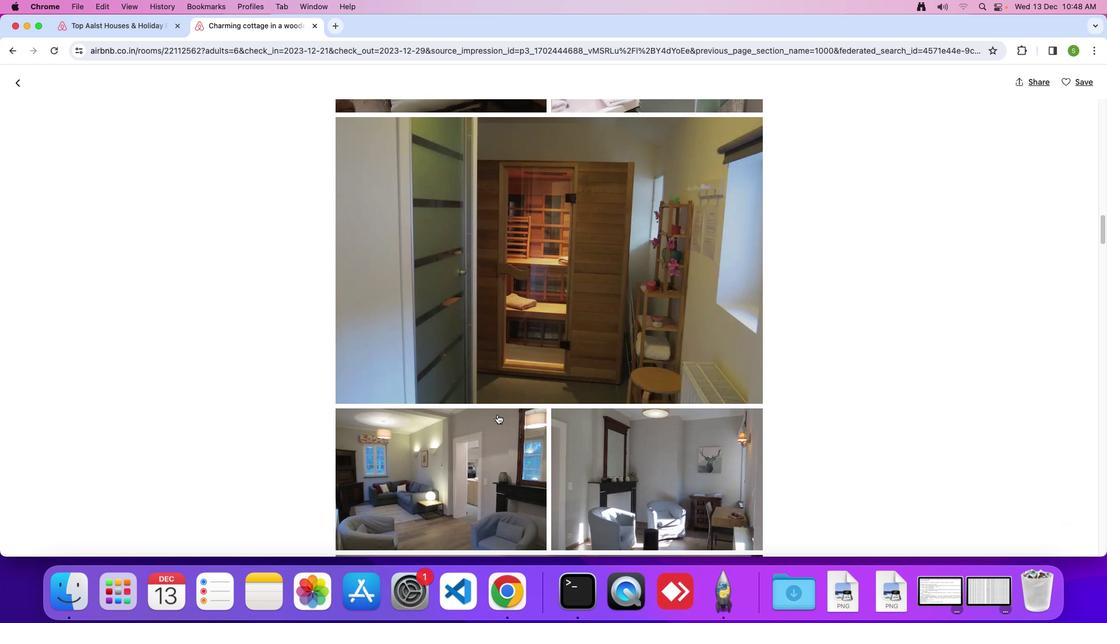 
Action: Mouse scrolled (494, 410) with delta (-2, -3)
Screenshot: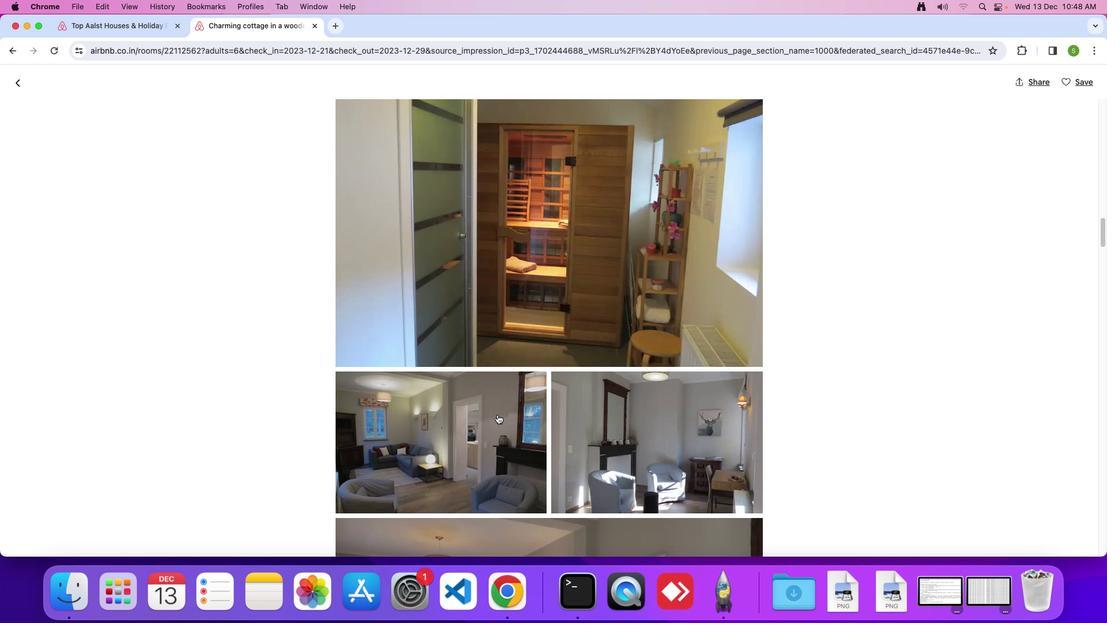 
Action: Mouse scrolled (494, 410) with delta (-2, -3)
Screenshot: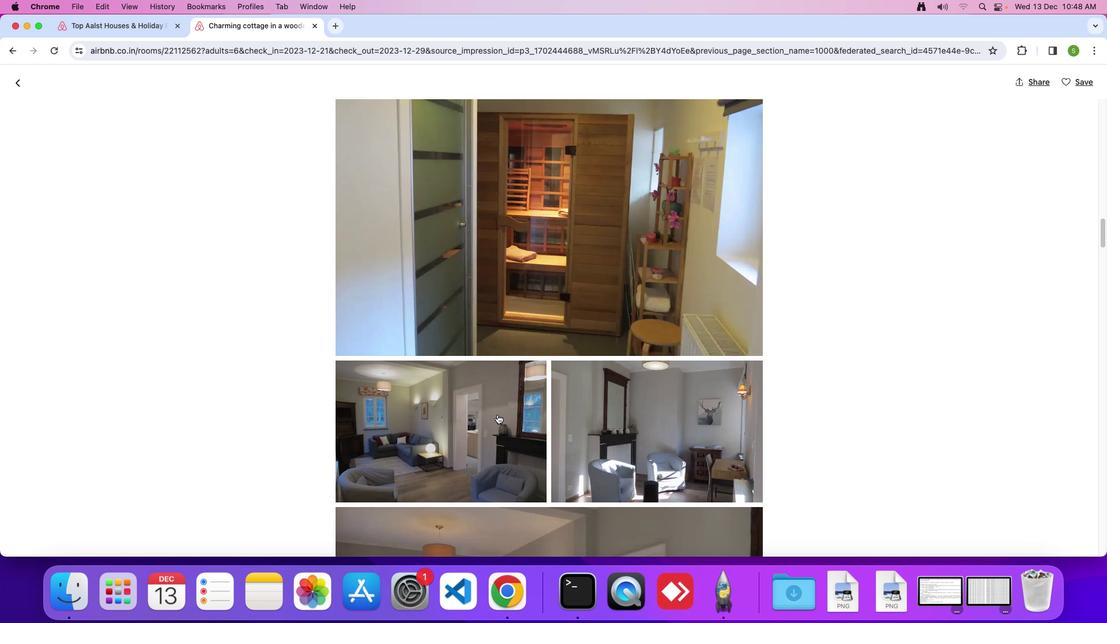 
Action: Mouse scrolled (494, 410) with delta (-2, -4)
Screenshot: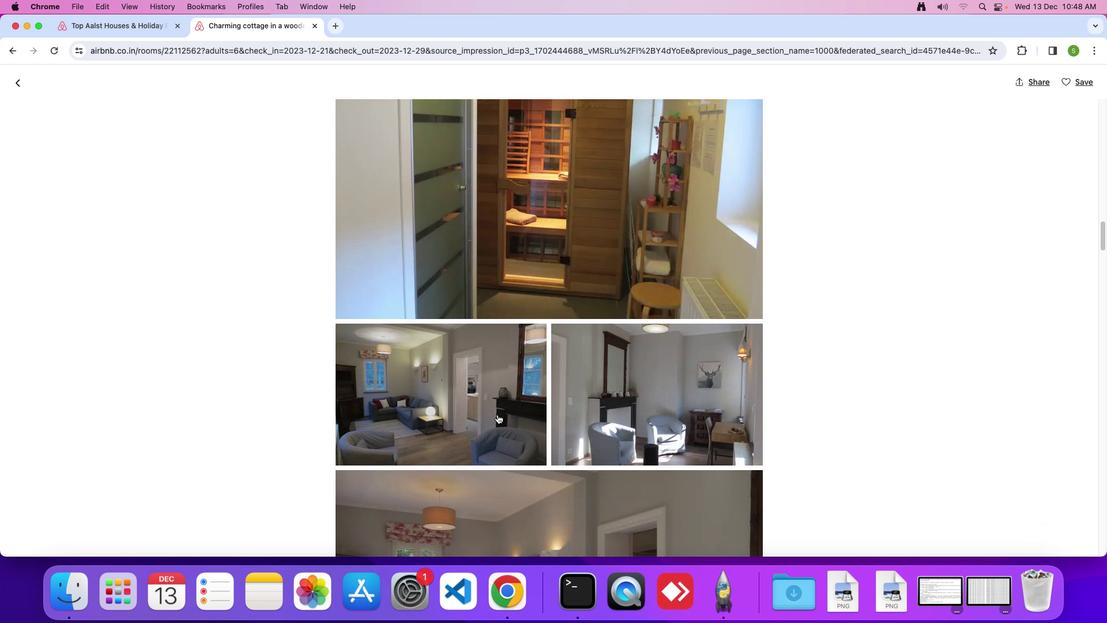 
Action: Mouse scrolled (494, 410) with delta (-2, -3)
Screenshot: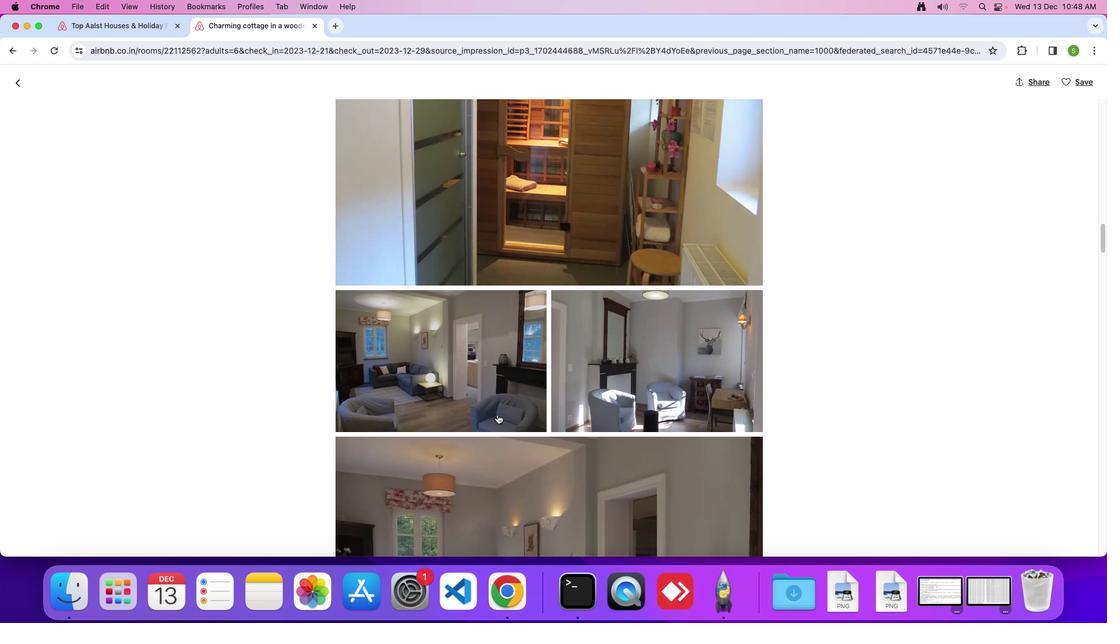 
Action: Mouse scrolled (494, 410) with delta (-2, -3)
Screenshot: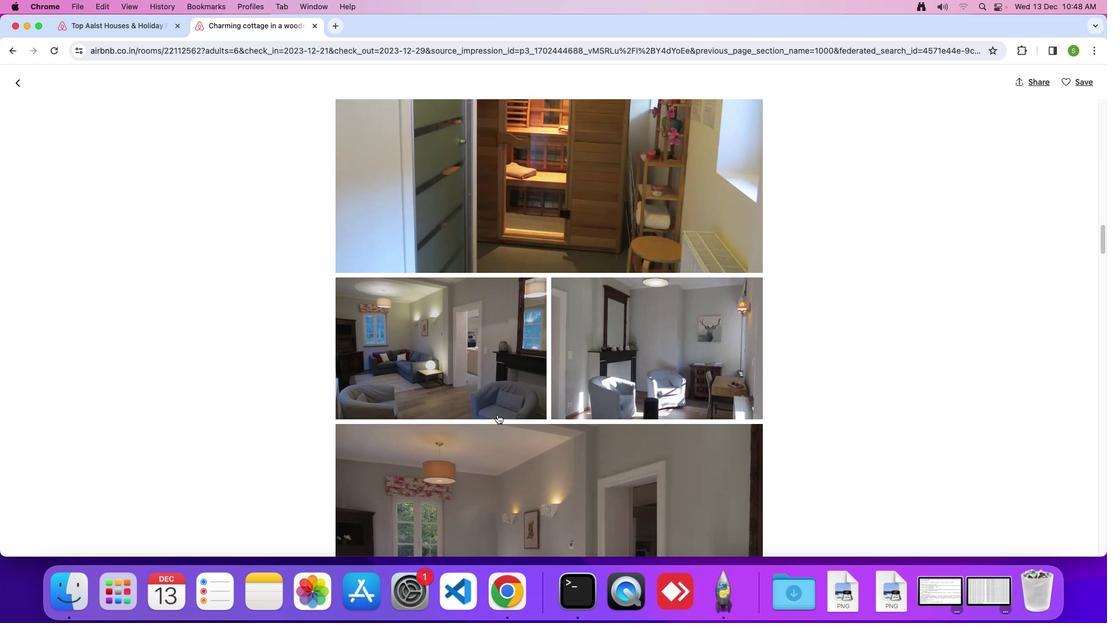 
Action: Mouse scrolled (494, 410) with delta (-2, -4)
Screenshot: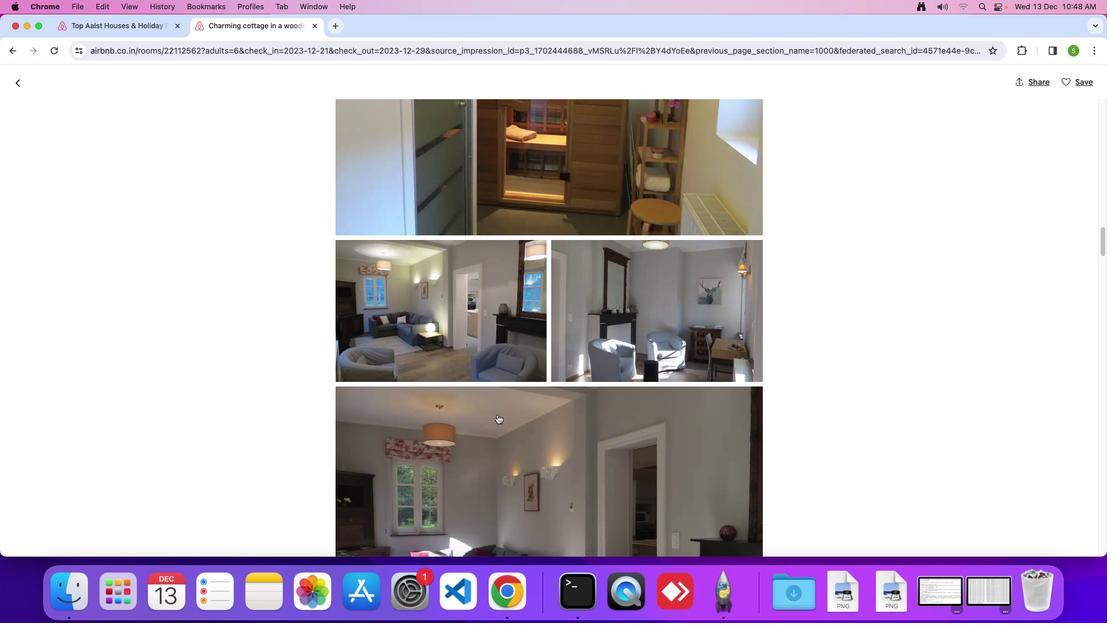 
Action: Mouse scrolled (494, 410) with delta (-2, -3)
Screenshot: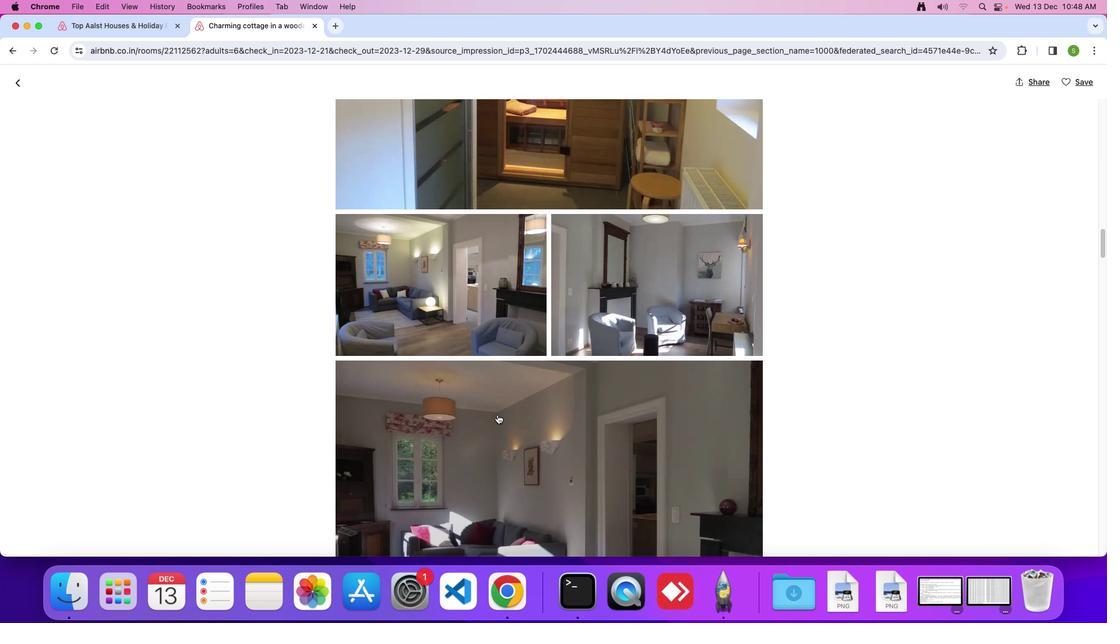 
Action: Mouse scrolled (494, 410) with delta (-2, -3)
Screenshot: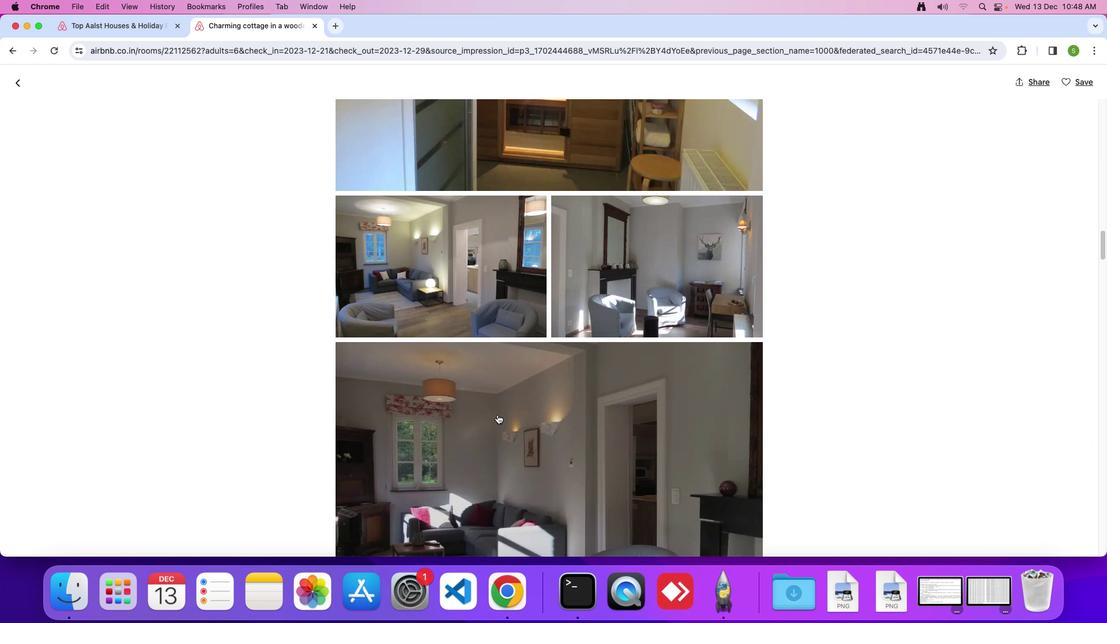 
Action: Mouse scrolled (494, 410) with delta (-2, -4)
Screenshot: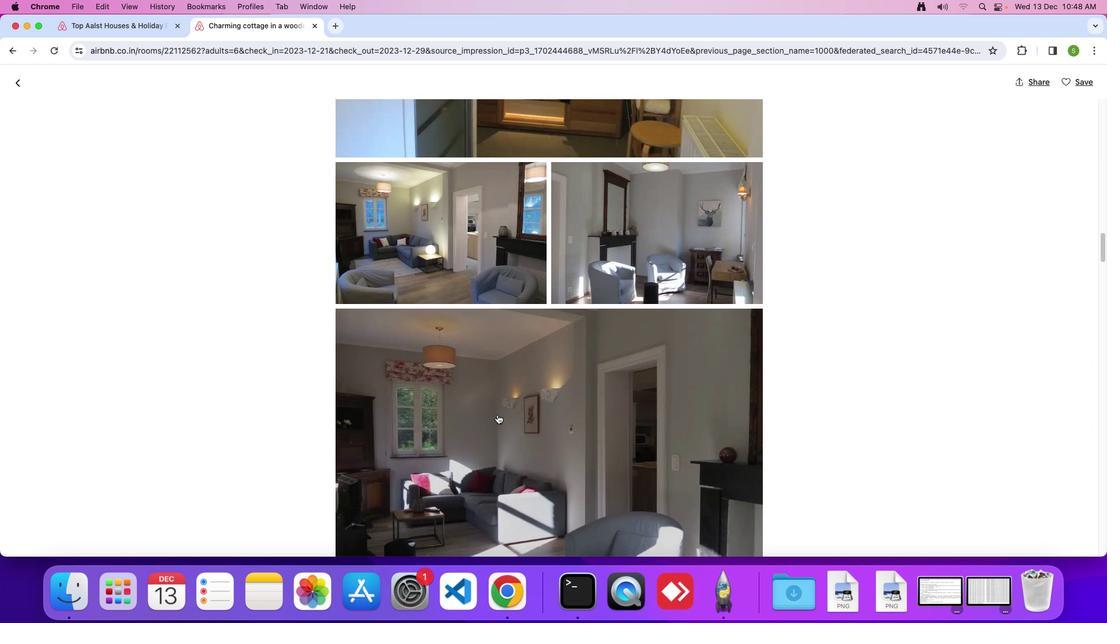 
Action: Mouse scrolled (494, 410) with delta (-2, -3)
Screenshot: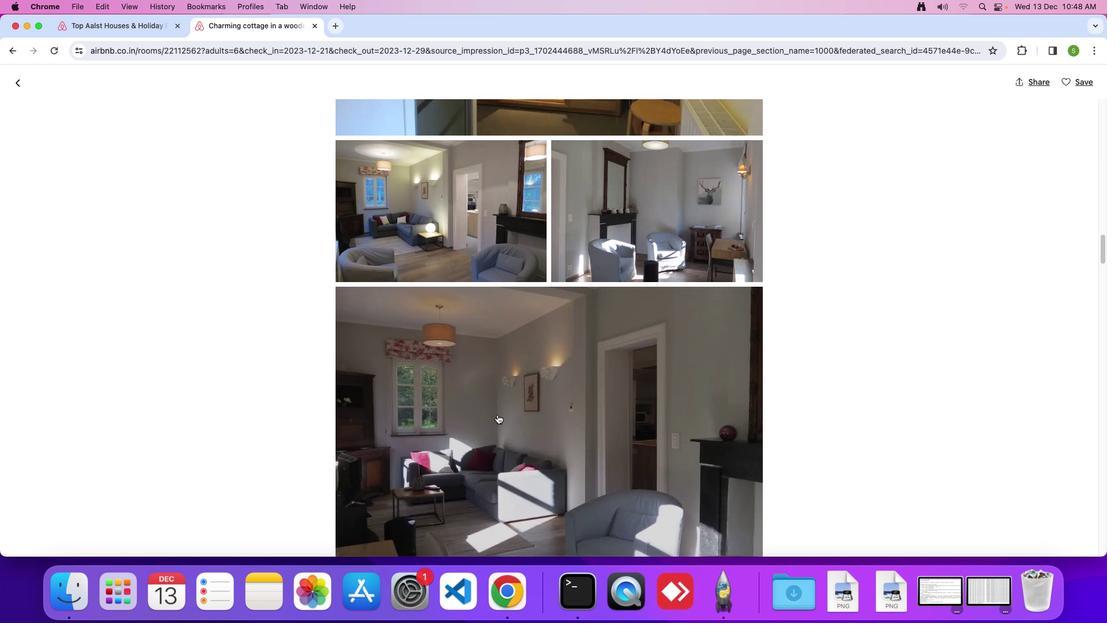 
Action: Mouse scrolled (494, 410) with delta (-2, -3)
Screenshot: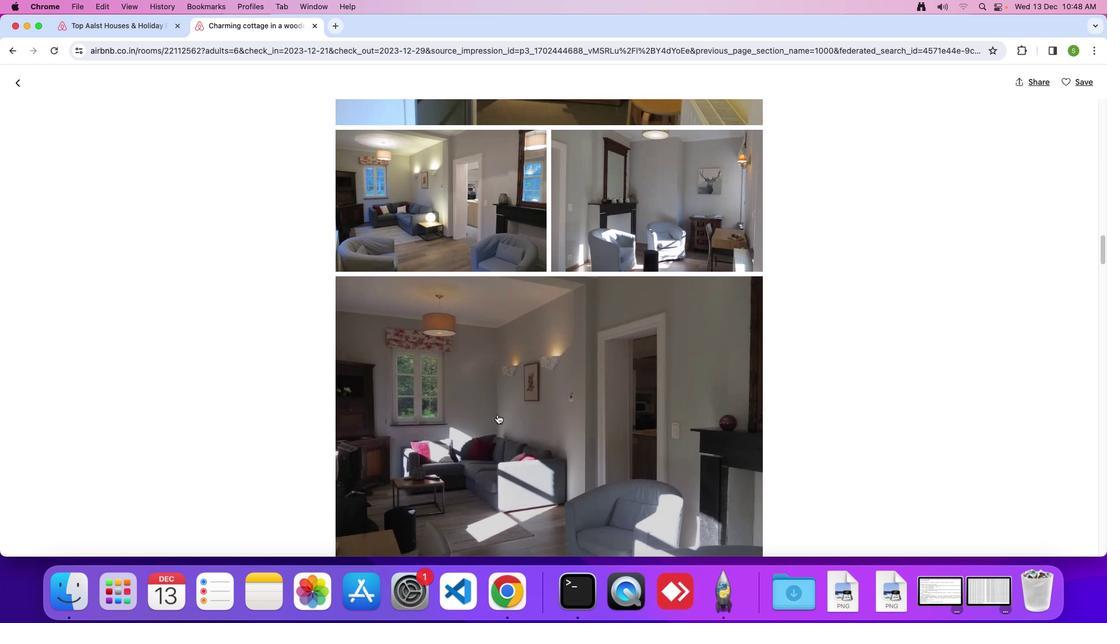 
Action: Mouse scrolled (494, 410) with delta (-2, -3)
Screenshot: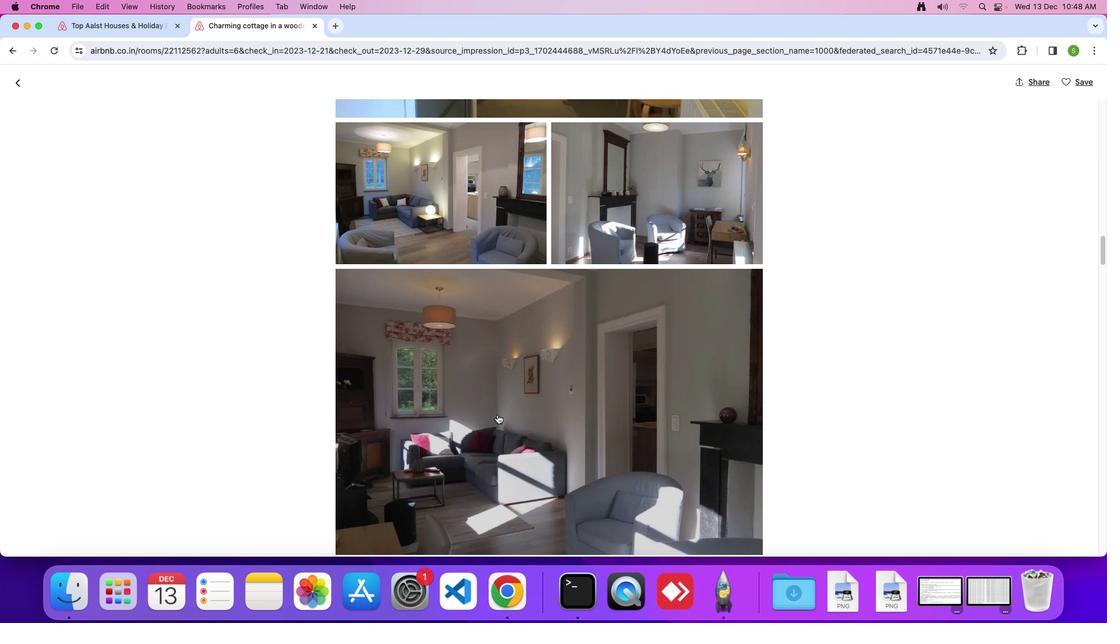 
Action: Mouse scrolled (494, 410) with delta (-2, -3)
Screenshot: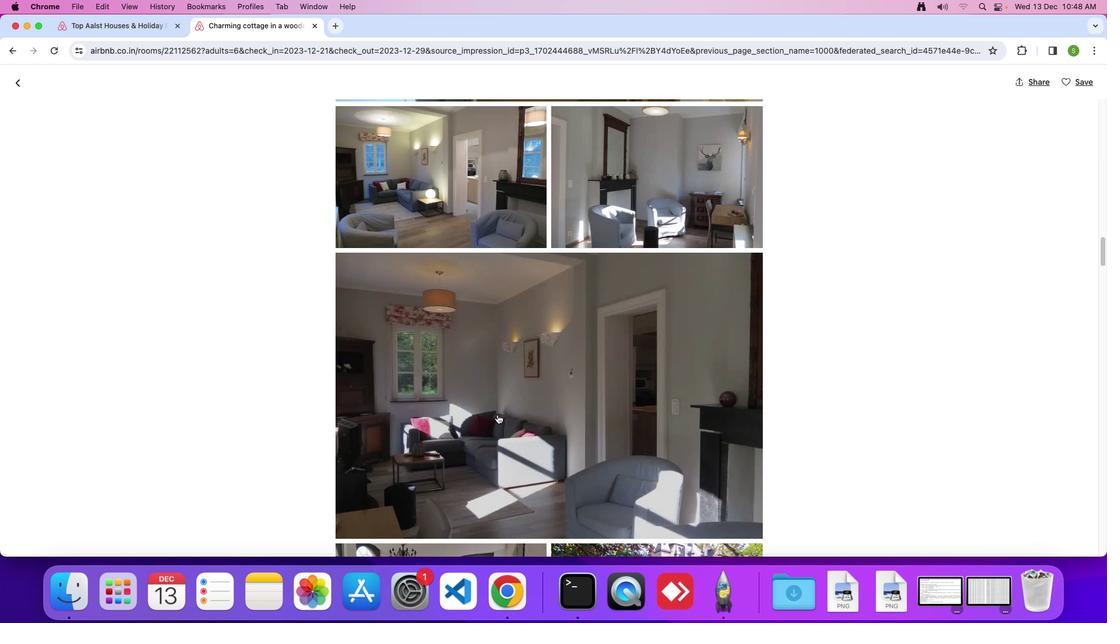 
Action: Mouse scrolled (494, 410) with delta (-2, -4)
Screenshot: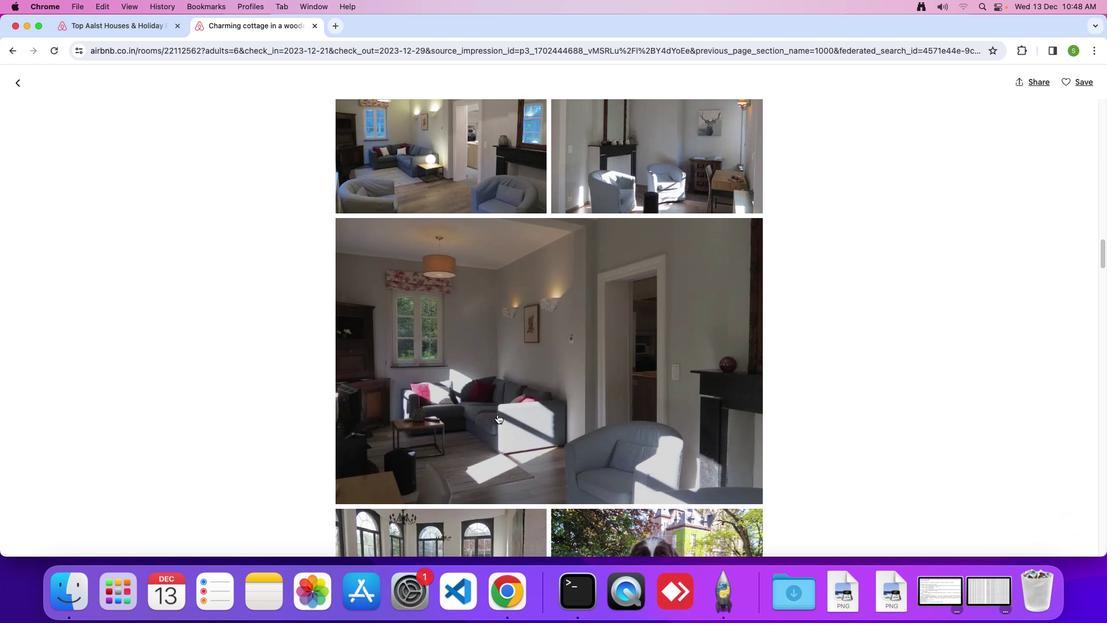 
Action: Mouse scrolled (494, 410) with delta (-2, -4)
Screenshot: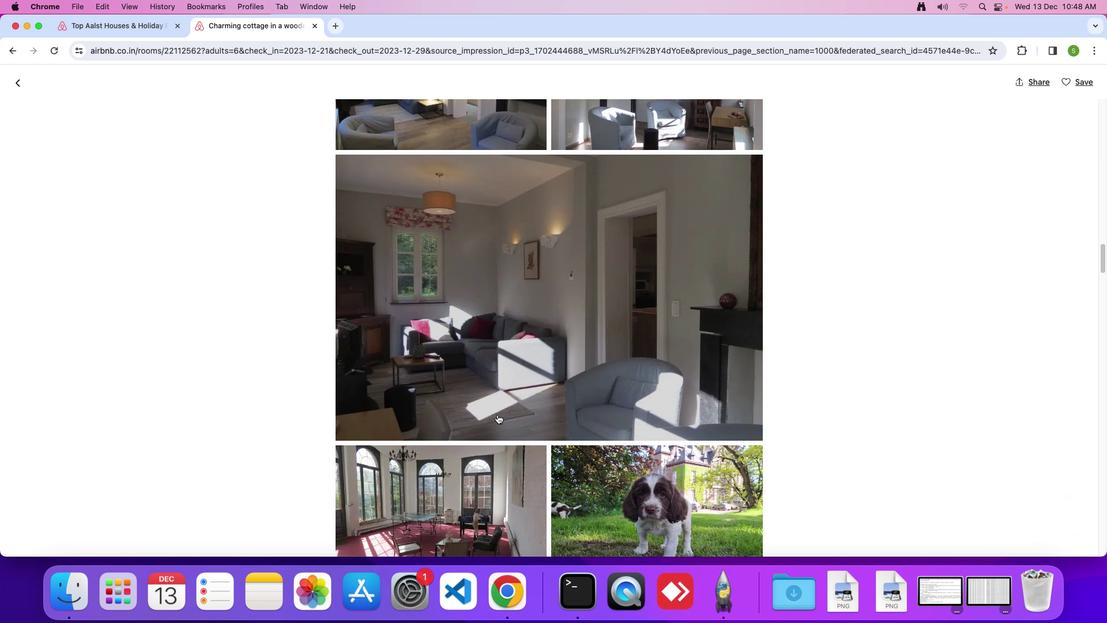 
Action: Mouse scrolled (494, 410) with delta (-2, -3)
Screenshot: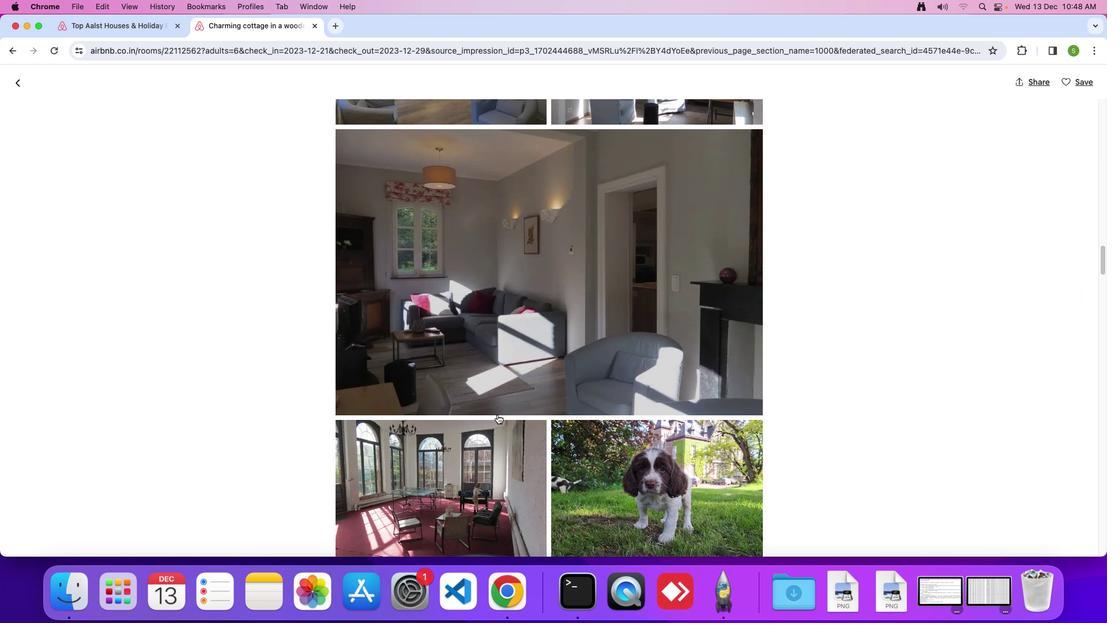 
Action: Mouse scrolled (494, 410) with delta (-2, -3)
Screenshot: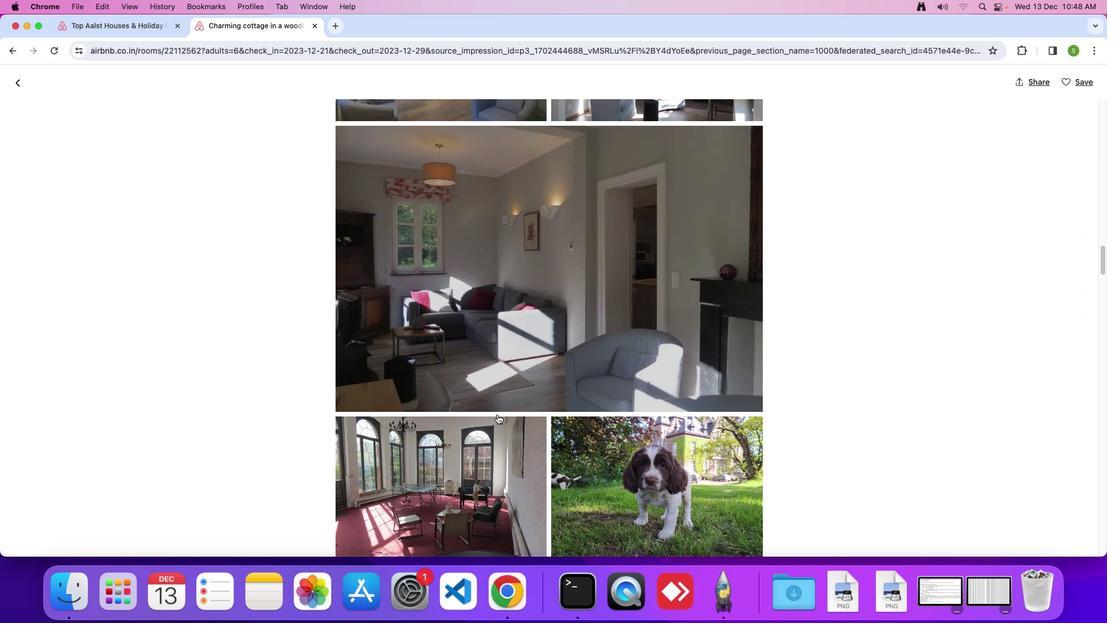 
Action: Mouse scrolled (494, 410) with delta (-2, -3)
Screenshot: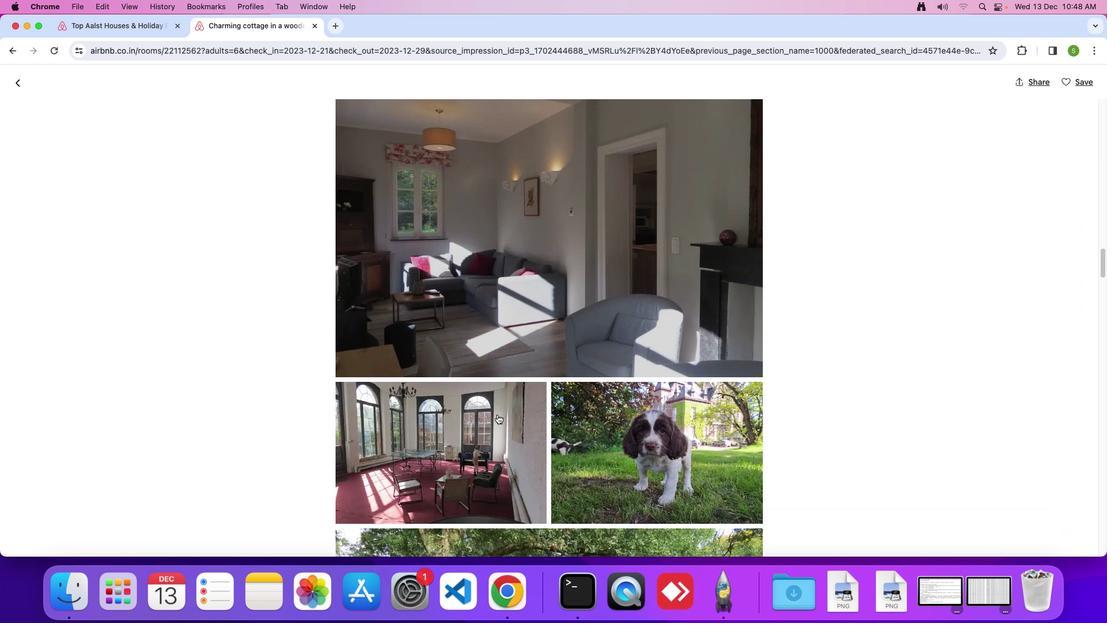 
Action: Mouse scrolled (494, 410) with delta (-2, -3)
Screenshot: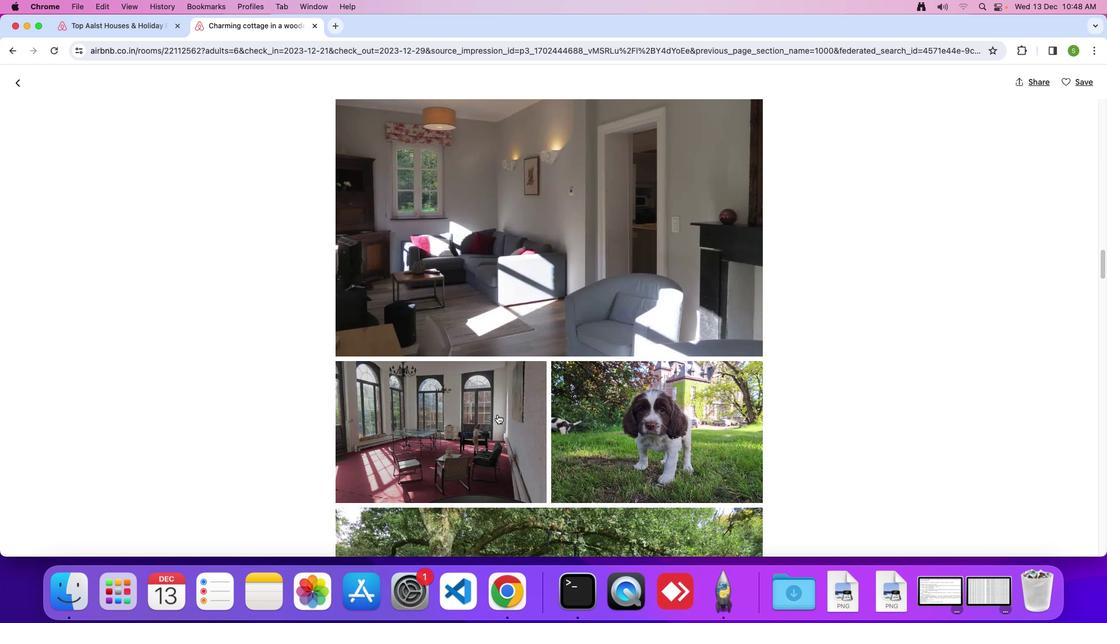 
Action: Mouse scrolled (494, 410) with delta (-2, -3)
Screenshot: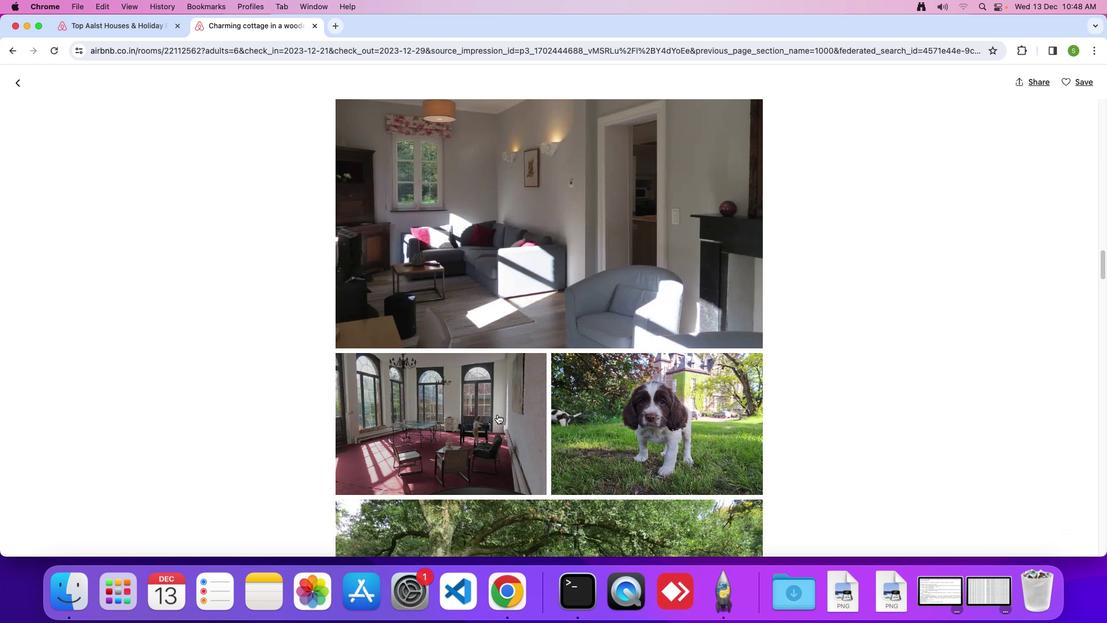 
Action: Mouse scrolled (494, 410) with delta (-2, -3)
Screenshot: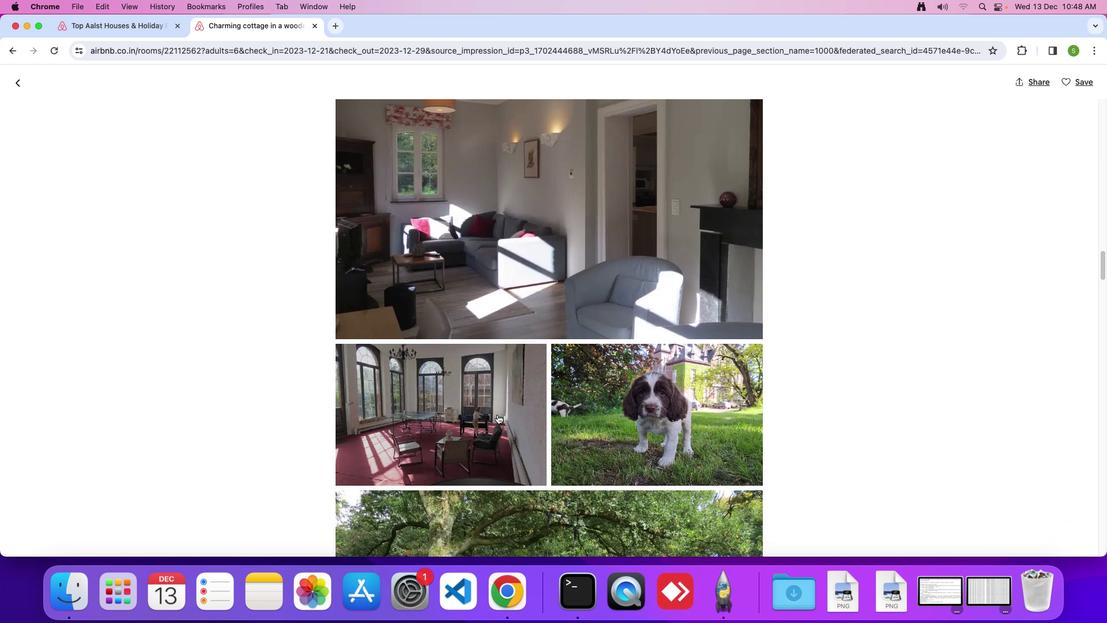 
Action: Mouse scrolled (494, 410) with delta (-2, -3)
Screenshot: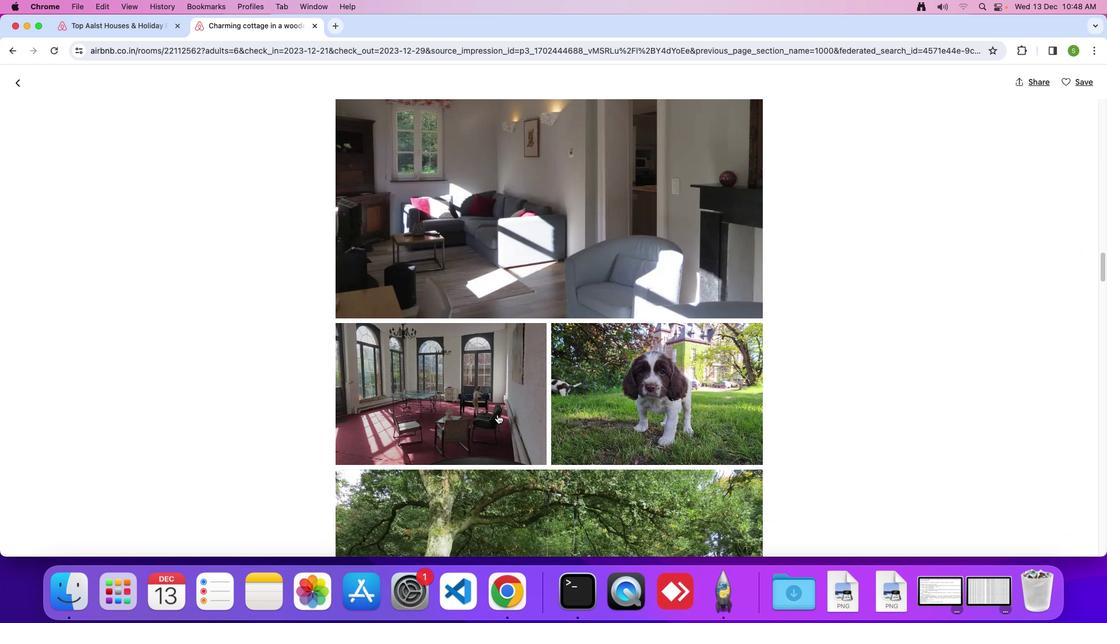 
Action: Mouse scrolled (494, 410) with delta (-2, -4)
Screenshot: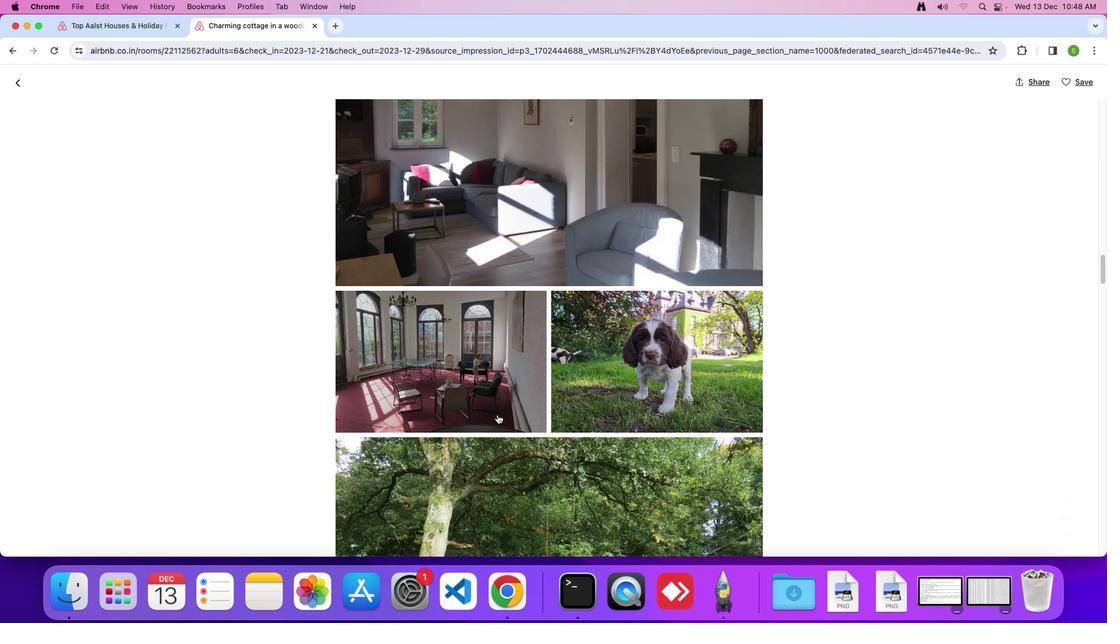 
Action: Mouse scrolled (494, 410) with delta (-2, -3)
Screenshot: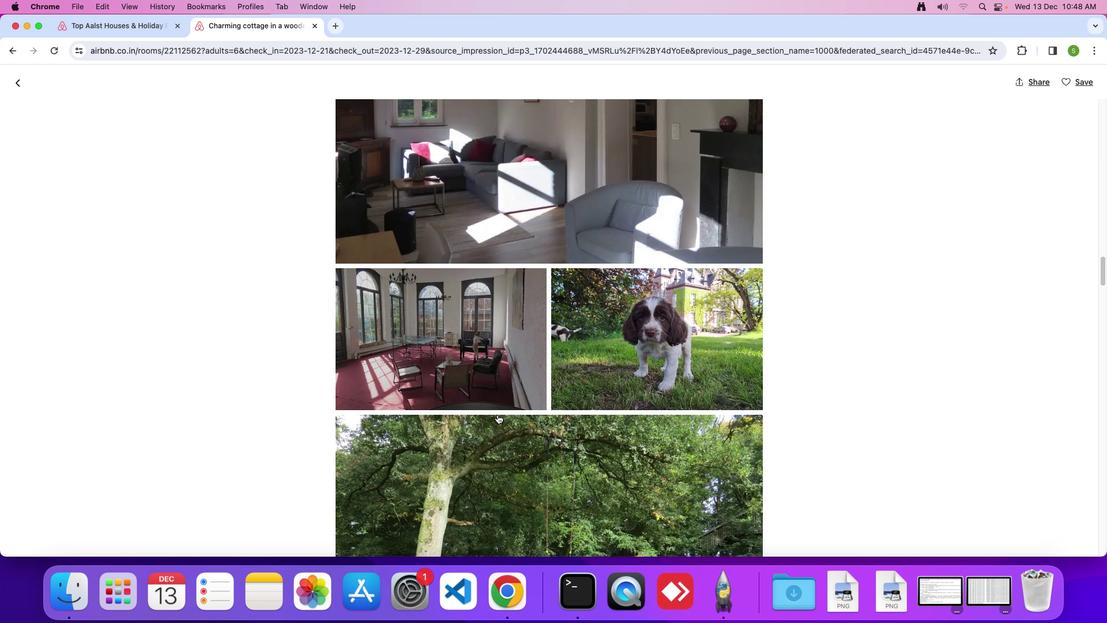 
Action: Mouse scrolled (494, 410) with delta (-2, -3)
Screenshot: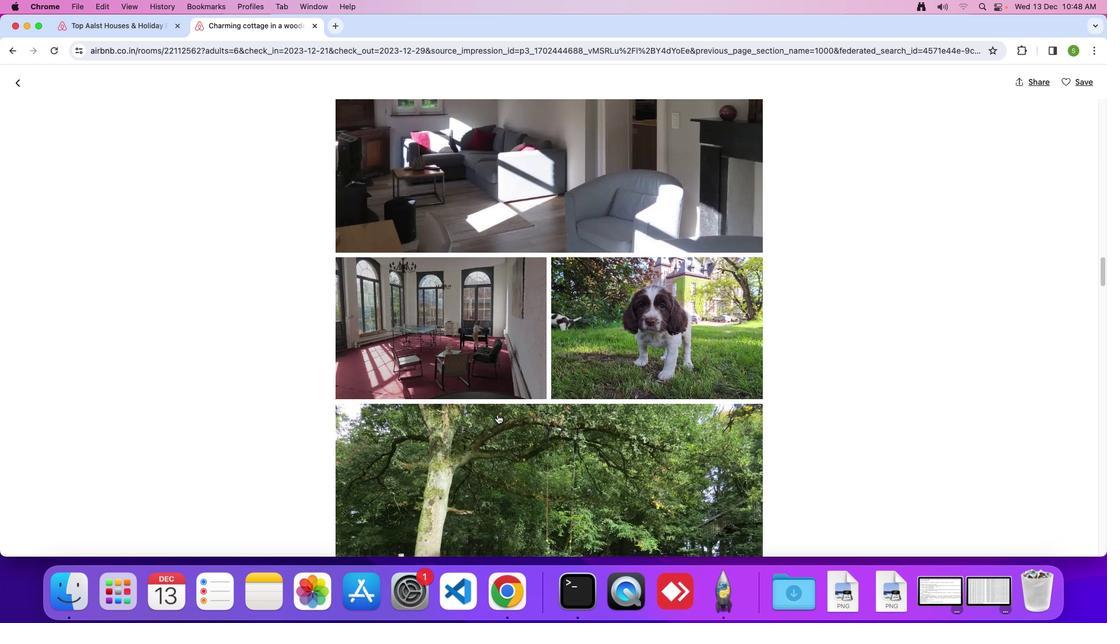 
Action: Mouse scrolled (494, 410) with delta (-2, -4)
Screenshot: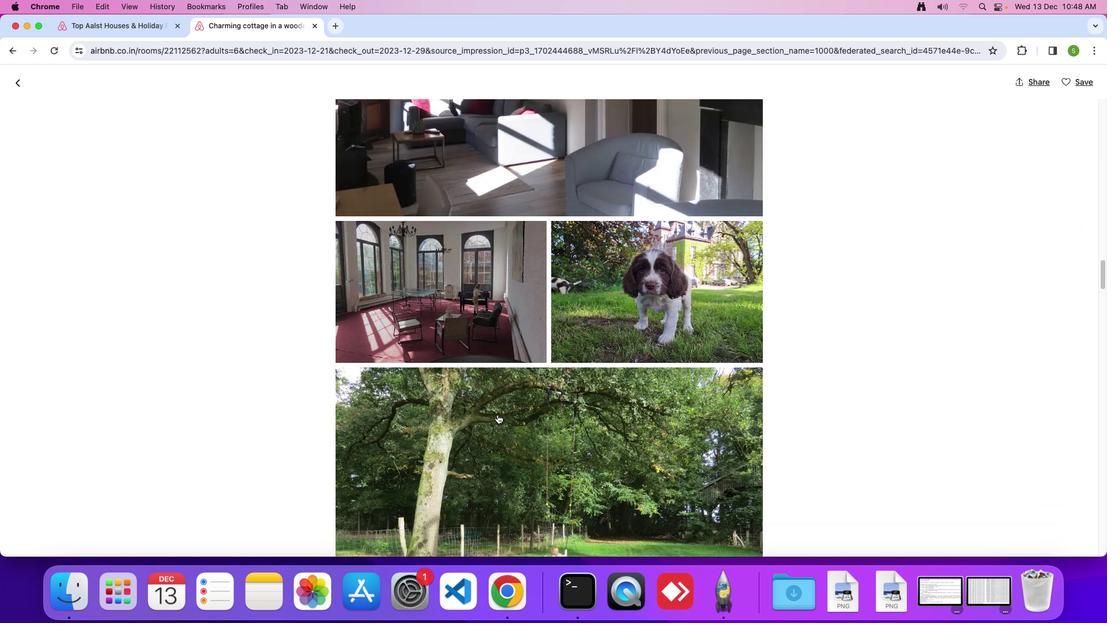 
Action: Mouse scrolled (494, 410) with delta (-2, -3)
Screenshot: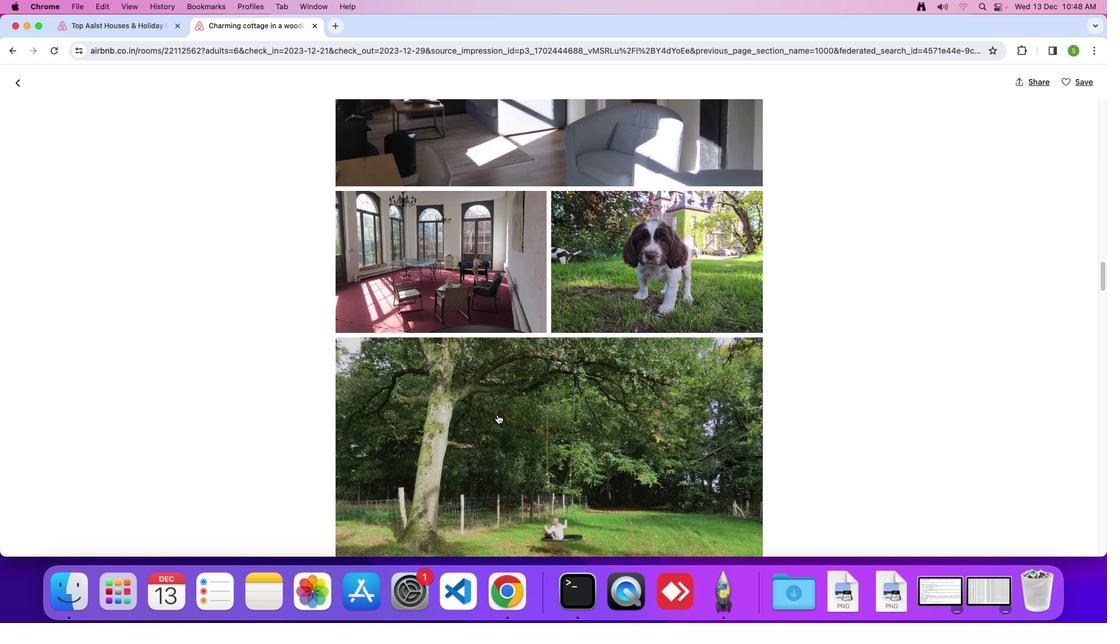 
Action: Mouse scrolled (494, 410) with delta (-2, -3)
Screenshot: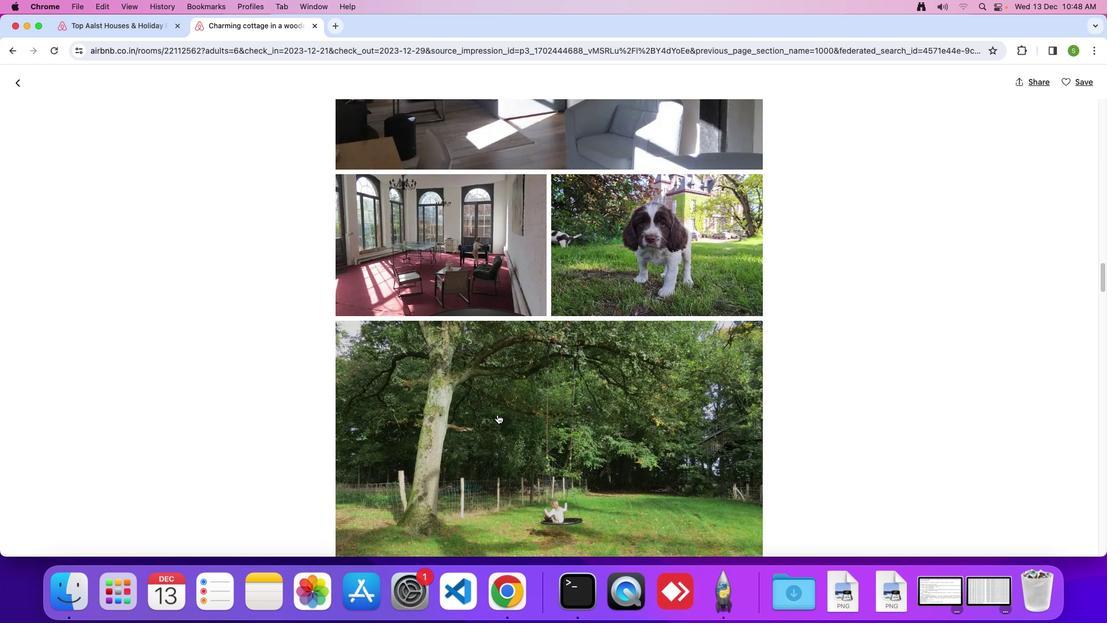
Action: Mouse scrolled (494, 410) with delta (-2, -3)
Screenshot: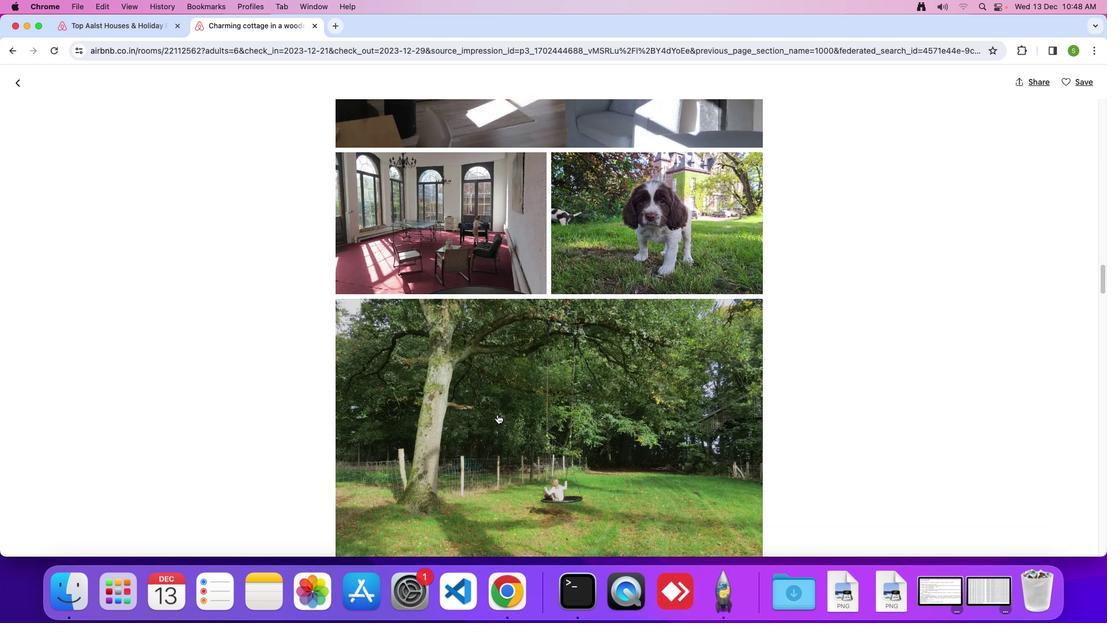 
Action: Mouse scrolled (494, 410) with delta (-2, -3)
Screenshot: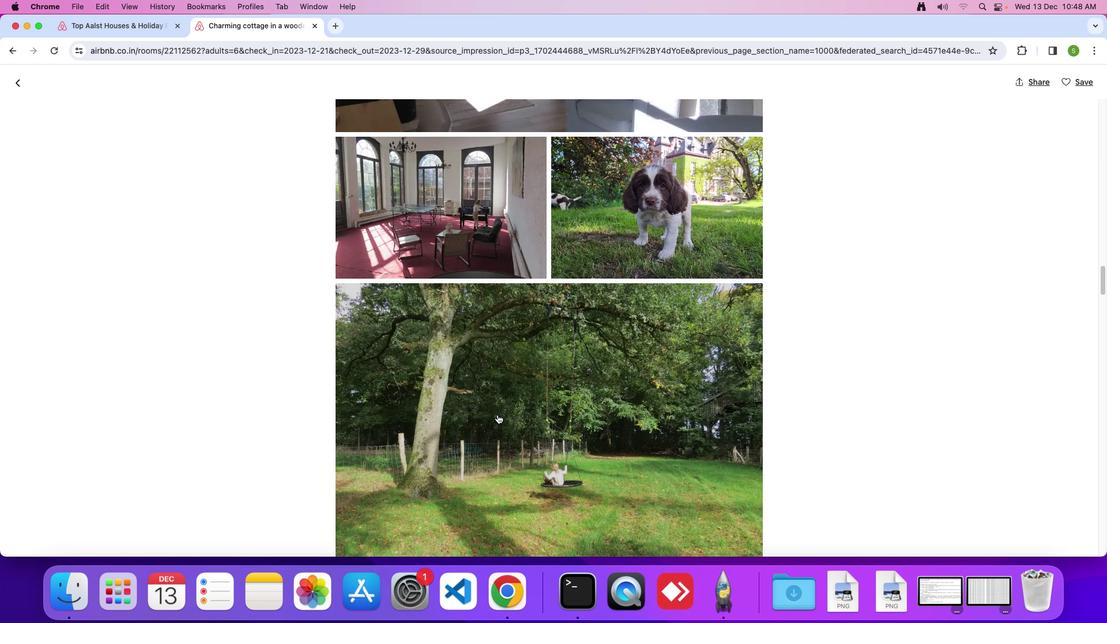 
Action: Mouse scrolled (494, 410) with delta (-2, -3)
Screenshot: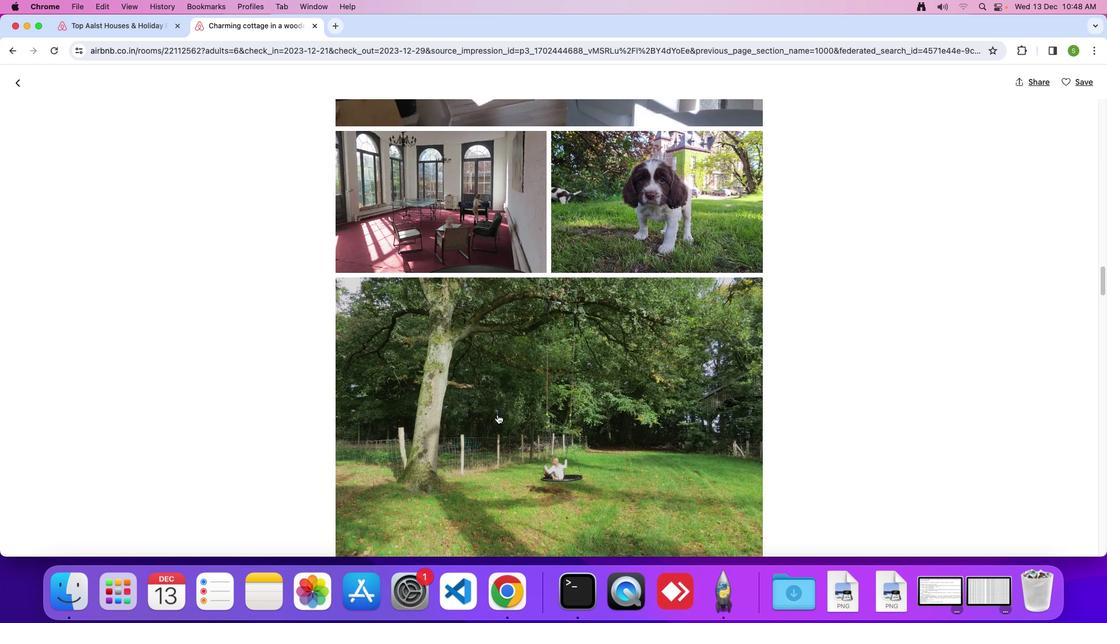 
Action: Mouse scrolled (494, 410) with delta (-2, -3)
Screenshot: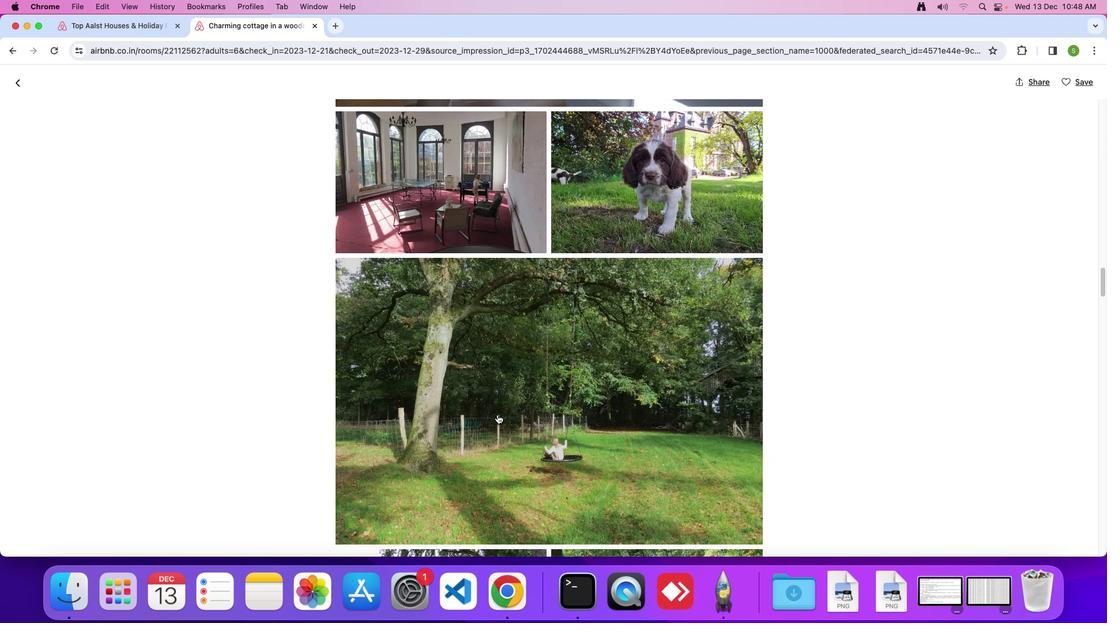 
Action: Mouse scrolled (494, 410) with delta (-2, -3)
Screenshot: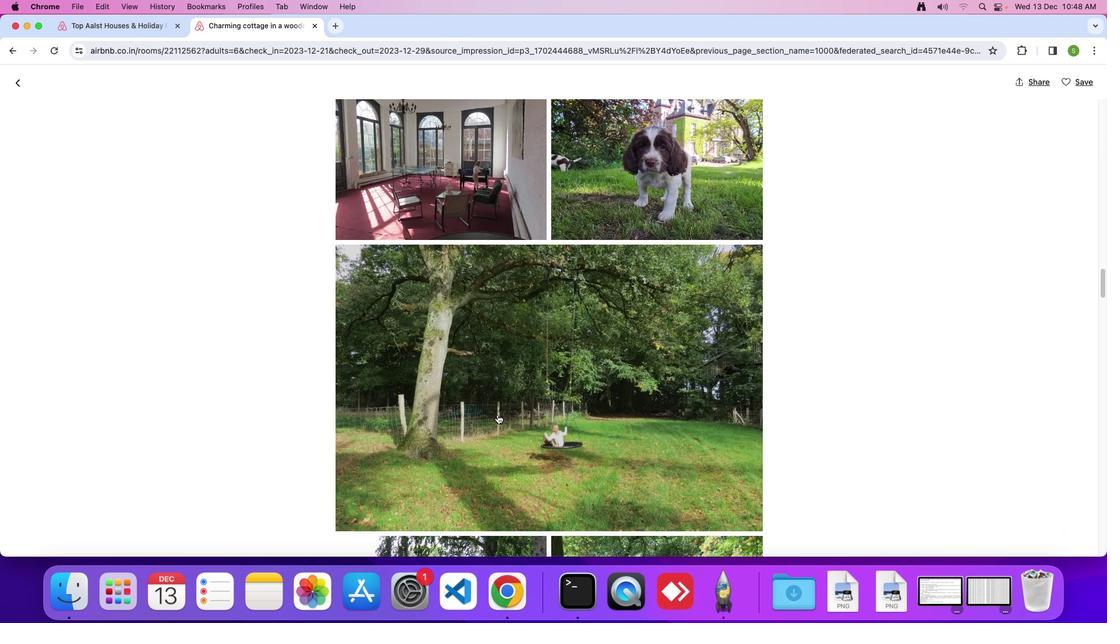 
Action: Mouse scrolled (494, 410) with delta (-2, -4)
Screenshot: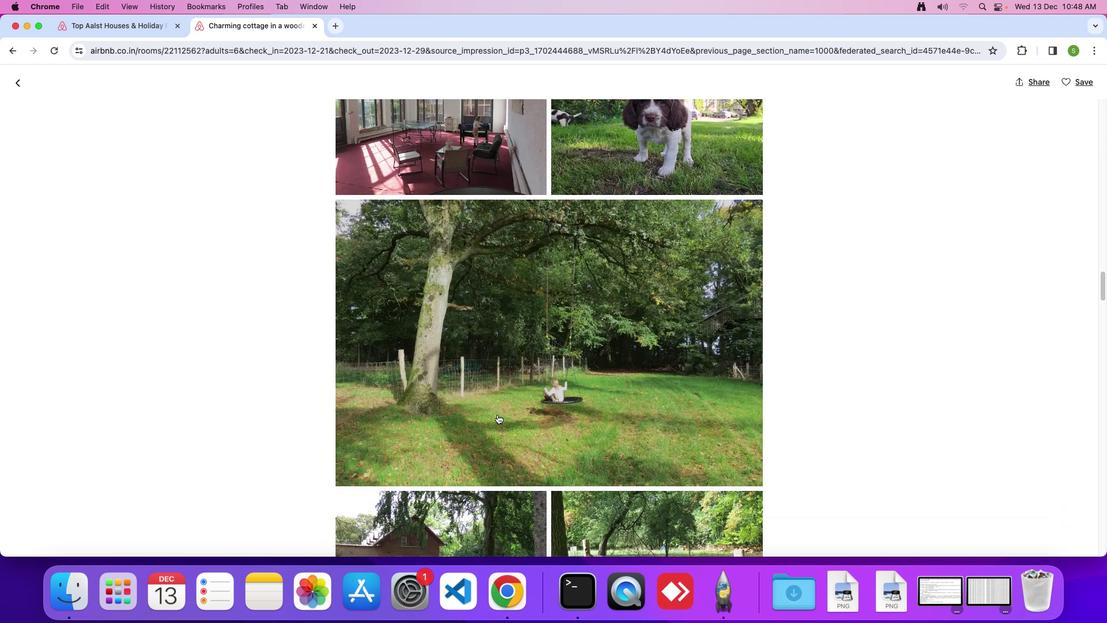 
Action: Mouse scrolled (494, 410) with delta (-2, -3)
Screenshot: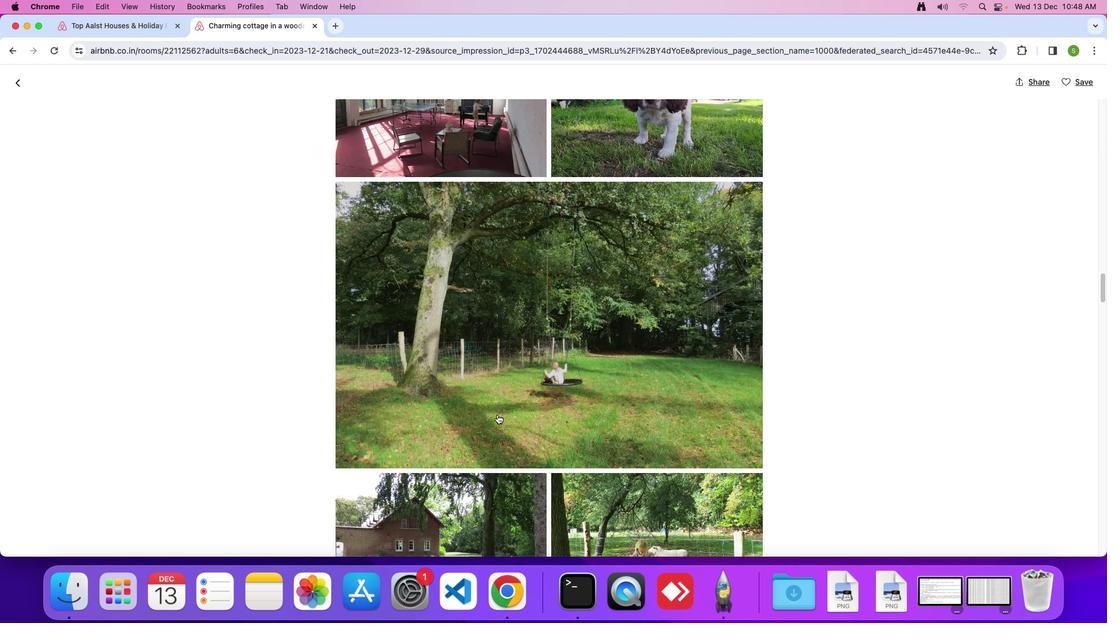 
Action: Mouse scrolled (494, 410) with delta (-2, -3)
Screenshot: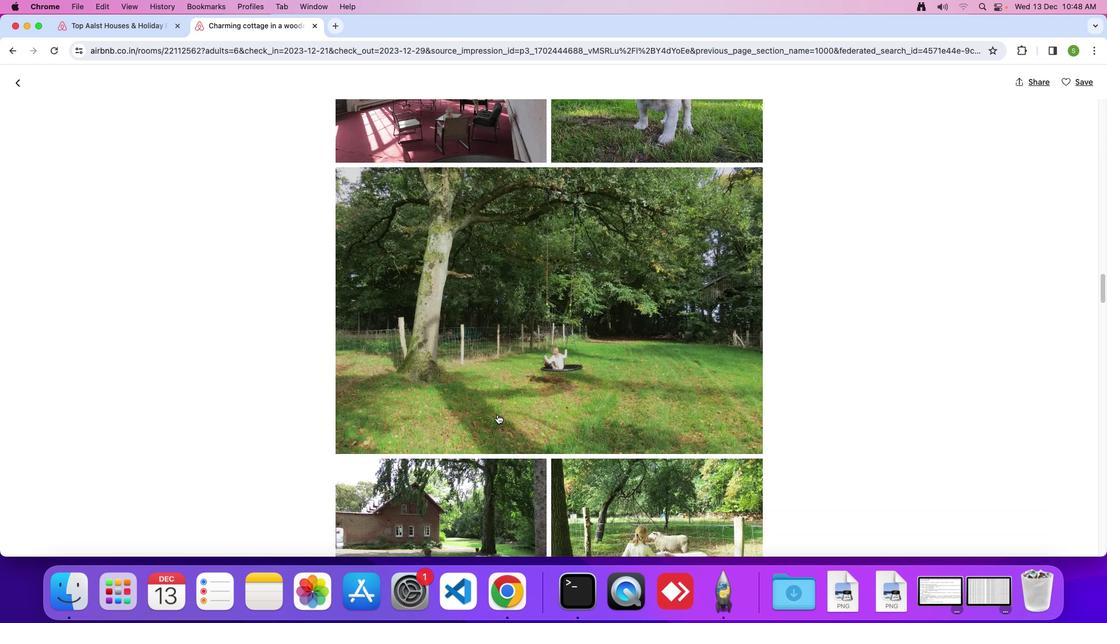 
Action: Mouse scrolled (494, 410) with delta (-2, -3)
Screenshot: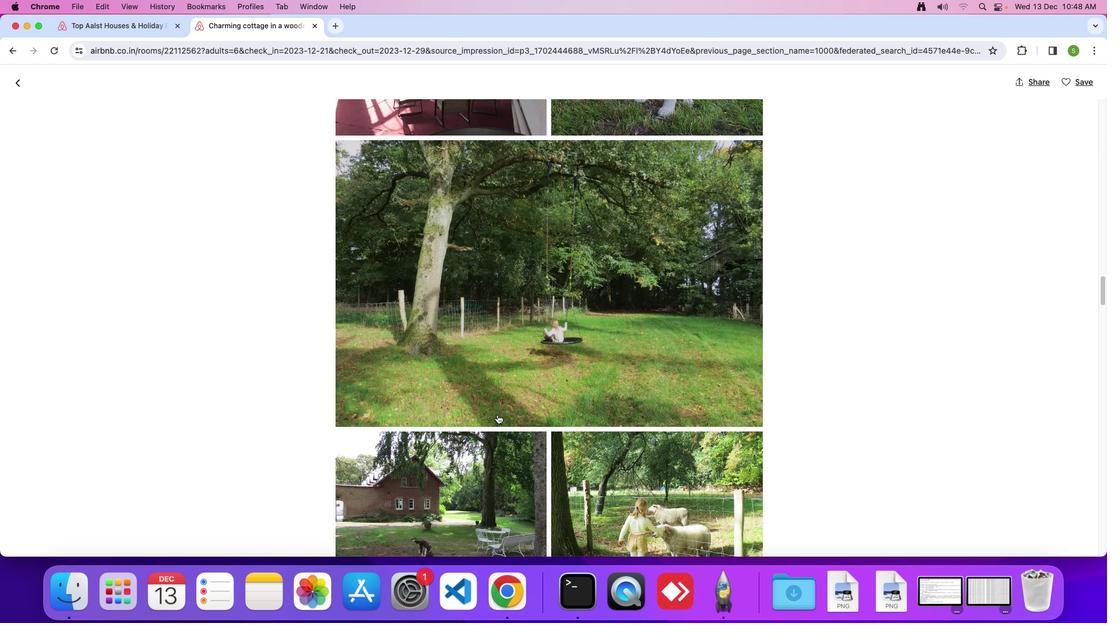 
Action: Mouse scrolled (494, 410) with delta (-2, -3)
Screenshot: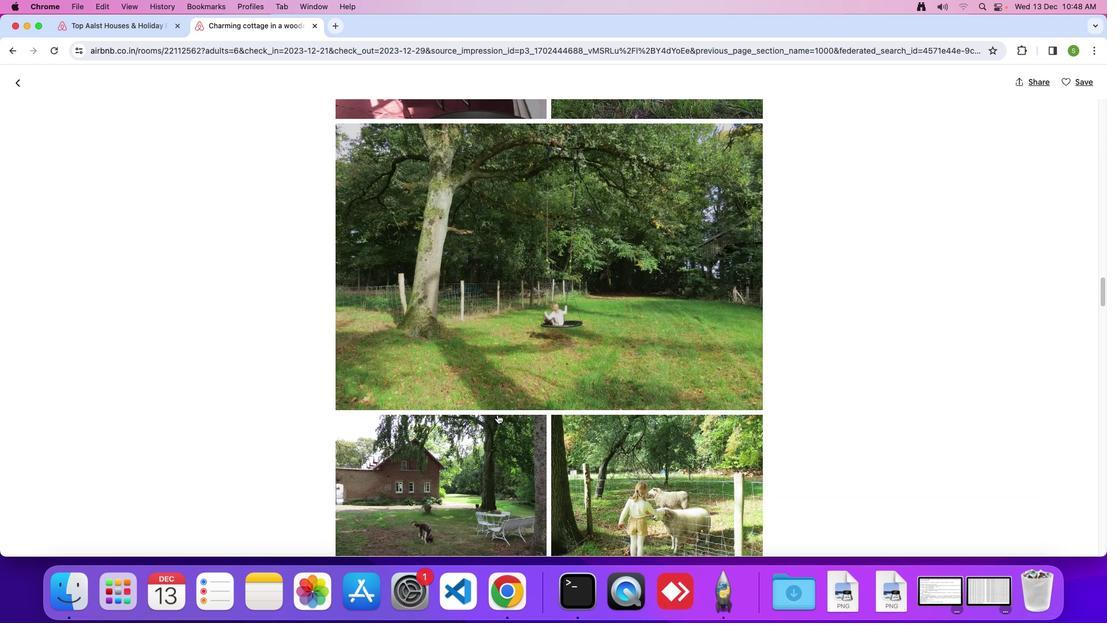 
Action: Mouse scrolled (494, 410) with delta (-2, -3)
Screenshot: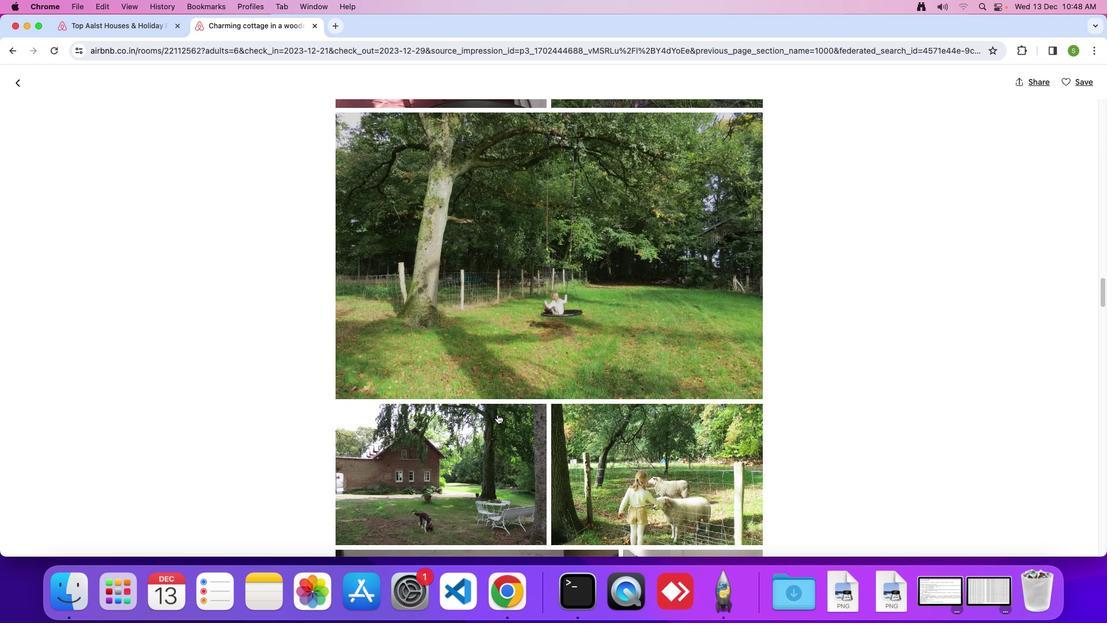 
Action: Mouse scrolled (494, 410) with delta (-2, -3)
Screenshot: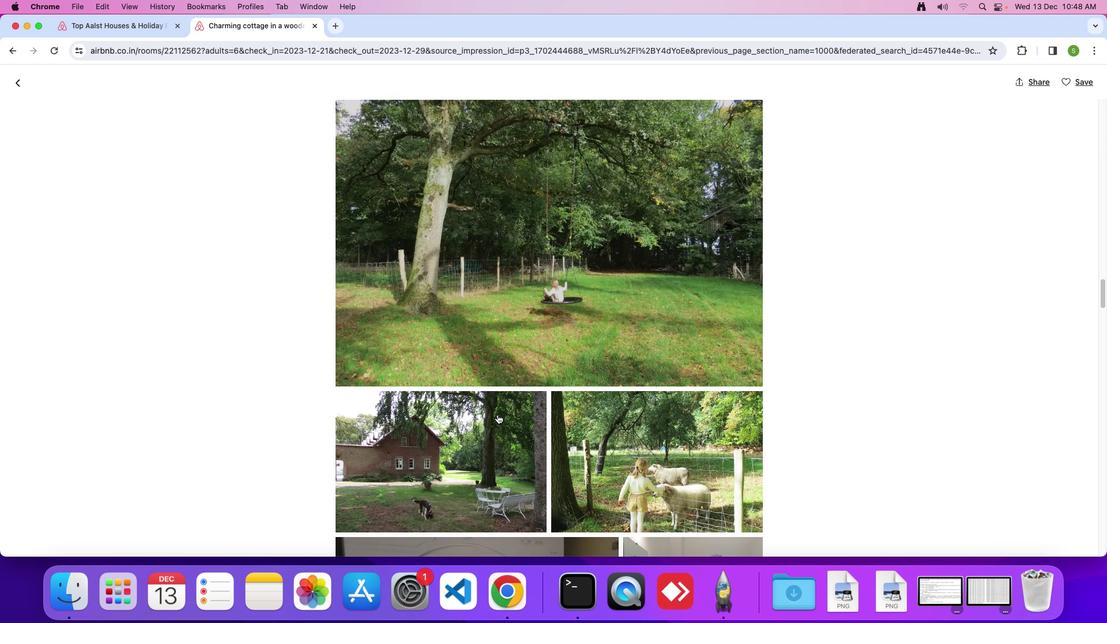 
Action: Mouse scrolled (494, 410) with delta (-2, -3)
Screenshot: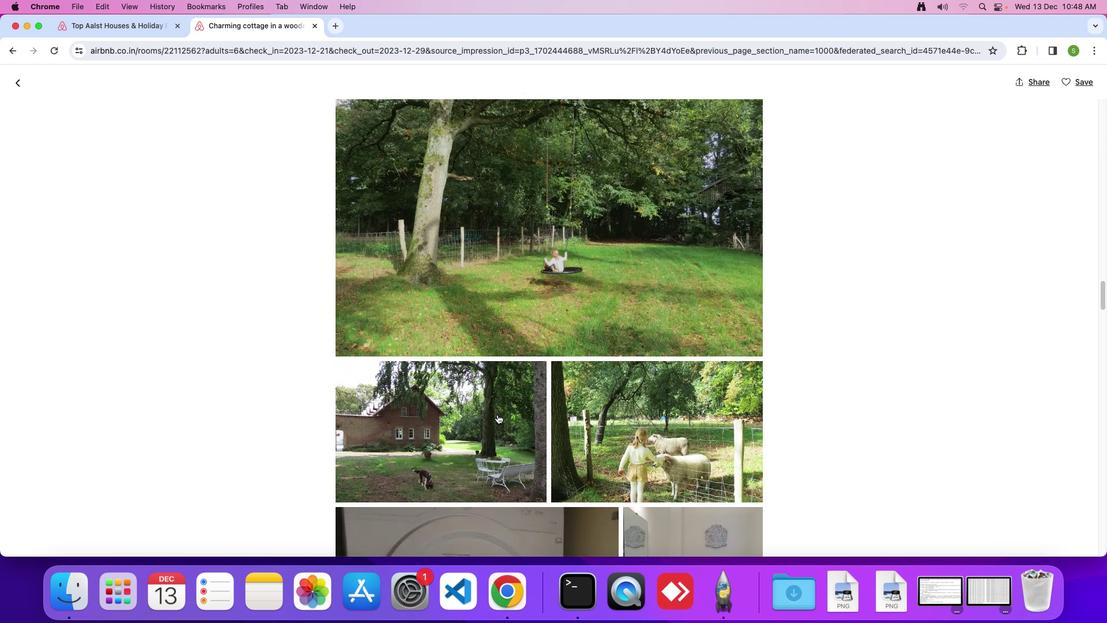 
Action: Mouse scrolled (494, 410) with delta (-2, -4)
Screenshot: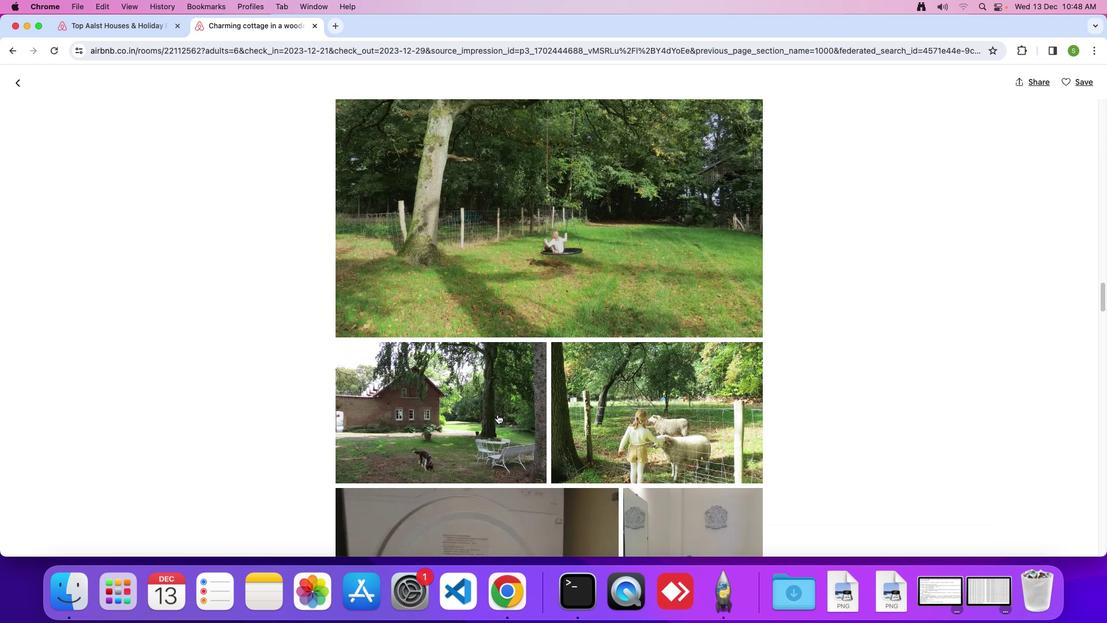 
Action: Mouse moved to (492, 402)
Screenshot: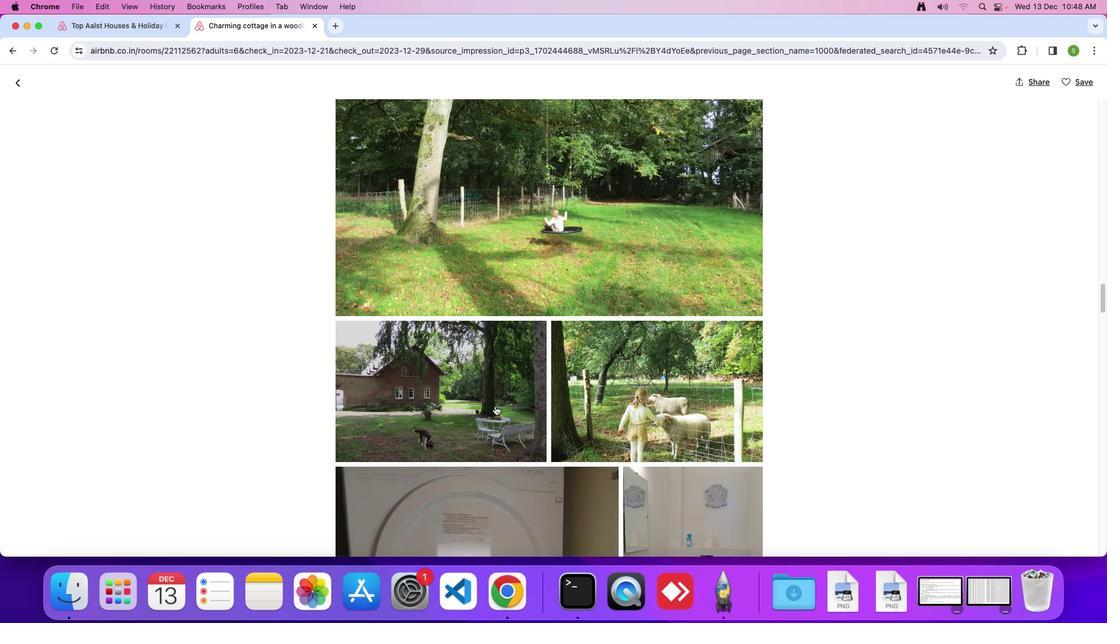
Action: Mouse scrolled (492, 402) with delta (-2, -3)
Screenshot: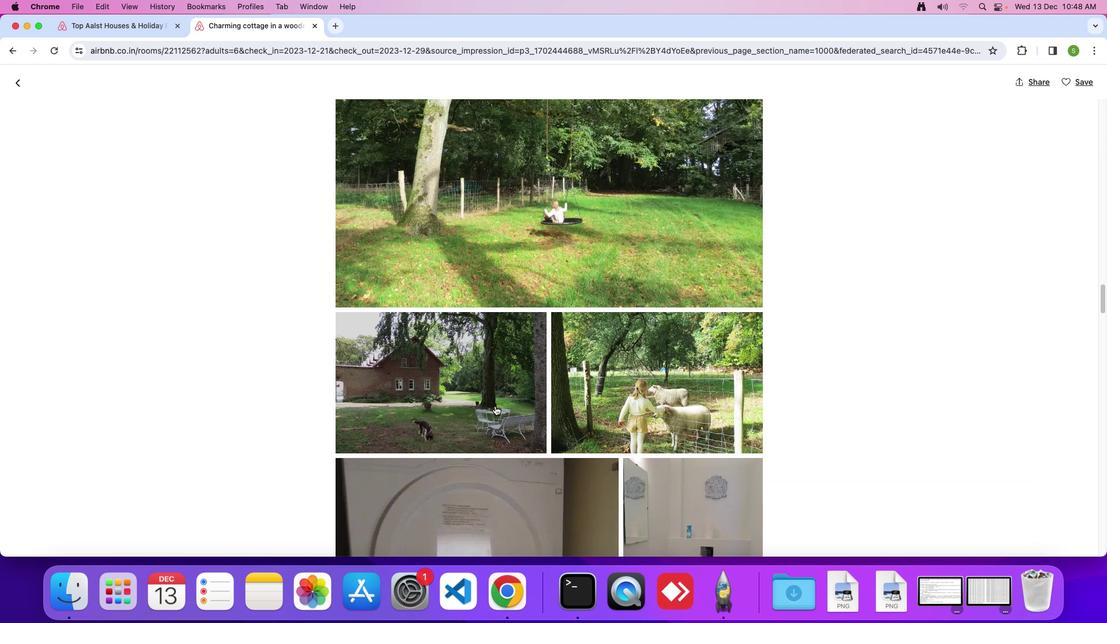 
Action: Mouse scrolled (492, 402) with delta (-2, -3)
Screenshot: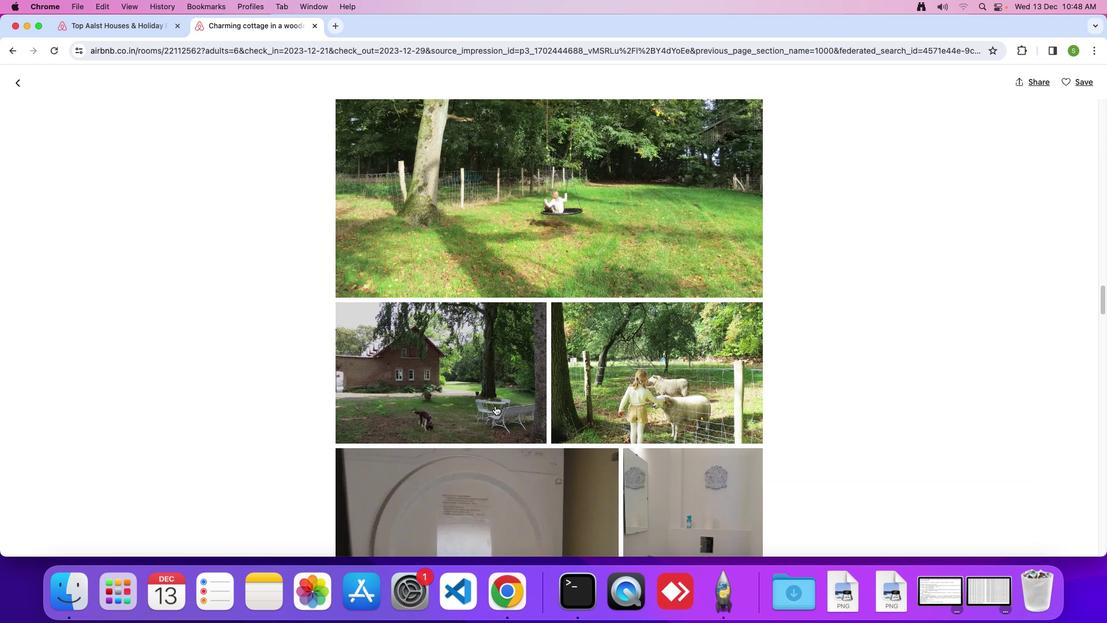 
Action: Mouse scrolled (492, 402) with delta (-2, -3)
Screenshot: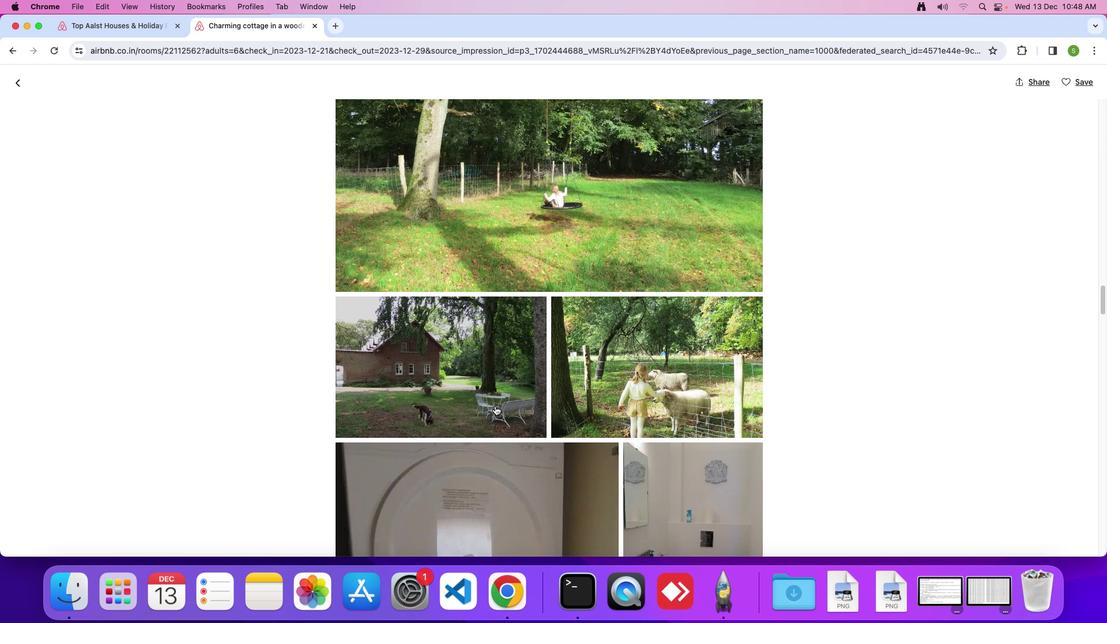 
Action: Mouse scrolled (492, 402) with delta (-2, -3)
Screenshot: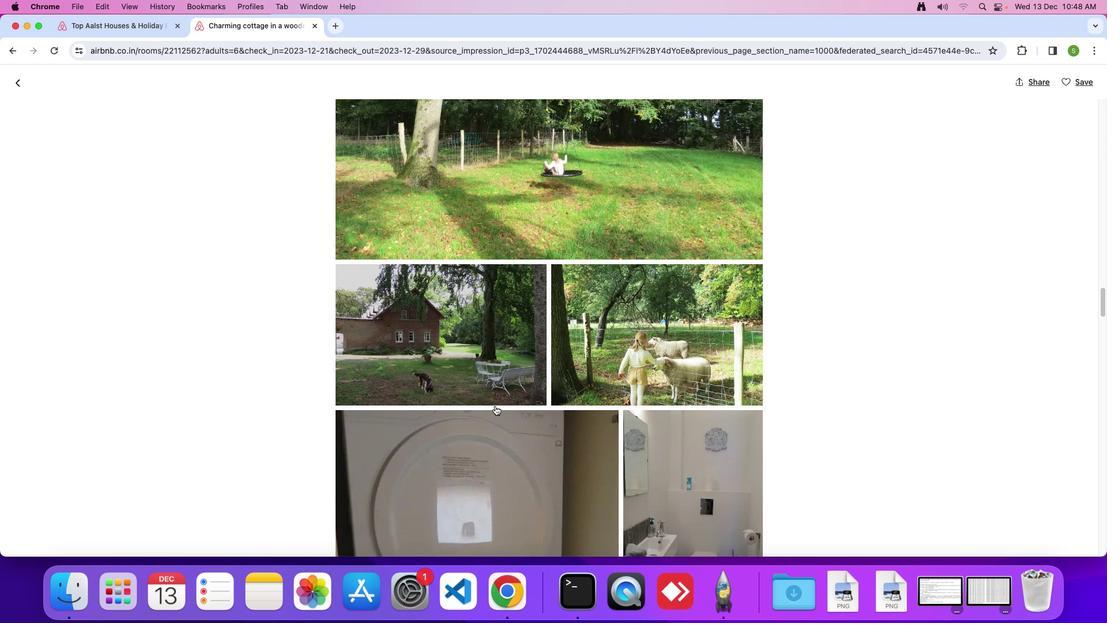 
Action: Mouse scrolled (492, 402) with delta (-2, -4)
Screenshot: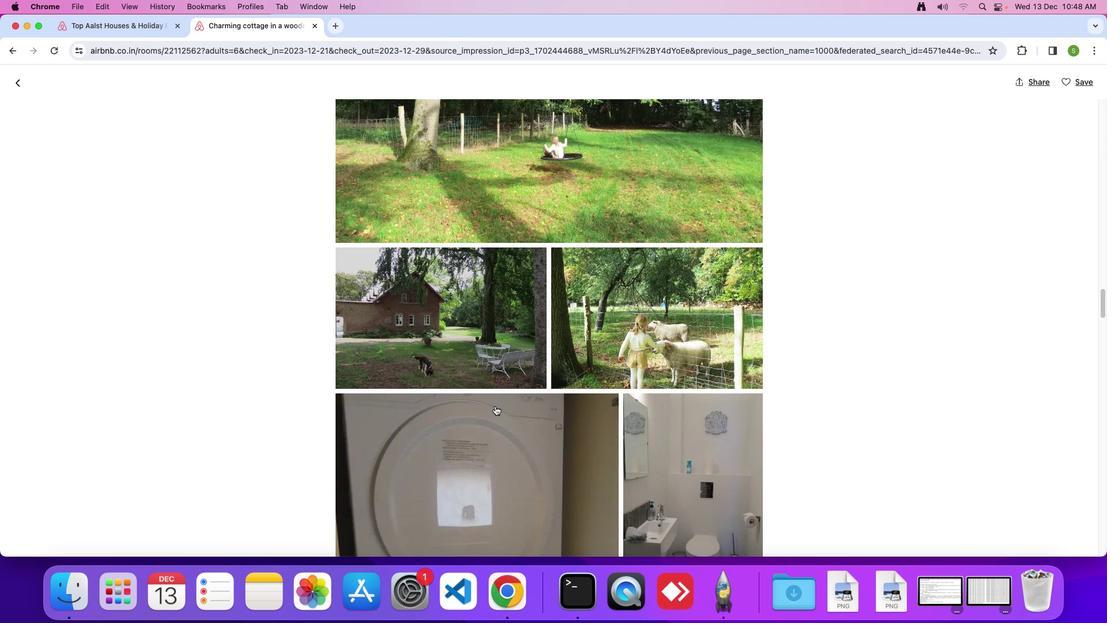 
Action: Mouse scrolled (492, 402) with delta (-2, -3)
Screenshot: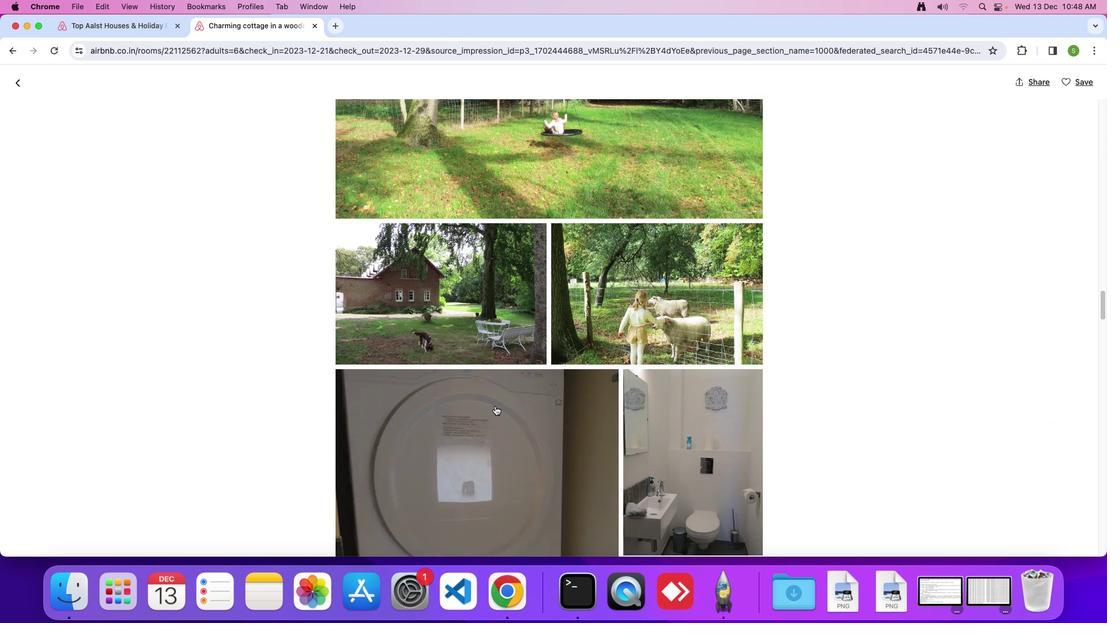 
Action: Mouse scrolled (492, 402) with delta (-2, -3)
Screenshot: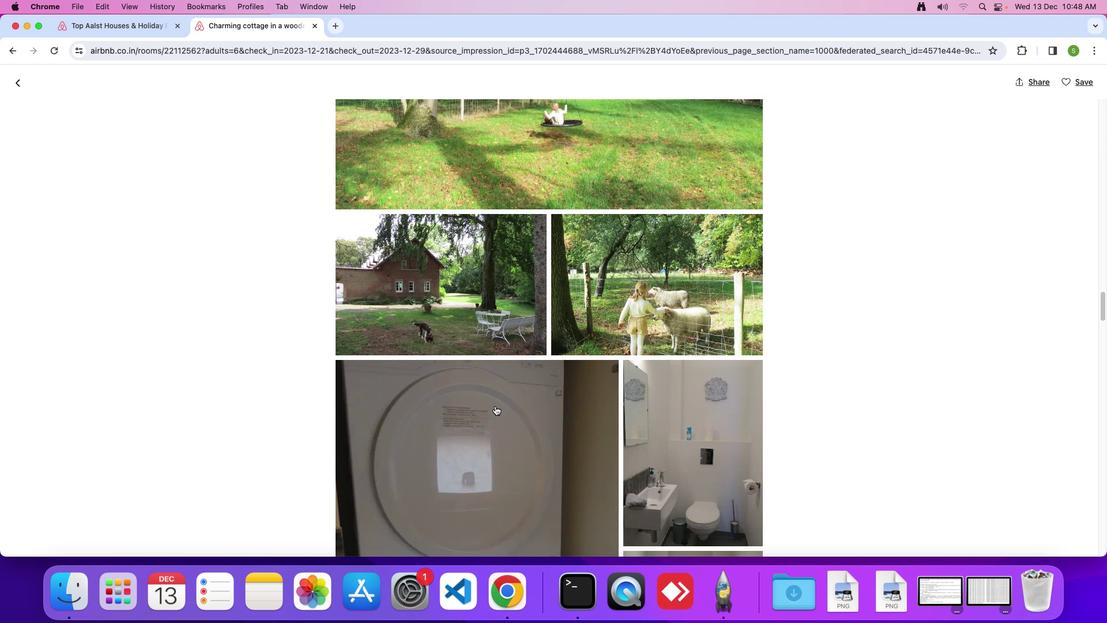 
Action: Mouse scrolled (492, 402) with delta (-2, -3)
Screenshot: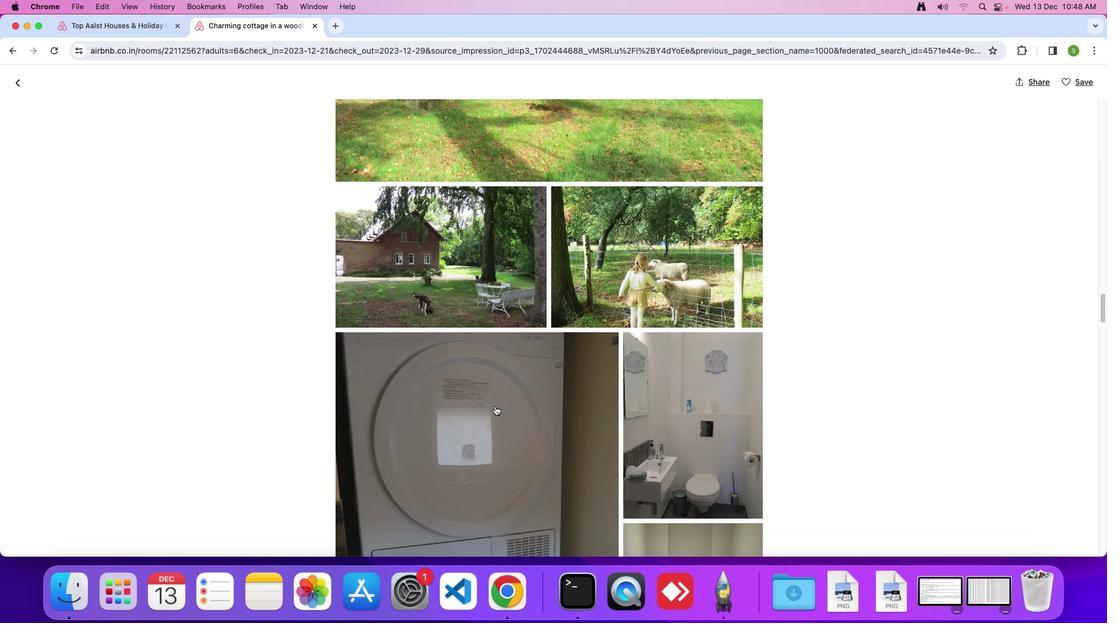 
Action: Mouse scrolled (492, 402) with delta (-2, -3)
Screenshot: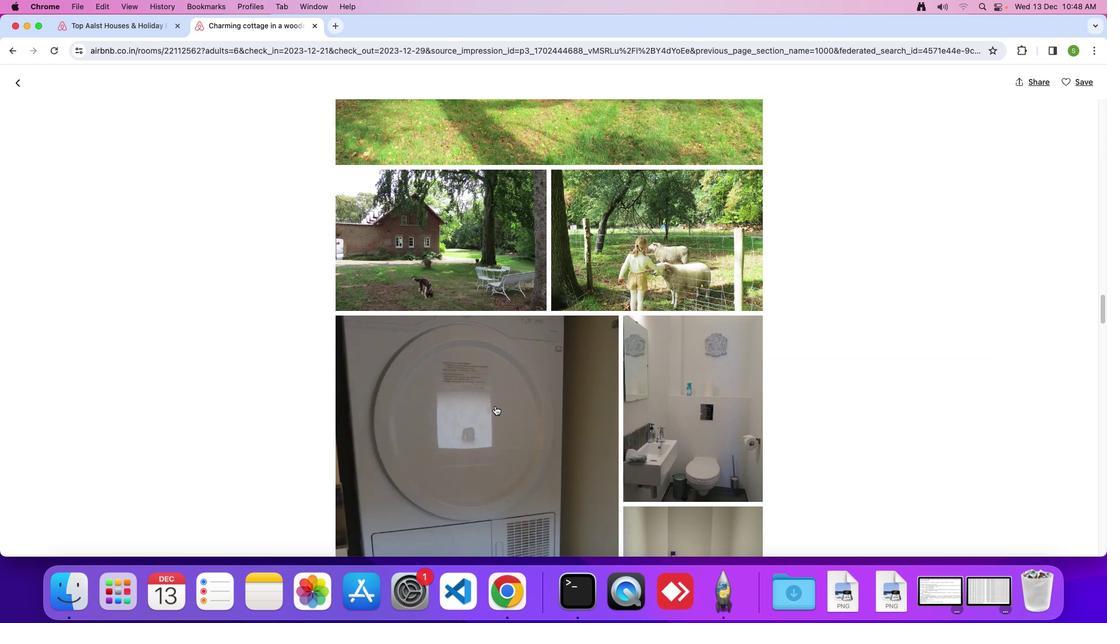 
Action: Mouse scrolled (492, 402) with delta (-2, -3)
Screenshot: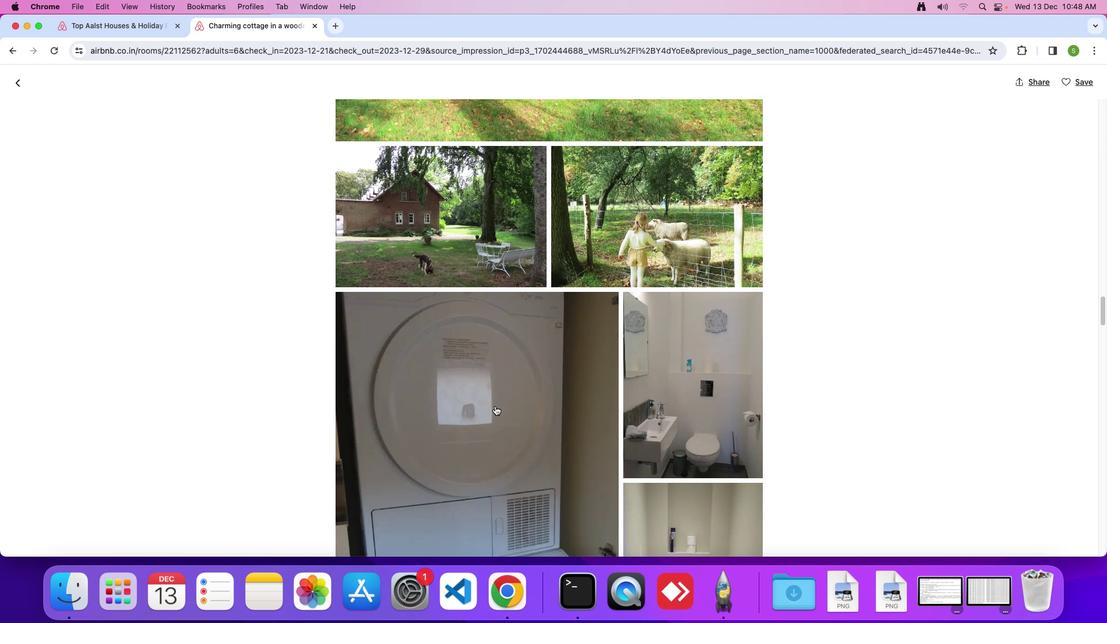 
Action: Mouse scrolled (492, 402) with delta (-2, -4)
Screenshot: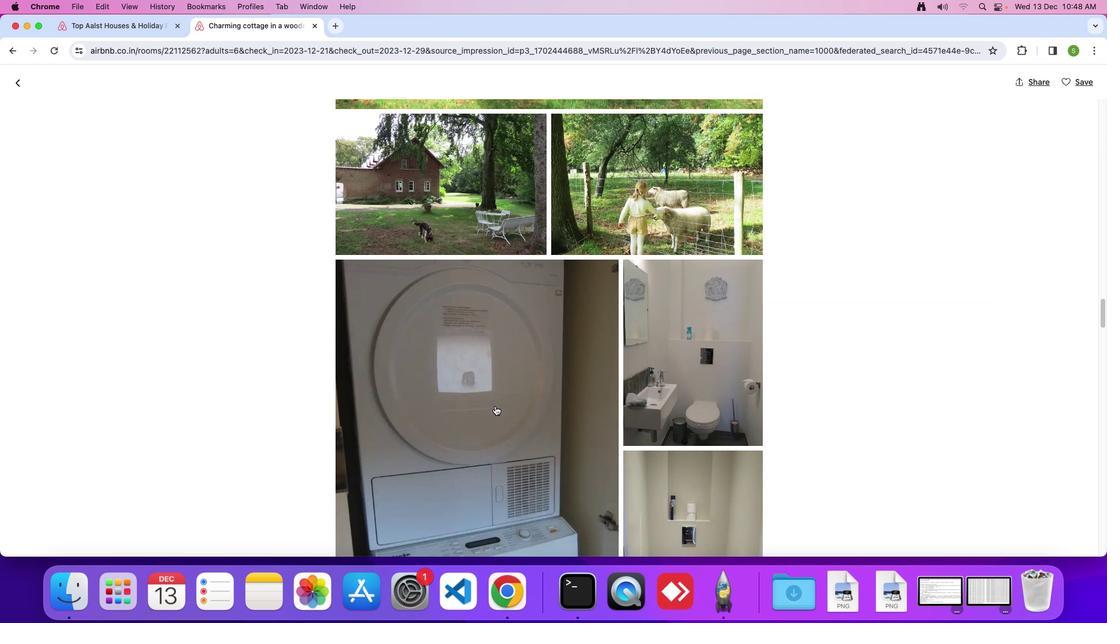 
Action: Mouse scrolled (492, 402) with delta (-2, -3)
